 Task: Plan a trip to Kasese, Uganda from 4th November, 2023 to 8th November, 2023 for 2 adults.1  bedroom having 1 bed and 1 bathroom. Property type can be hotel. Look for 4 properties as per requirement.
Action: Mouse moved to (565, 125)
Screenshot: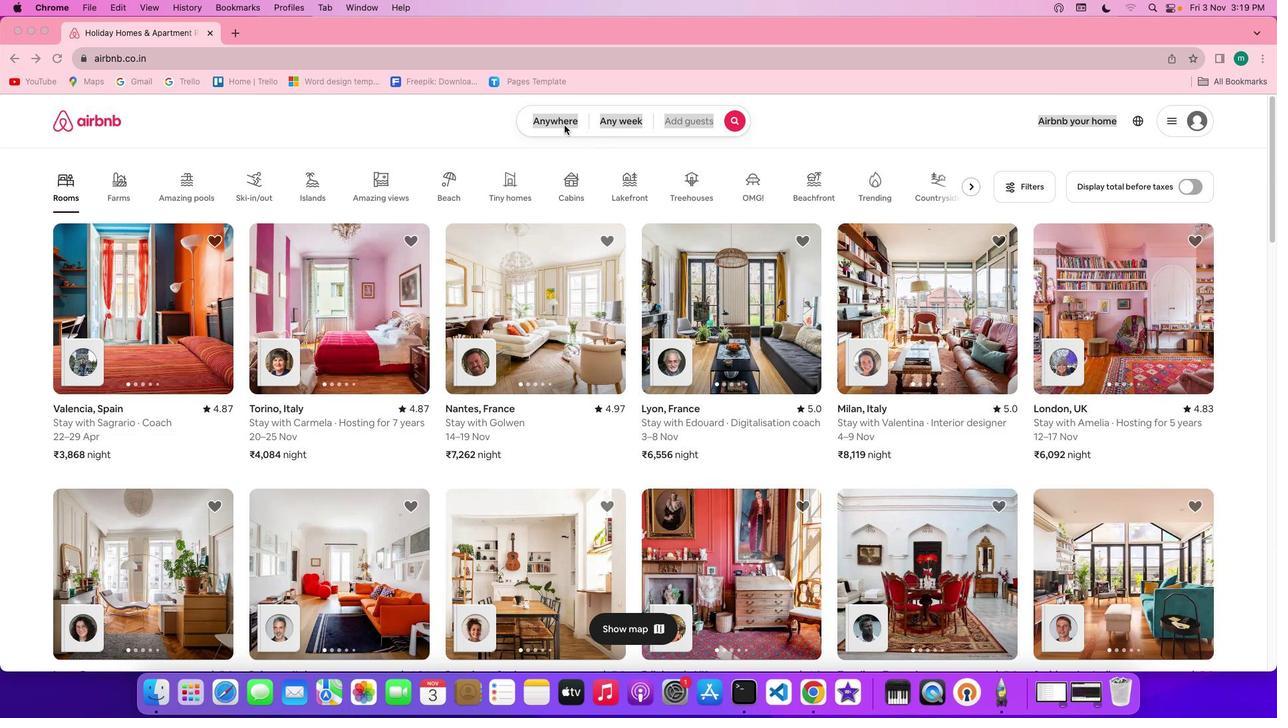 
Action: Mouse pressed left at (565, 125)
Screenshot: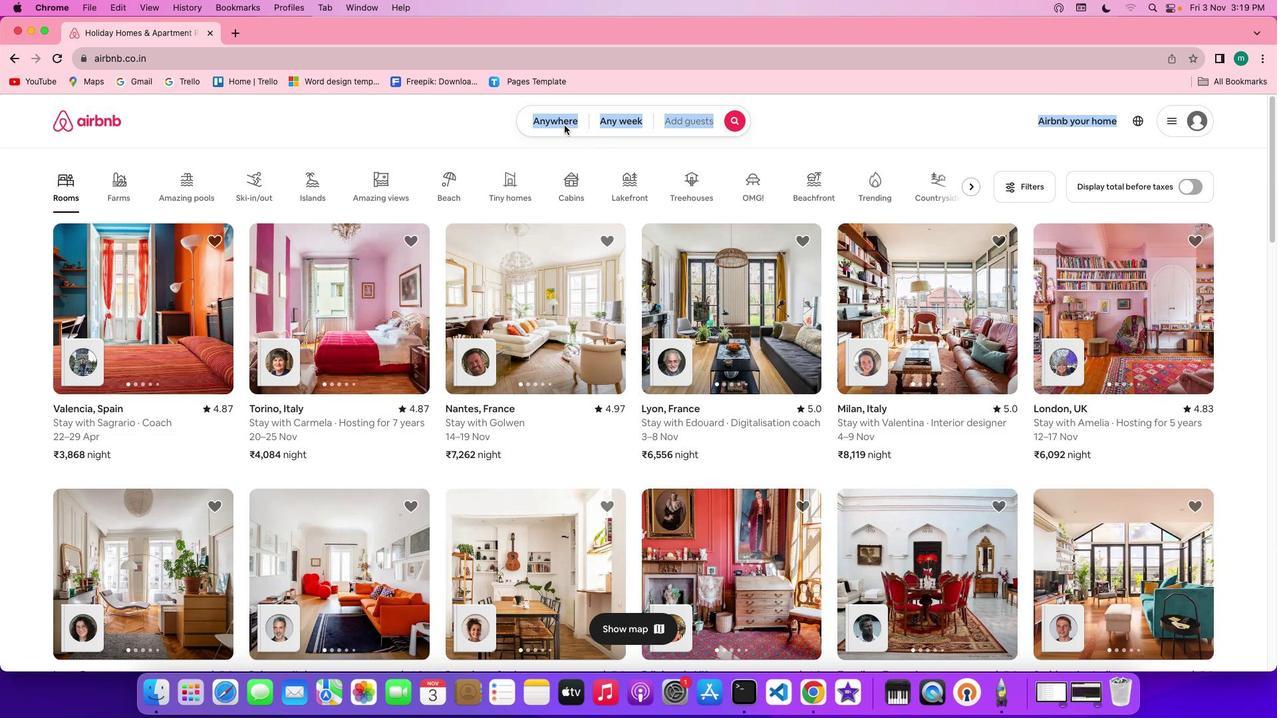 
Action: Mouse pressed left at (565, 125)
Screenshot: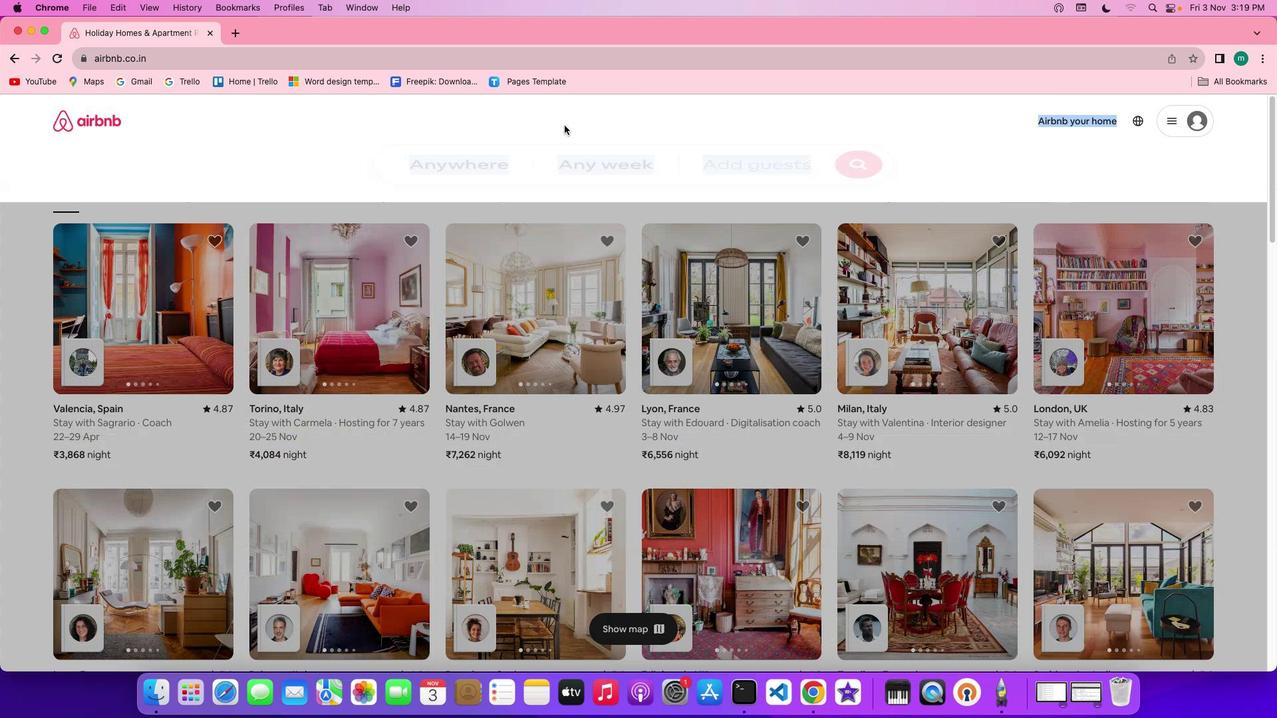 
Action: Mouse moved to (468, 174)
Screenshot: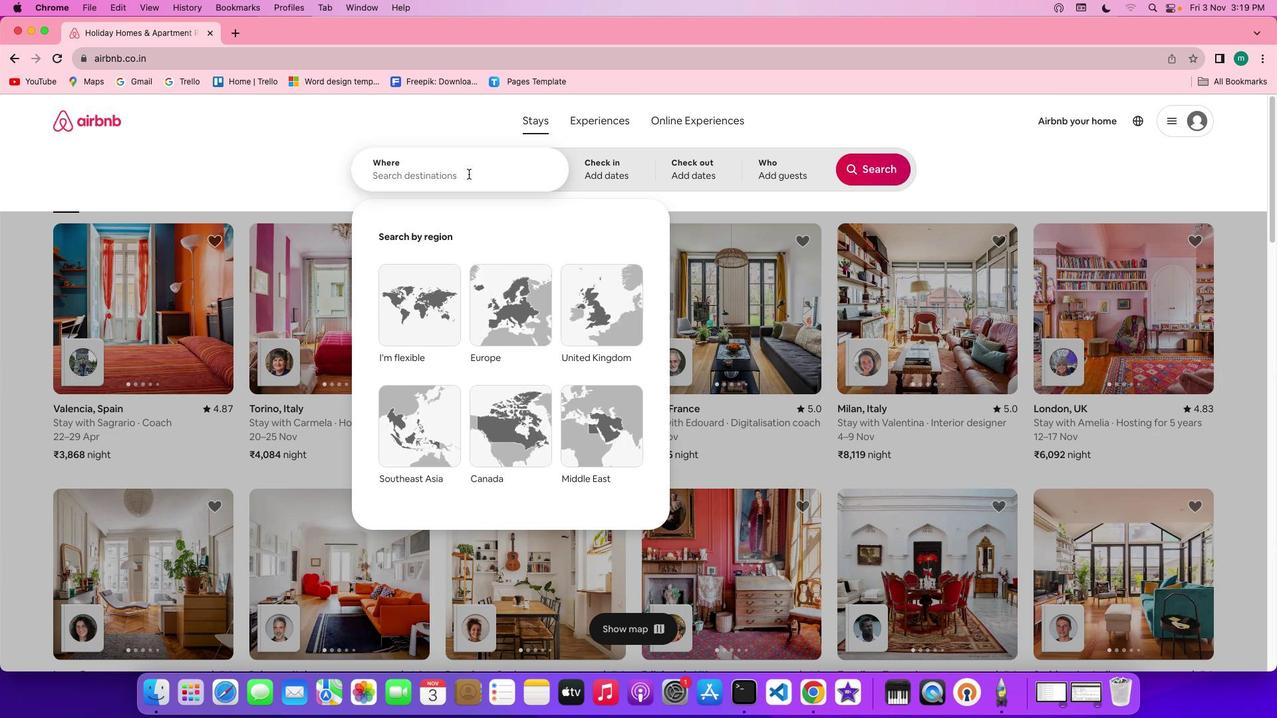 
Action: Key pressed Key.shift'K''a''s''r'Key.backspace'e''s''e'','Key.spaceKey.shift'U''g''a''n''d''a'
Screenshot: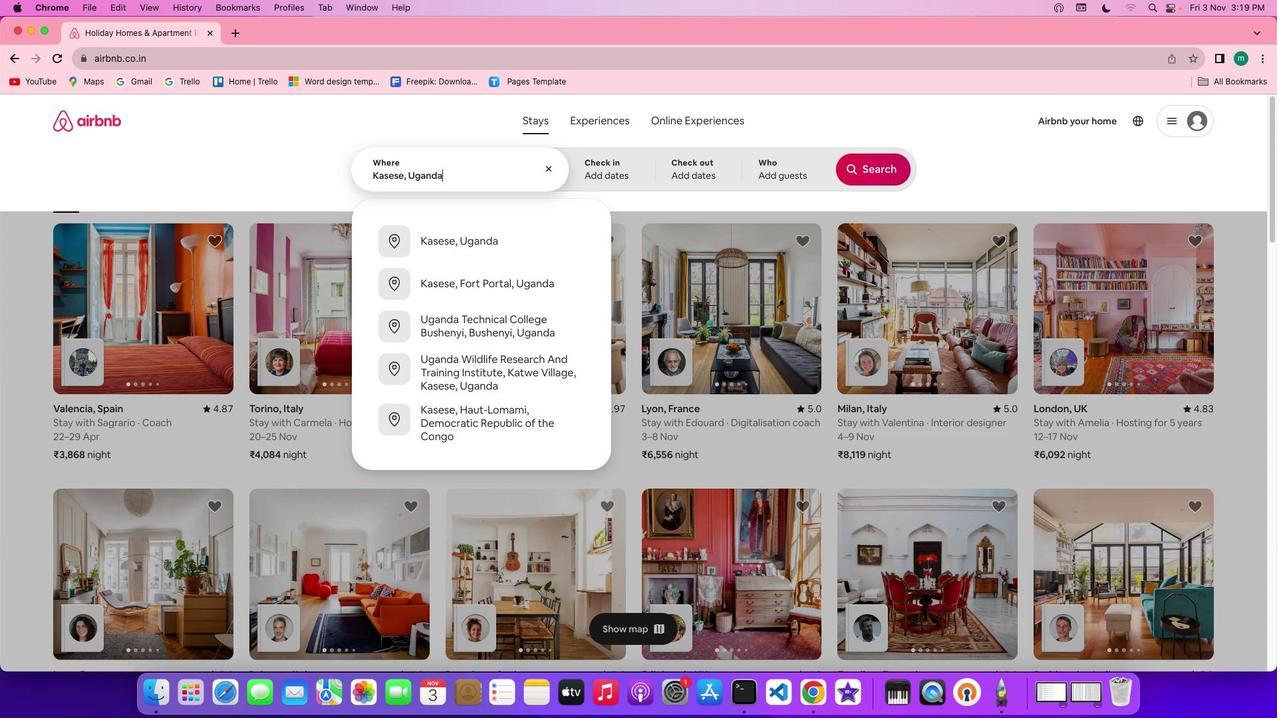 
Action: Mouse moved to (618, 169)
Screenshot: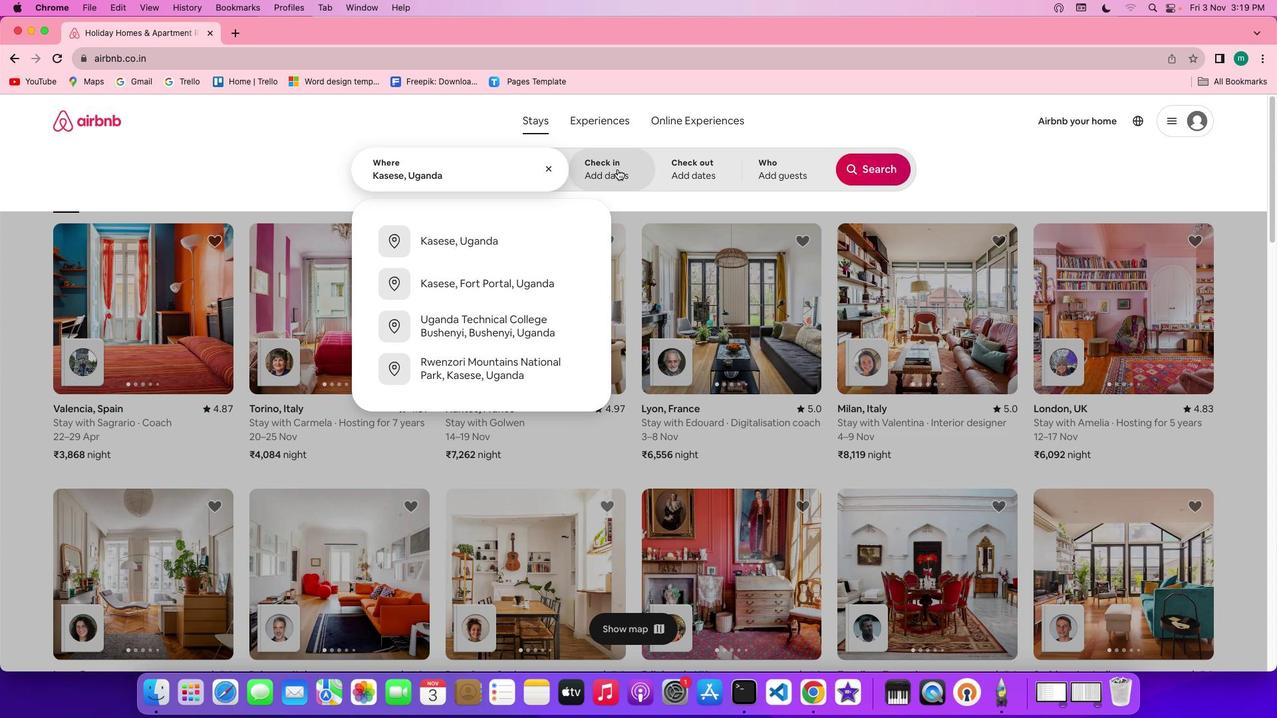 
Action: Mouse pressed left at (618, 169)
Screenshot: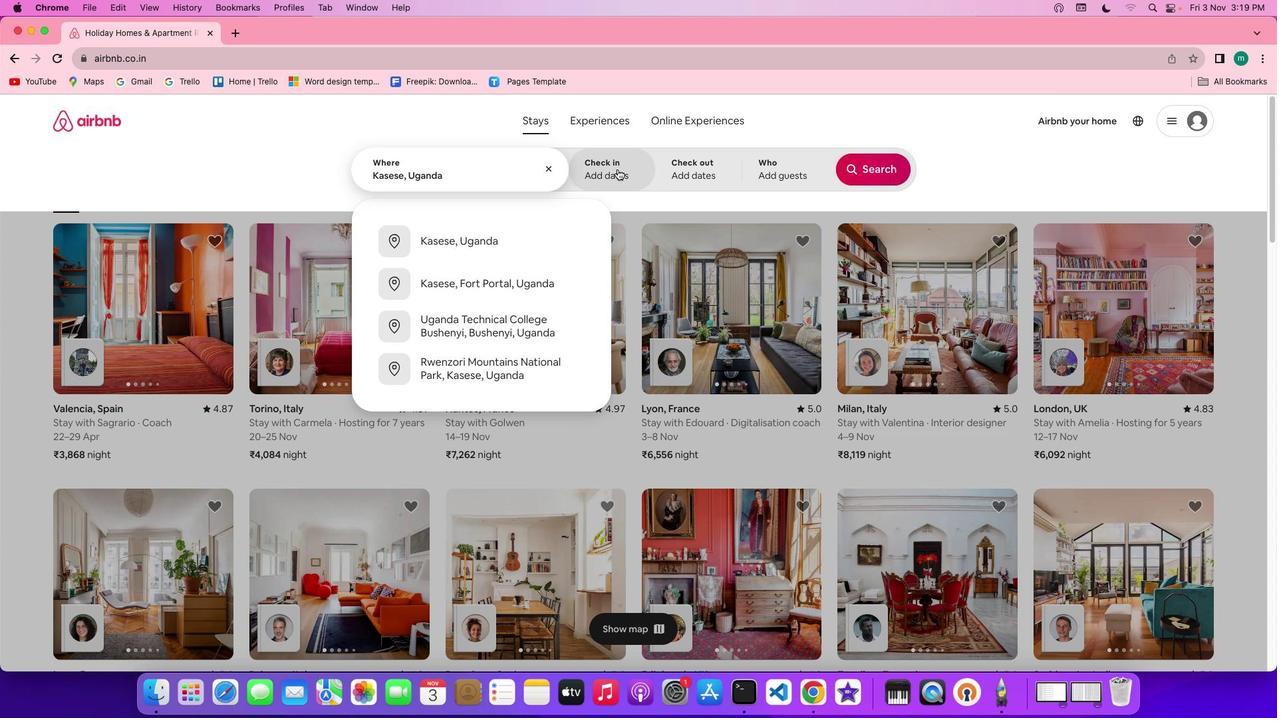 
Action: Mouse moved to (599, 337)
Screenshot: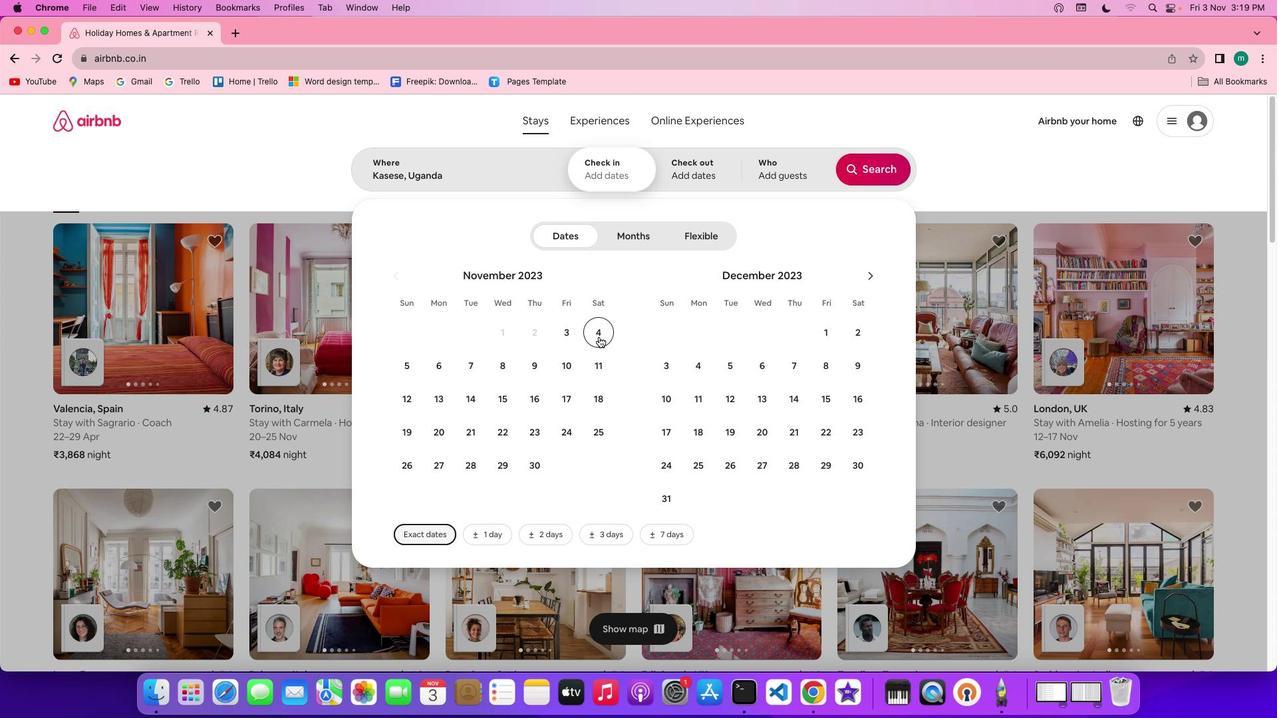 
Action: Mouse pressed left at (599, 337)
Screenshot: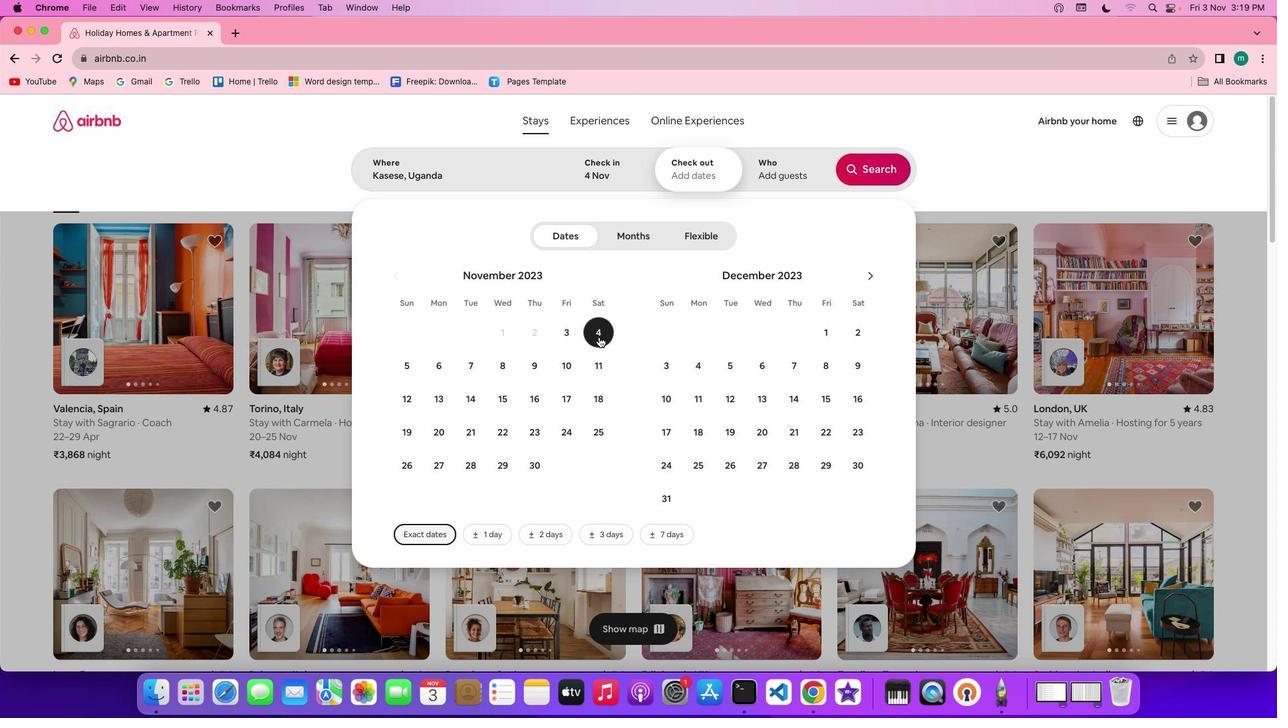 
Action: Mouse moved to (511, 366)
Screenshot: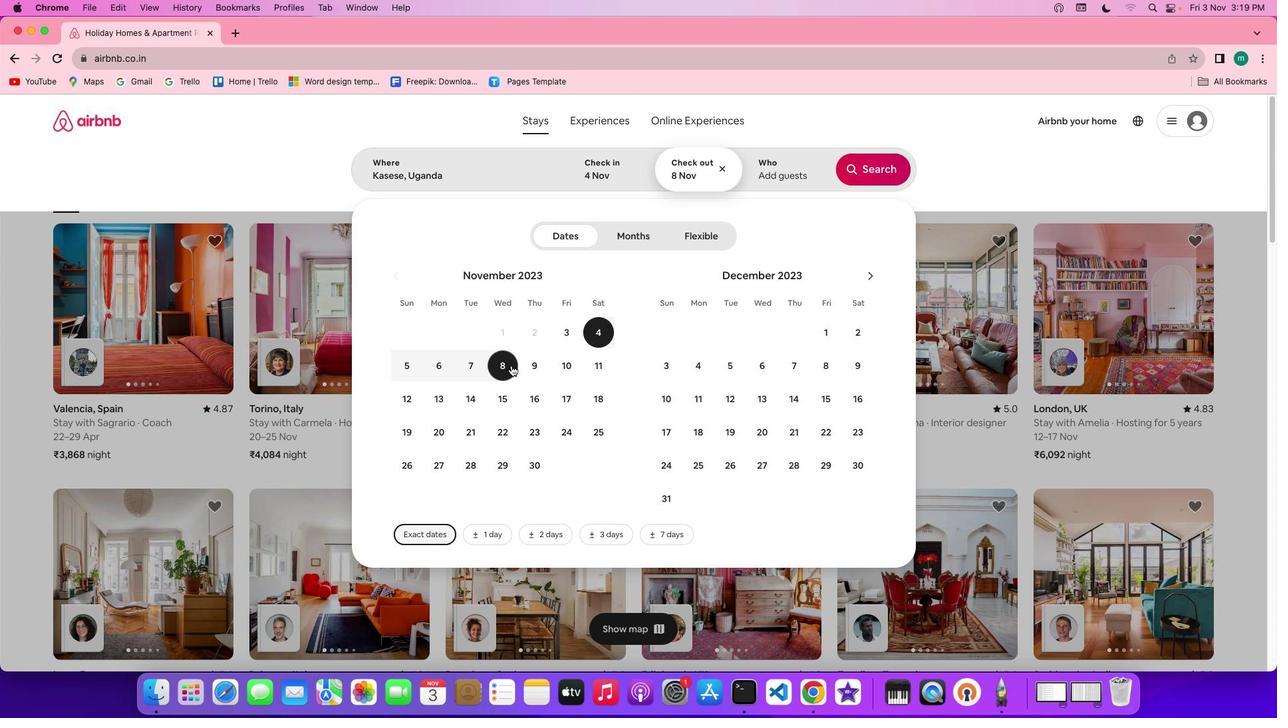 
Action: Mouse pressed left at (511, 366)
Screenshot: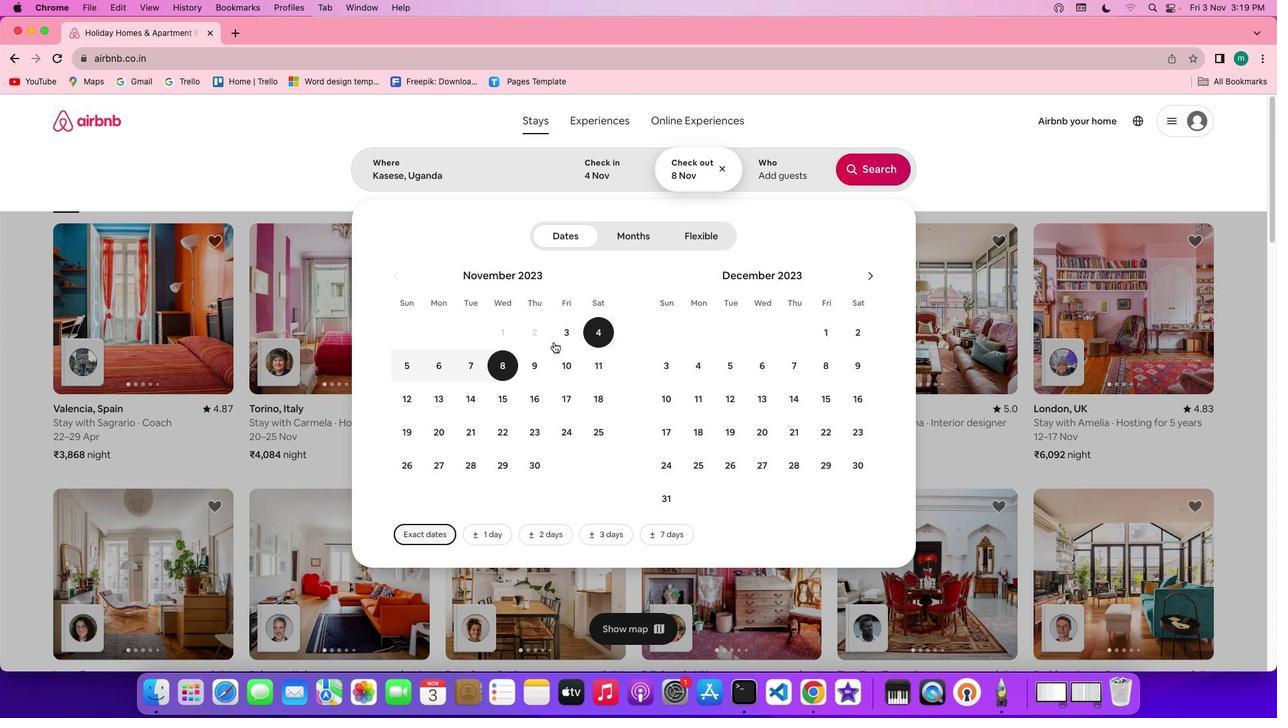 
Action: Mouse moved to (802, 179)
Screenshot: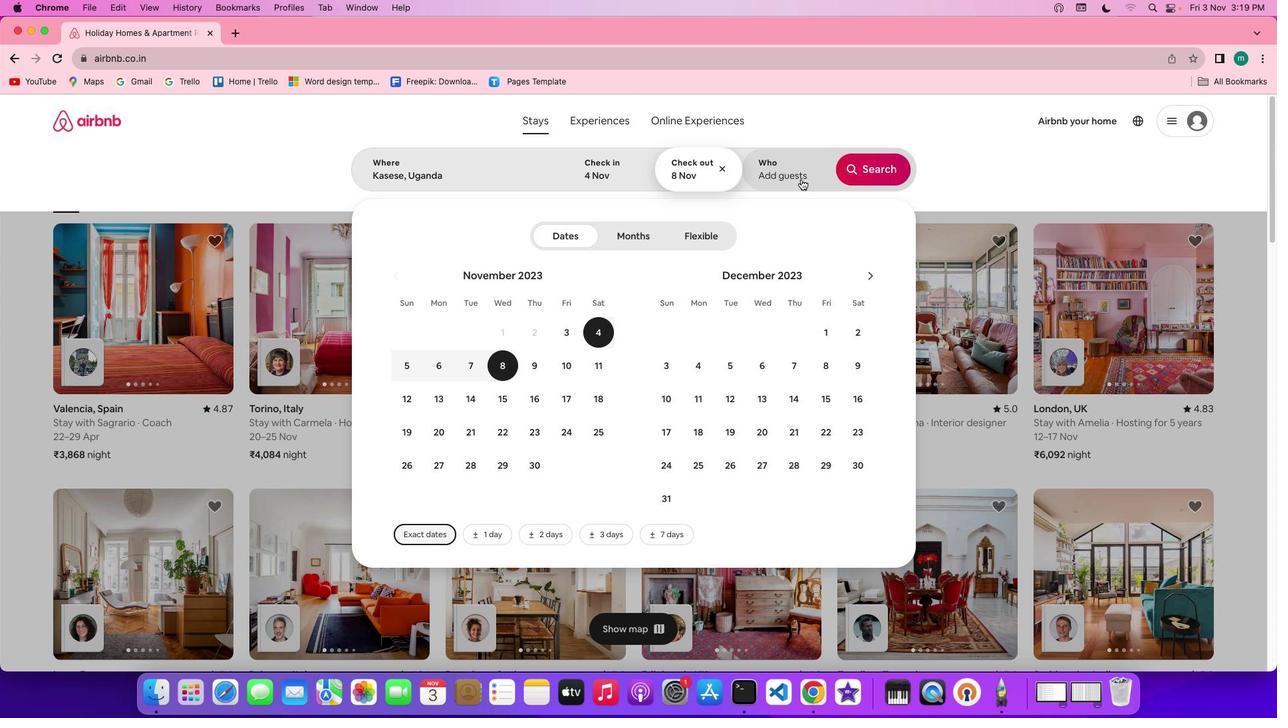 
Action: Mouse pressed left at (802, 179)
Screenshot: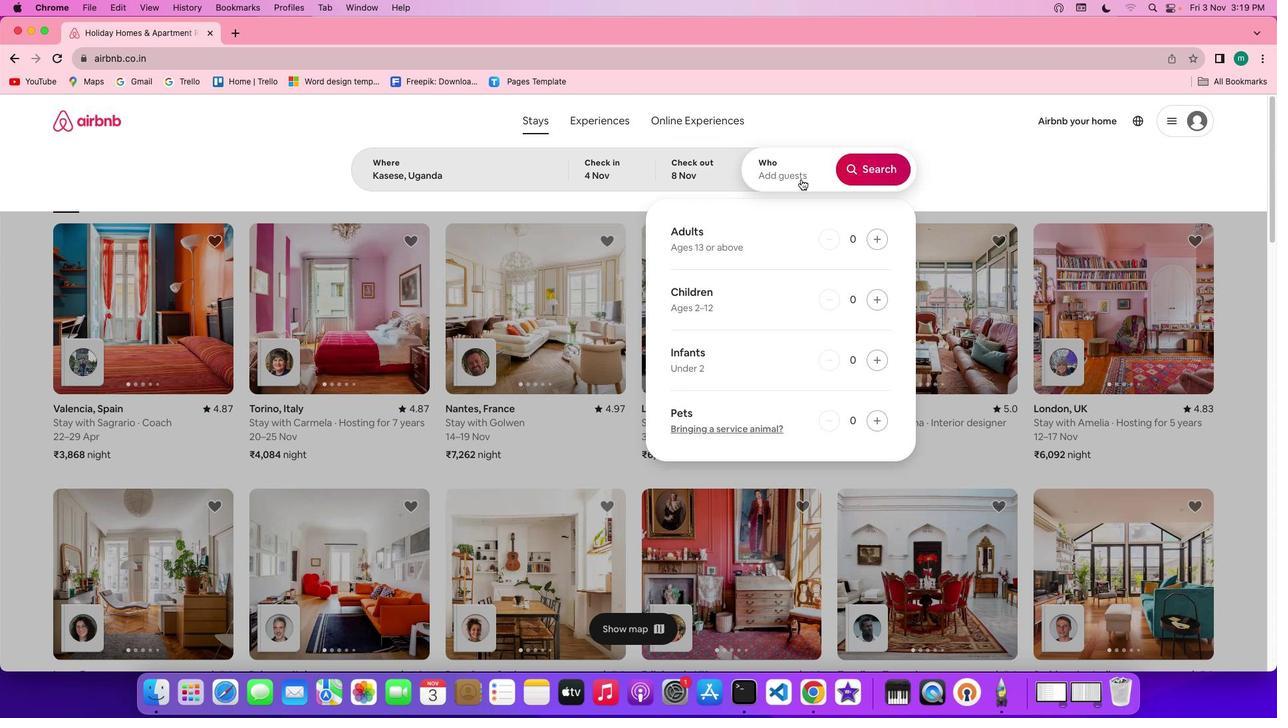 
Action: Mouse moved to (881, 236)
Screenshot: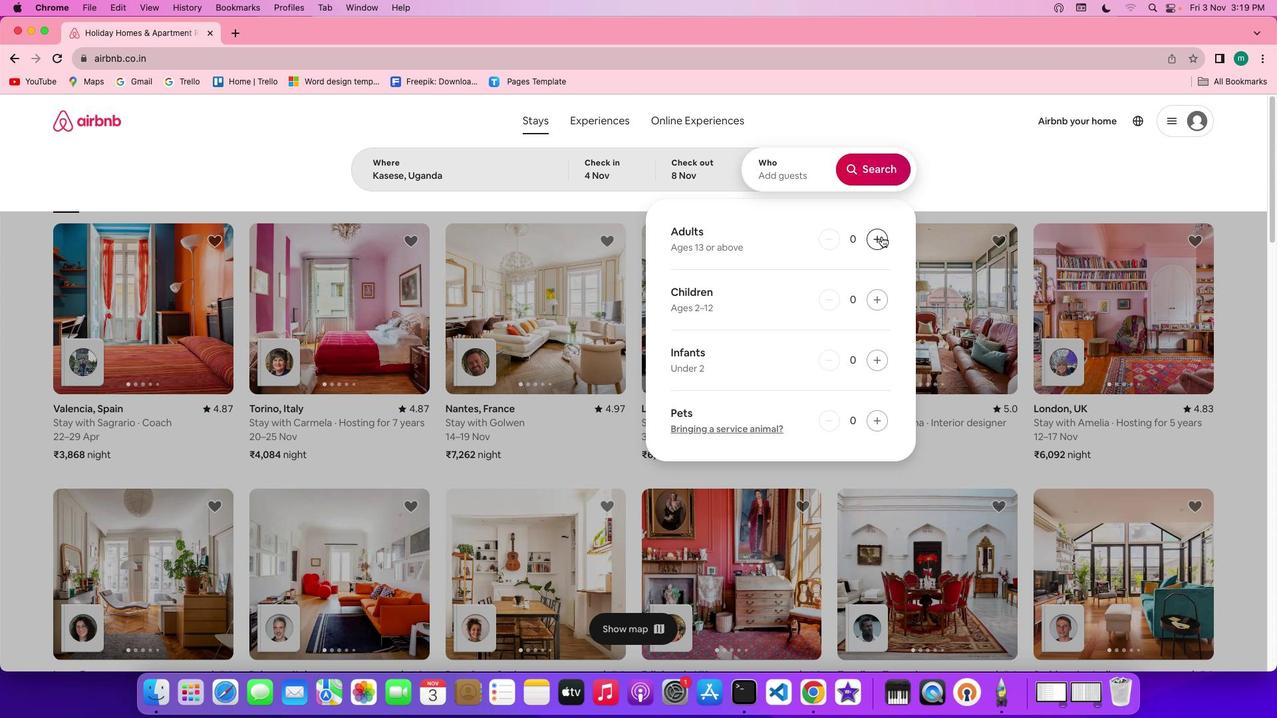 
Action: Mouse pressed left at (881, 236)
Screenshot: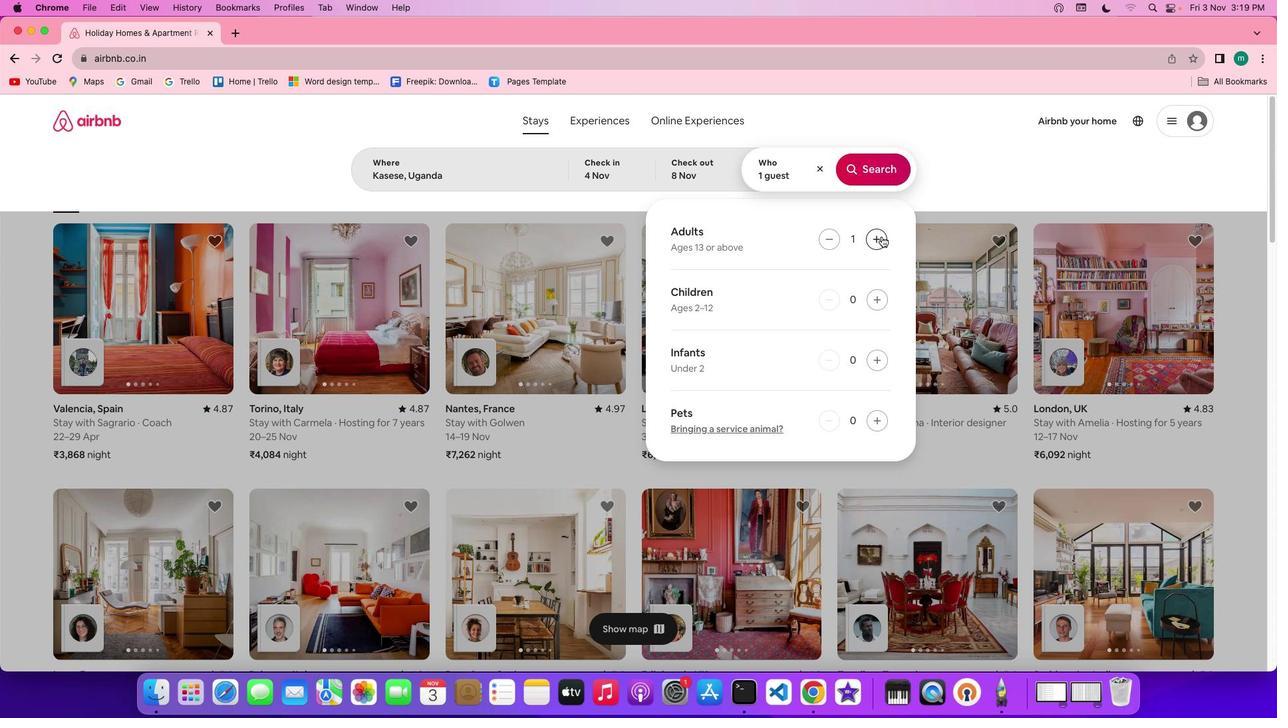 
Action: Mouse pressed left at (881, 236)
Screenshot: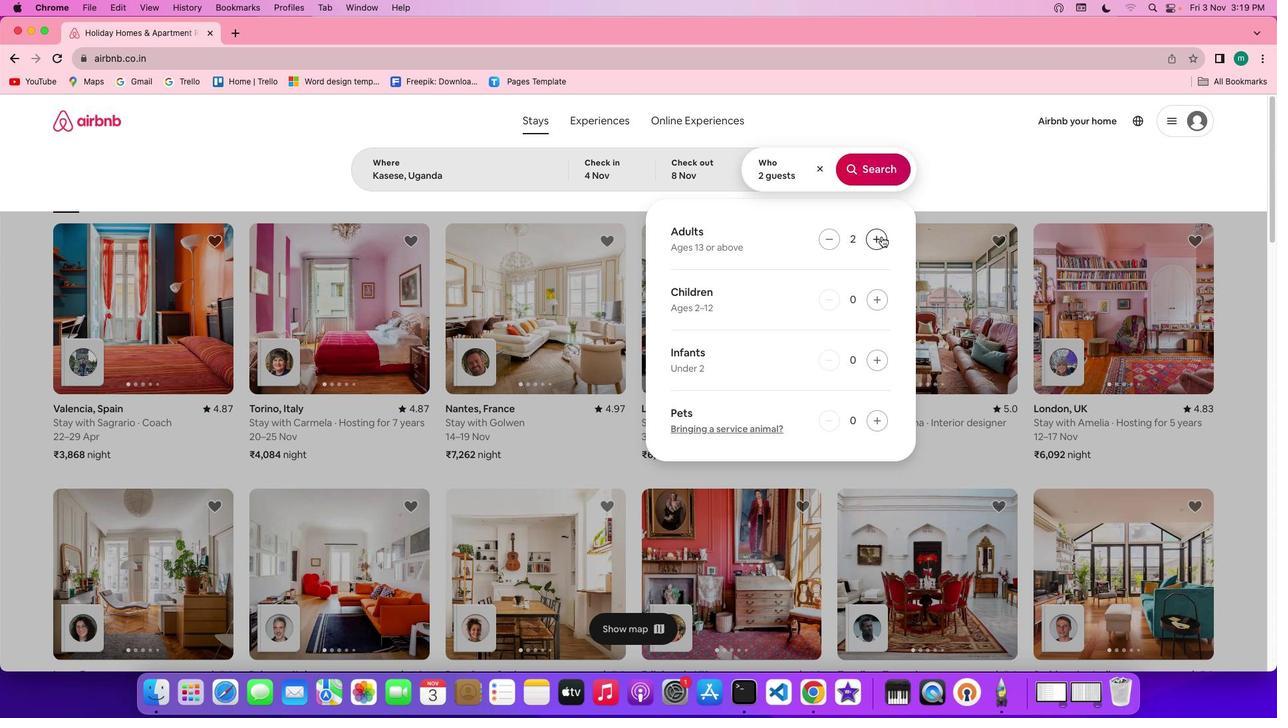 
Action: Mouse moved to (895, 171)
Screenshot: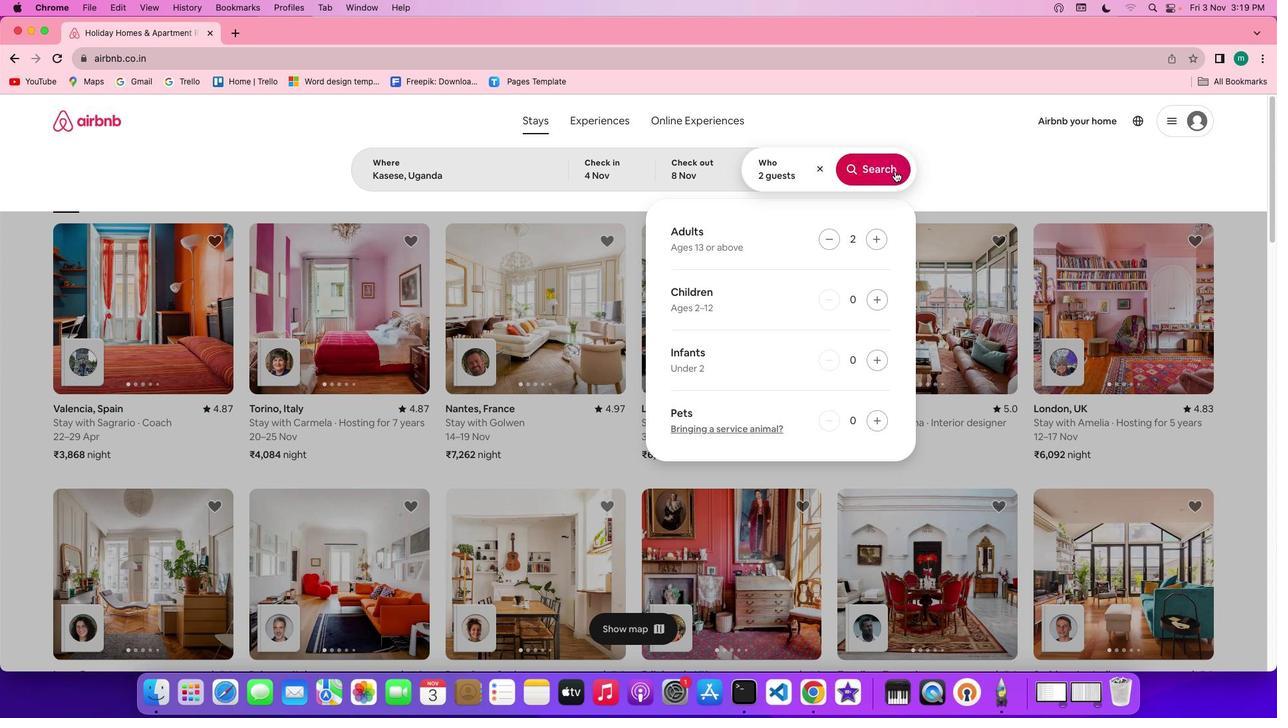 
Action: Mouse pressed left at (895, 171)
Screenshot: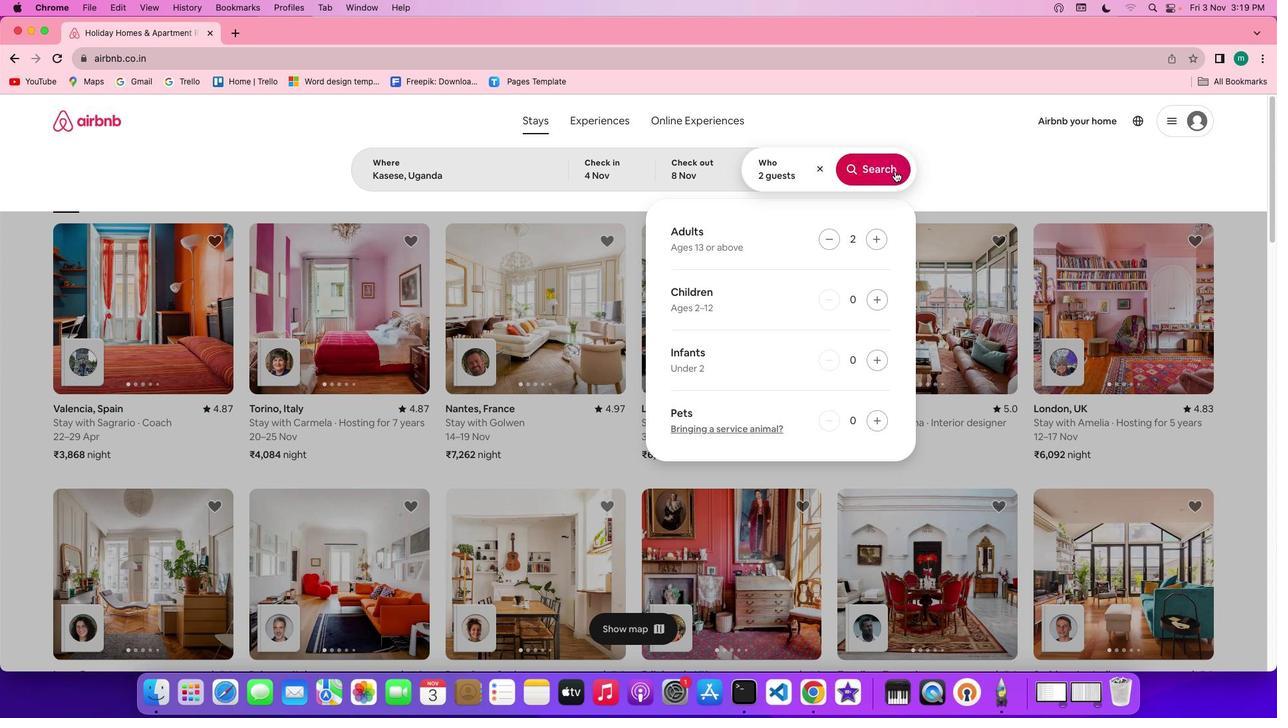 
Action: Mouse moved to (1053, 173)
Screenshot: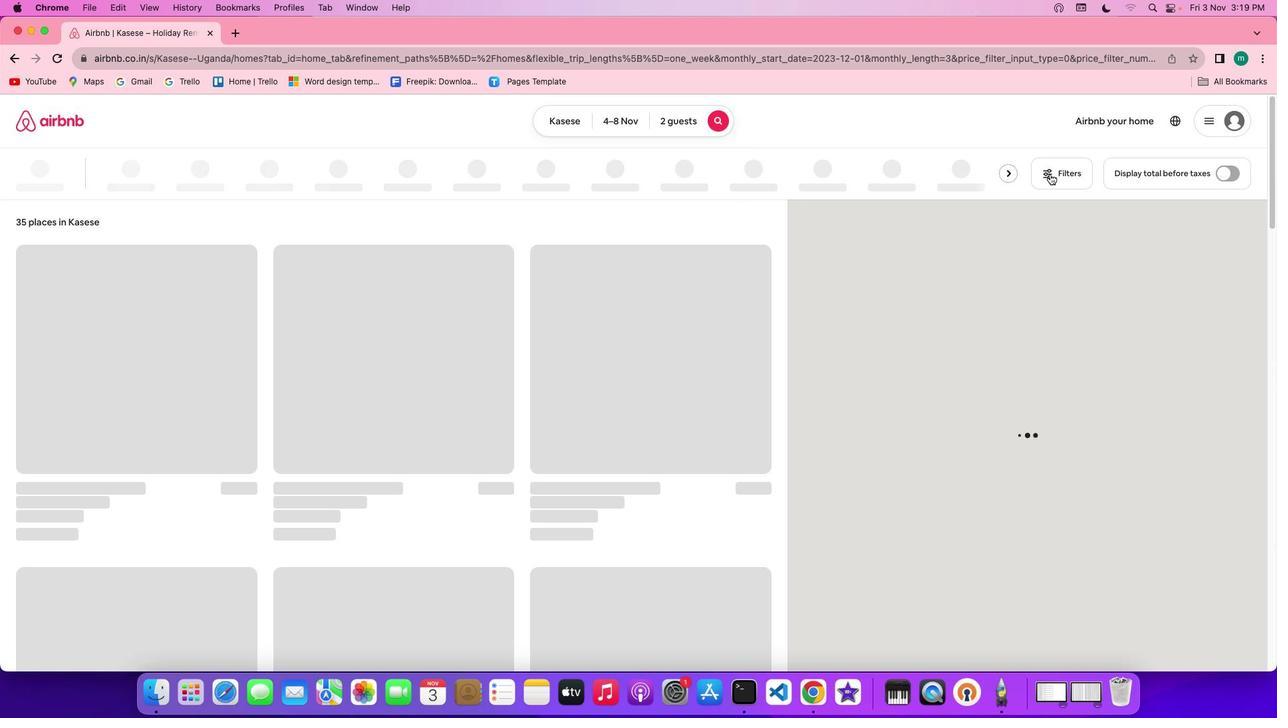 
Action: Mouse pressed left at (1053, 173)
Screenshot: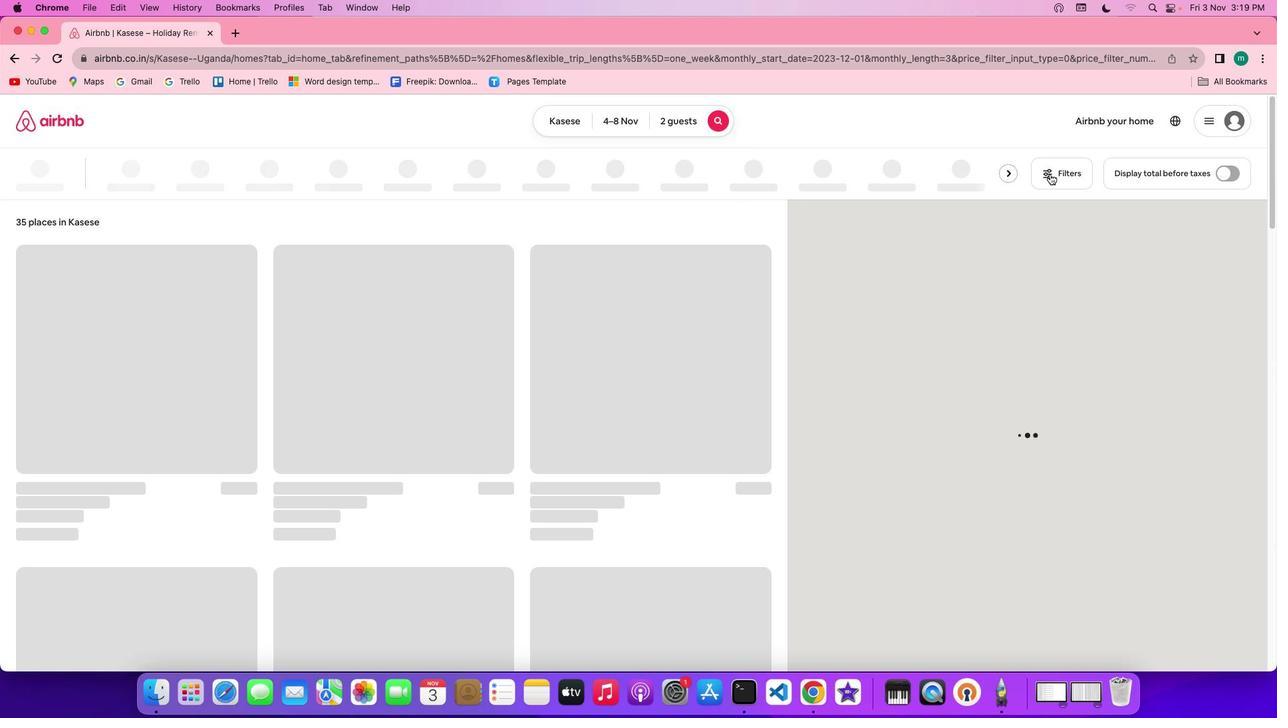 
Action: Mouse moved to (1063, 171)
Screenshot: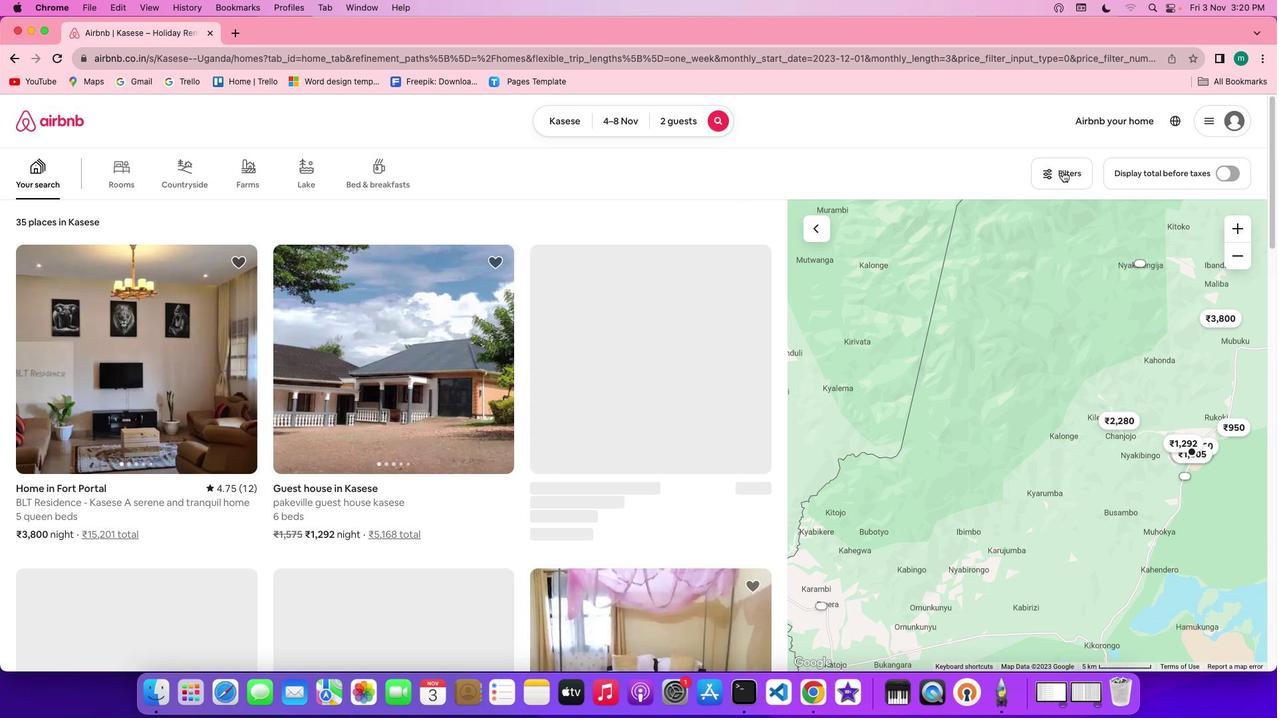 
Action: Mouse pressed left at (1063, 171)
Screenshot: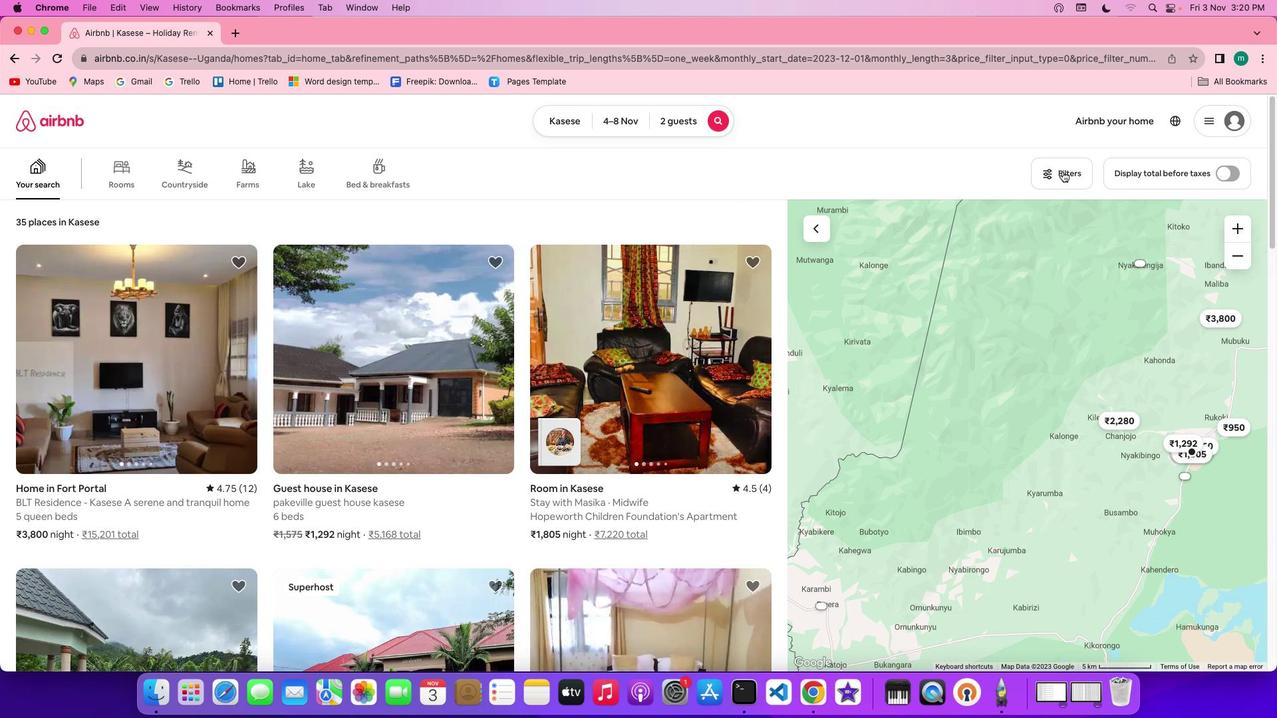 
Action: Mouse moved to (705, 398)
Screenshot: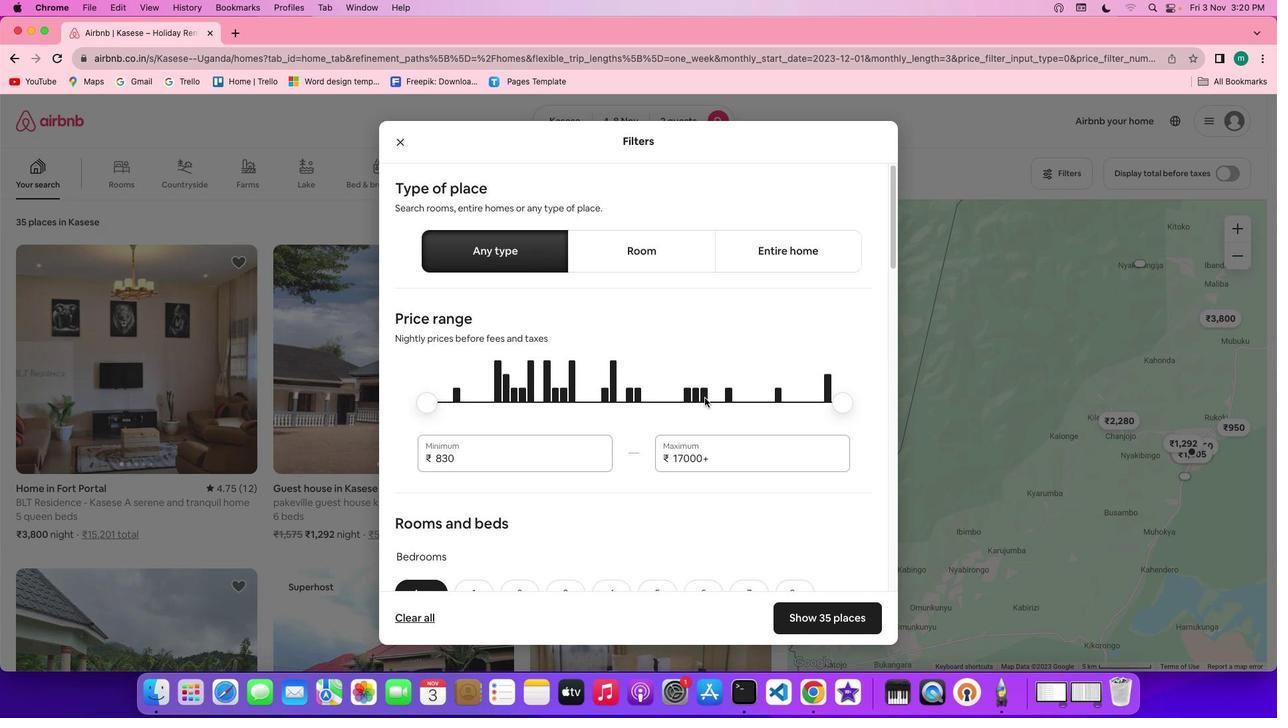 
Action: Mouse scrolled (705, 398) with delta (0, 0)
Screenshot: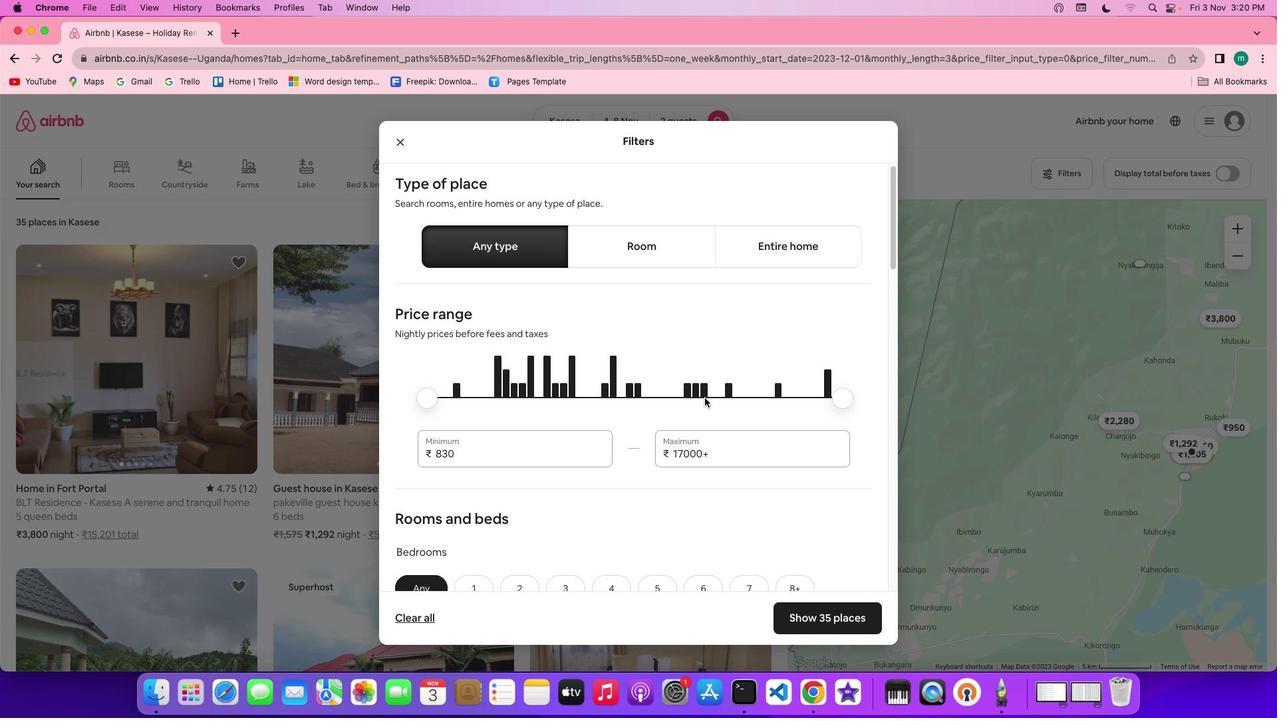 
Action: Mouse scrolled (705, 398) with delta (0, 0)
Screenshot: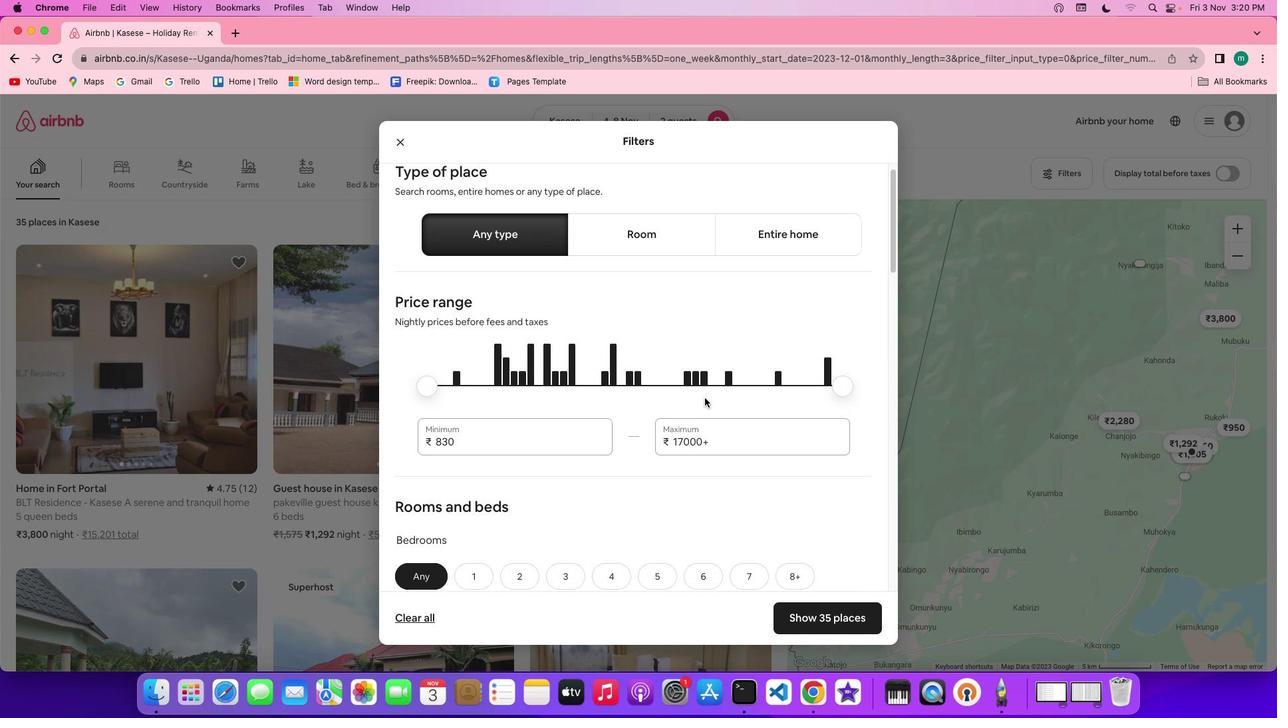 
Action: Mouse scrolled (705, 398) with delta (0, 0)
Screenshot: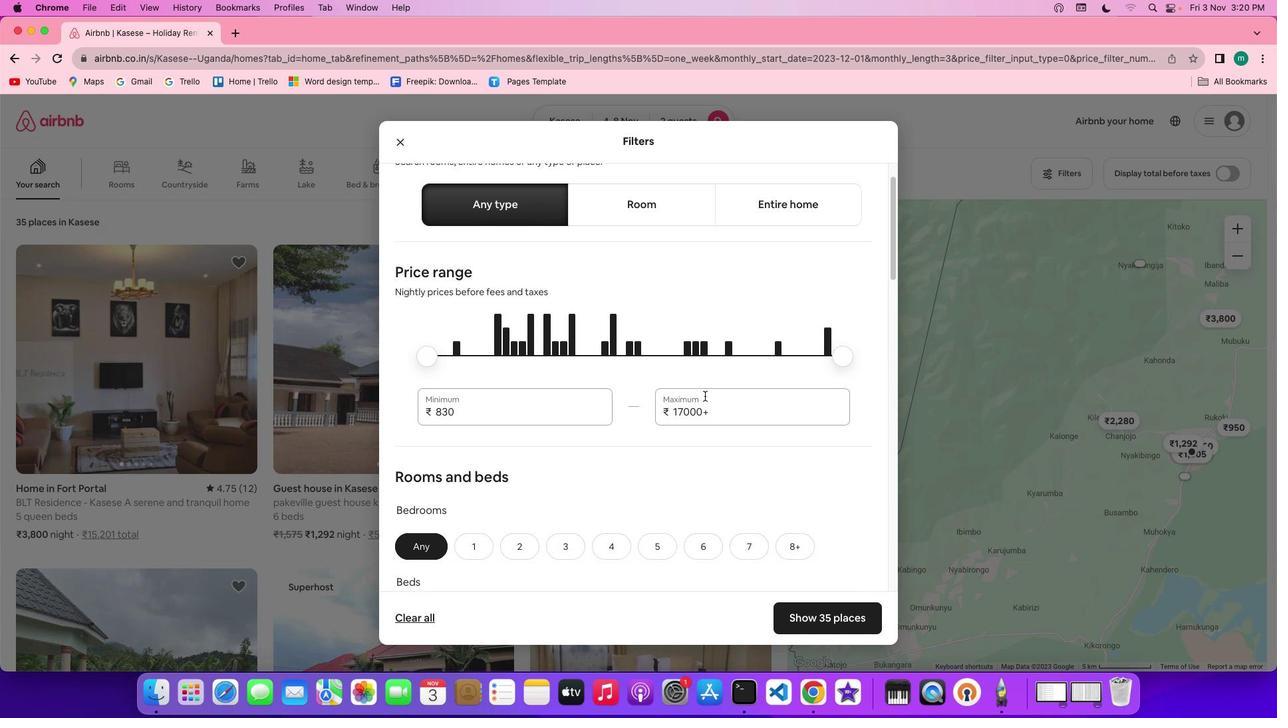 
Action: Mouse scrolled (705, 398) with delta (0, 0)
Screenshot: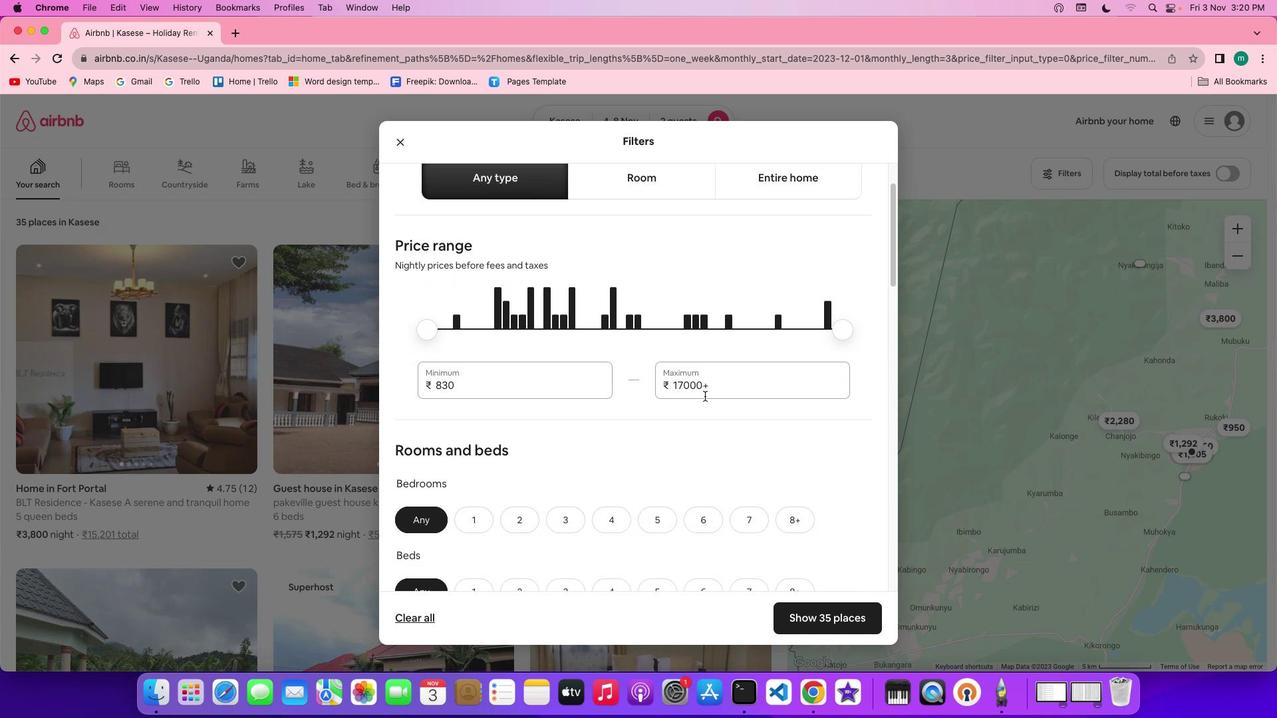 
Action: Mouse moved to (705, 396)
Screenshot: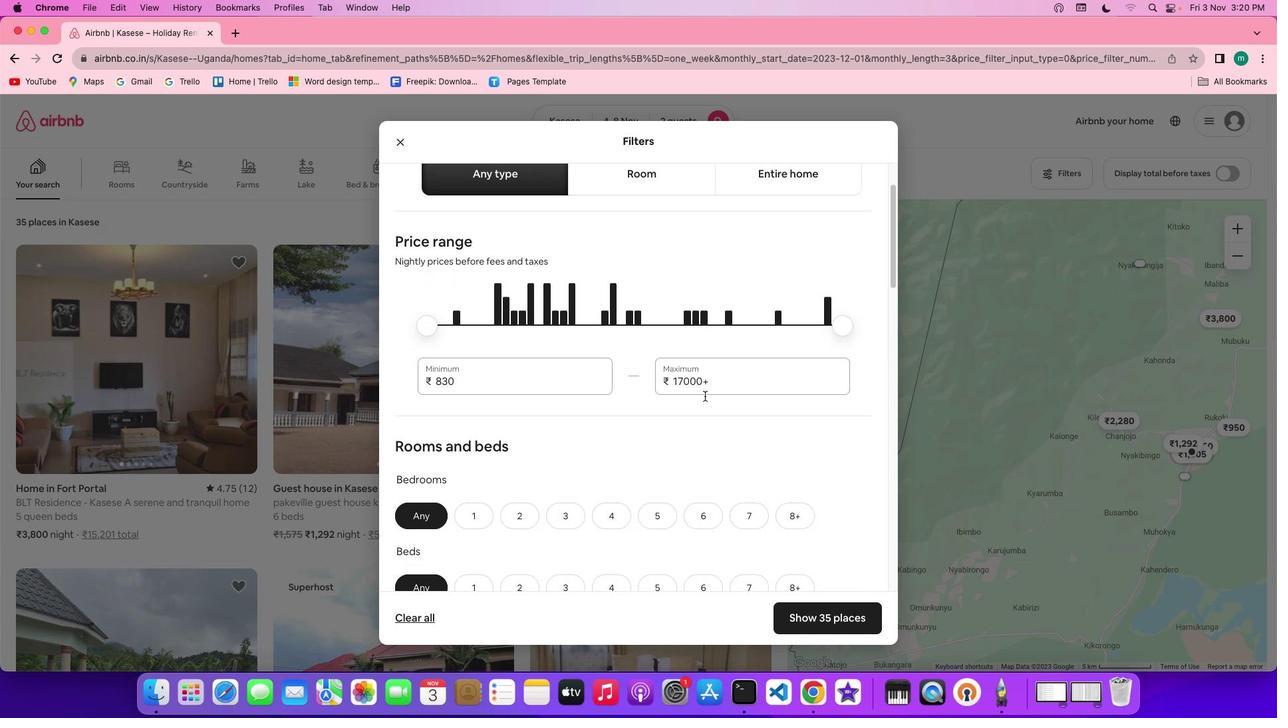 
Action: Mouse scrolled (705, 396) with delta (0, 0)
Screenshot: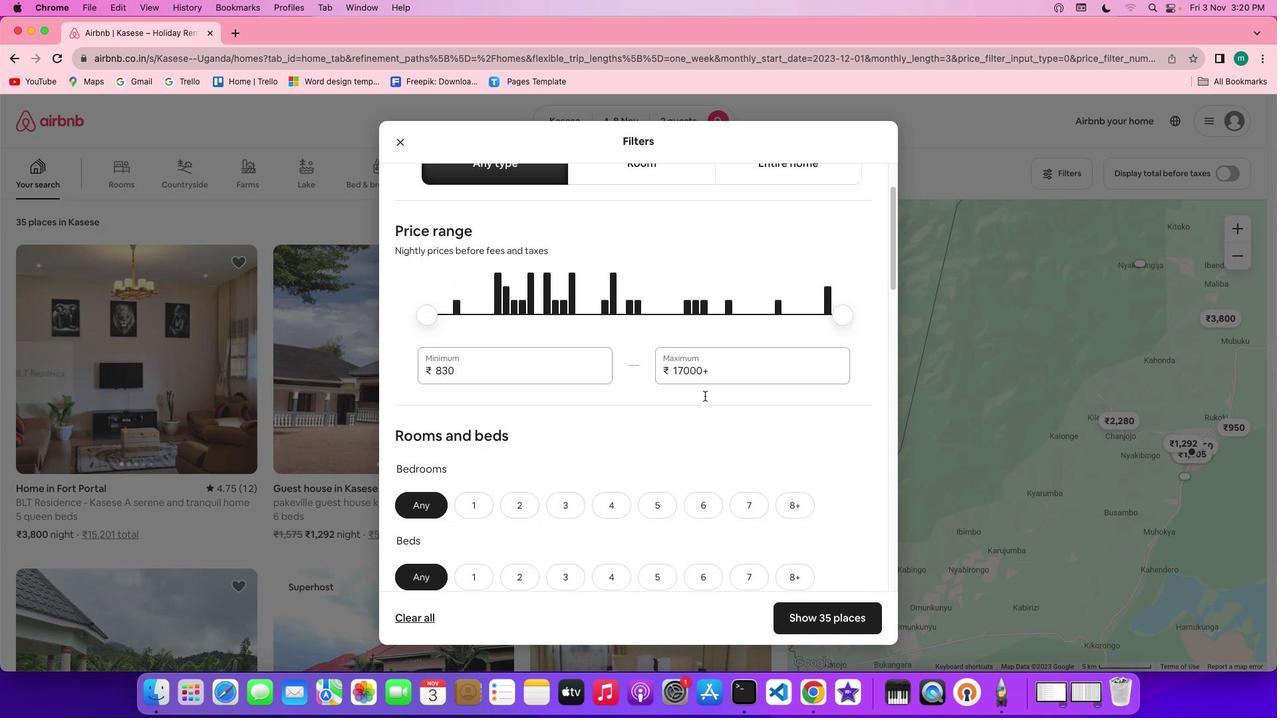 
Action: Mouse scrolled (705, 396) with delta (0, 0)
Screenshot: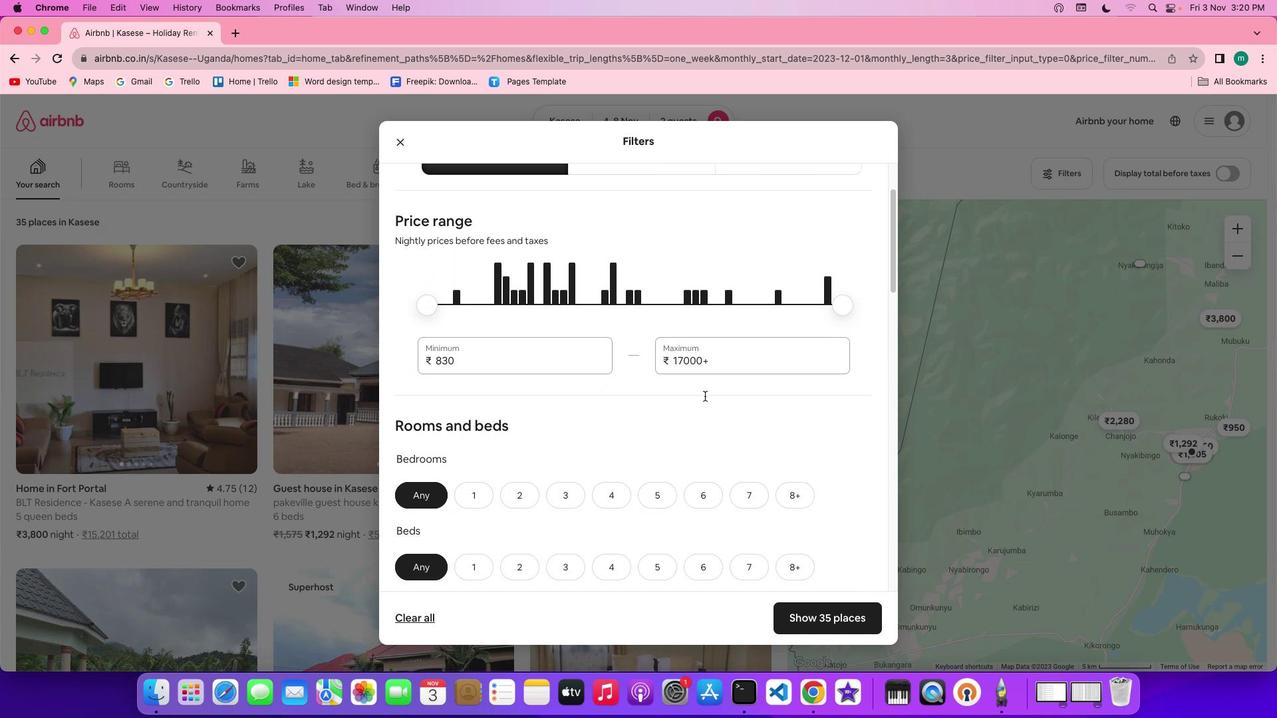 
Action: Mouse scrolled (705, 396) with delta (0, 0)
Screenshot: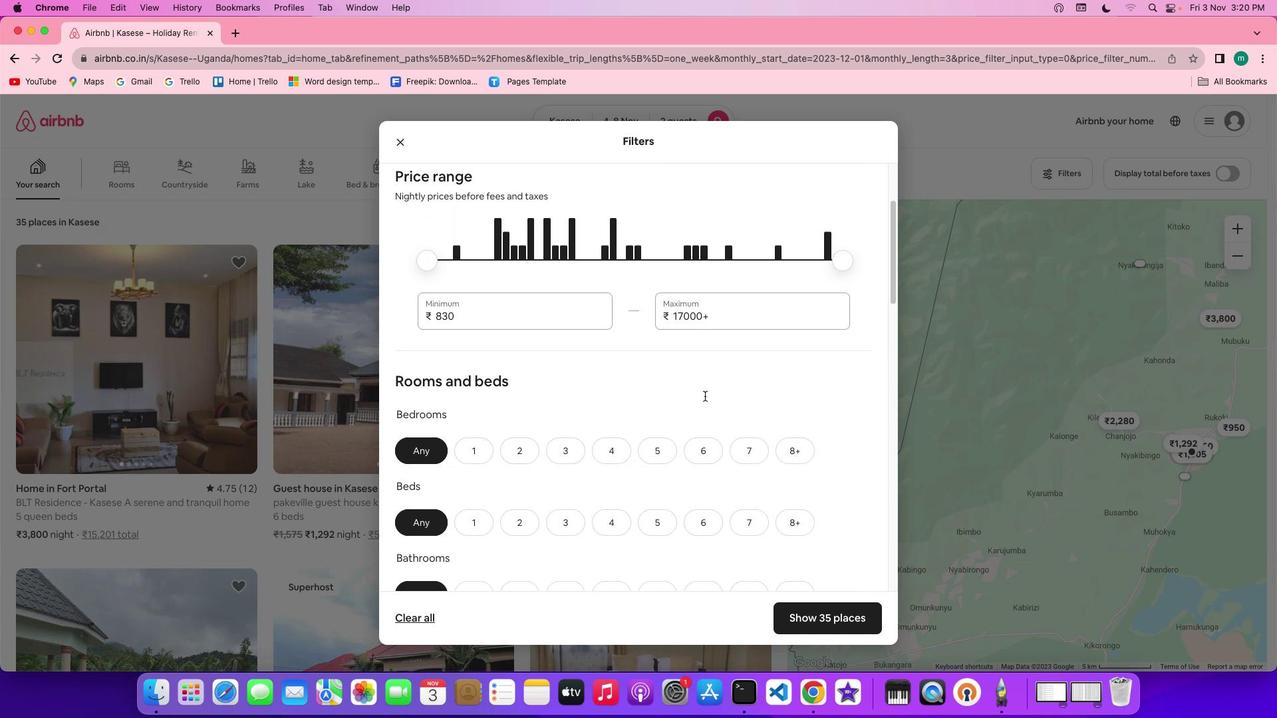 
Action: Mouse scrolled (705, 396) with delta (0, 0)
Screenshot: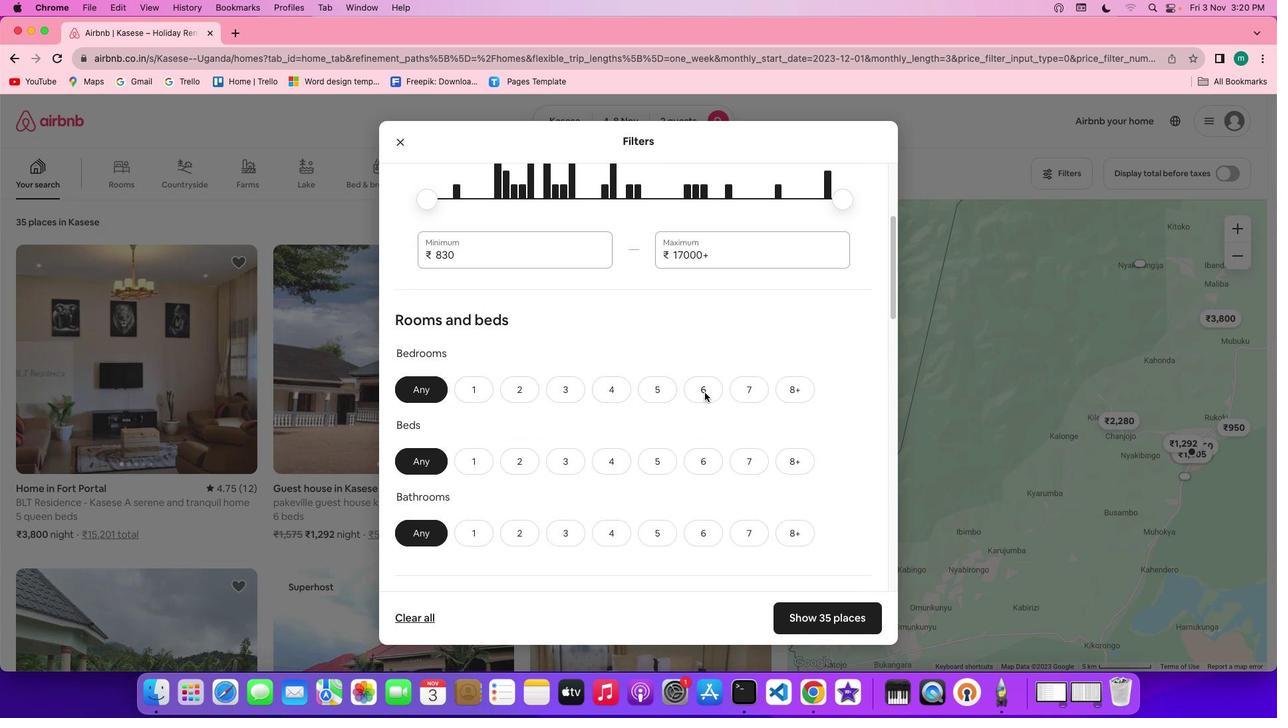 
Action: Mouse scrolled (705, 396) with delta (0, 0)
Screenshot: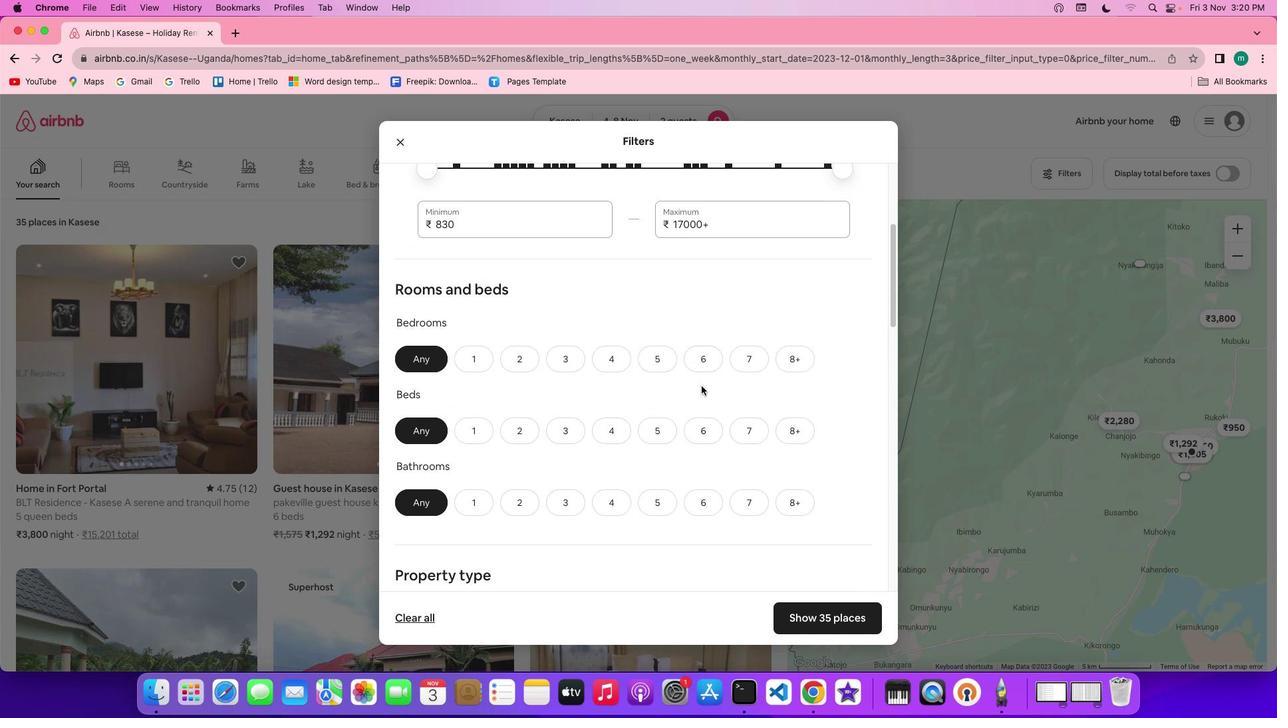 
Action: Mouse scrolled (705, 396) with delta (0, -1)
Screenshot: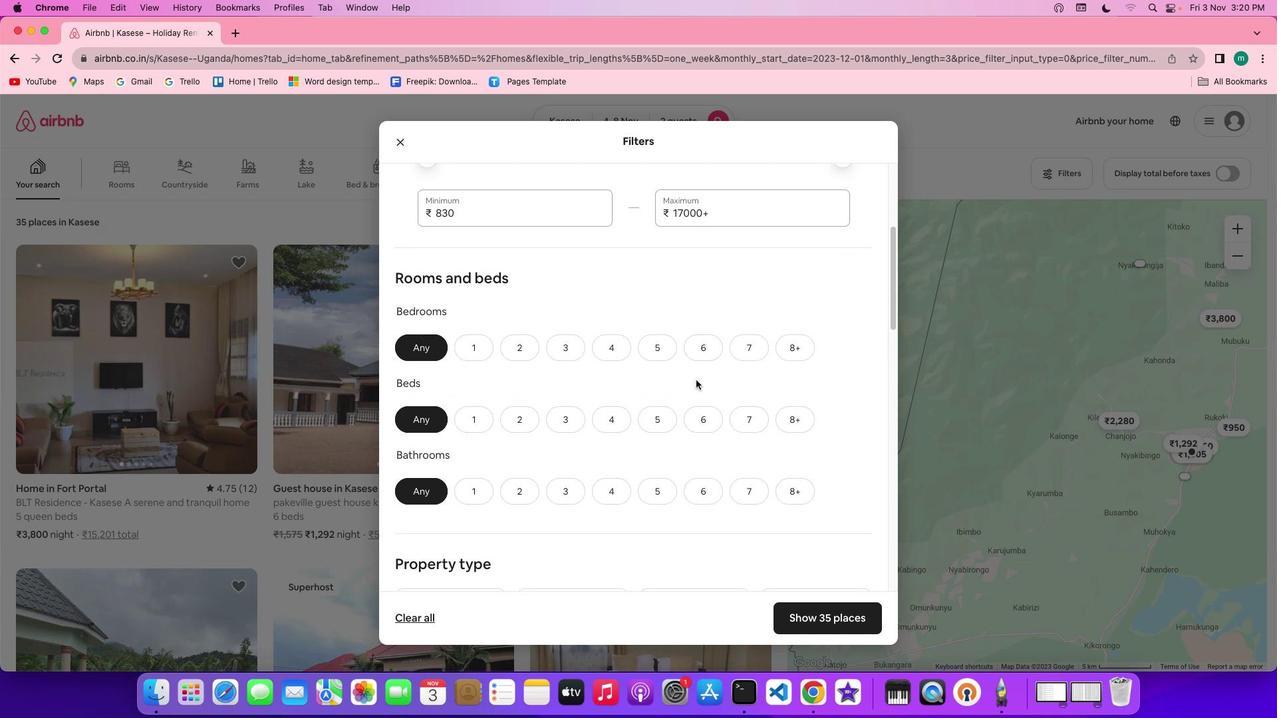 
Action: Mouse moved to (482, 338)
Screenshot: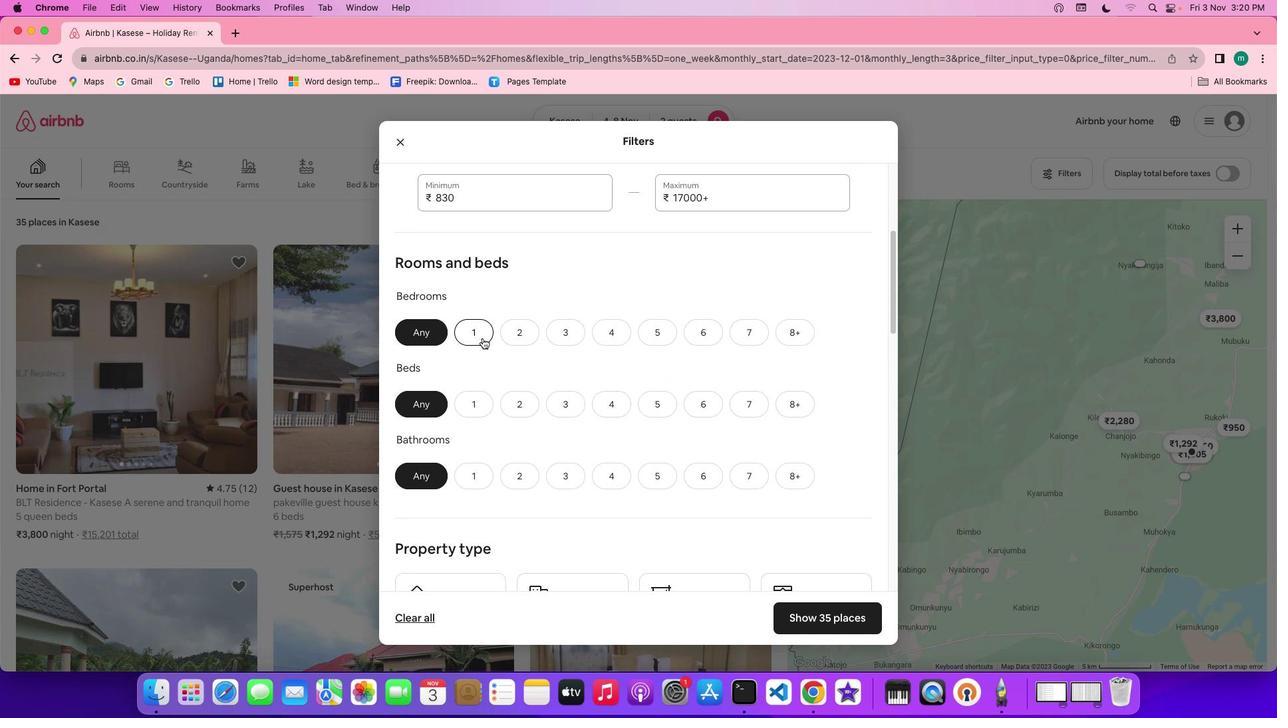 
Action: Mouse pressed left at (482, 338)
Screenshot: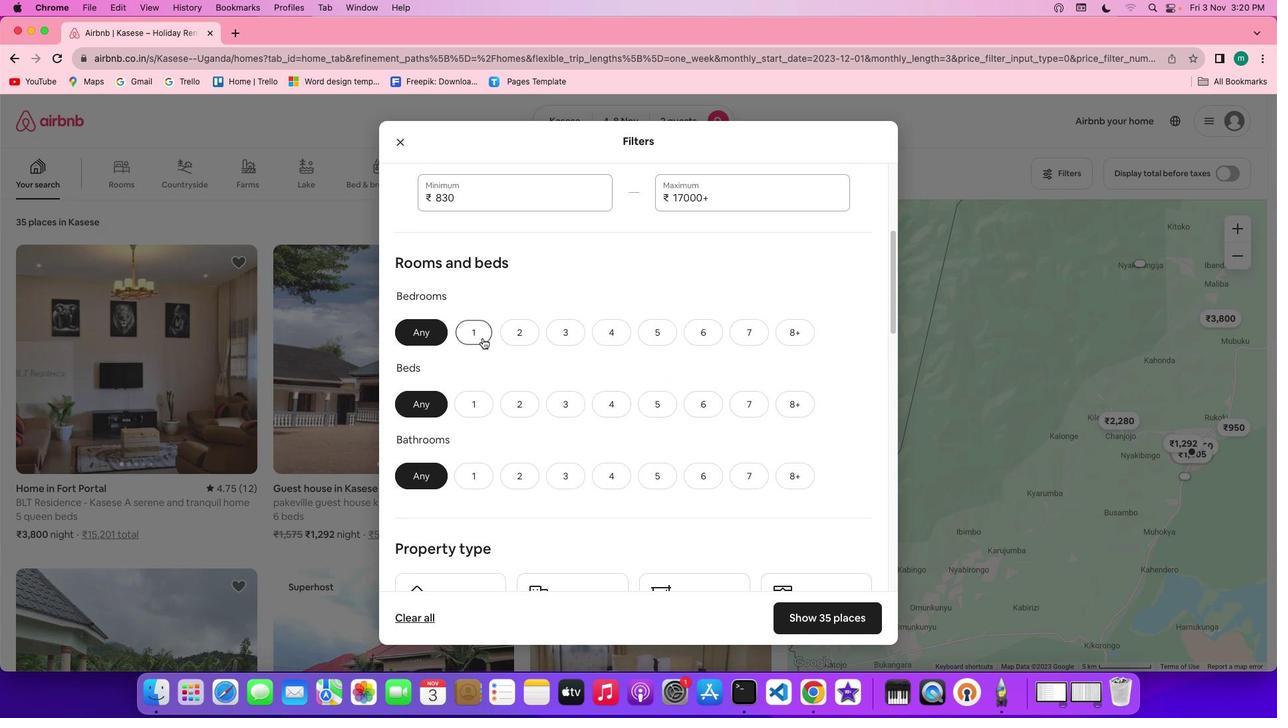 
Action: Mouse moved to (480, 408)
Screenshot: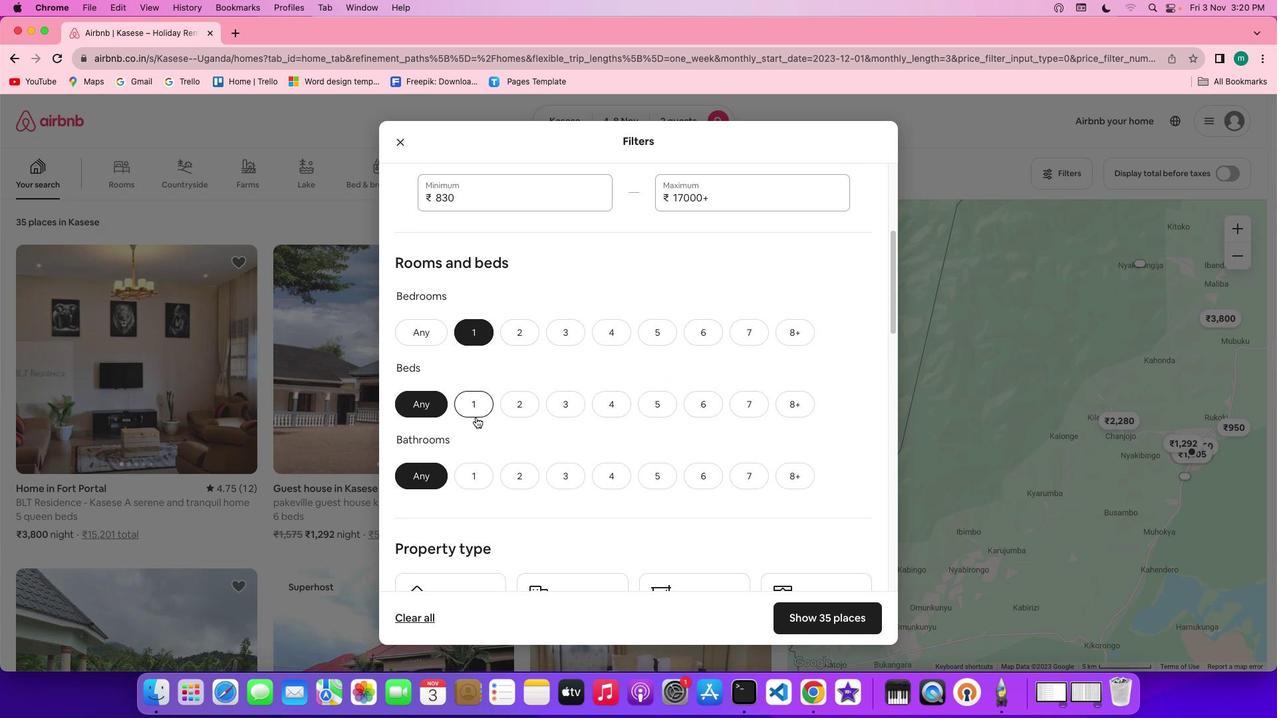 
Action: Mouse pressed left at (480, 408)
Screenshot: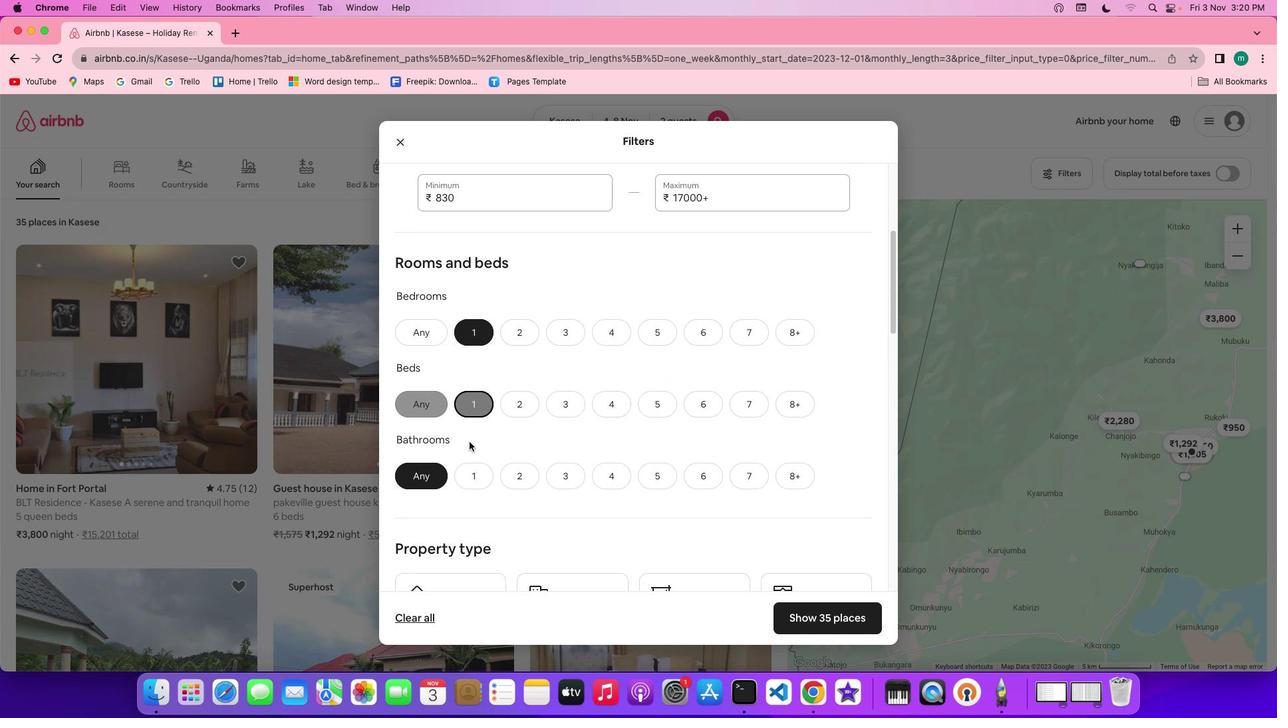 
Action: Mouse moved to (466, 483)
Screenshot: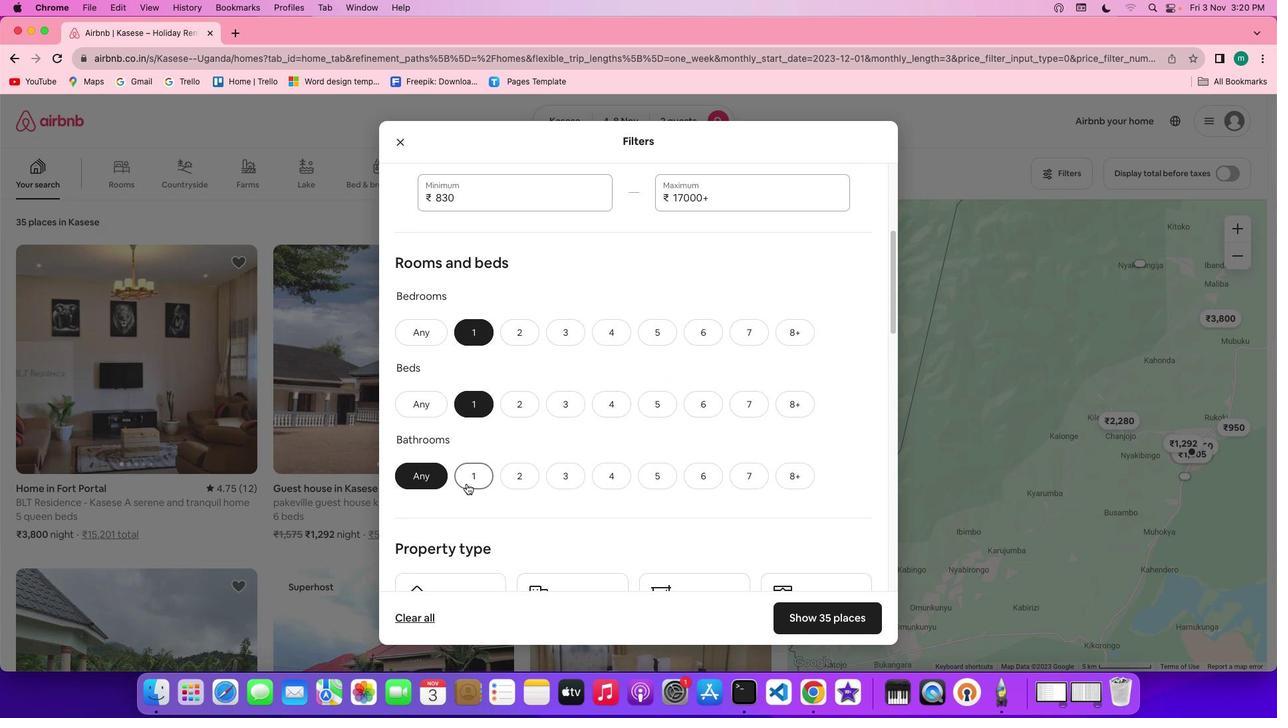 
Action: Mouse pressed left at (466, 483)
Screenshot: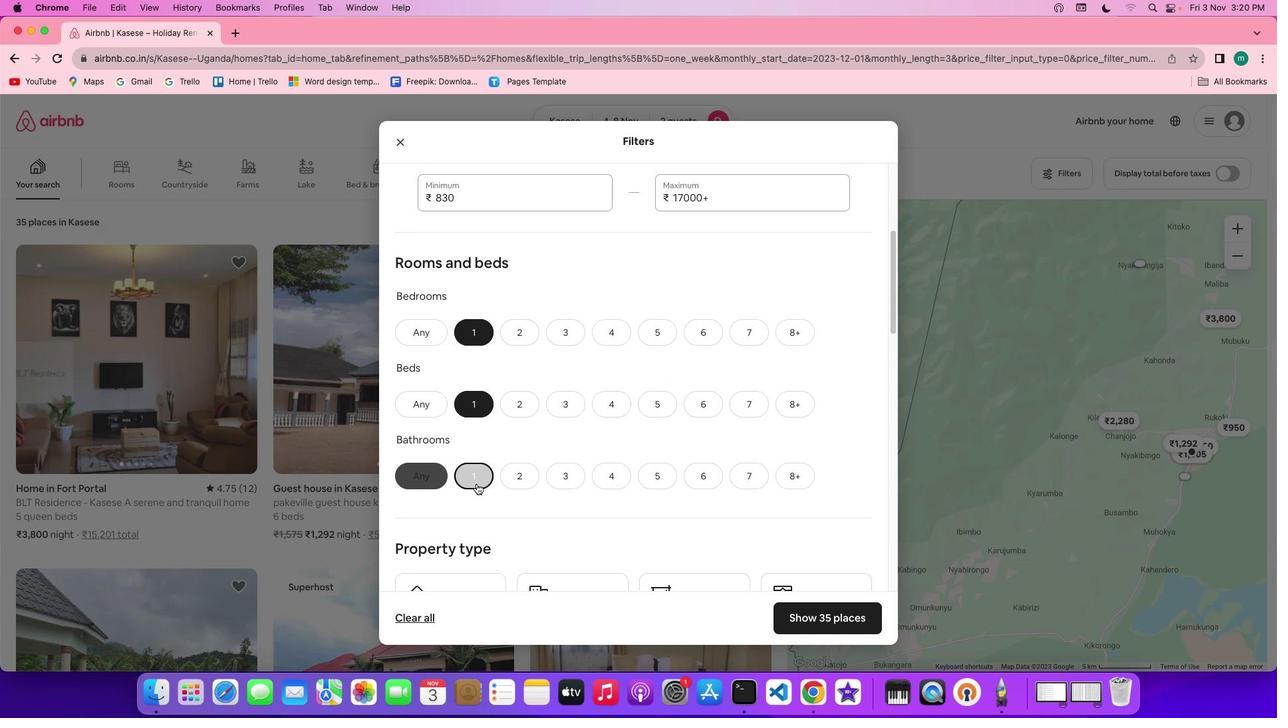 
Action: Mouse moved to (577, 465)
Screenshot: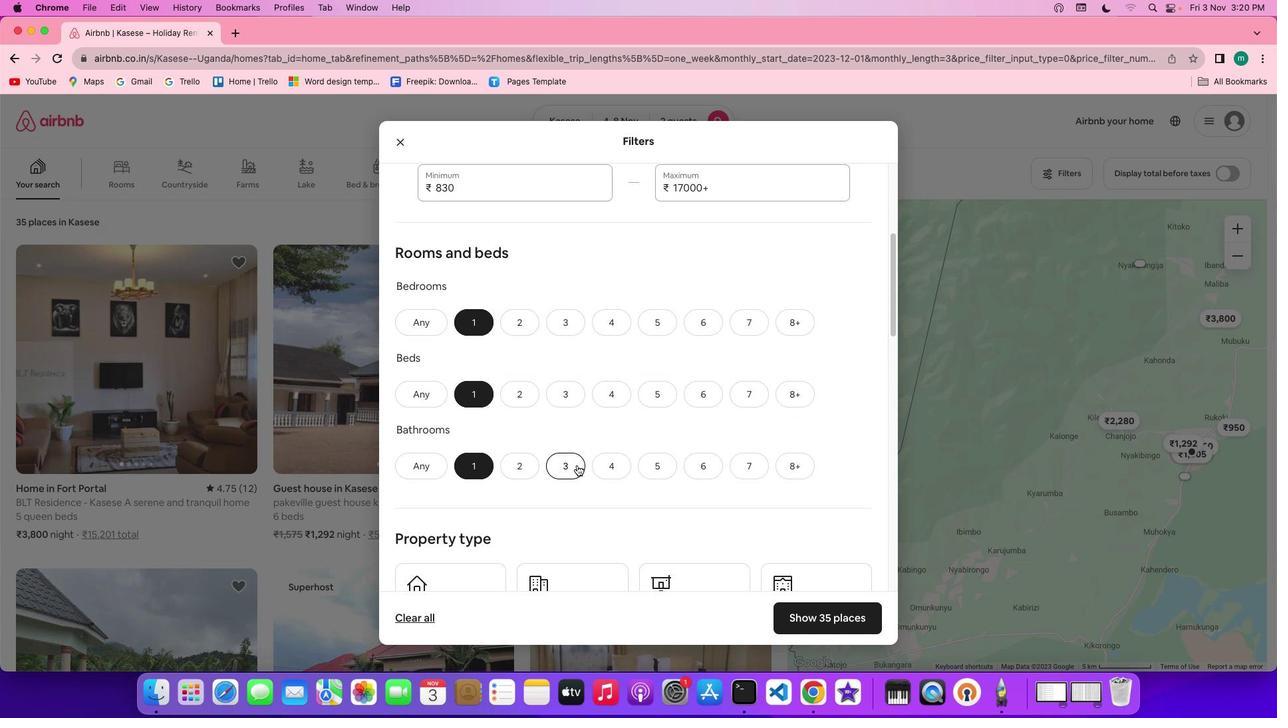 
Action: Mouse scrolled (577, 465) with delta (0, 0)
Screenshot: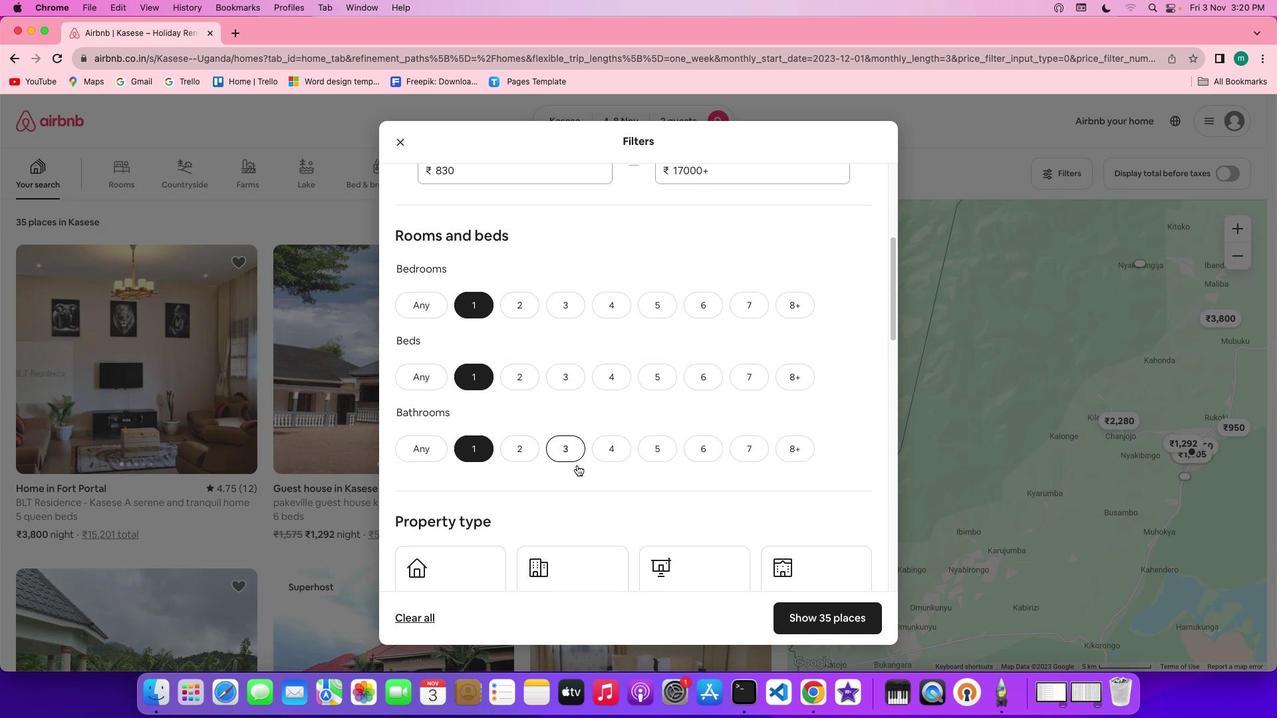 
Action: Mouse scrolled (577, 465) with delta (0, 0)
Screenshot: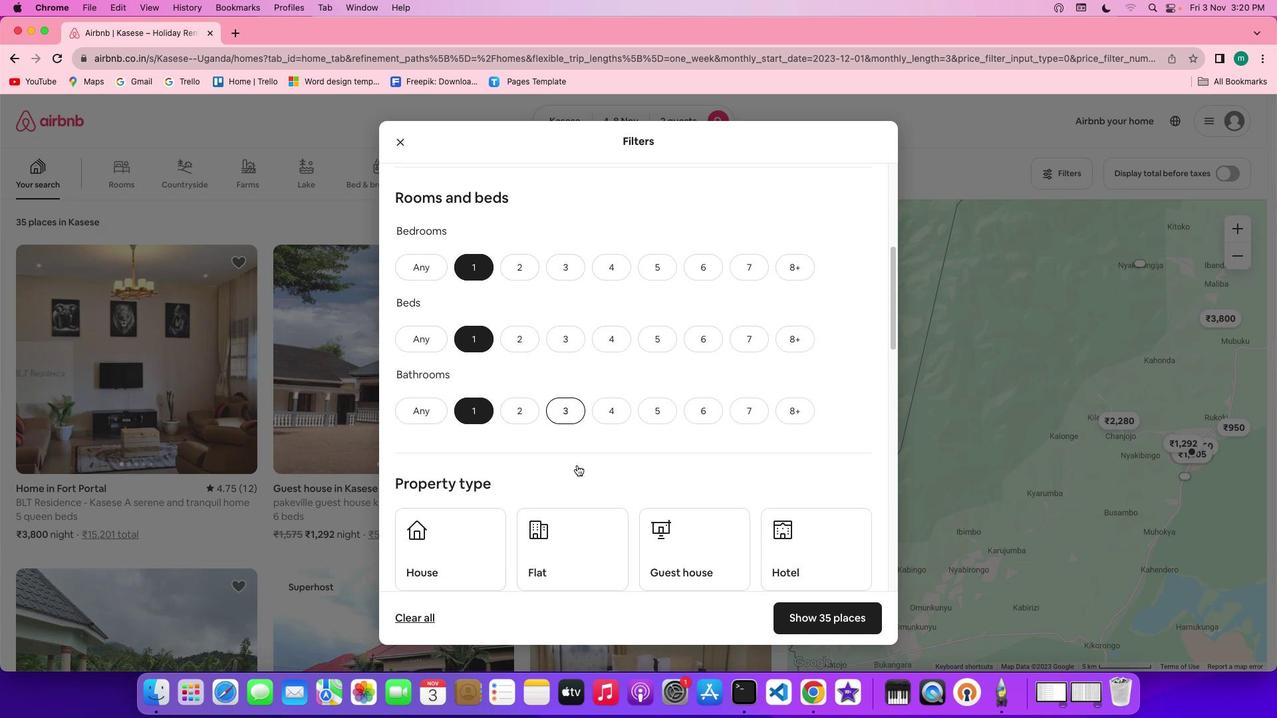 
Action: Mouse scrolled (577, 465) with delta (0, -1)
Screenshot: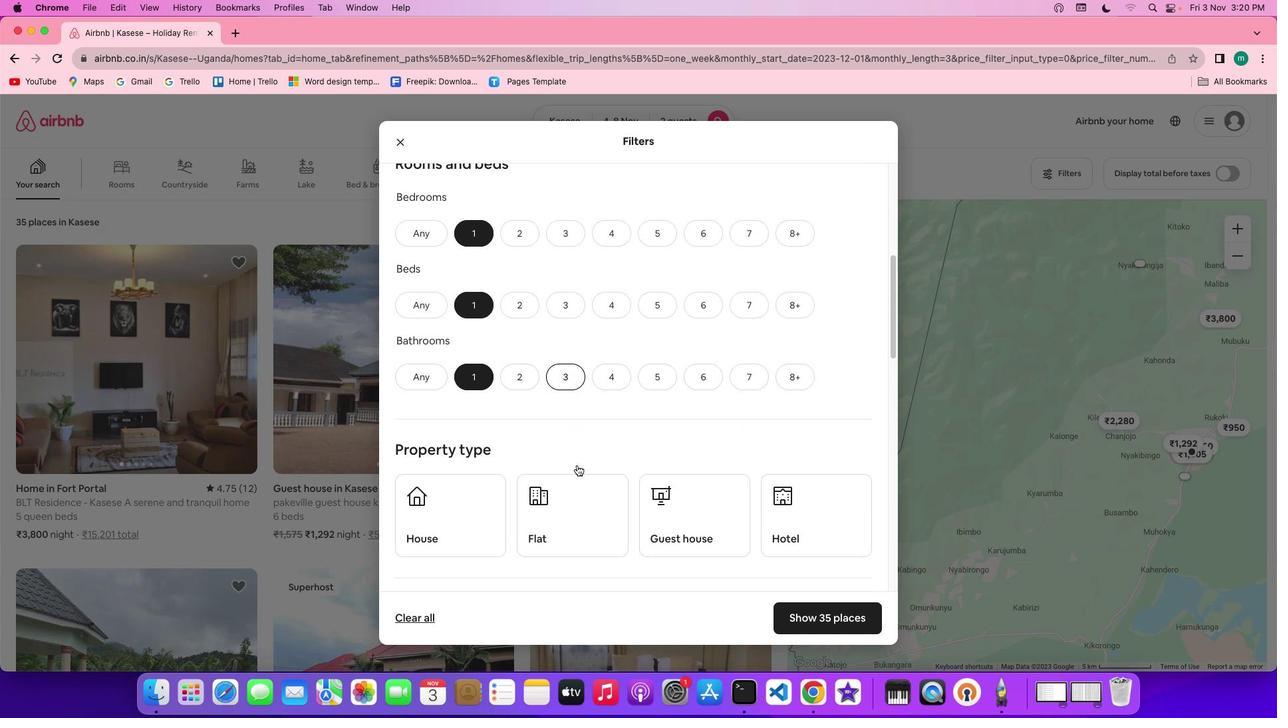 
Action: Mouse scrolled (577, 465) with delta (0, -1)
Screenshot: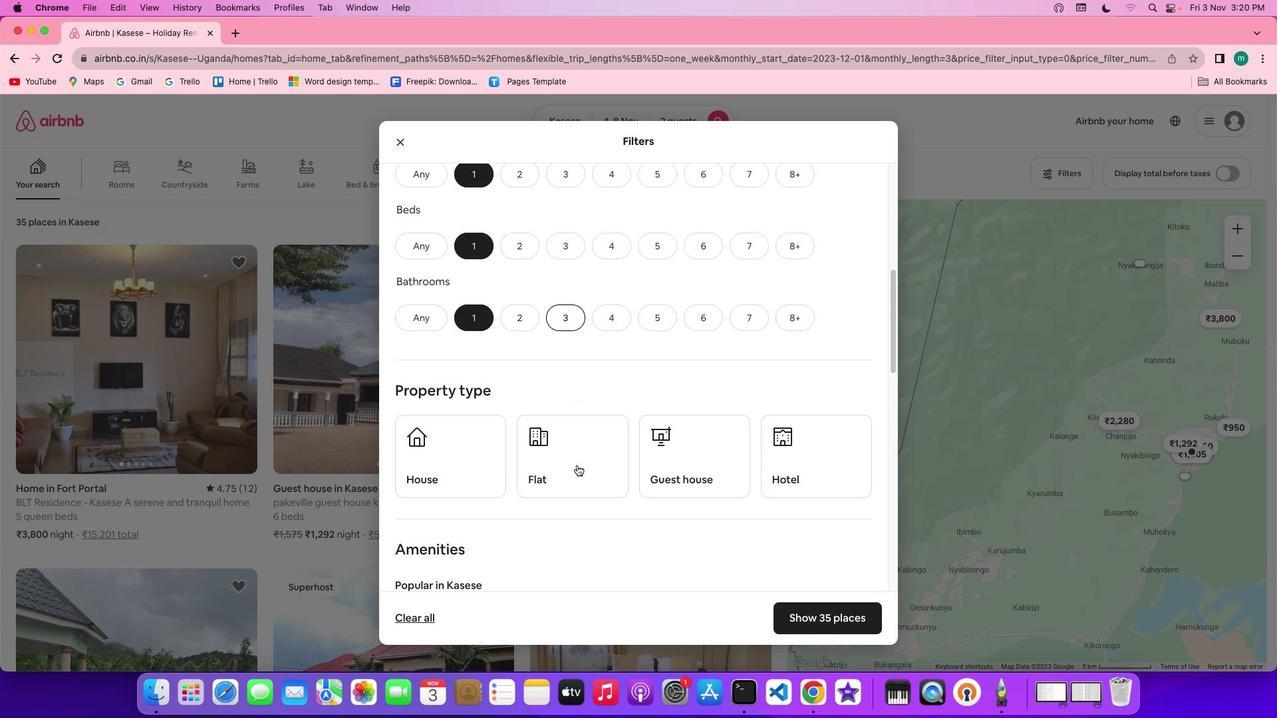 
Action: Mouse scrolled (577, 465) with delta (0, 0)
Screenshot: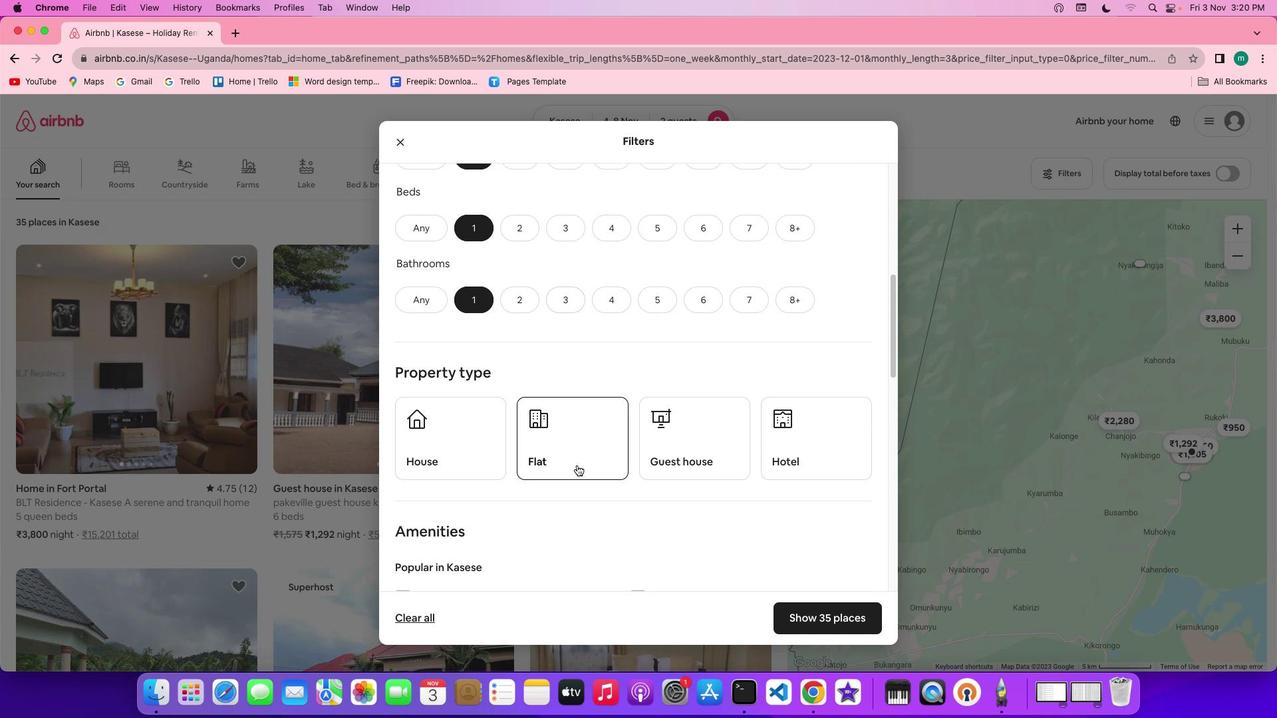 
Action: Mouse scrolled (577, 465) with delta (0, 0)
Screenshot: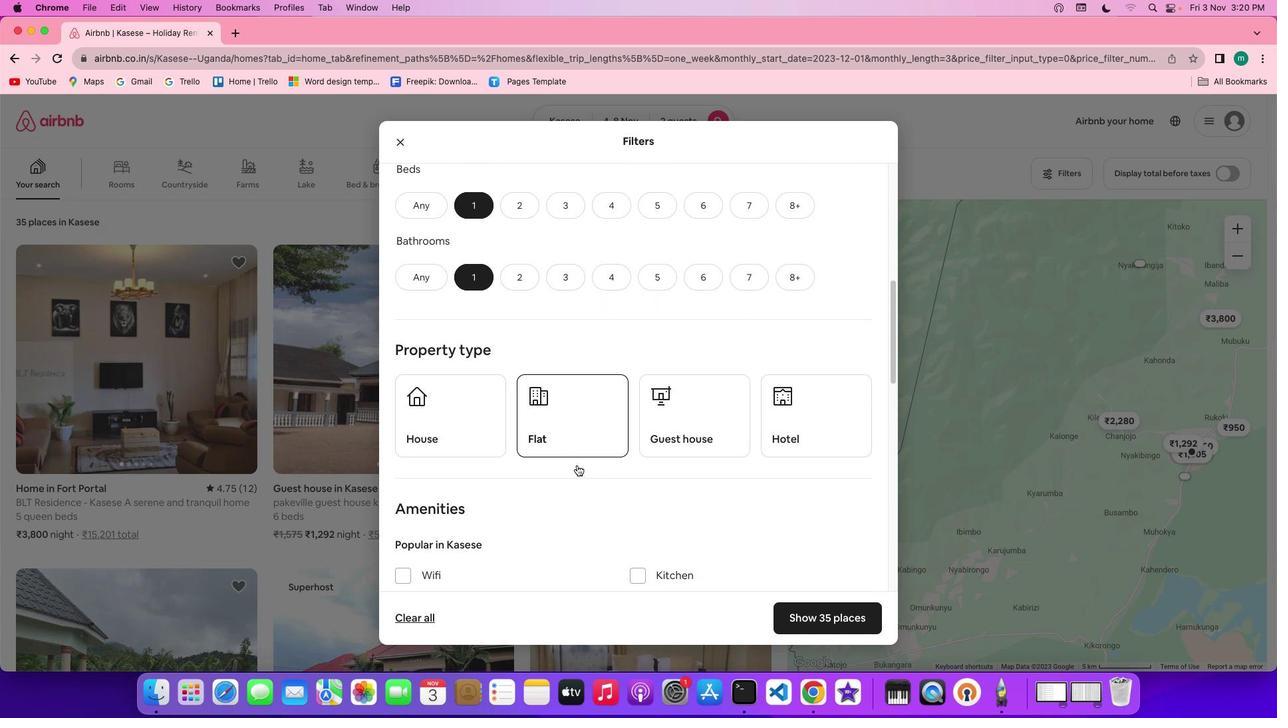 
Action: Mouse scrolled (577, 465) with delta (0, 0)
Screenshot: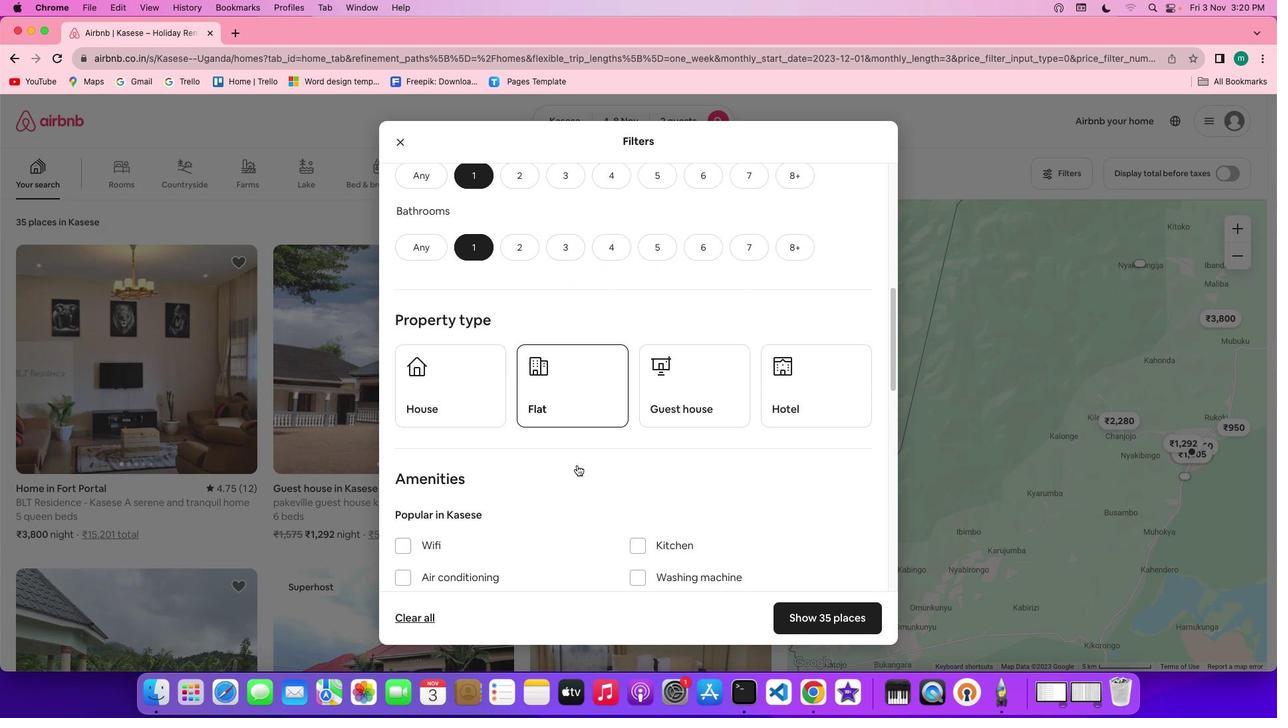 
Action: Mouse scrolled (577, 465) with delta (0, 0)
Screenshot: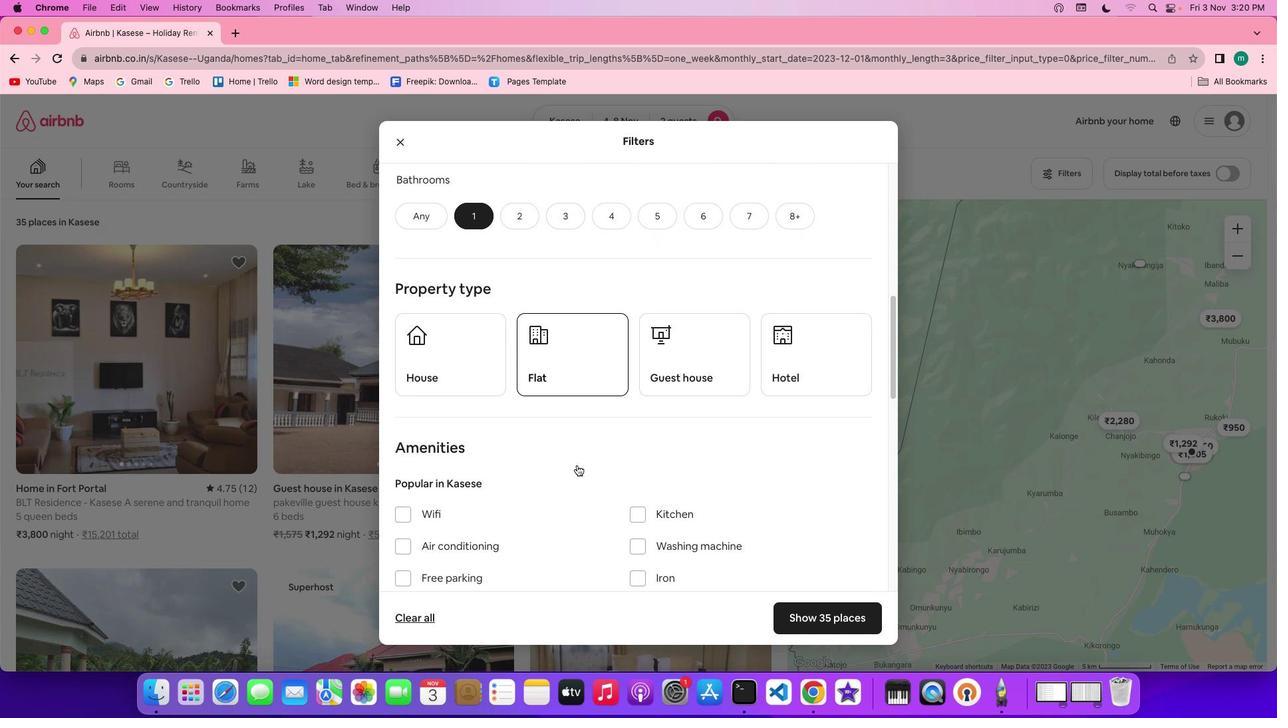 
Action: Mouse scrolled (577, 465) with delta (0, 0)
Screenshot: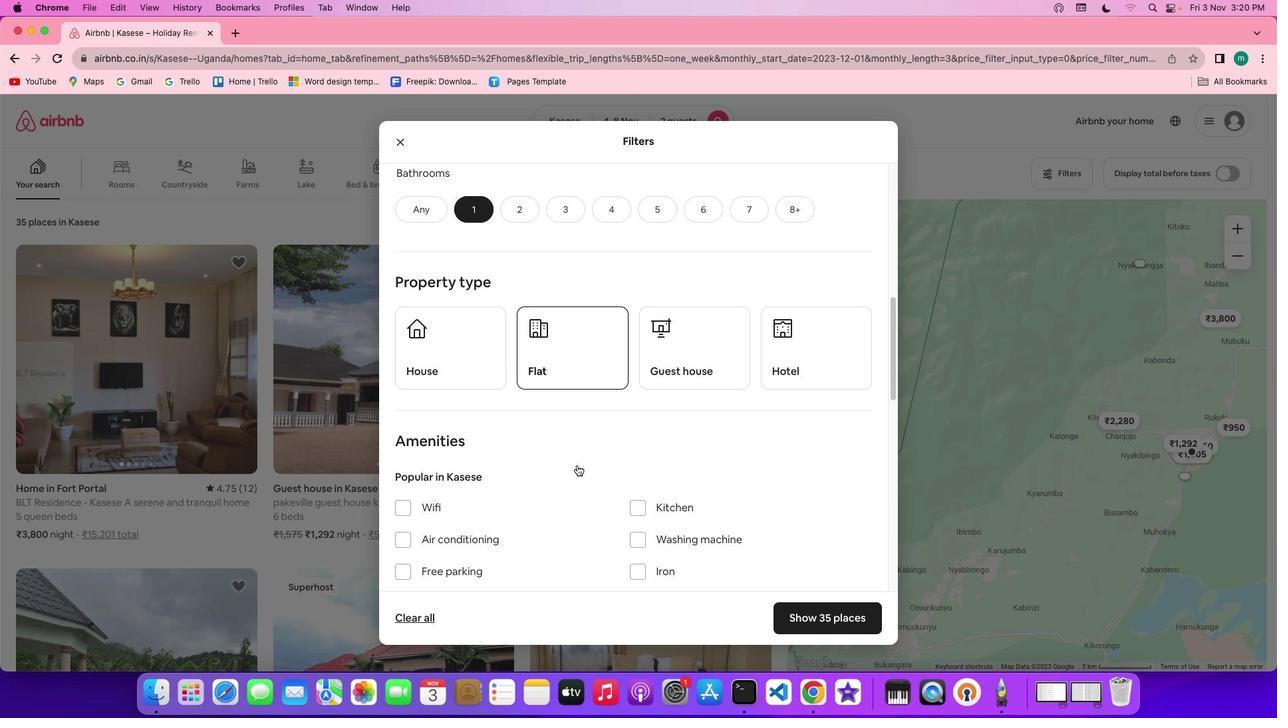 
Action: Mouse scrolled (577, 465) with delta (0, 0)
Screenshot: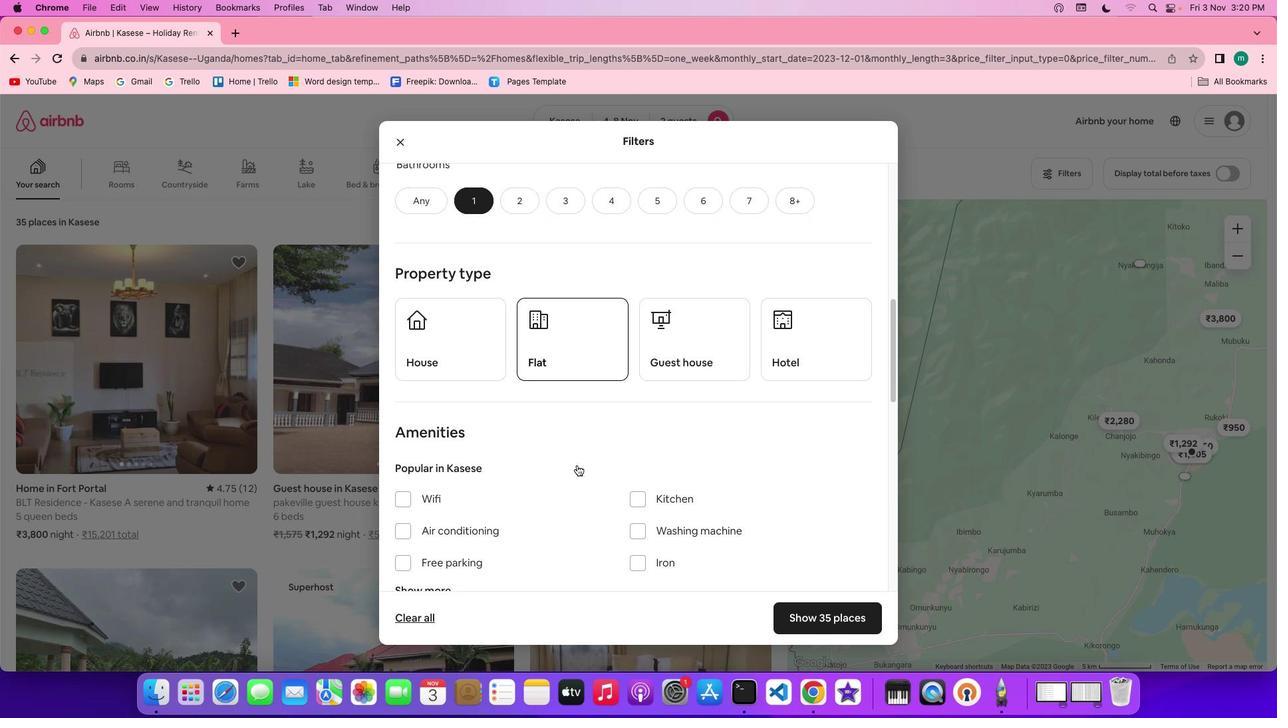 
Action: Mouse moved to (823, 333)
Screenshot: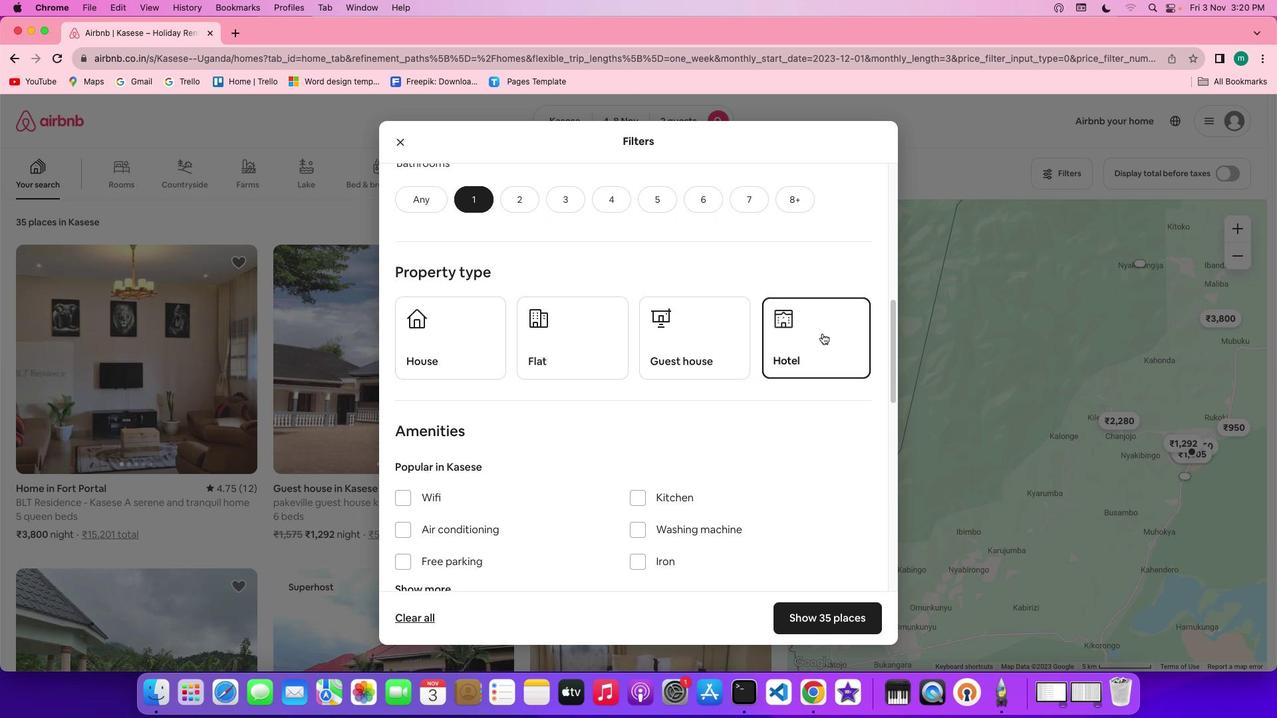 
Action: Mouse pressed left at (823, 333)
Screenshot: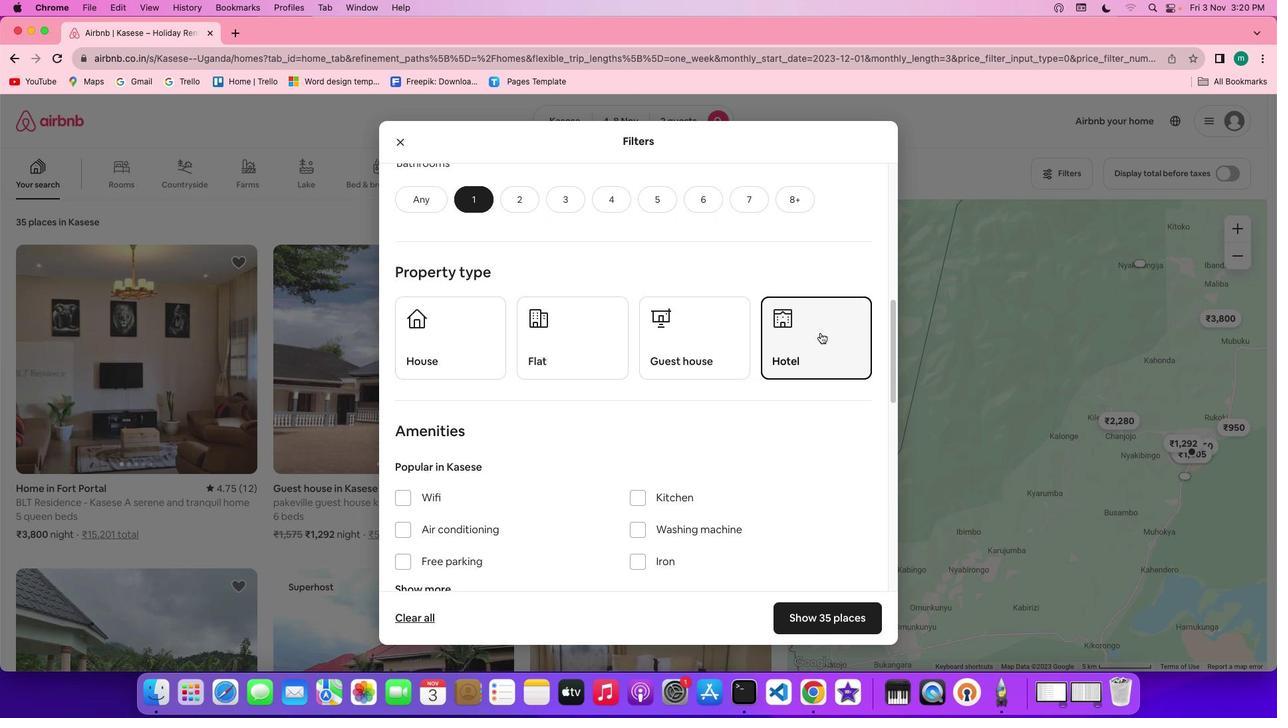 
Action: Mouse moved to (624, 394)
Screenshot: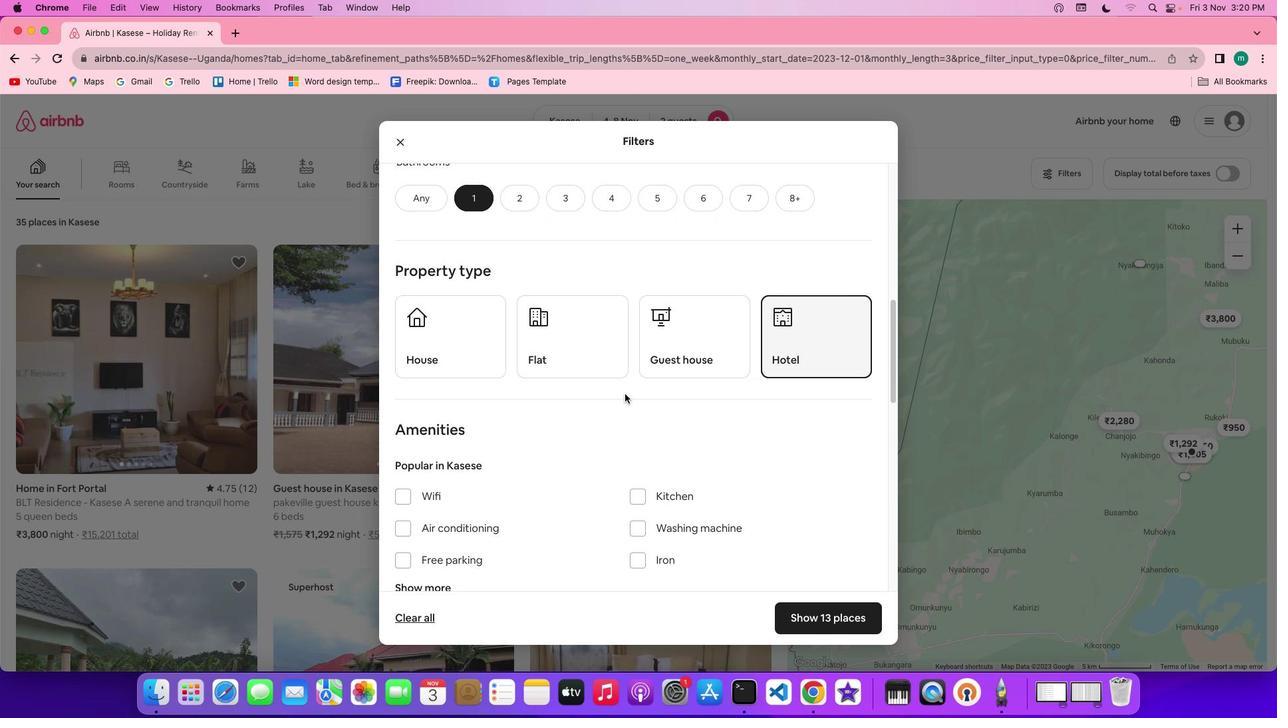 
Action: Mouse scrolled (624, 394) with delta (0, 0)
Screenshot: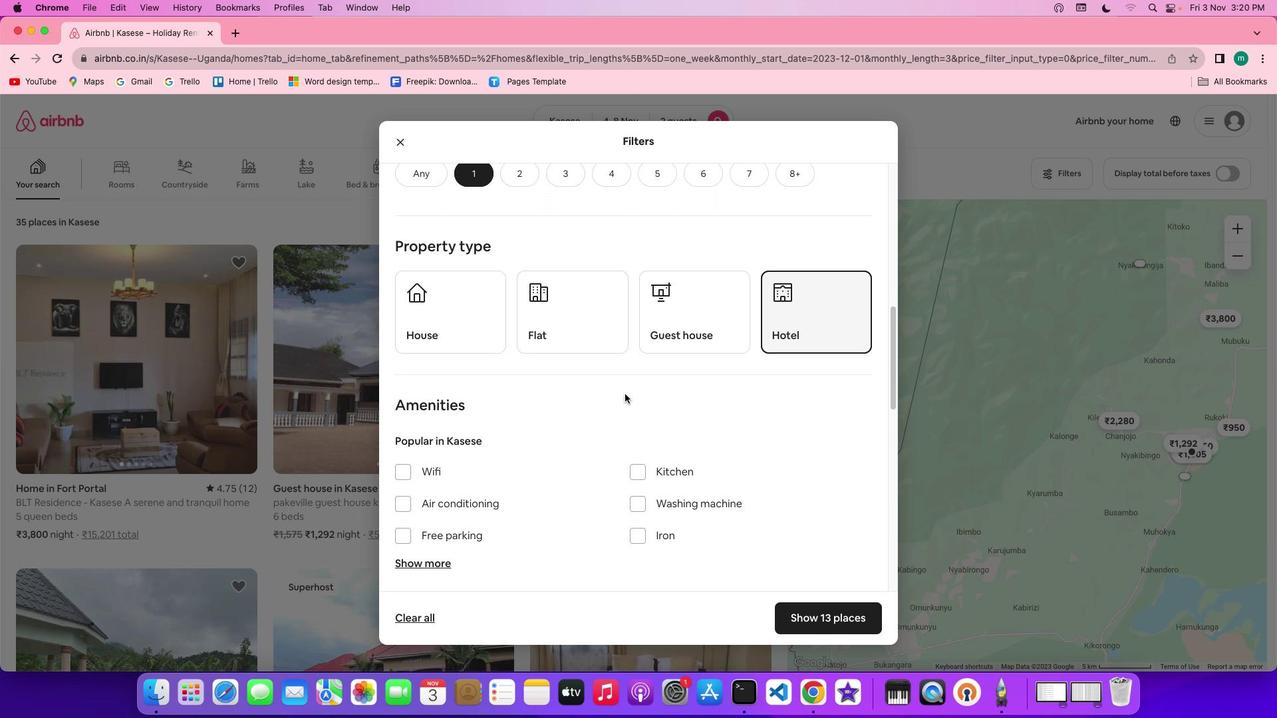 
Action: Mouse scrolled (624, 394) with delta (0, 0)
Screenshot: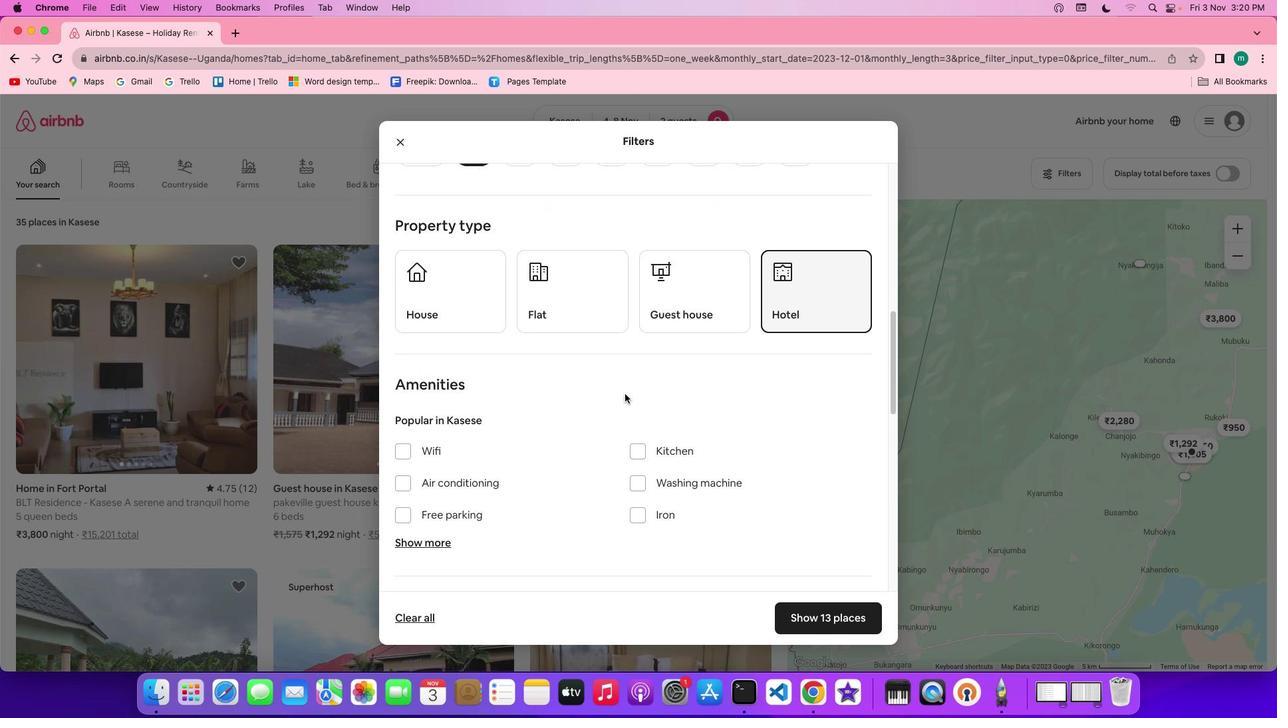 
Action: Mouse scrolled (624, 394) with delta (0, -1)
Screenshot: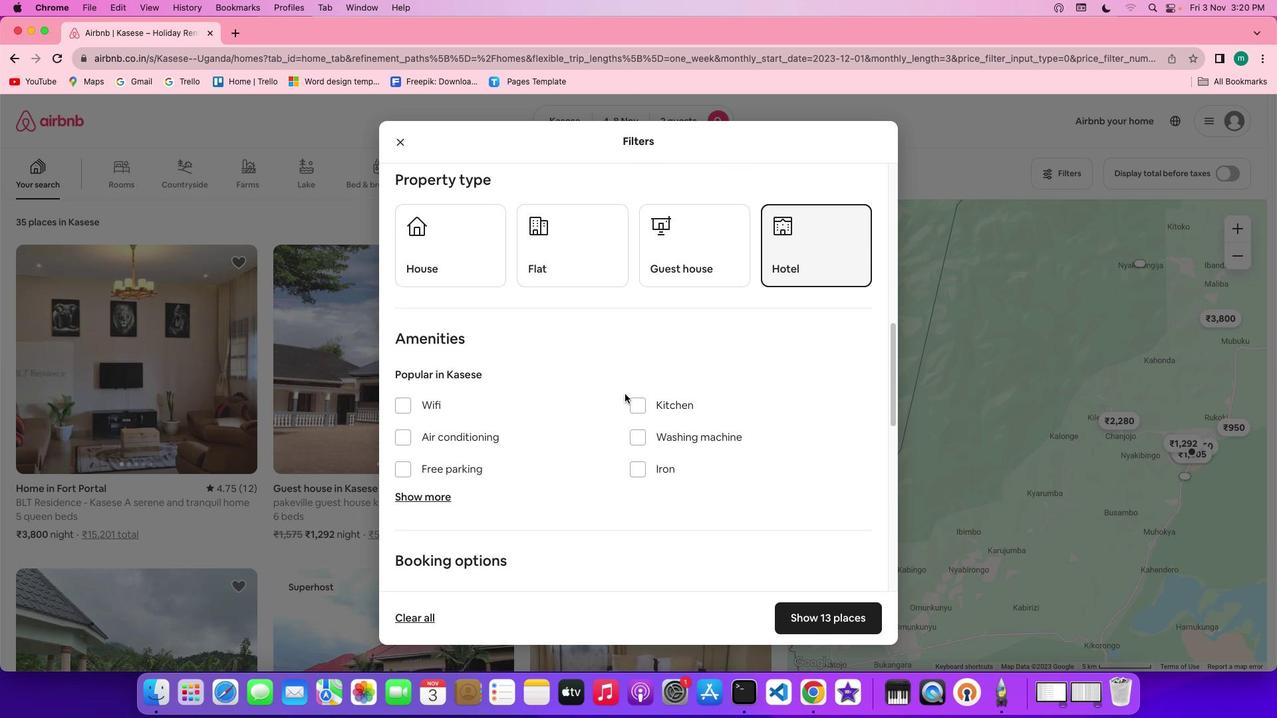 
Action: Mouse scrolled (624, 394) with delta (0, -1)
Screenshot: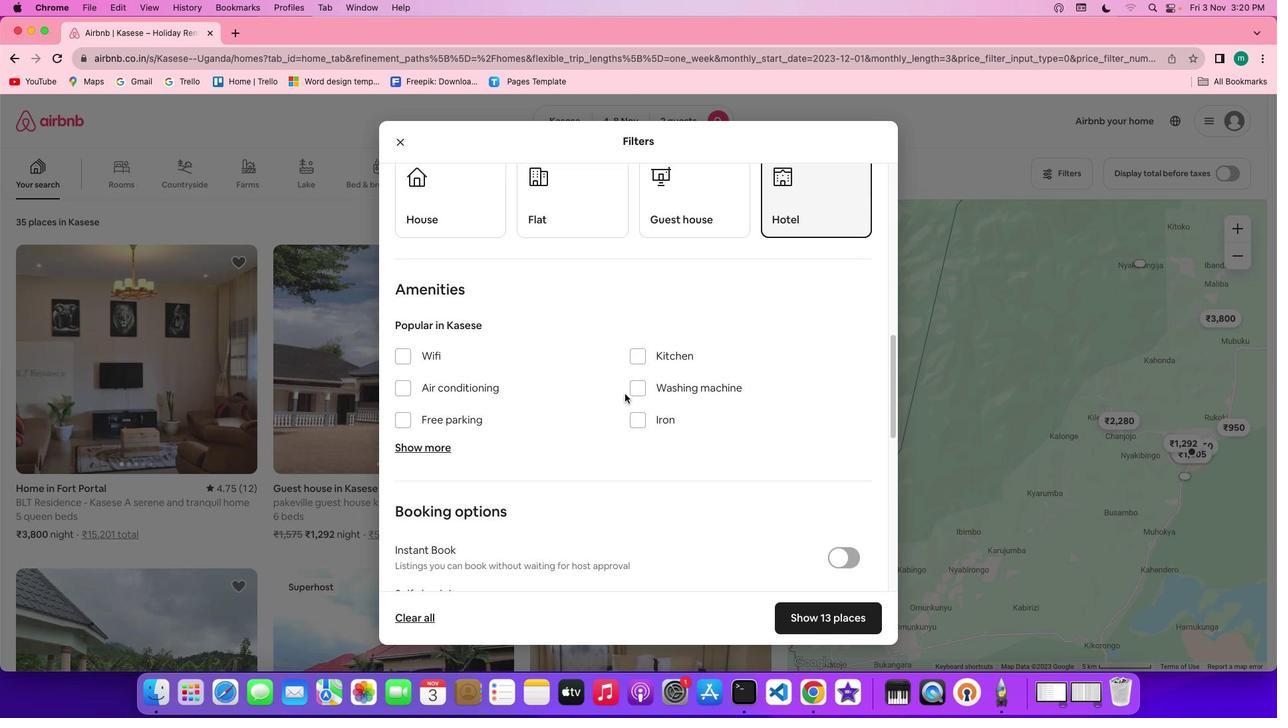 
Action: Mouse moved to (628, 396)
Screenshot: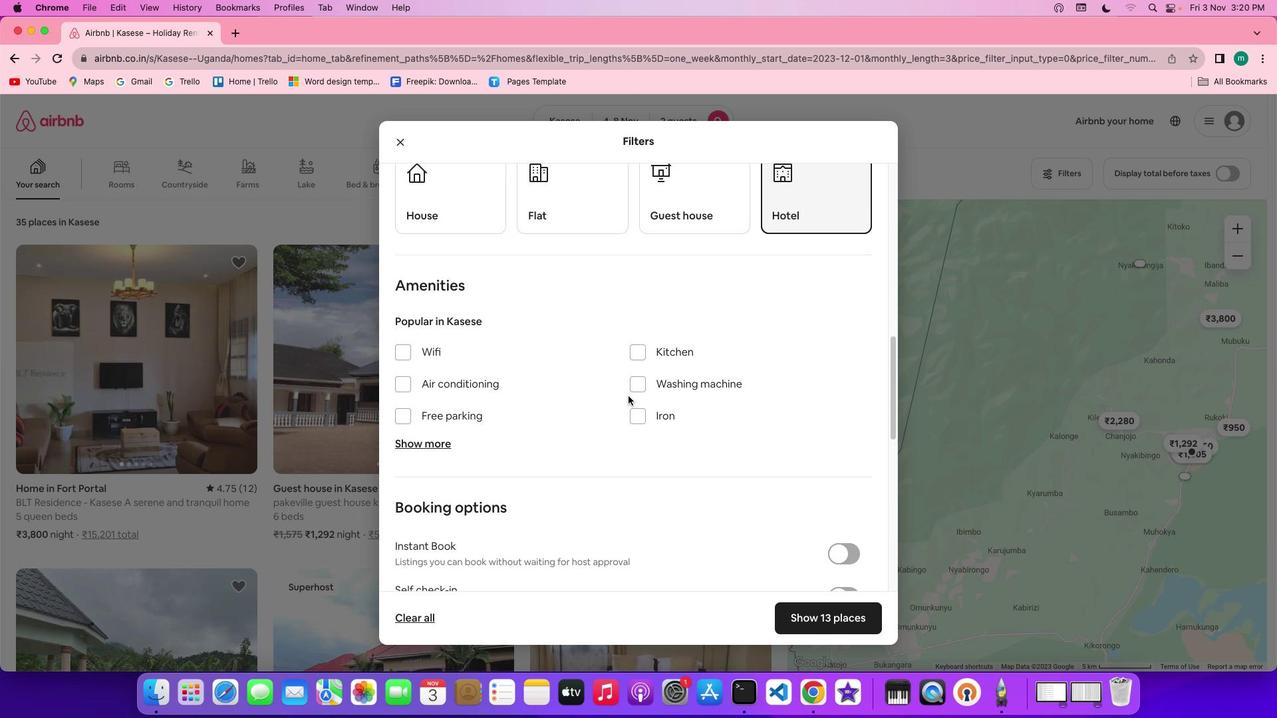 
Action: Mouse scrolled (628, 396) with delta (0, 0)
Screenshot: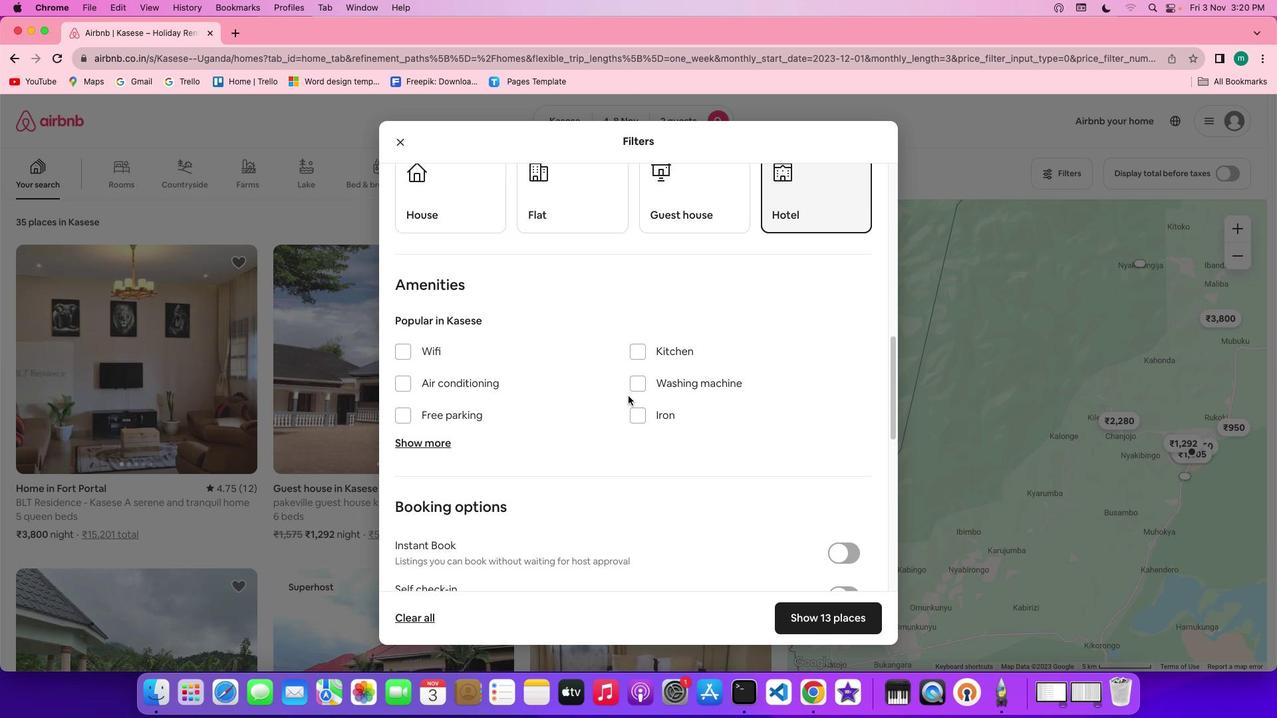 
Action: Mouse scrolled (628, 396) with delta (0, 0)
Screenshot: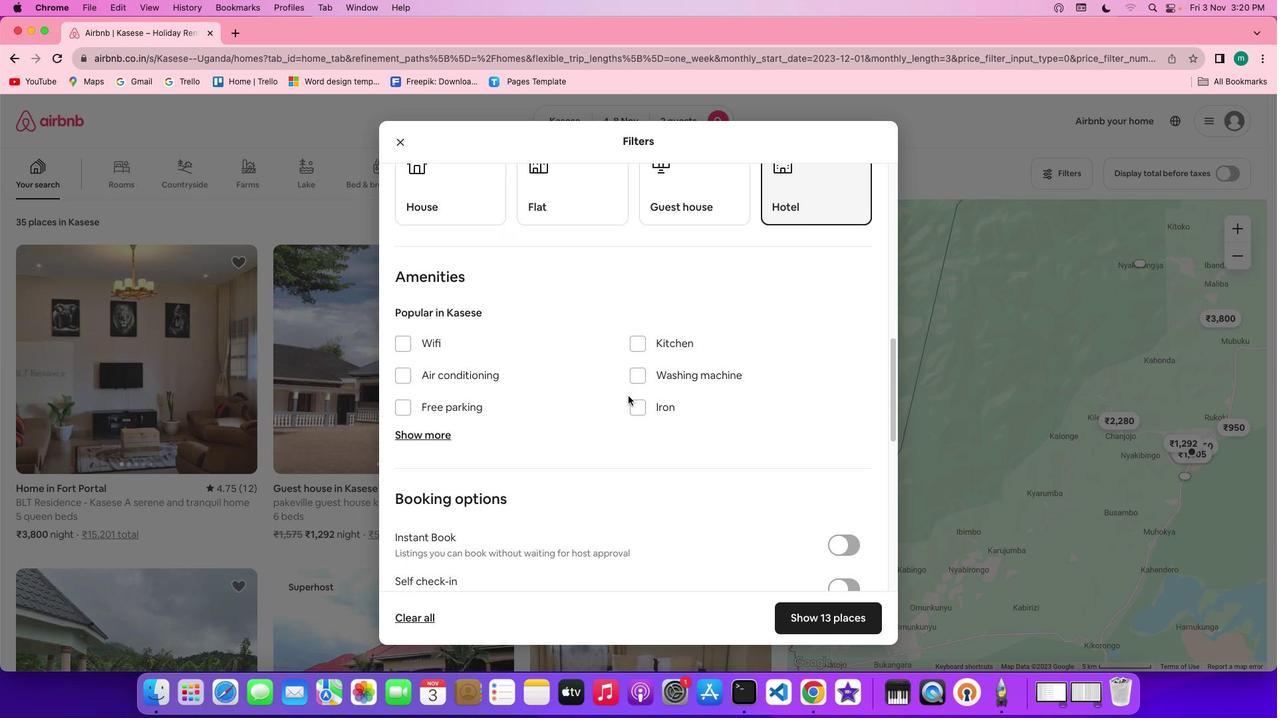 
Action: Mouse scrolled (628, 396) with delta (0, 0)
Screenshot: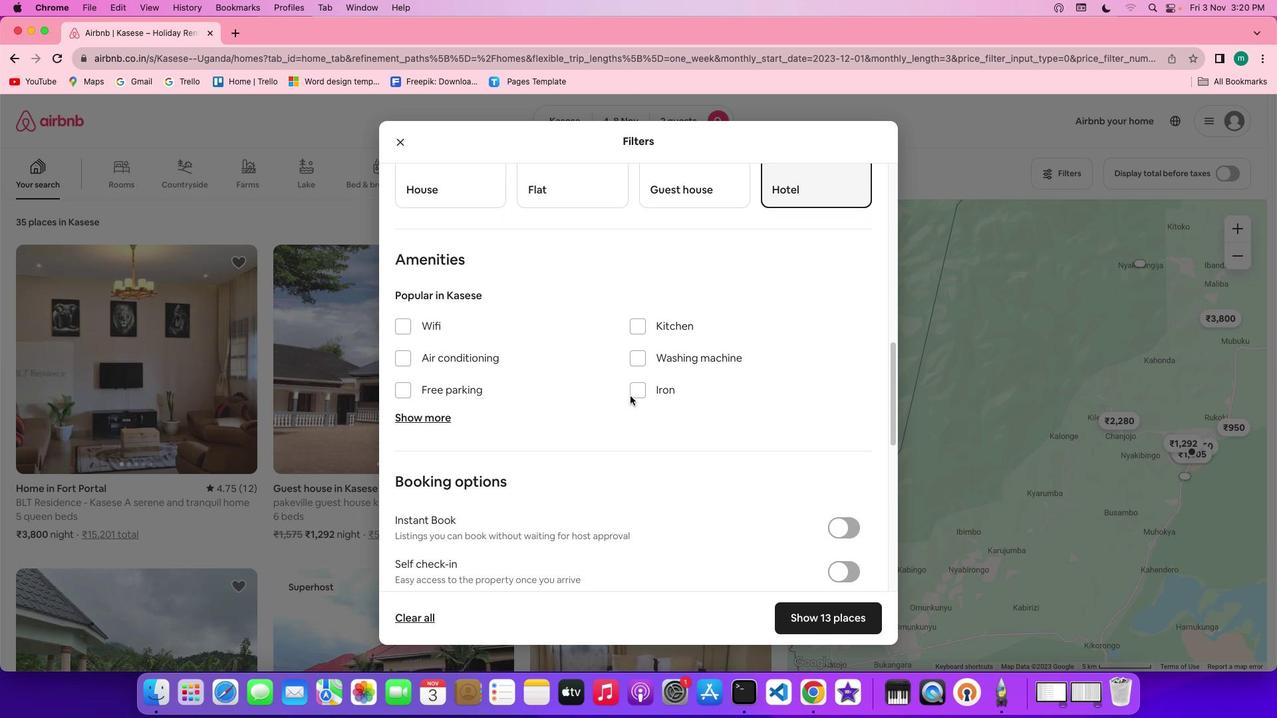 
Action: Mouse scrolled (628, 396) with delta (0, 0)
Screenshot: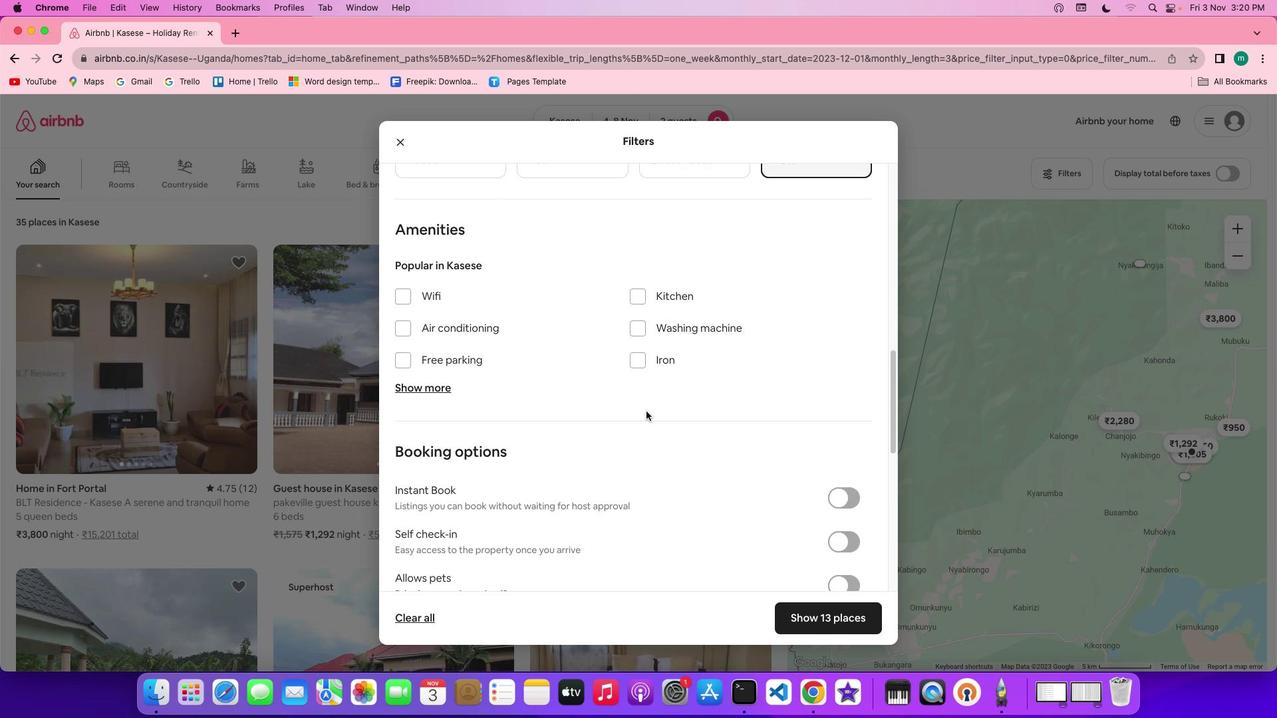 
Action: Mouse moved to (673, 433)
Screenshot: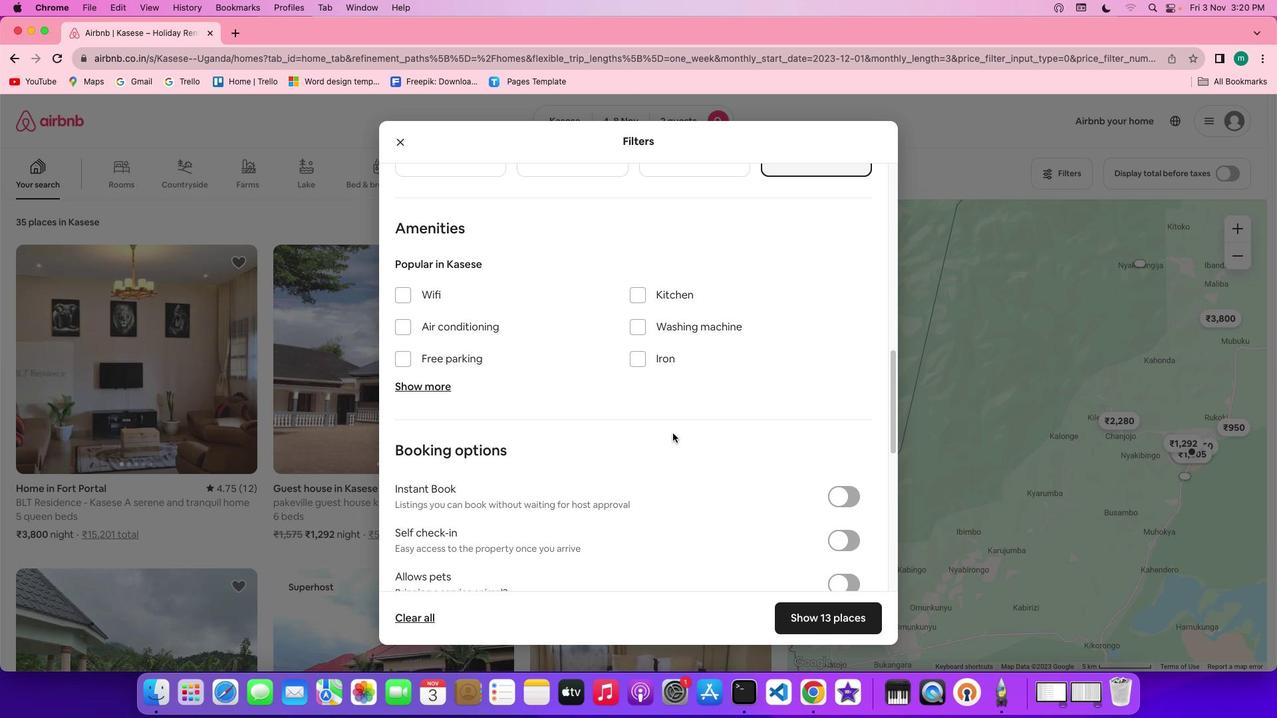 
Action: Mouse scrolled (673, 433) with delta (0, 0)
Screenshot: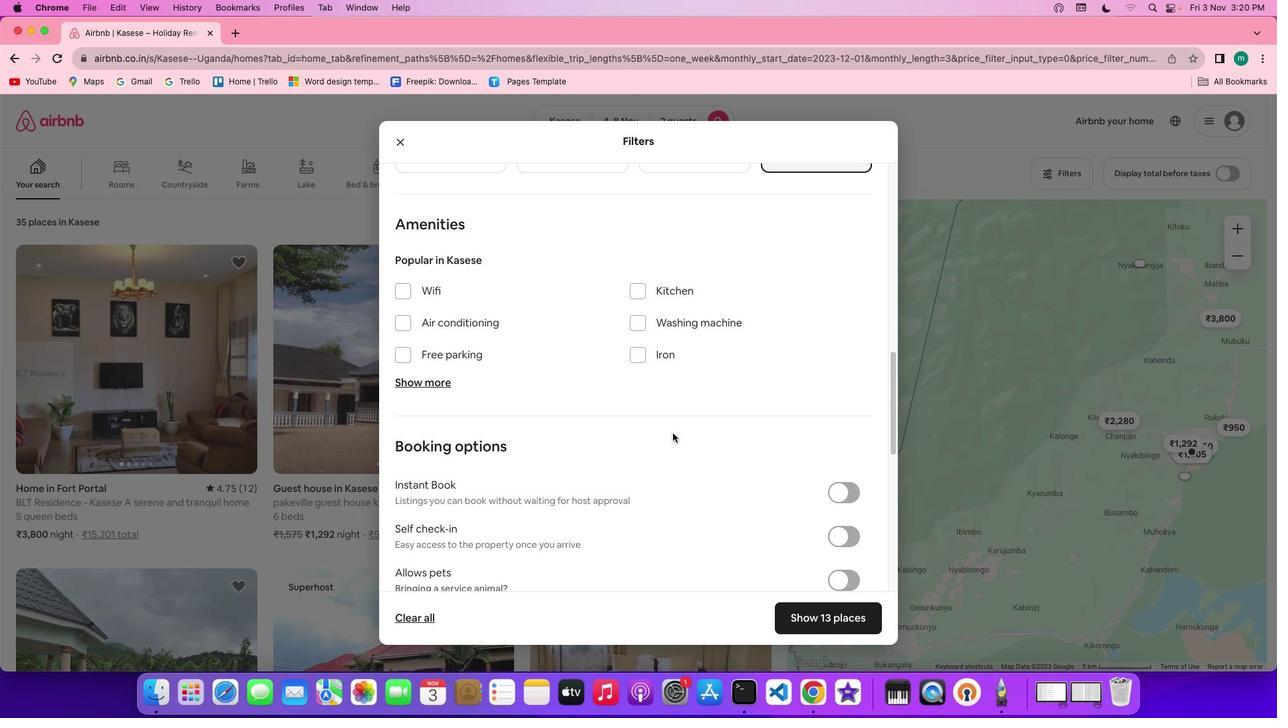
Action: Mouse scrolled (673, 433) with delta (0, 0)
Screenshot: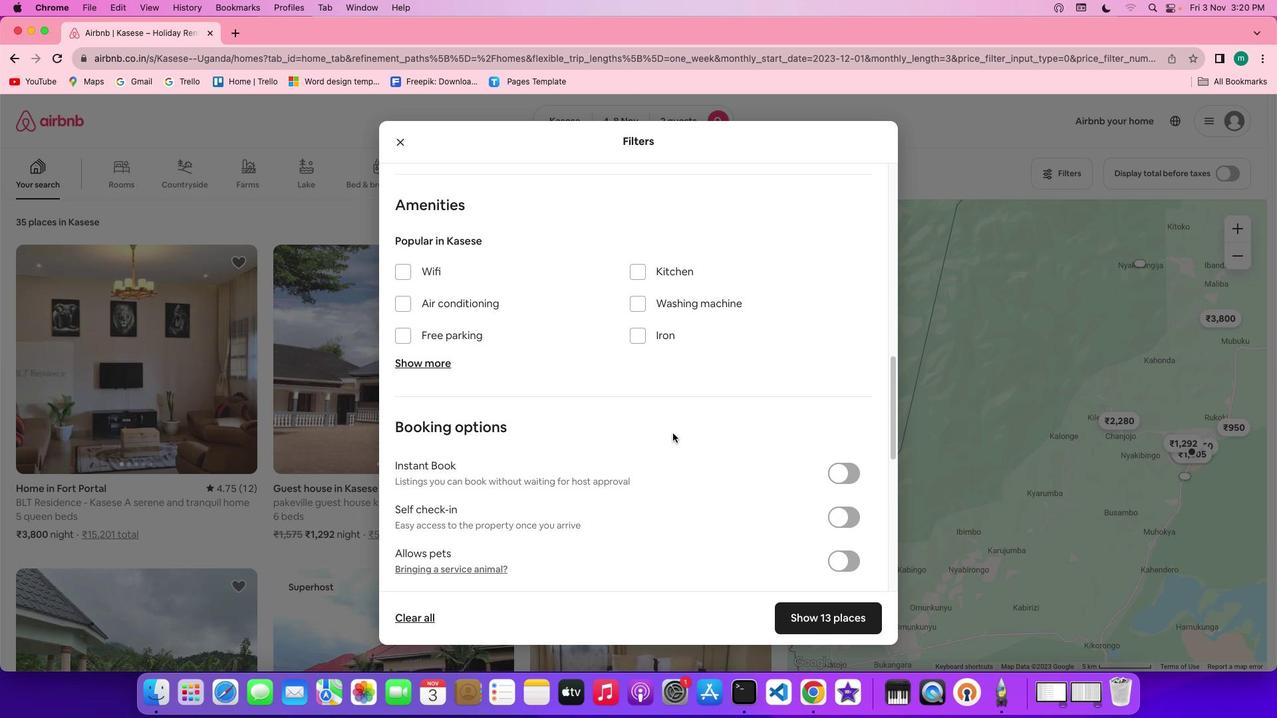 
Action: Mouse scrolled (673, 433) with delta (0, 0)
Screenshot: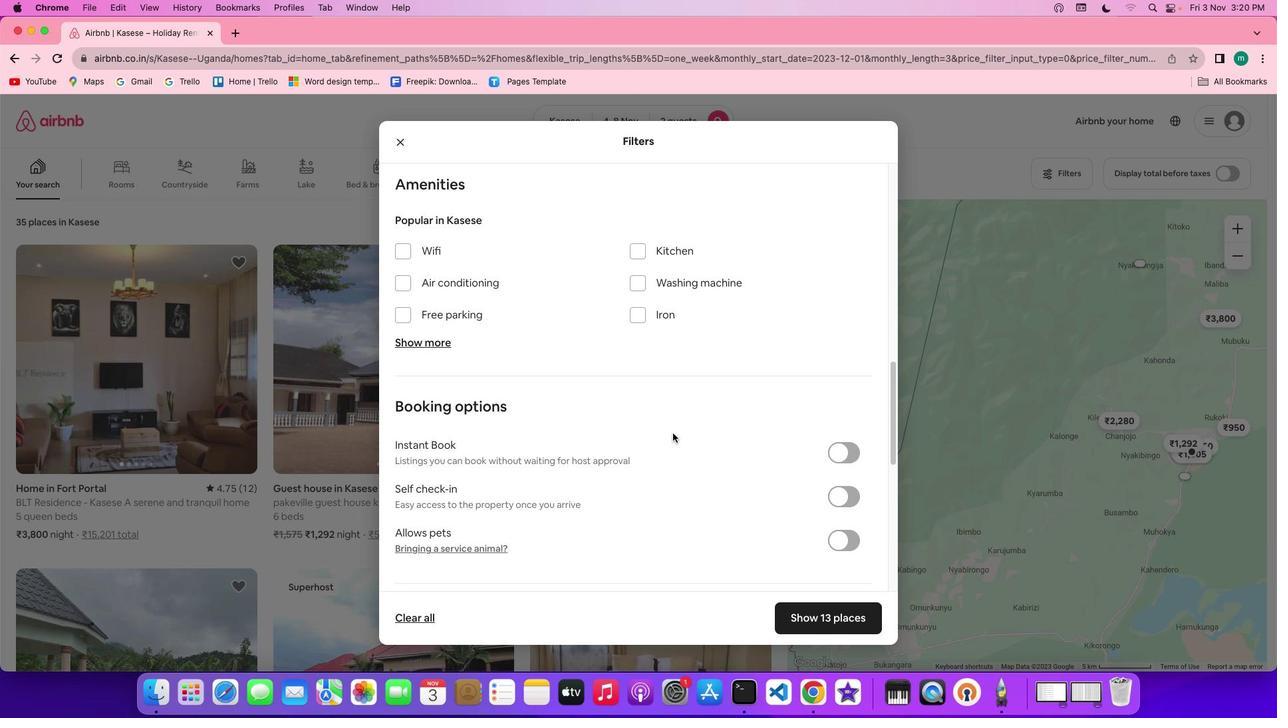 
Action: Mouse scrolled (673, 433) with delta (0, 0)
Screenshot: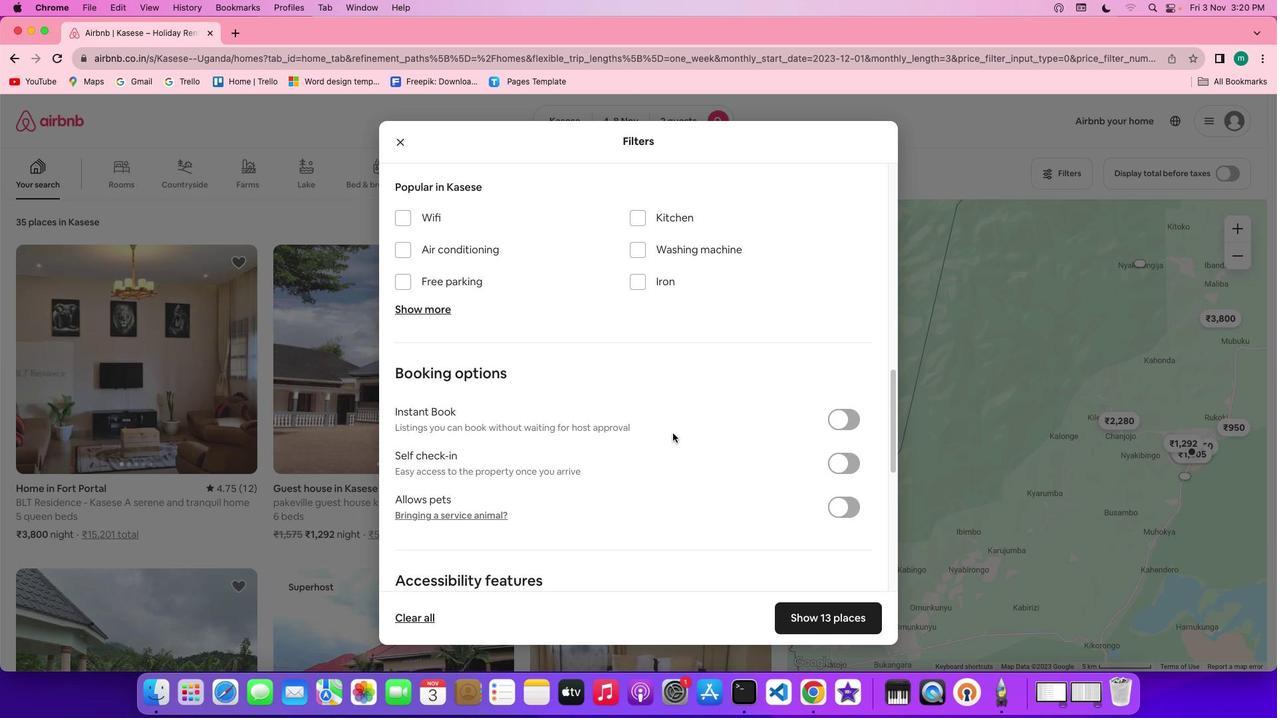 
Action: Mouse scrolled (673, 433) with delta (0, 0)
Screenshot: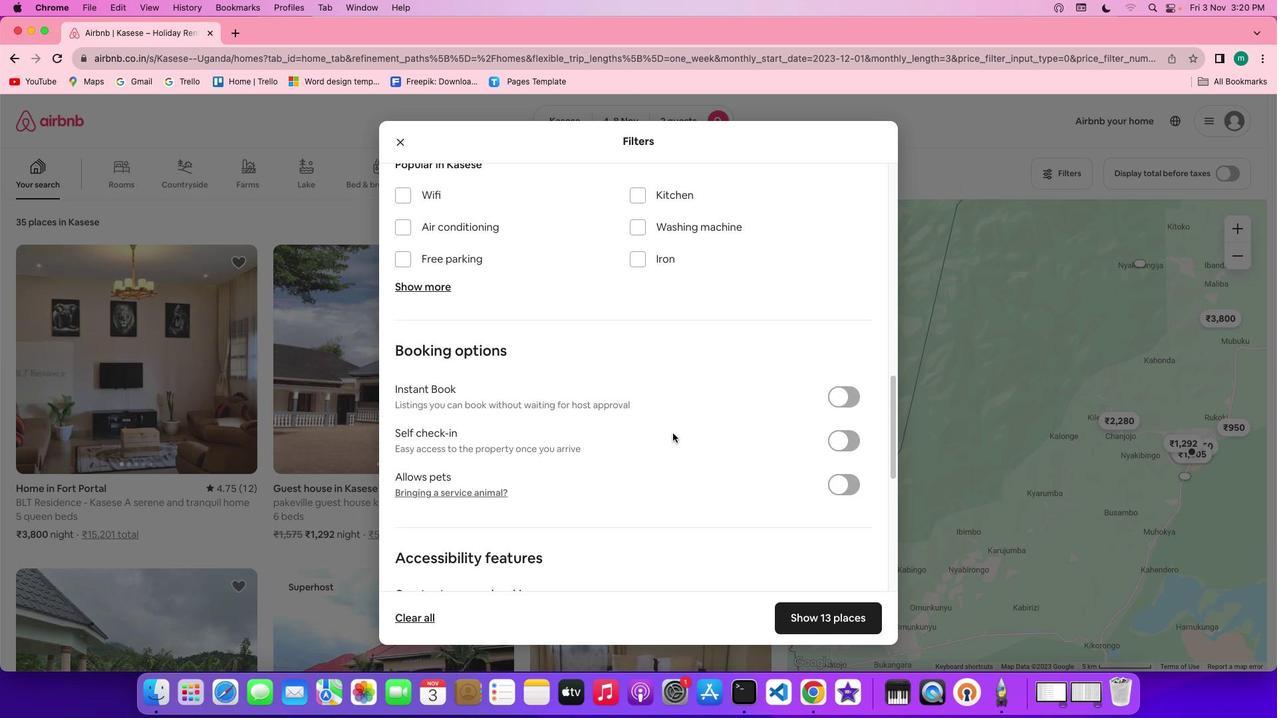 
Action: Mouse scrolled (673, 433) with delta (0, 0)
Screenshot: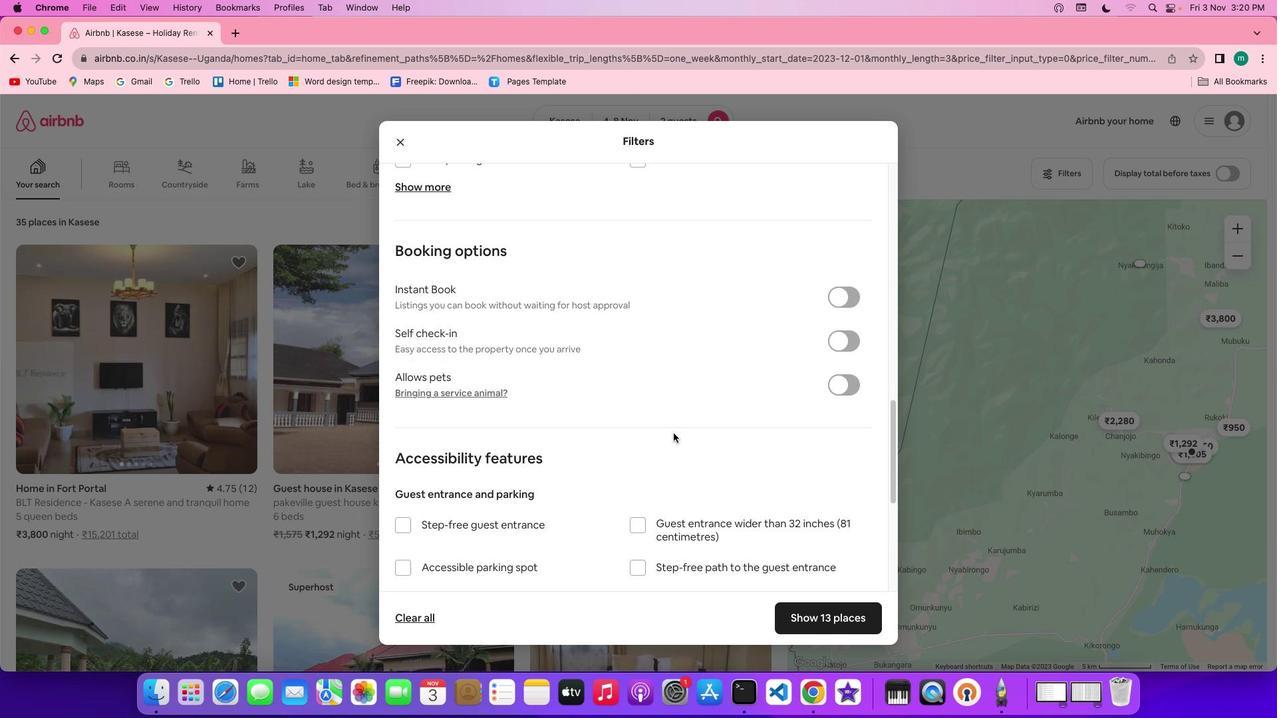 
Action: Mouse scrolled (673, 433) with delta (0, -1)
Screenshot: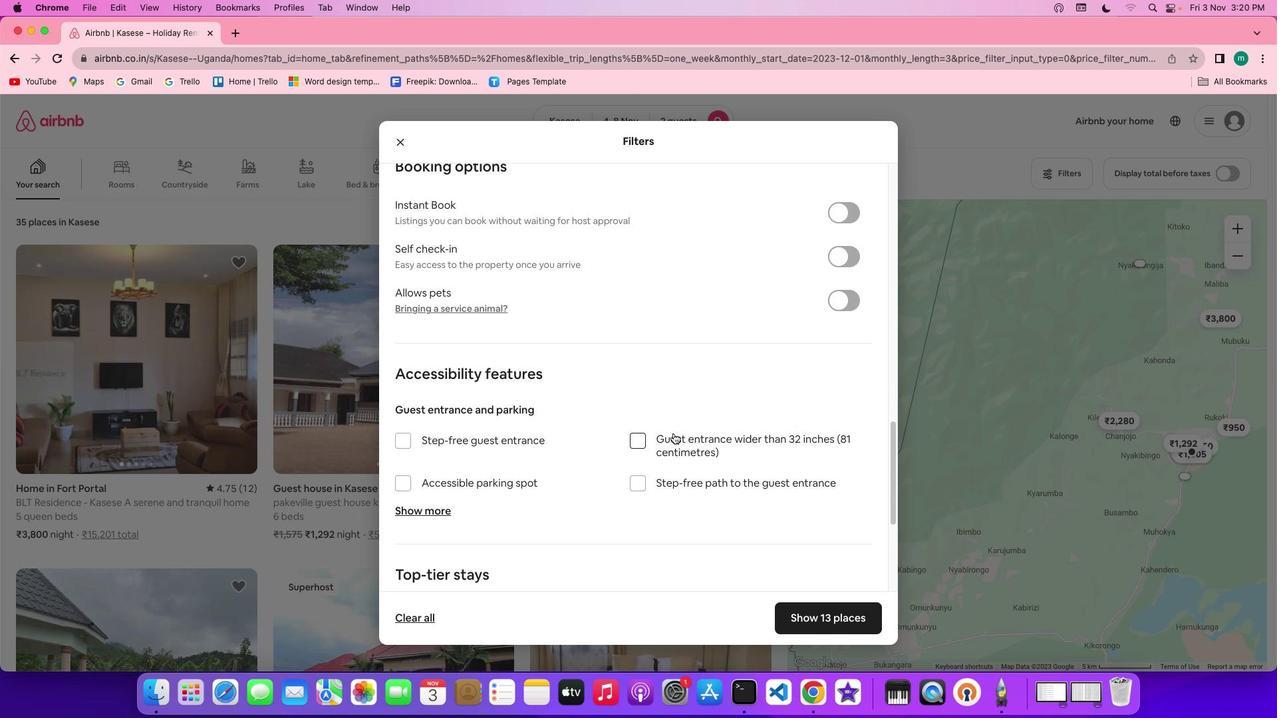 
Action: Mouse scrolled (673, 433) with delta (0, -1)
Screenshot: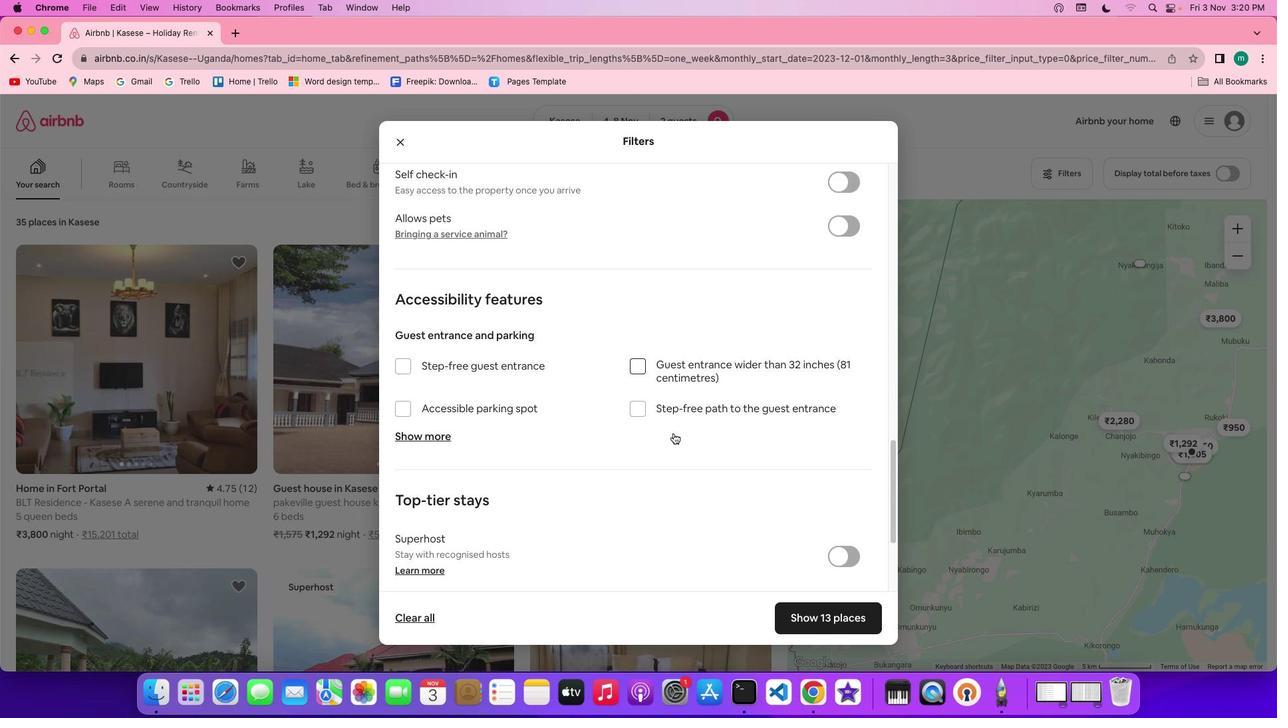 
Action: Mouse scrolled (673, 433) with delta (0, -2)
Screenshot: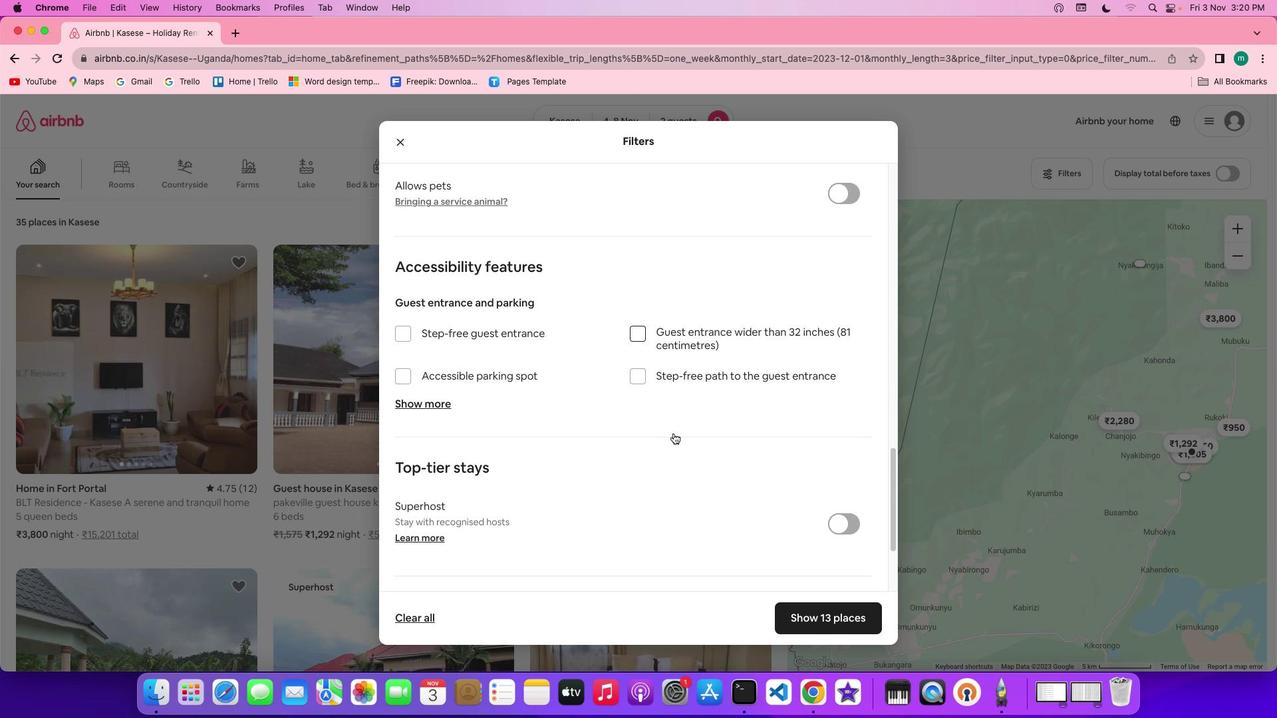
Action: Mouse moved to (673, 433)
Screenshot: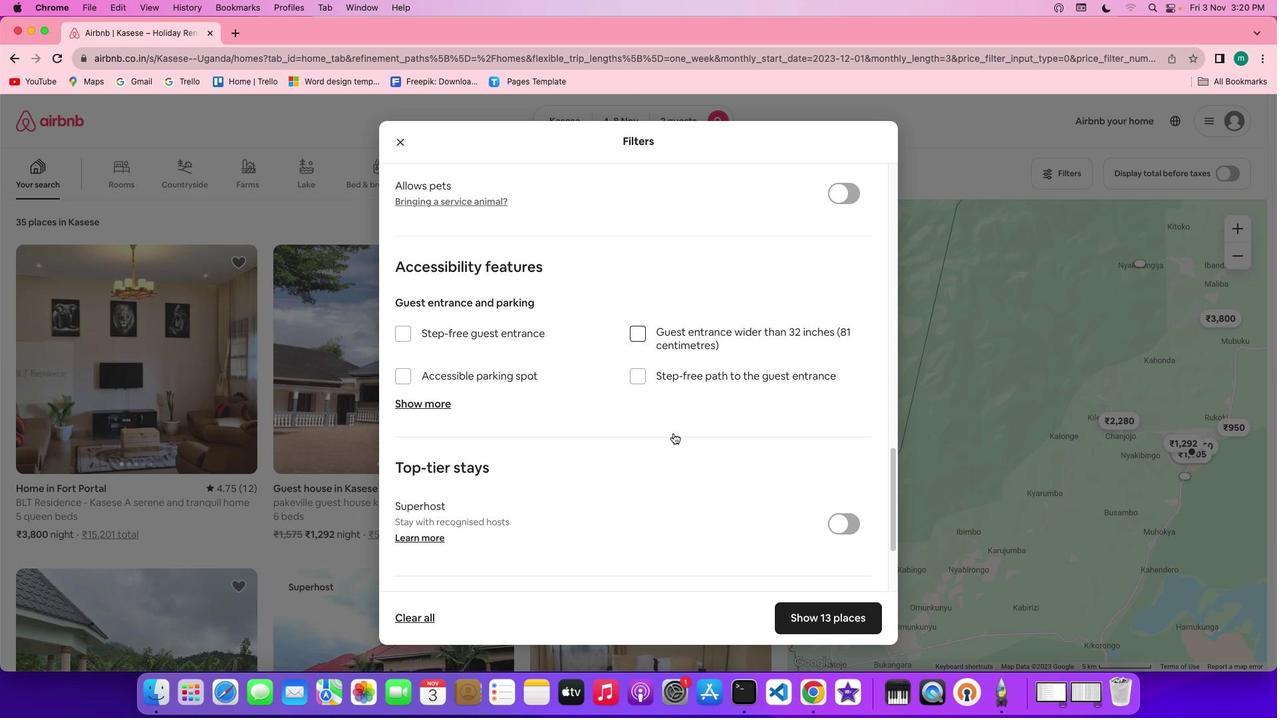 
Action: Mouse scrolled (673, 433) with delta (0, 0)
Screenshot: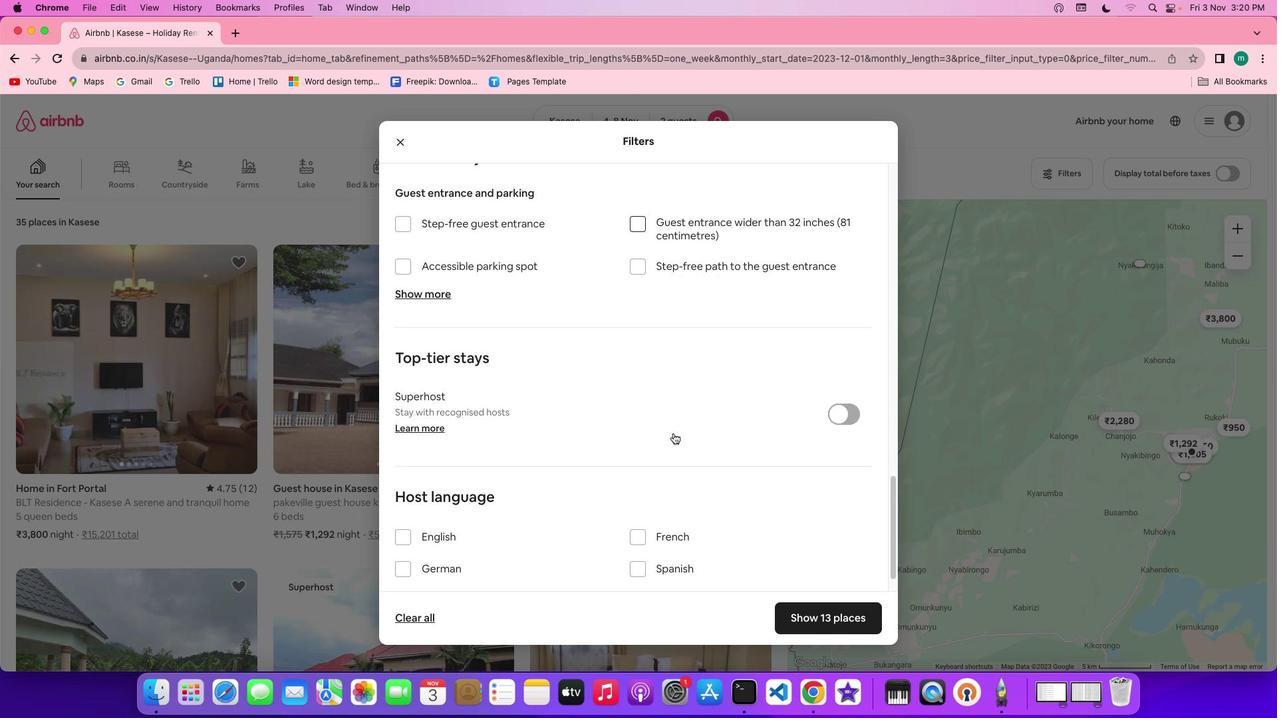
Action: Mouse scrolled (673, 433) with delta (0, 0)
Screenshot: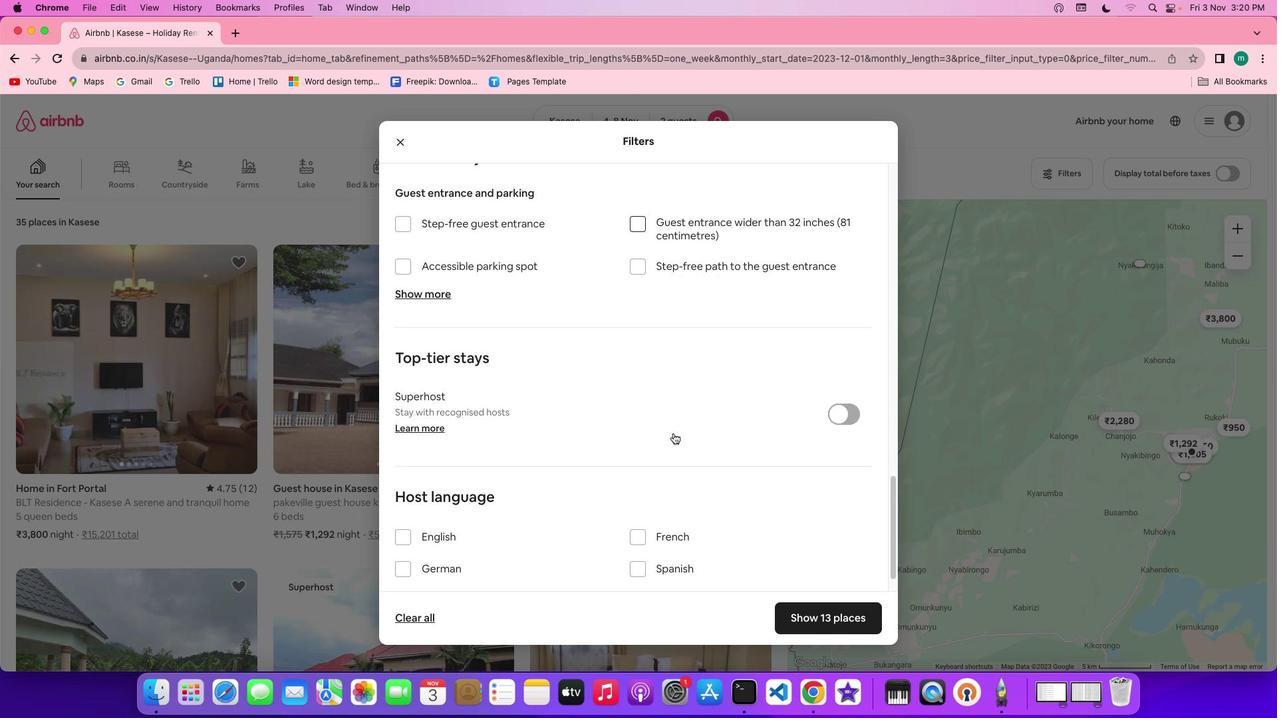 
Action: Mouse scrolled (673, 433) with delta (0, -1)
Screenshot: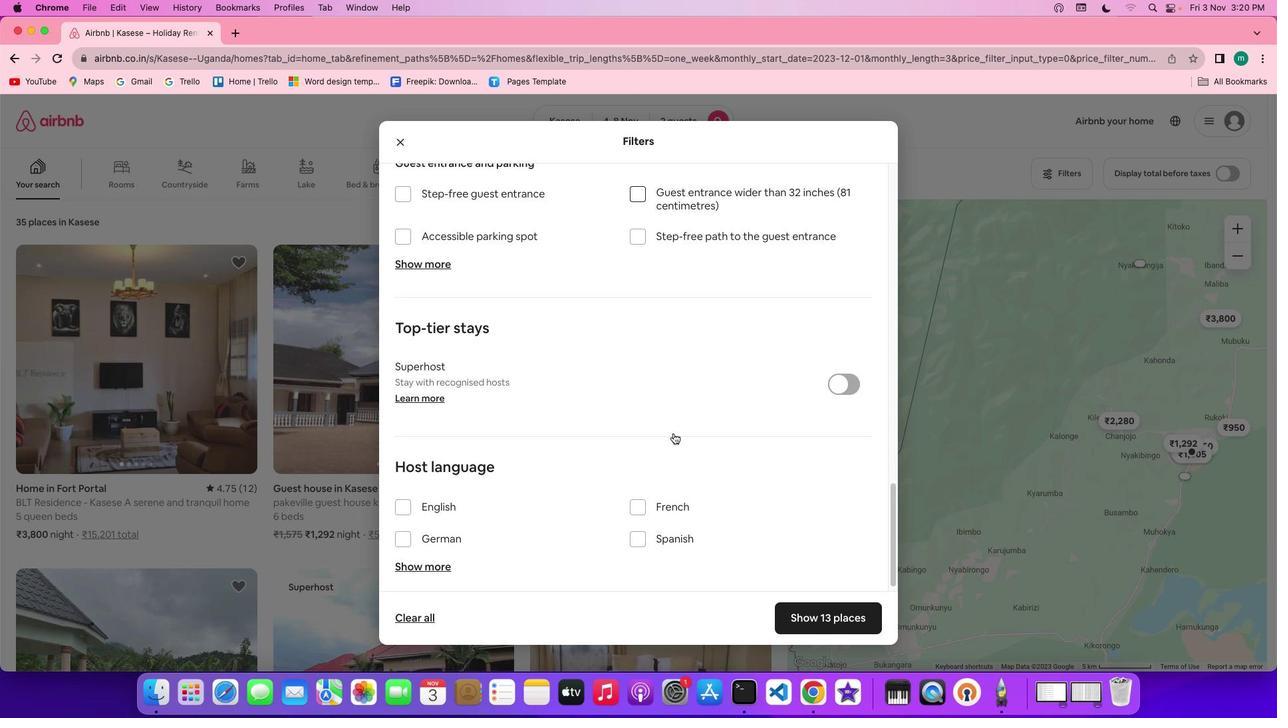 
Action: Mouse scrolled (673, 433) with delta (0, -3)
Screenshot: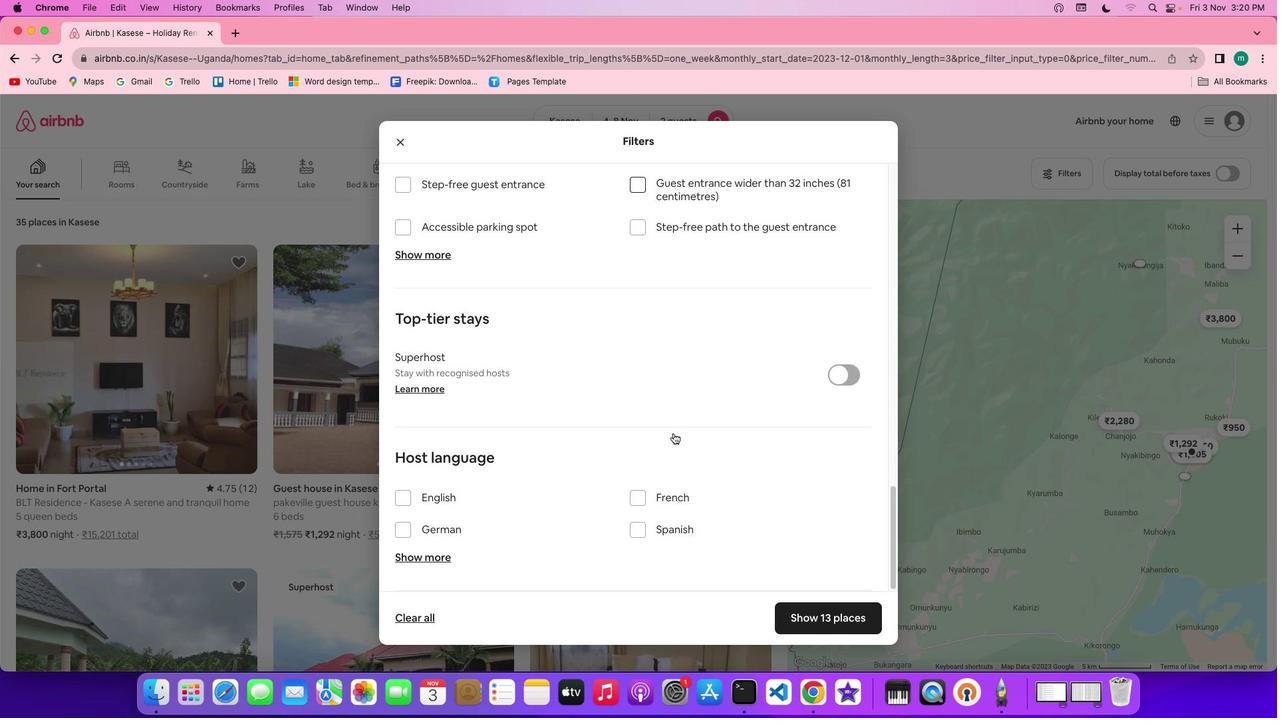 
Action: Mouse scrolled (673, 433) with delta (0, -3)
Screenshot: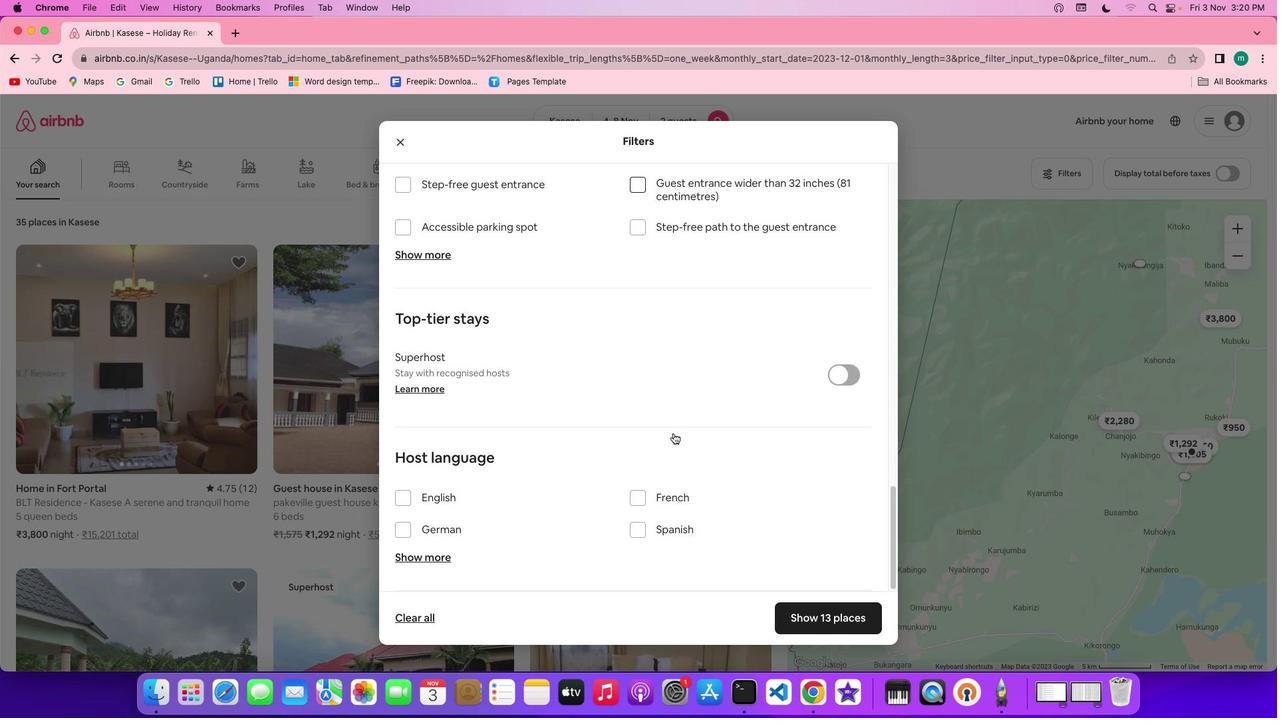 
Action: Mouse moved to (674, 433)
Screenshot: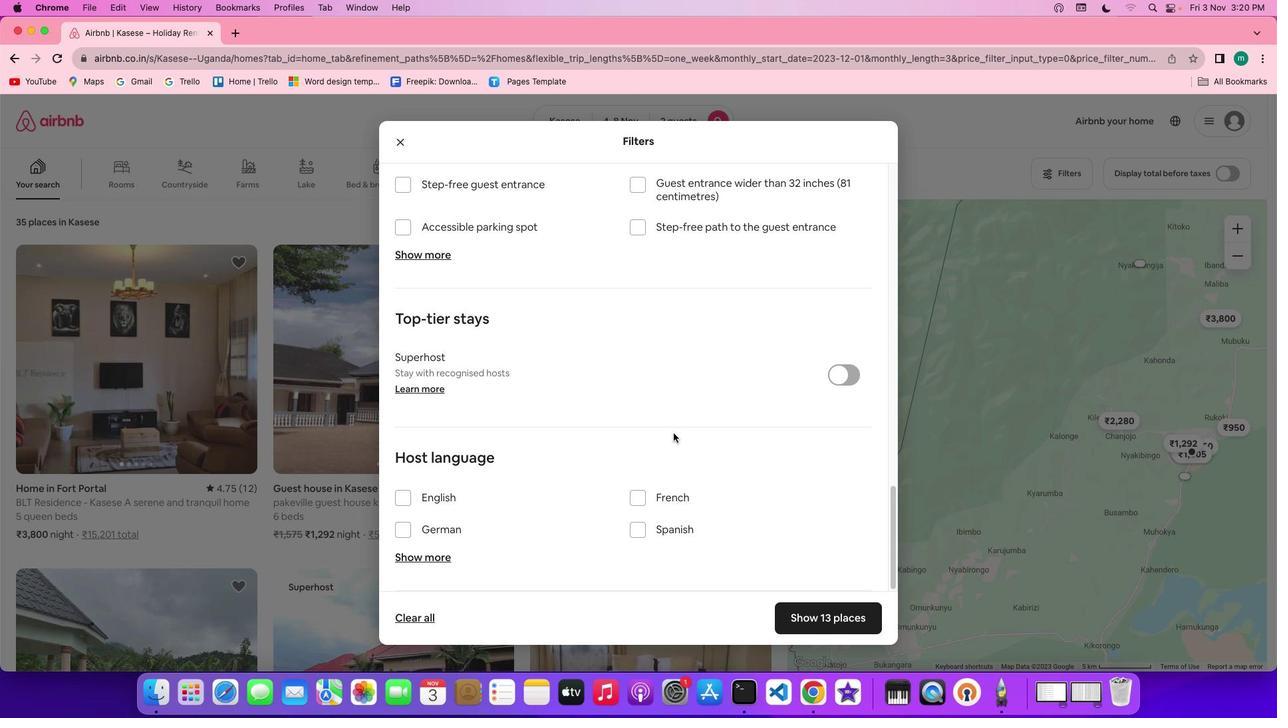 
Action: Mouse scrolled (674, 433) with delta (0, 0)
Screenshot: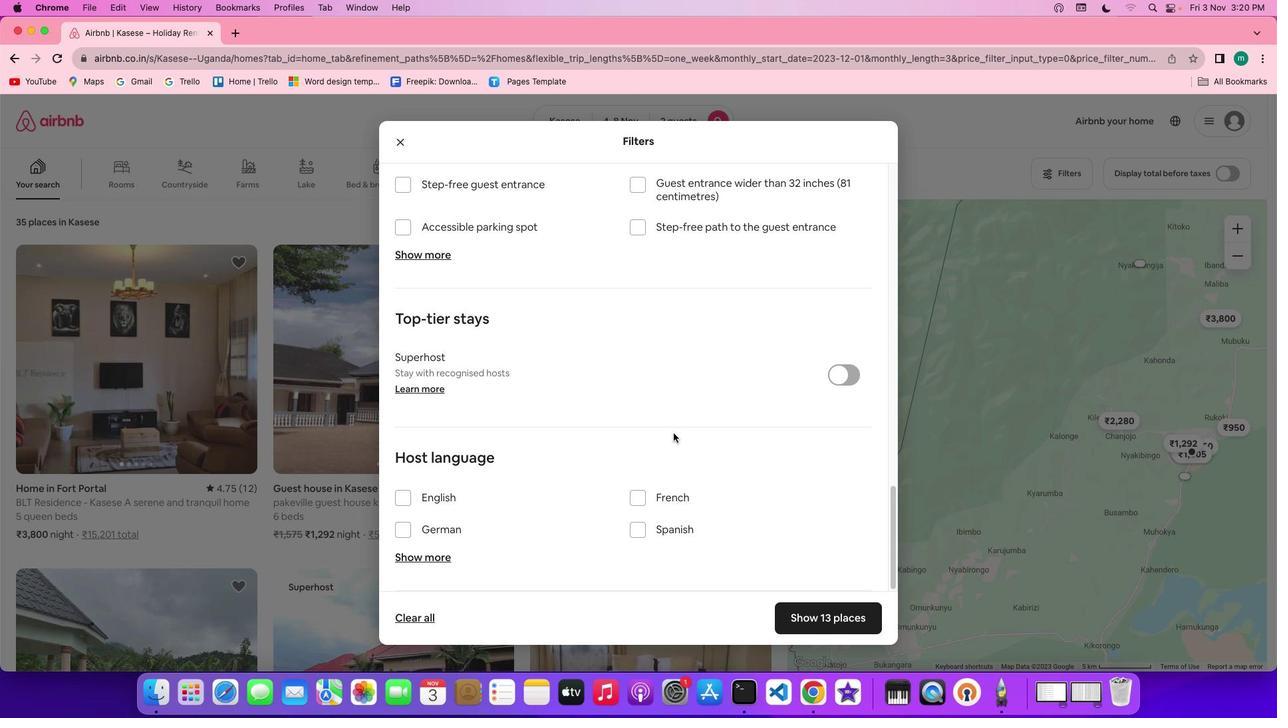 
Action: Mouse scrolled (674, 433) with delta (0, 0)
Screenshot: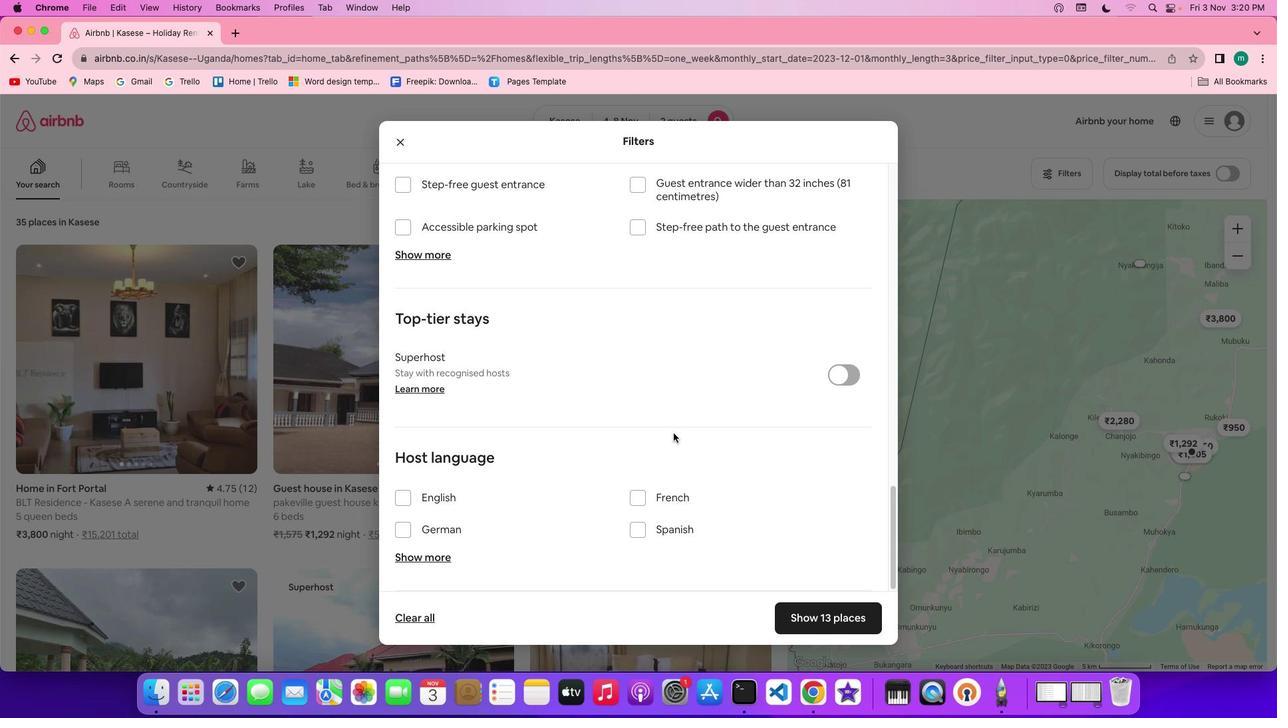 
Action: Mouse scrolled (674, 433) with delta (0, -1)
Screenshot: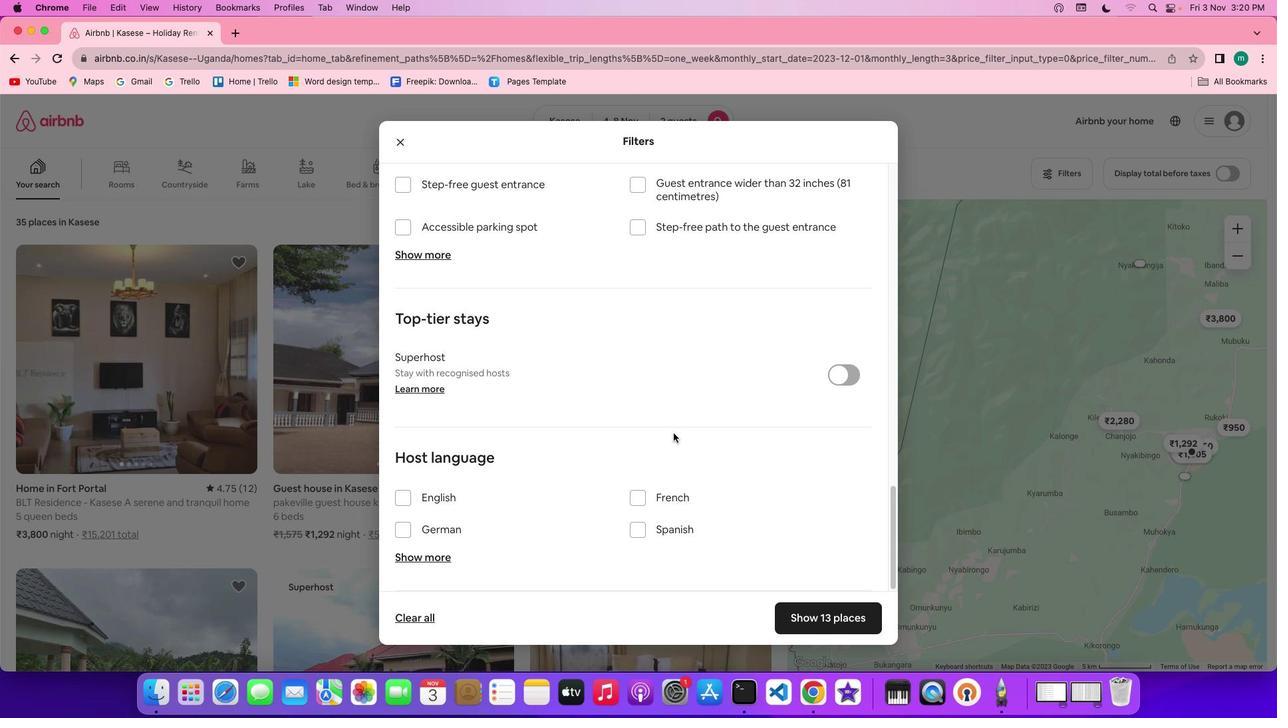 
Action: Mouse scrolled (674, 433) with delta (0, -3)
Screenshot: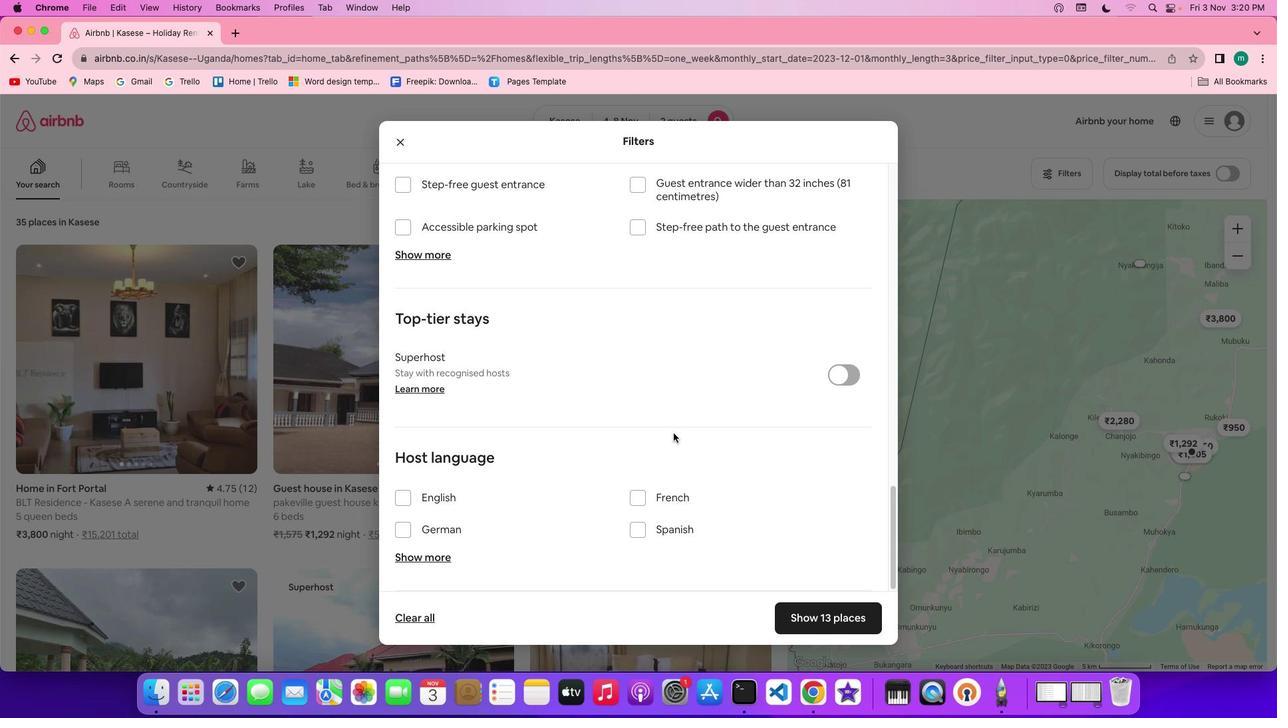 
Action: Mouse scrolled (674, 433) with delta (0, -3)
Screenshot: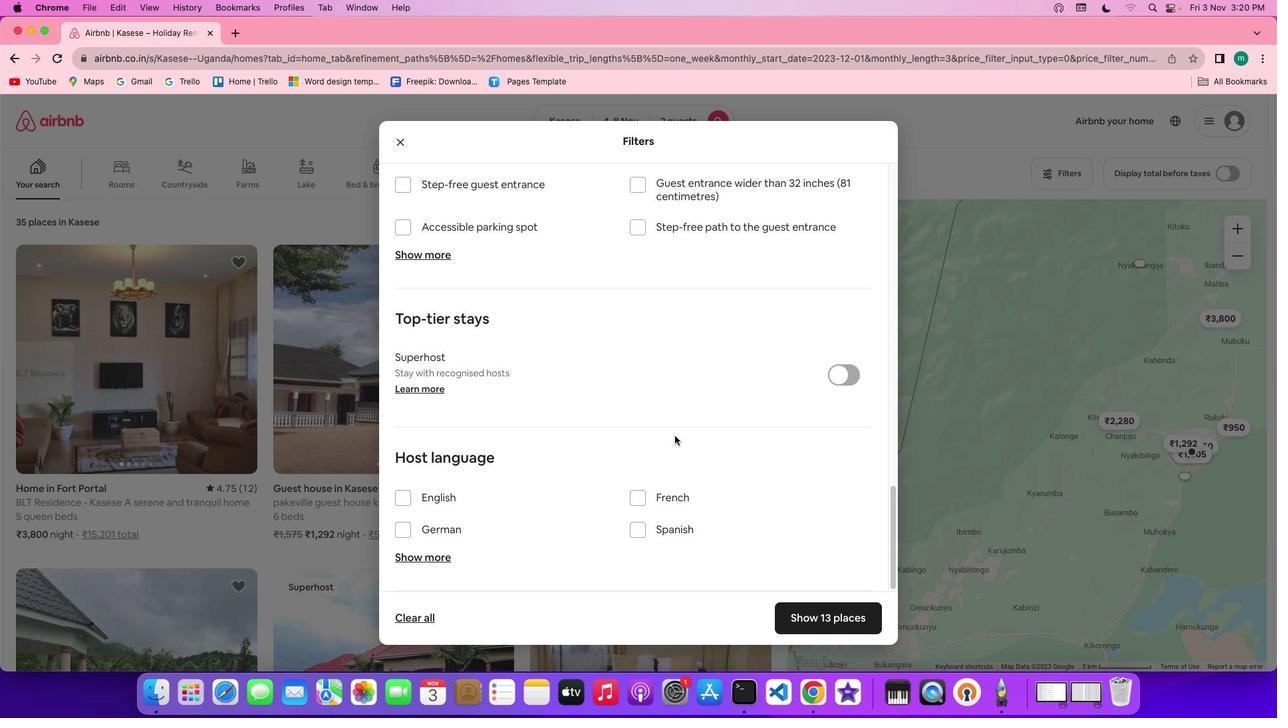 
Action: Mouse scrolled (674, 433) with delta (0, -3)
Screenshot: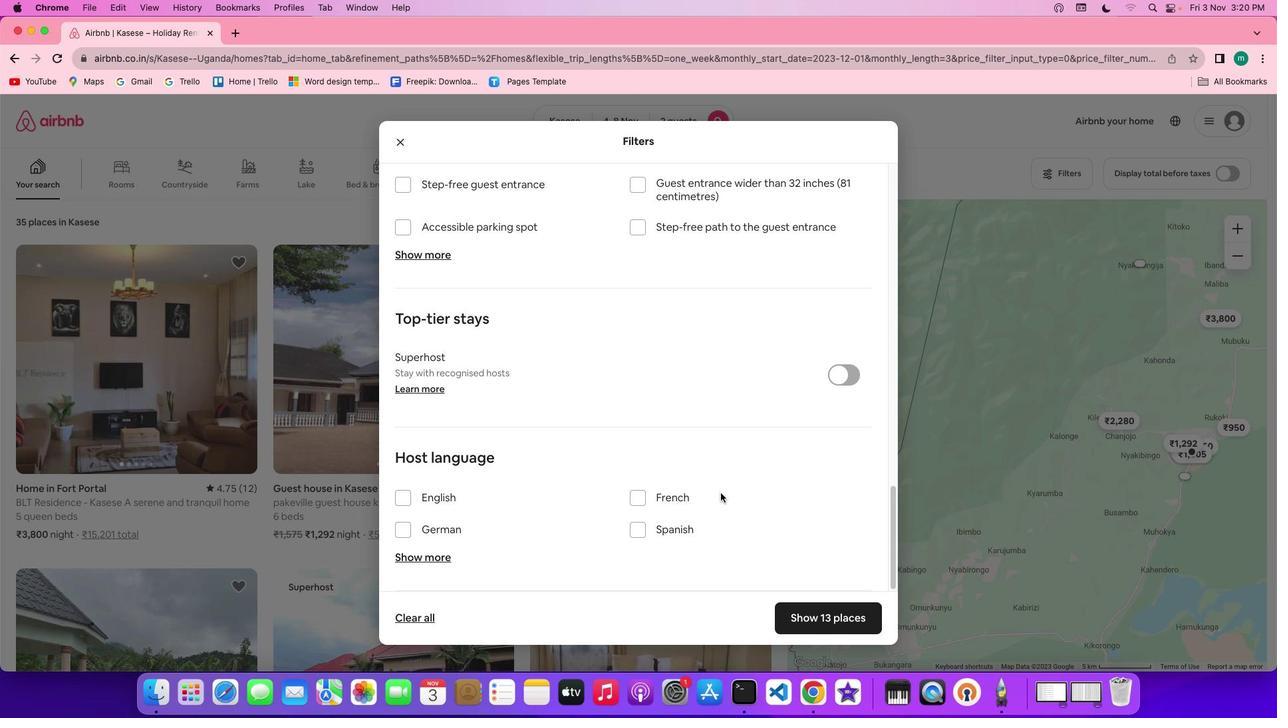 
Action: Mouse moved to (840, 625)
Screenshot: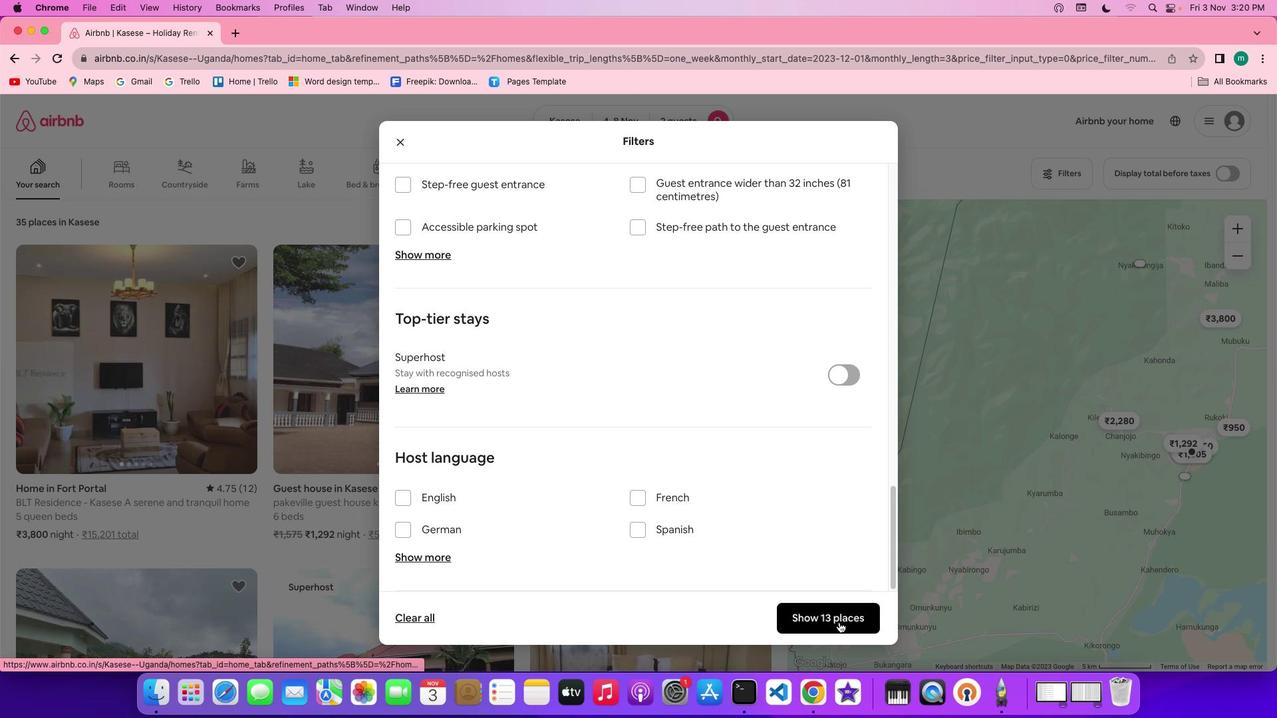 
Action: Mouse pressed left at (840, 625)
Screenshot: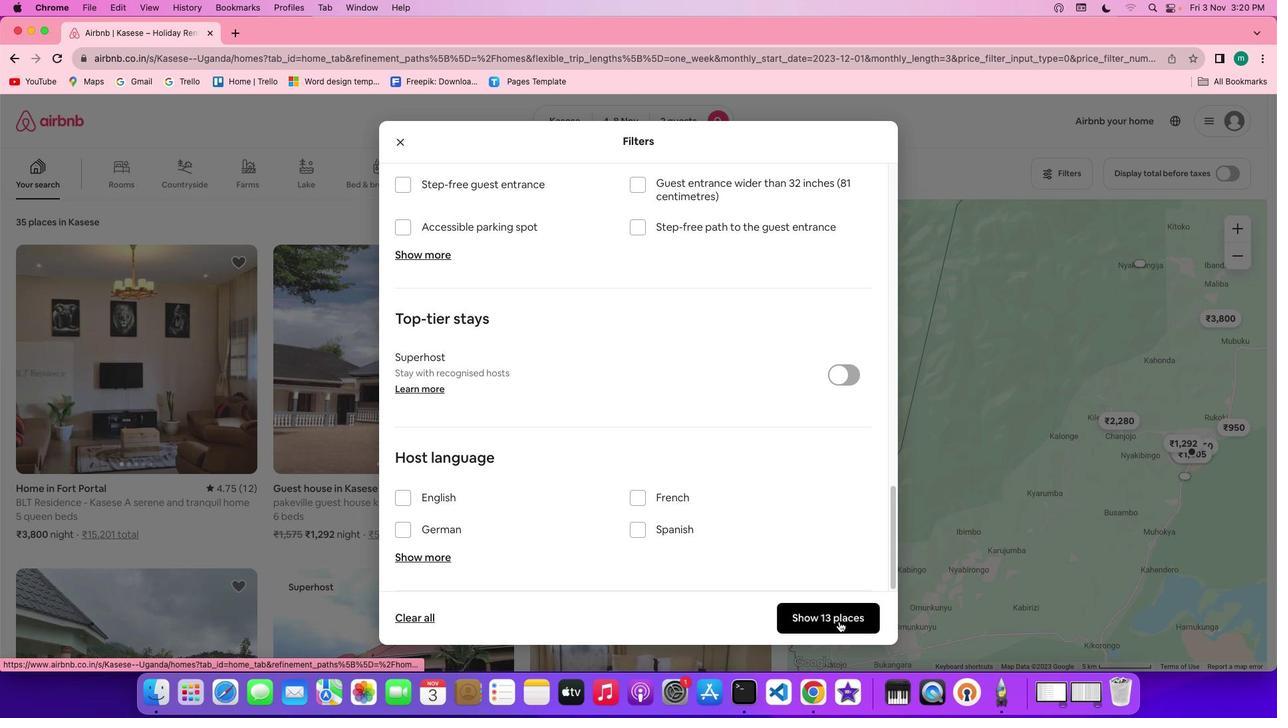 
Action: Mouse moved to (191, 366)
Screenshot: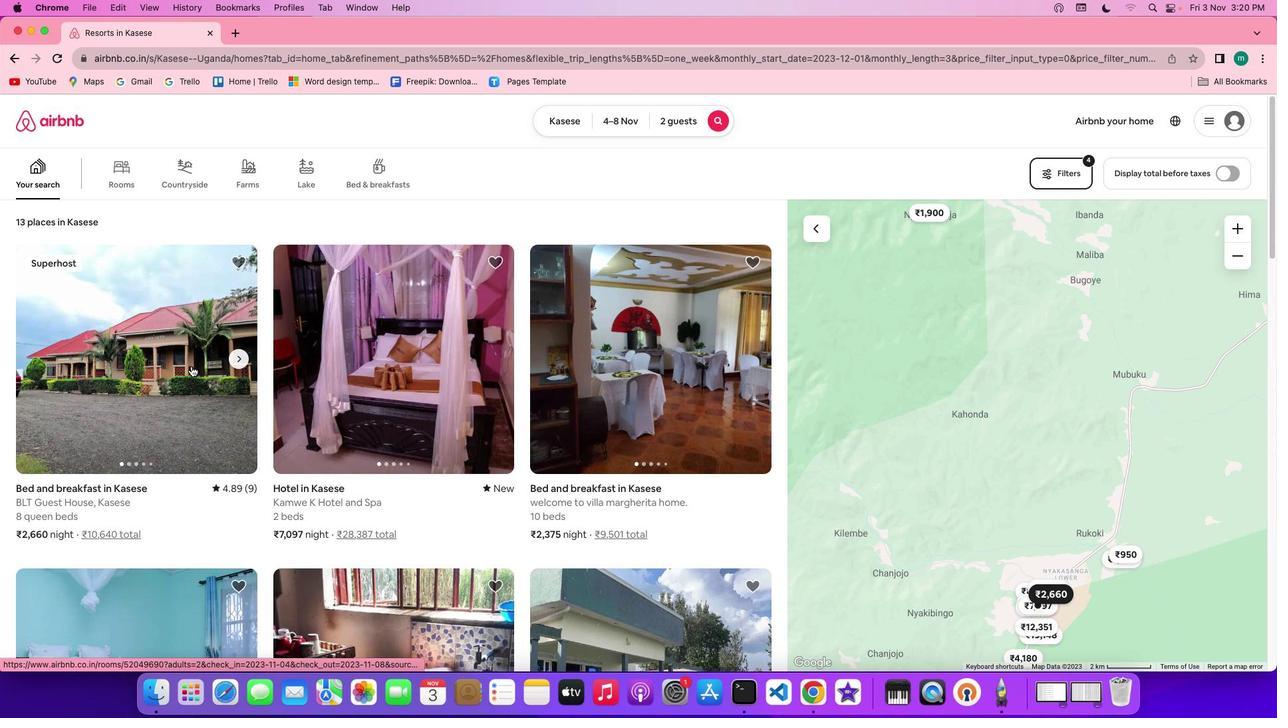 
Action: Mouse pressed left at (191, 366)
Screenshot: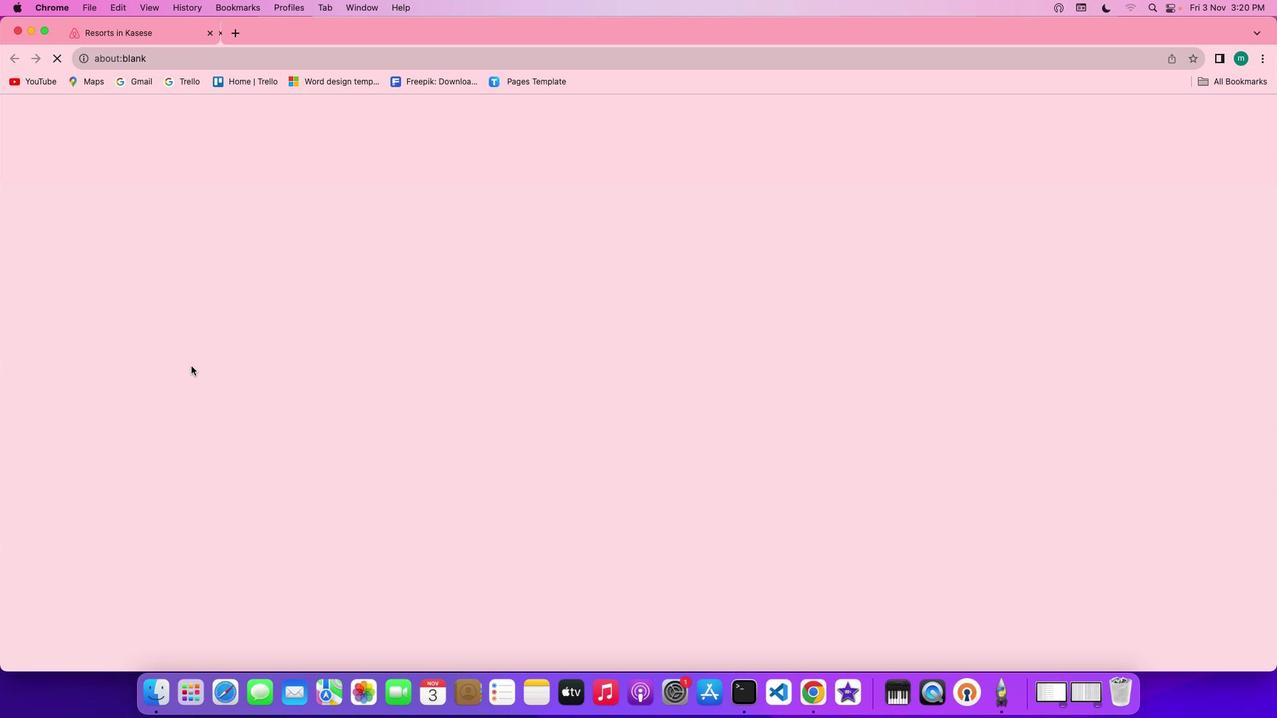 
Action: Mouse moved to (966, 489)
Screenshot: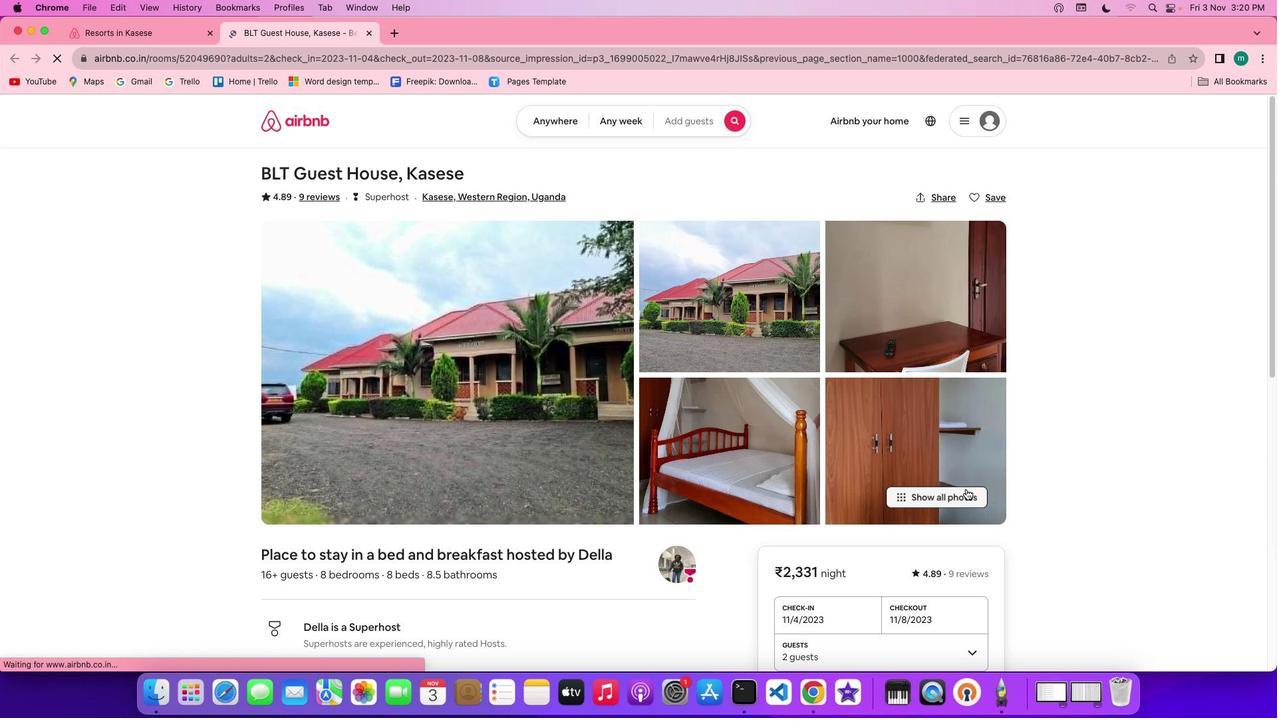 
Action: Mouse pressed left at (966, 489)
Screenshot: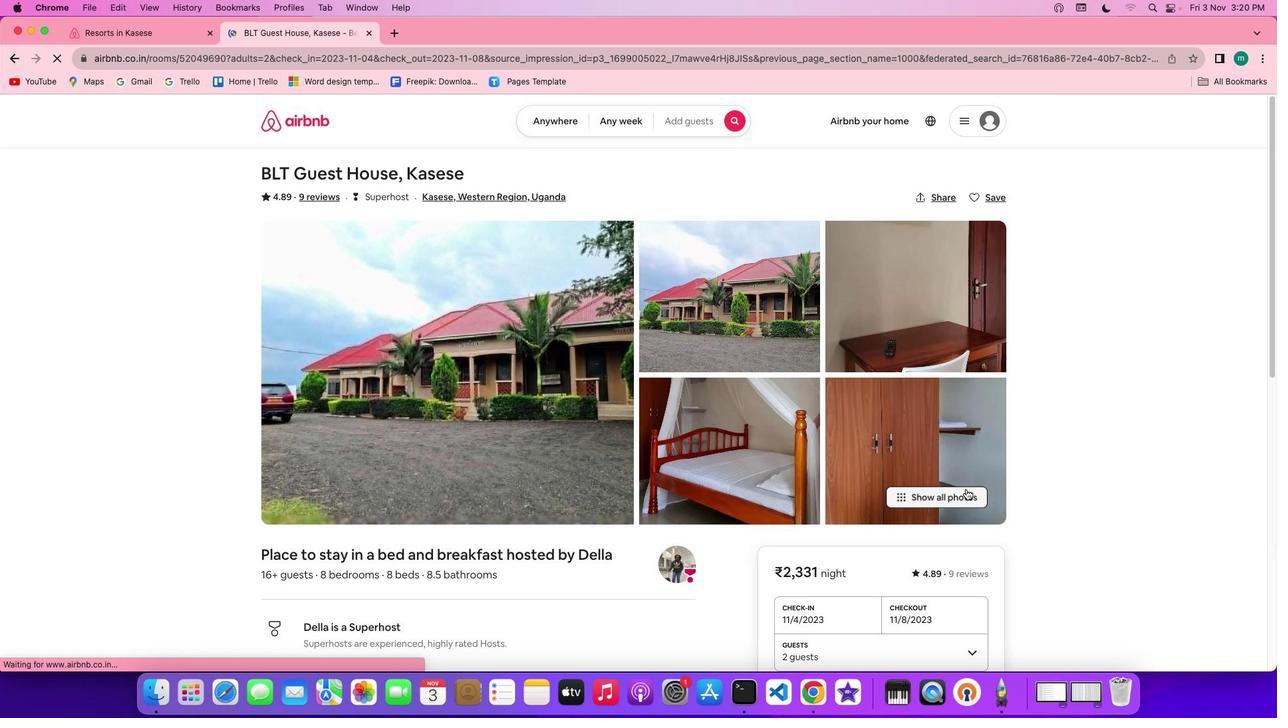 
Action: Mouse moved to (667, 418)
Screenshot: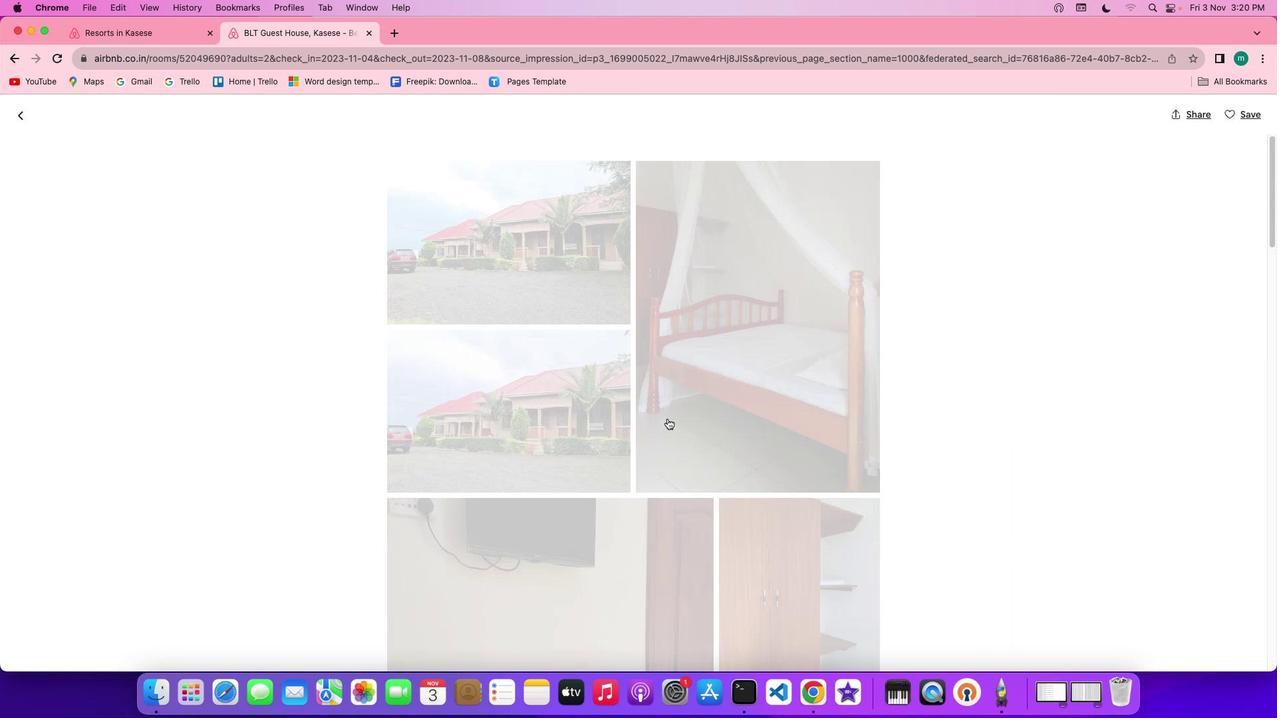 
Action: Mouse scrolled (667, 418) with delta (0, 0)
Screenshot: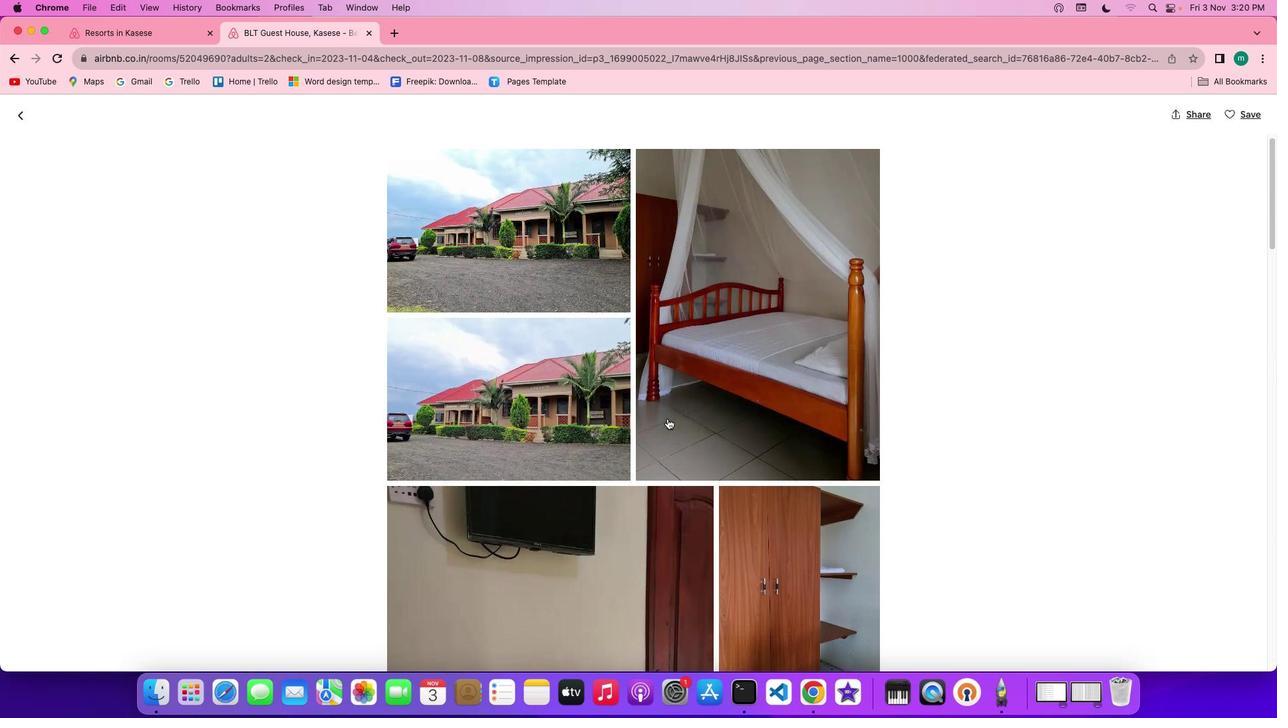 
Action: Mouse scrolled (667, 418) with delta (0, 0)
Screenshot: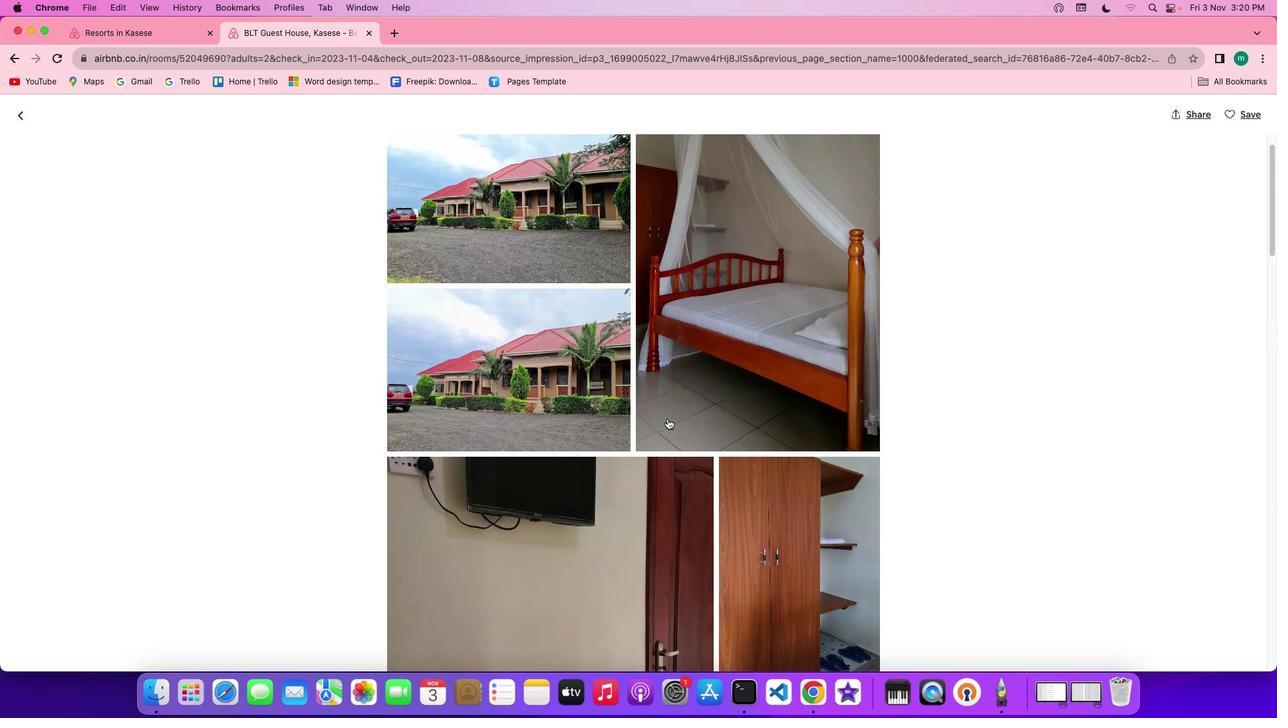 
Action: Mouse scrolled (667, 418) with delta (0, 0)
Screenshot: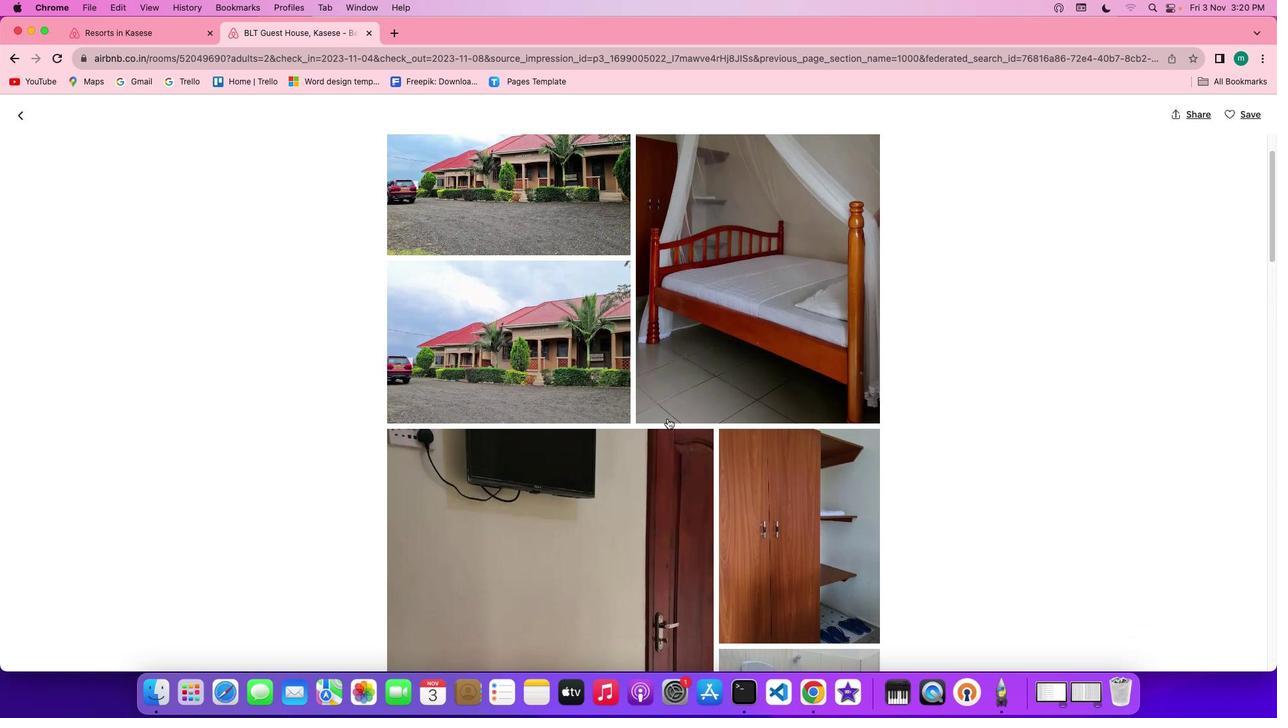 
Action: Mouse scrolled (667, 418) with delta (0, 0)
Screenshot: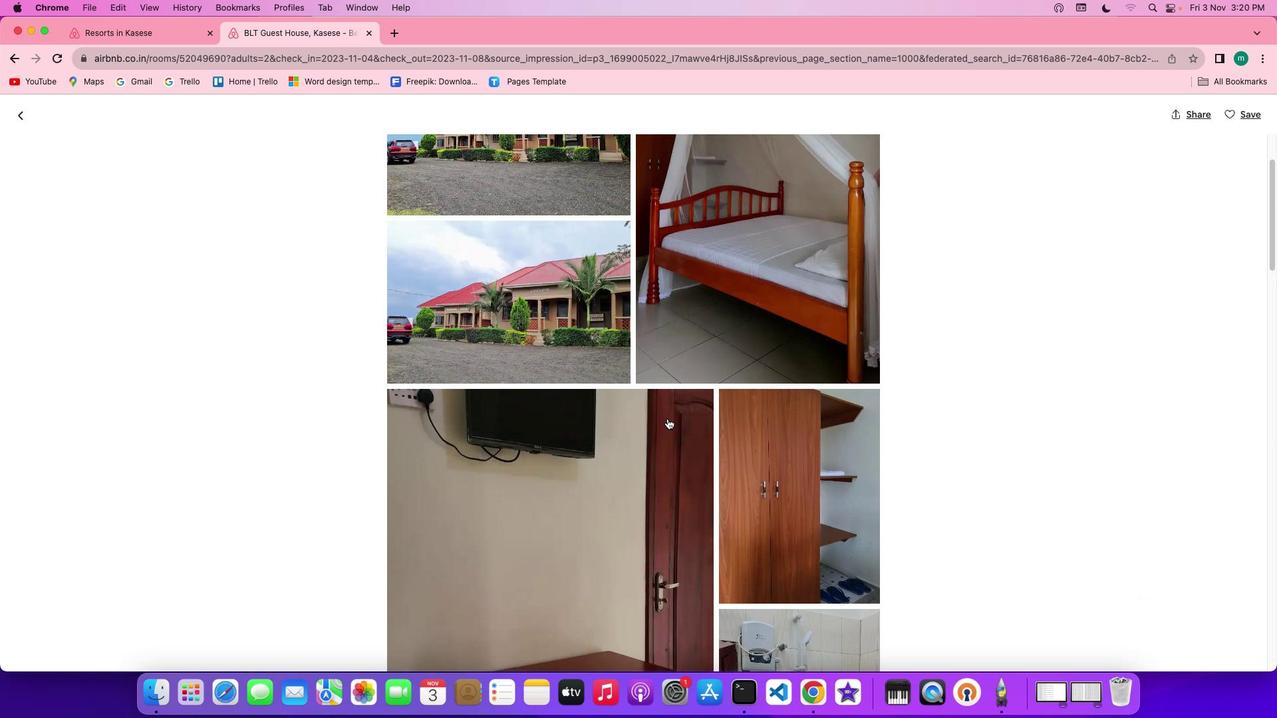 
Action: Mouse scrolled (667, 418) with delta (0, 0)
Screenshot: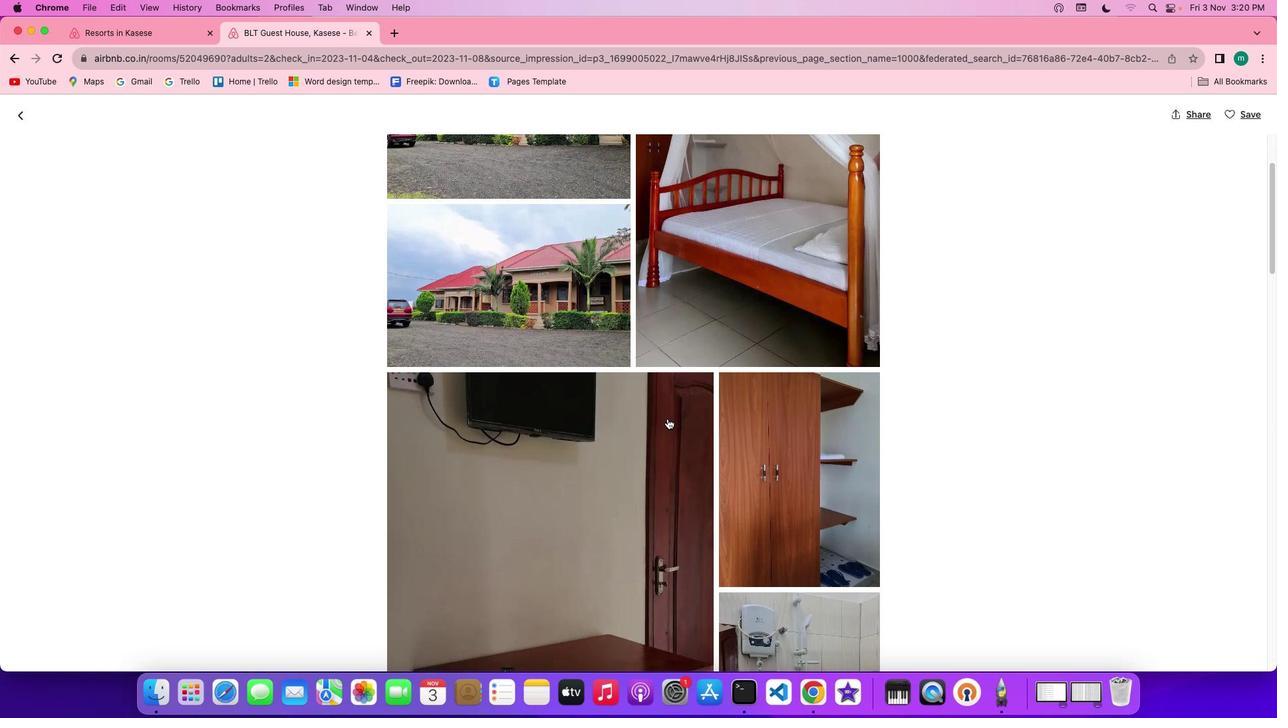 
Action: Mouse scrolled (667, 418) with delta (0, 0)
Screenshot: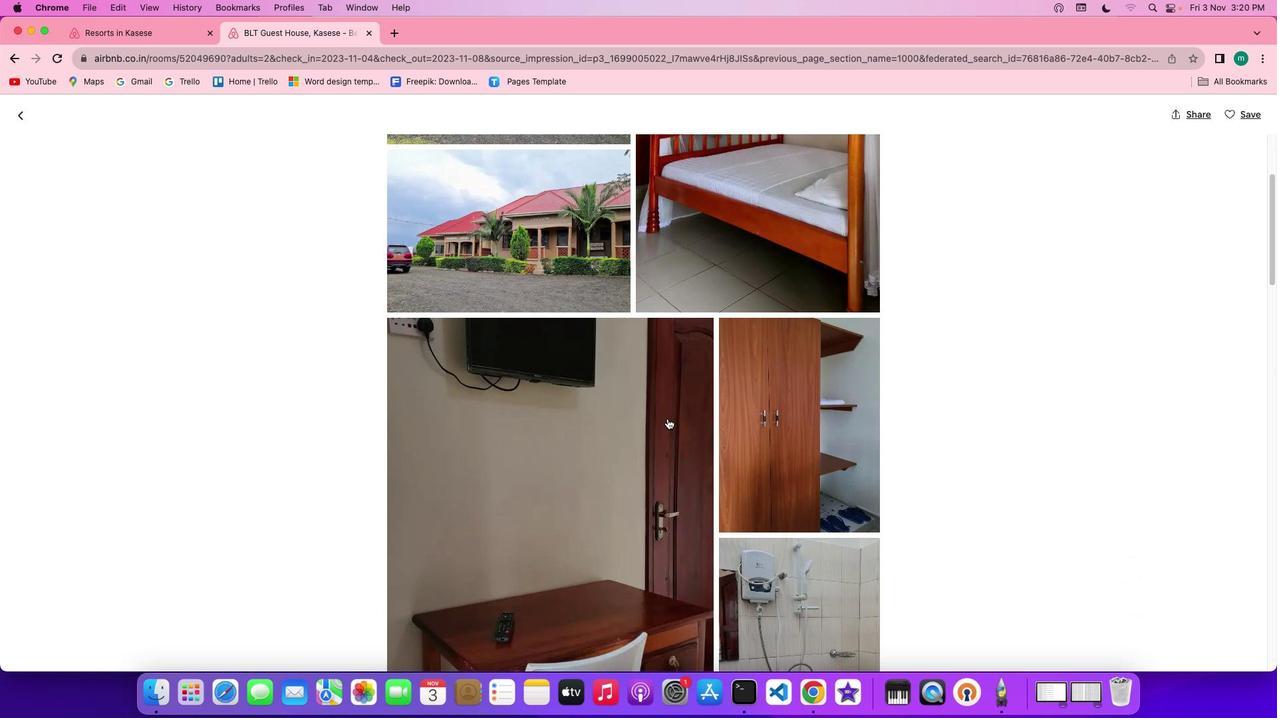 
Action: Mouse scrolled (667, 418) with delta (0, 0)
Screenshot: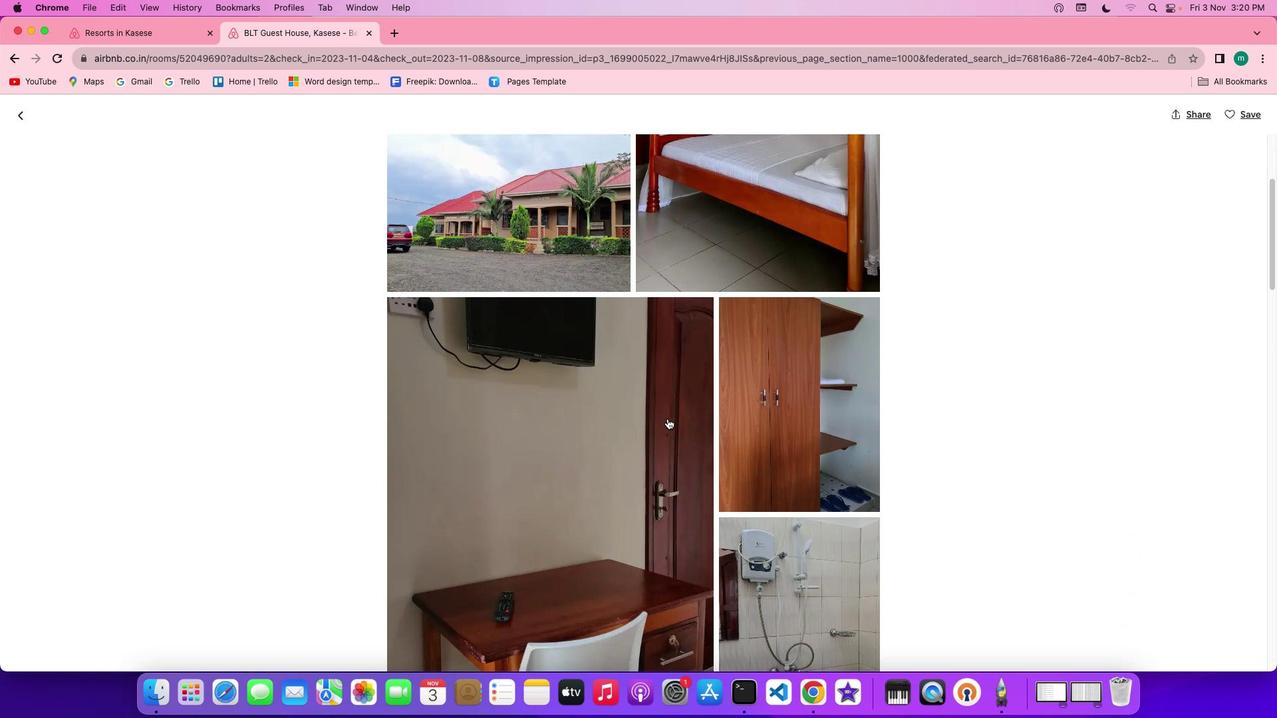 
Action: Mouse scrolled (667, 418) with delta (0, -1)
Screenshot: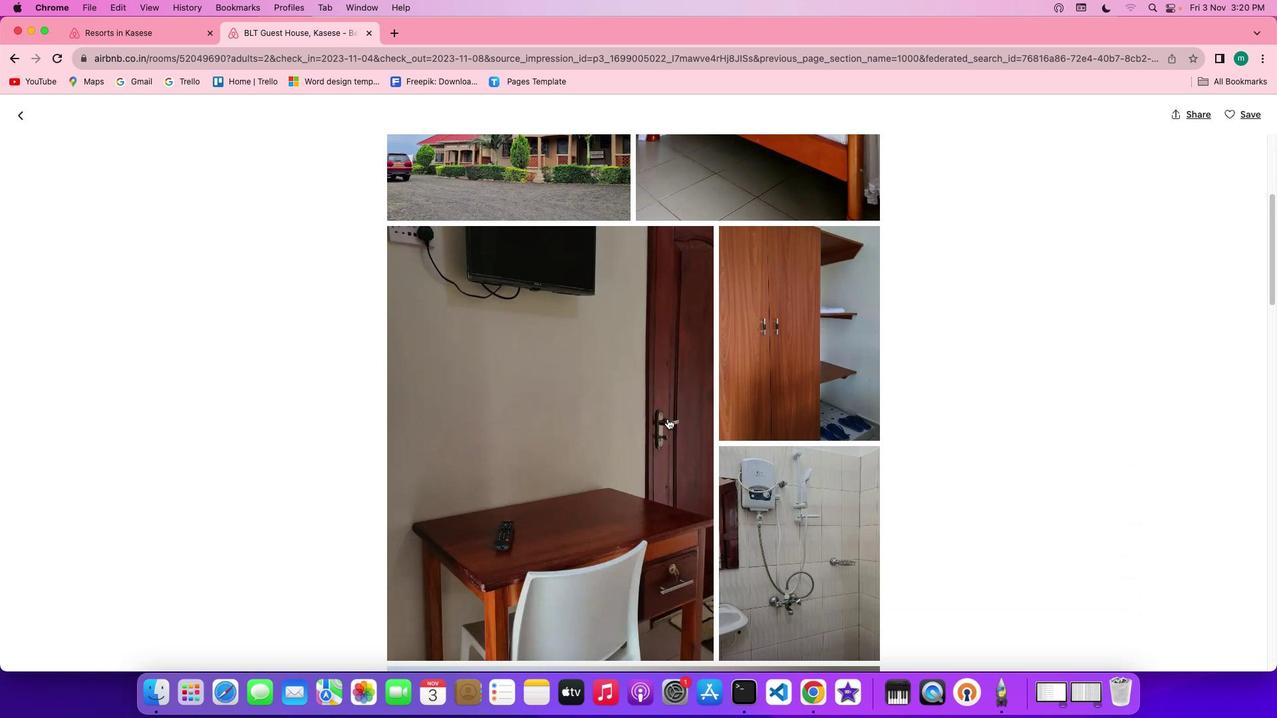 
Action: Mouse scrolled (667, 418) with delta (0, -1)
Screenshot: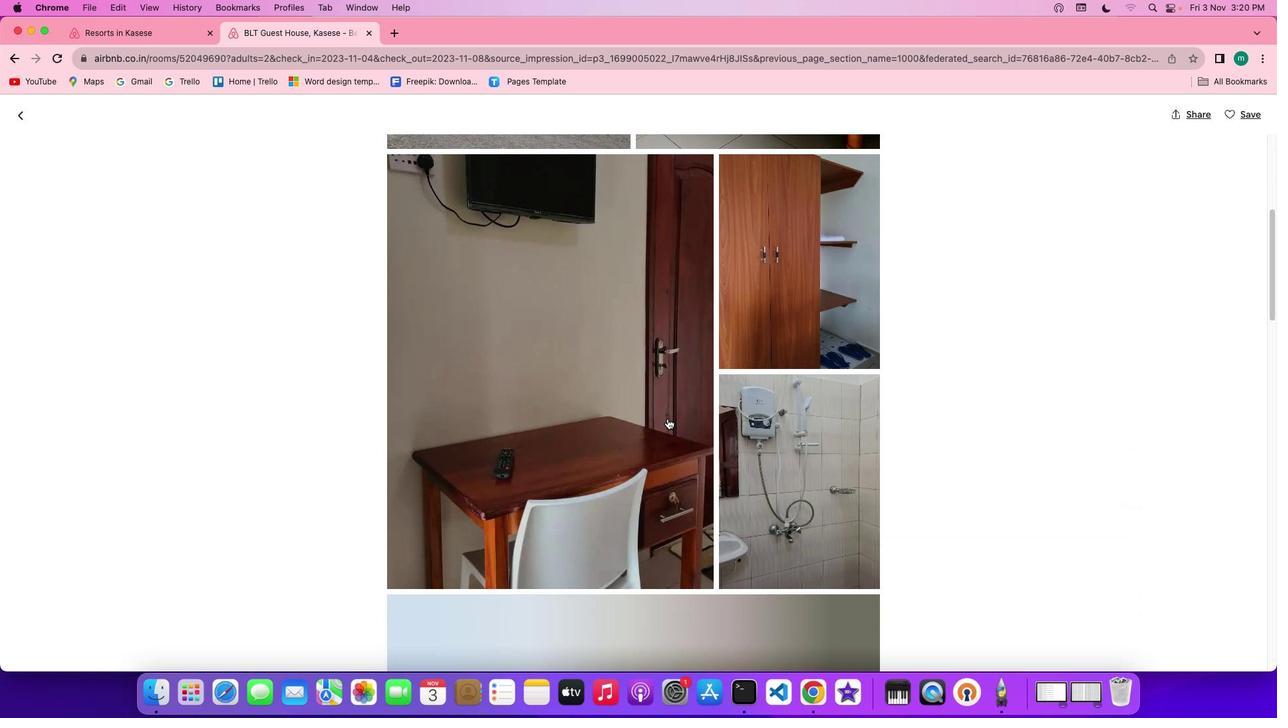 
Action: Mouse scrolled (667, 418) with delta (0, 0)
Screenshot: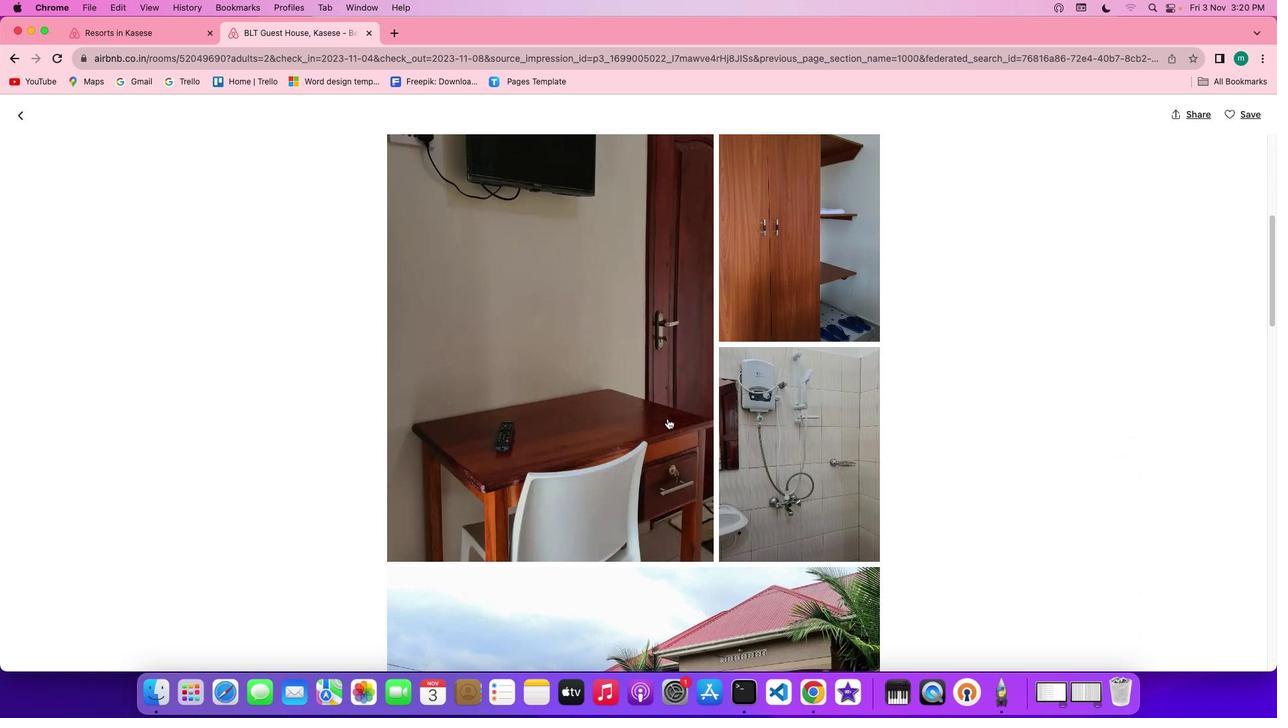 
Action: Mouse scrolled (667, 418) with delta (0, 0)
Screenshot: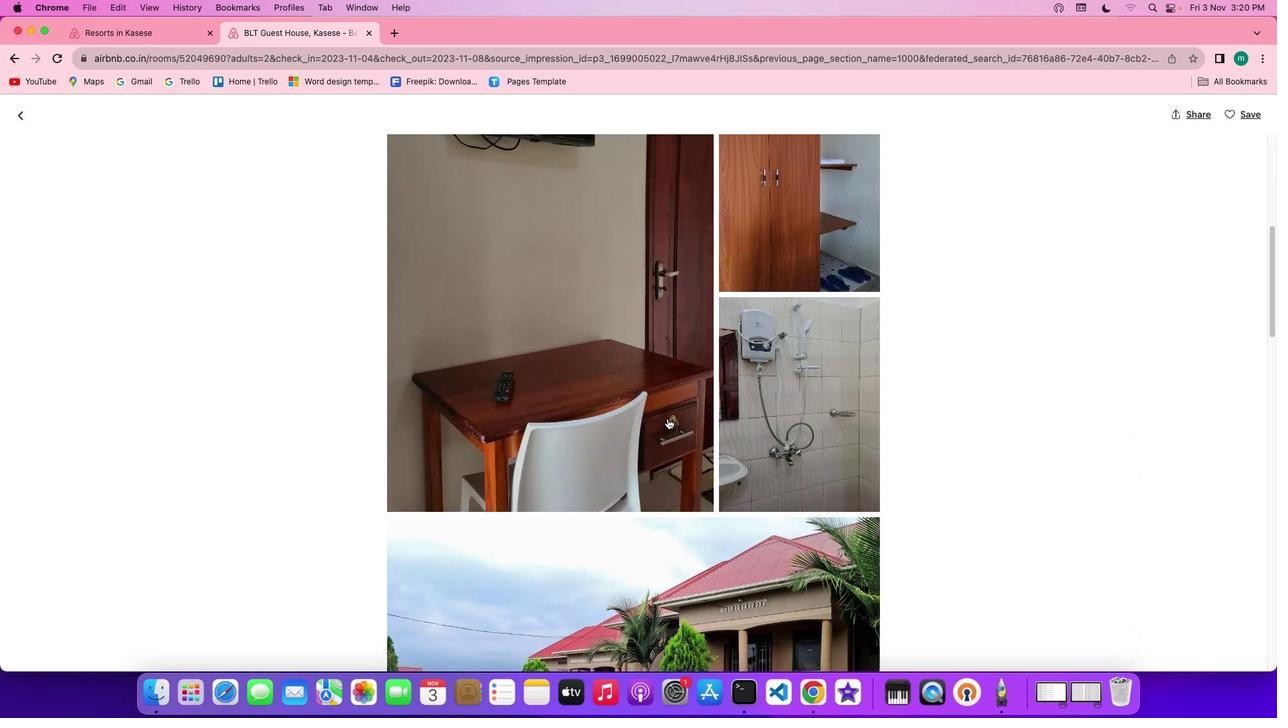 
Action: Mouse scrolled (667, 418) with delta (0, -1)
Screenshot: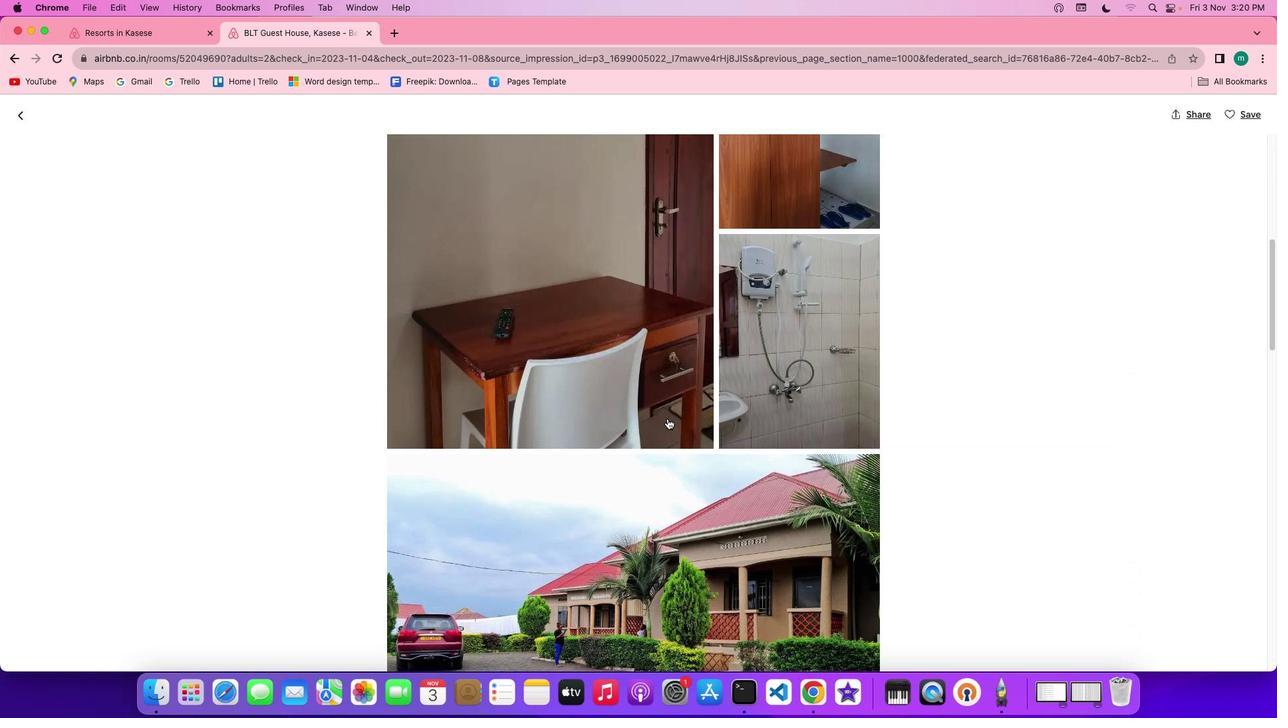 
Action: Mouse scrolled (667, 418) with delta (0, -1)
Screenshot: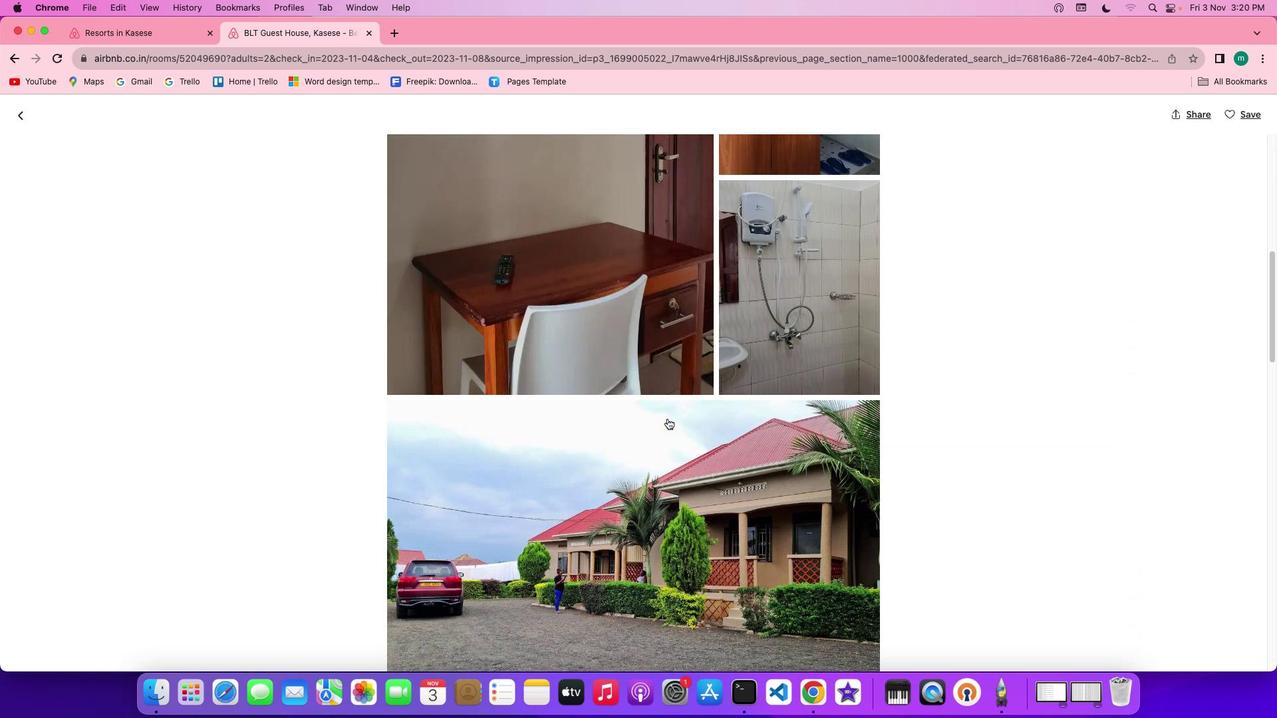 
Action: Mouse scrolled (667, 418) with delta (0, -1)
Screenshot: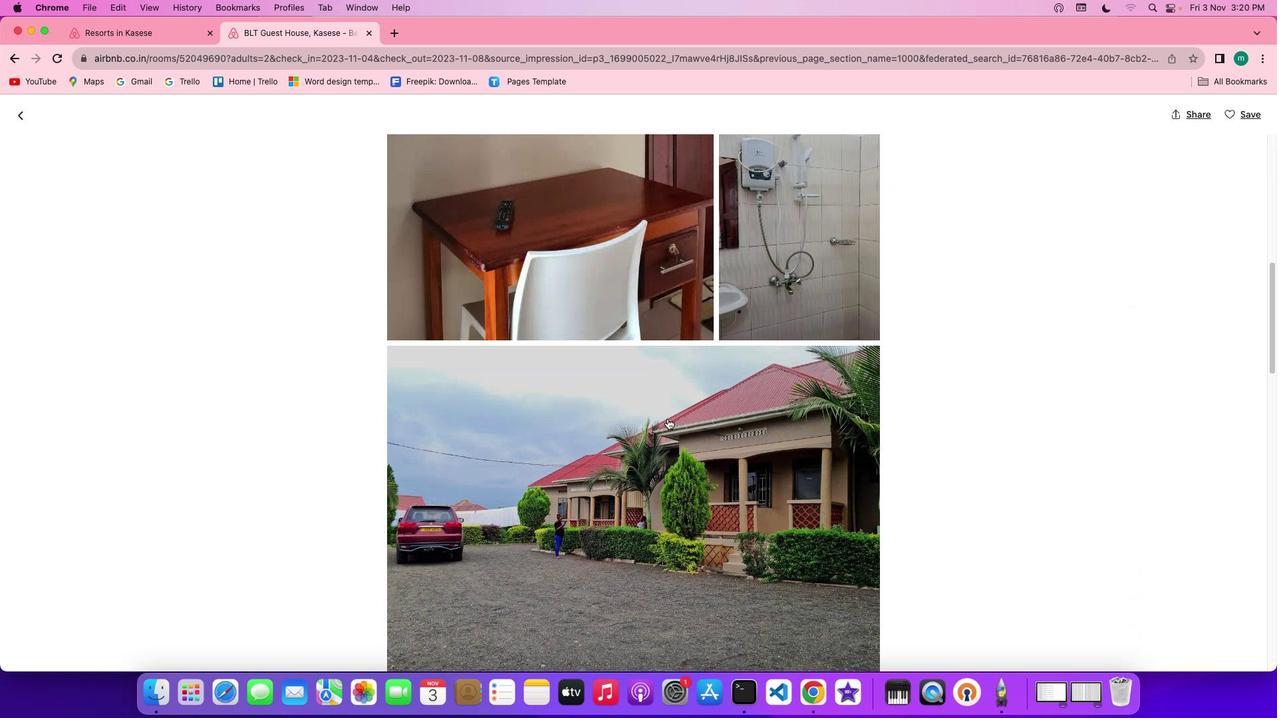 
Action: Mouse scrolled (667, 418) with delta (0, 0)
Screenshot: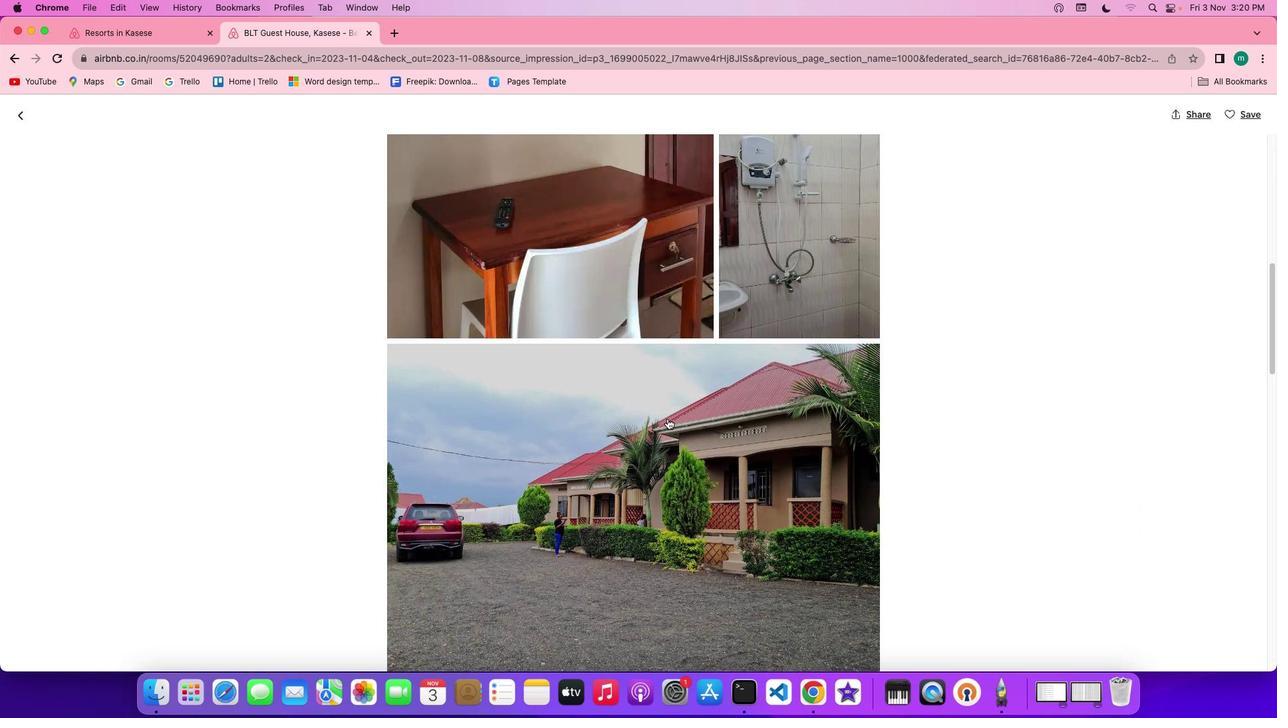 
Action: Mouse scrolled (667, 418) with delta (0, 0)
Screenshot: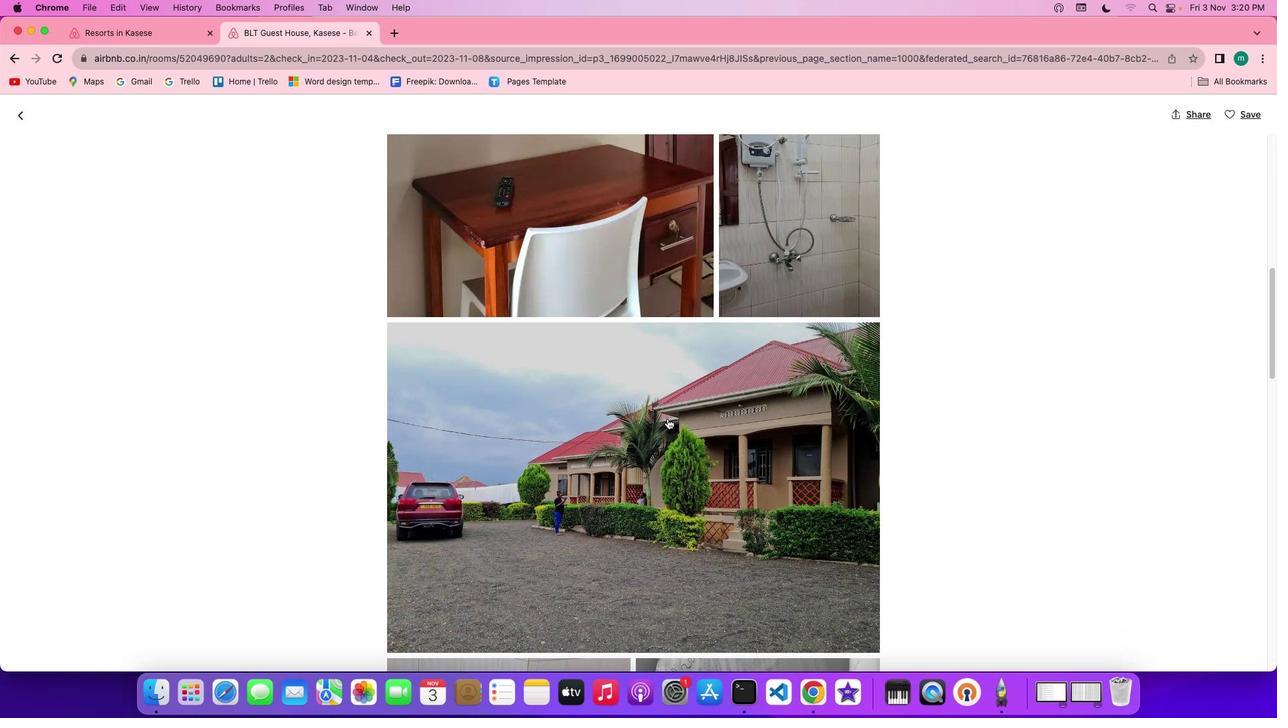 
Action: Mouse scrolled (667, 418) with delta (0, 0)
Screenshot: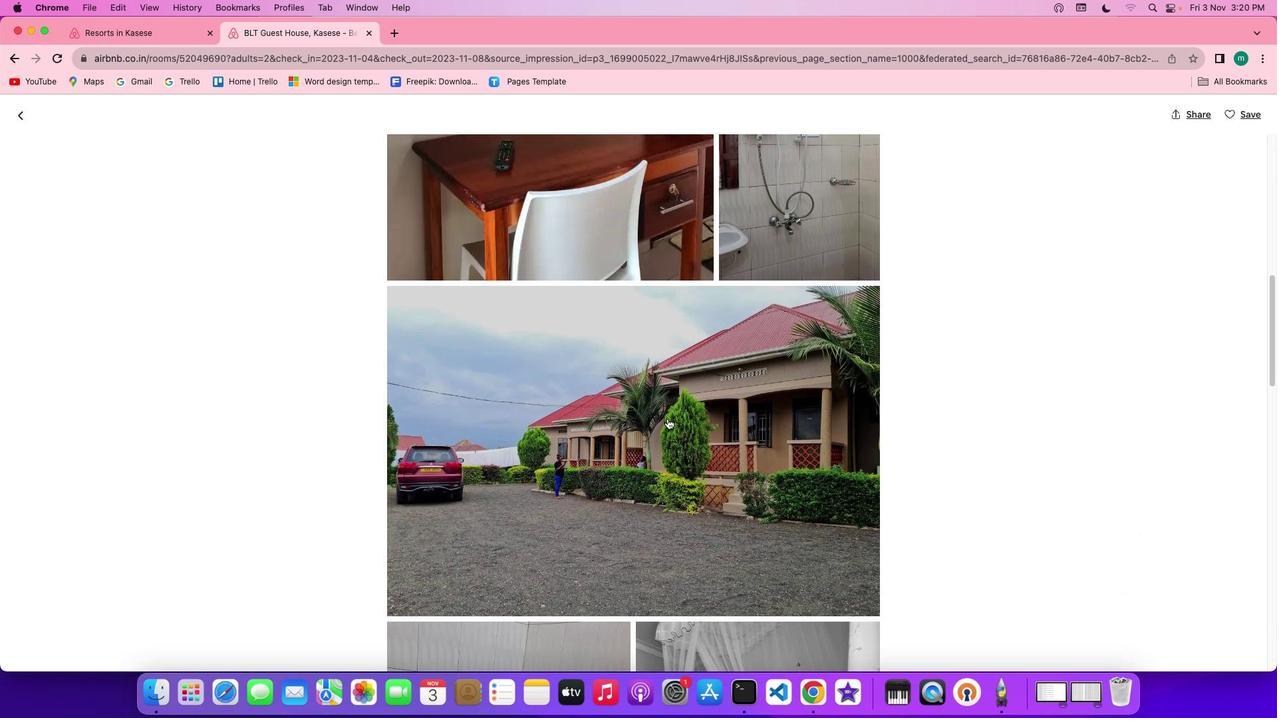
Action: Mouse scrolled (667, 418) with delta (0, -1)
Screenshot: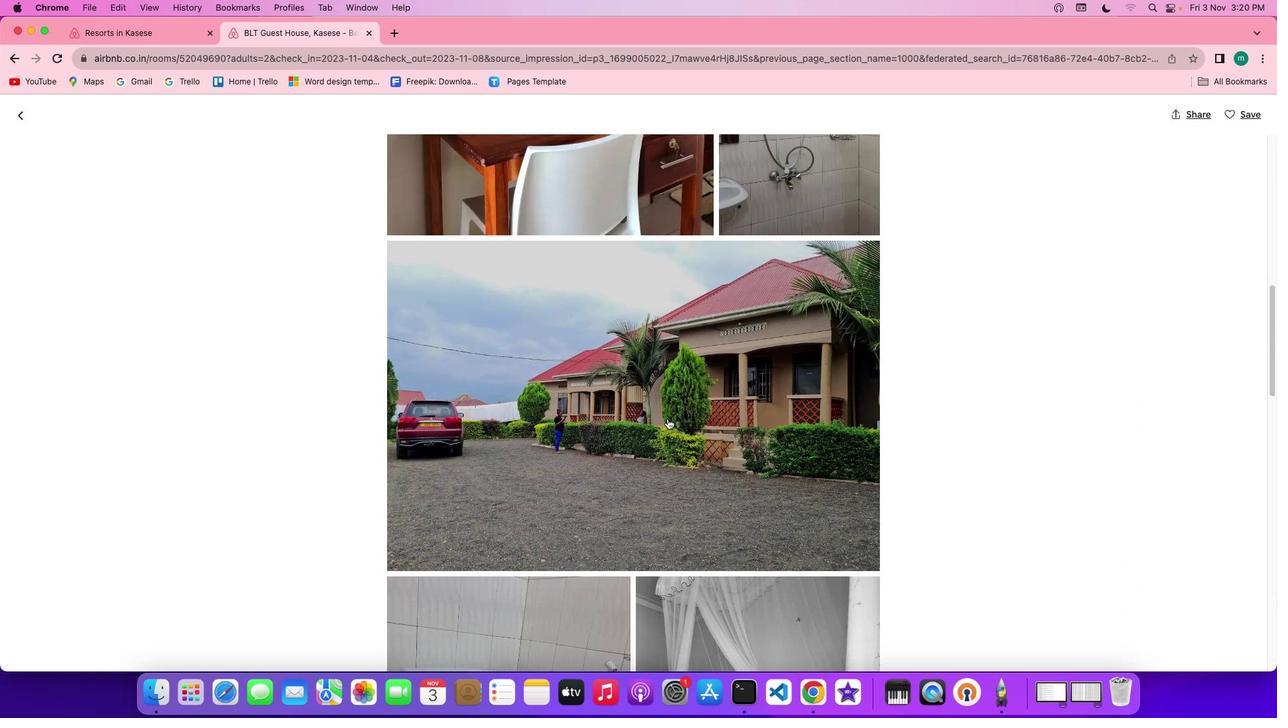 
Action: Mouse scrolled (667, 418) with delta (0, -1)
Screenshot: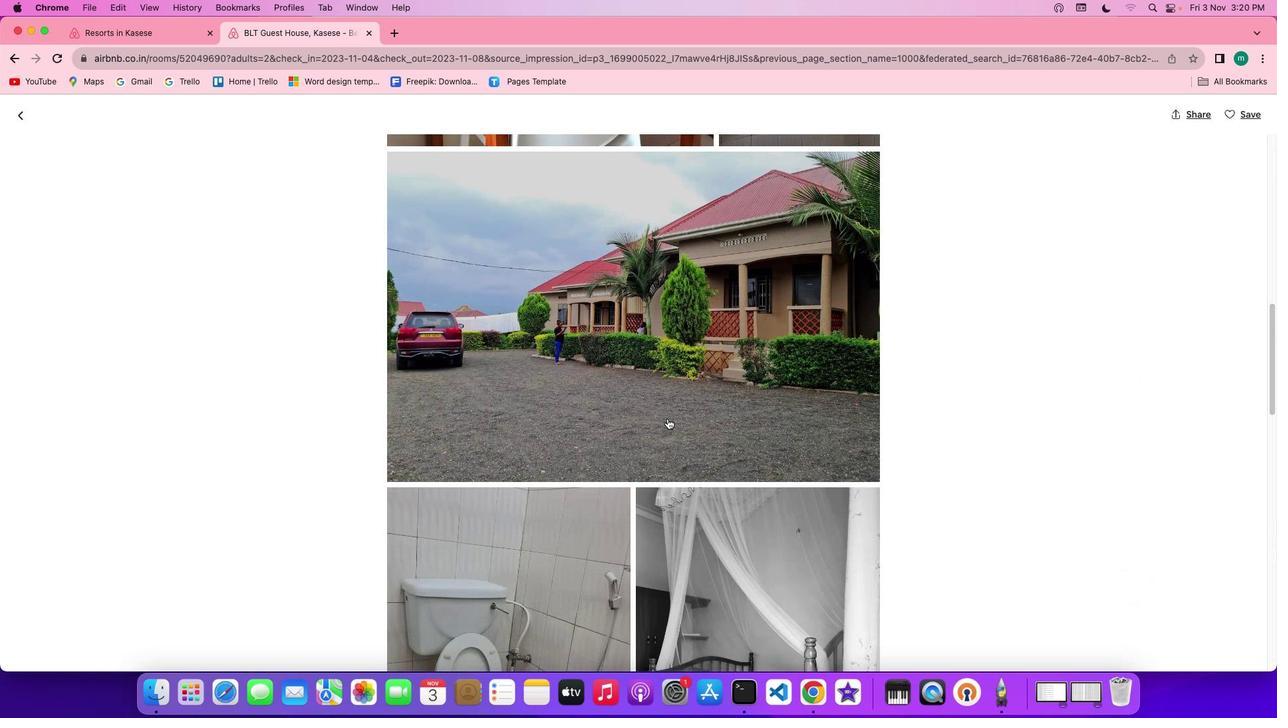 
Action: Mouse scrolled (667, 418) with delta (0, 0)
Screenshot: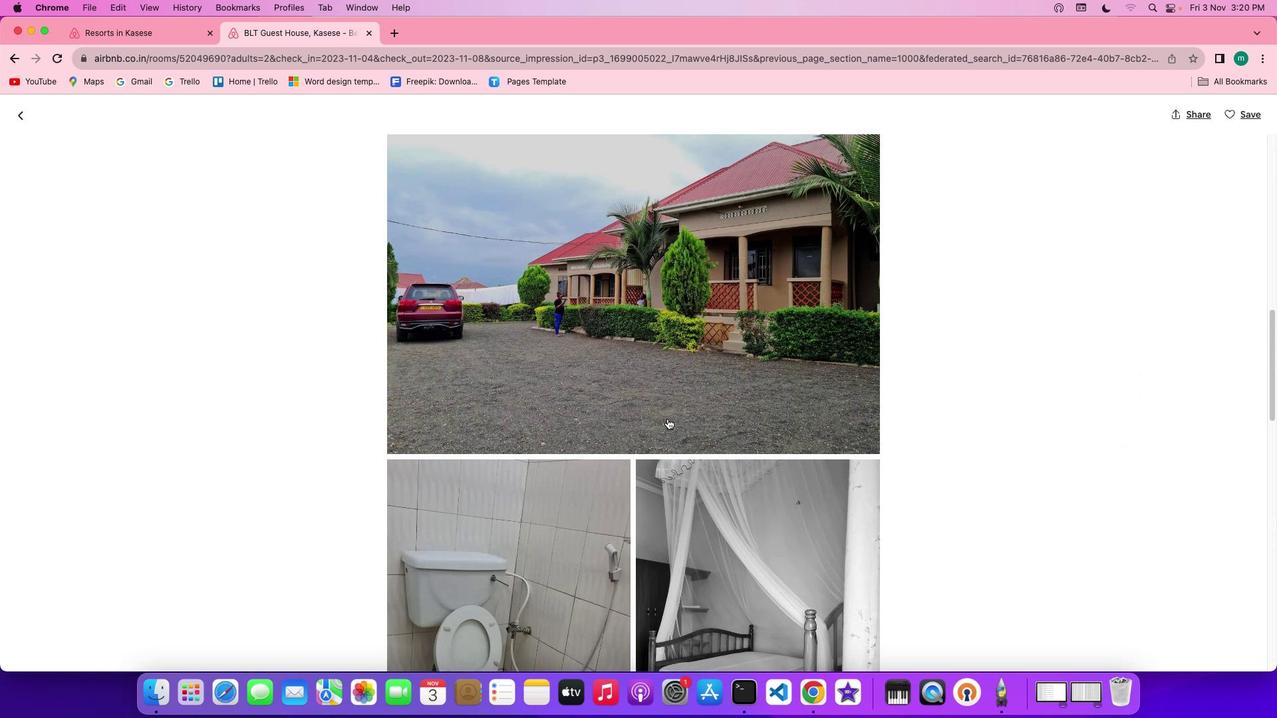 
Action: Mouse scrolled (667, 418) with delta (0, 0)
Screenshot: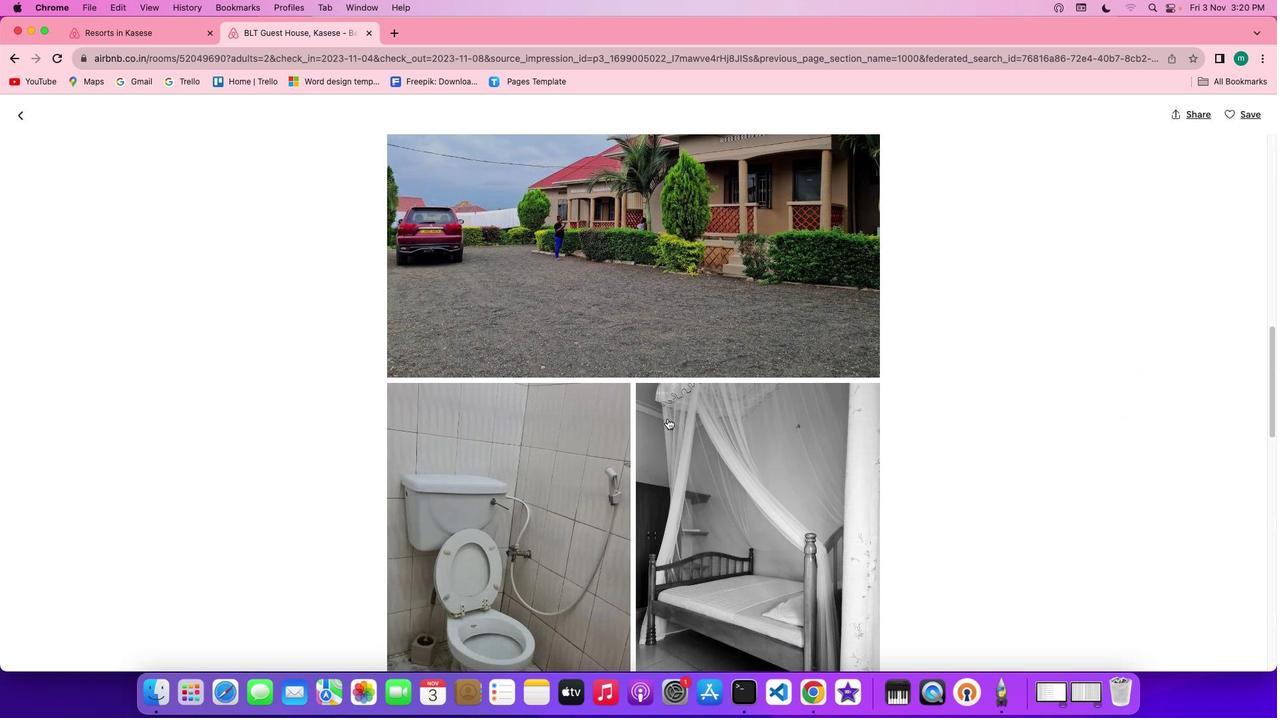 
Action: Mouse scrolled (667, 418) with delta (0, -1)
Screenshot: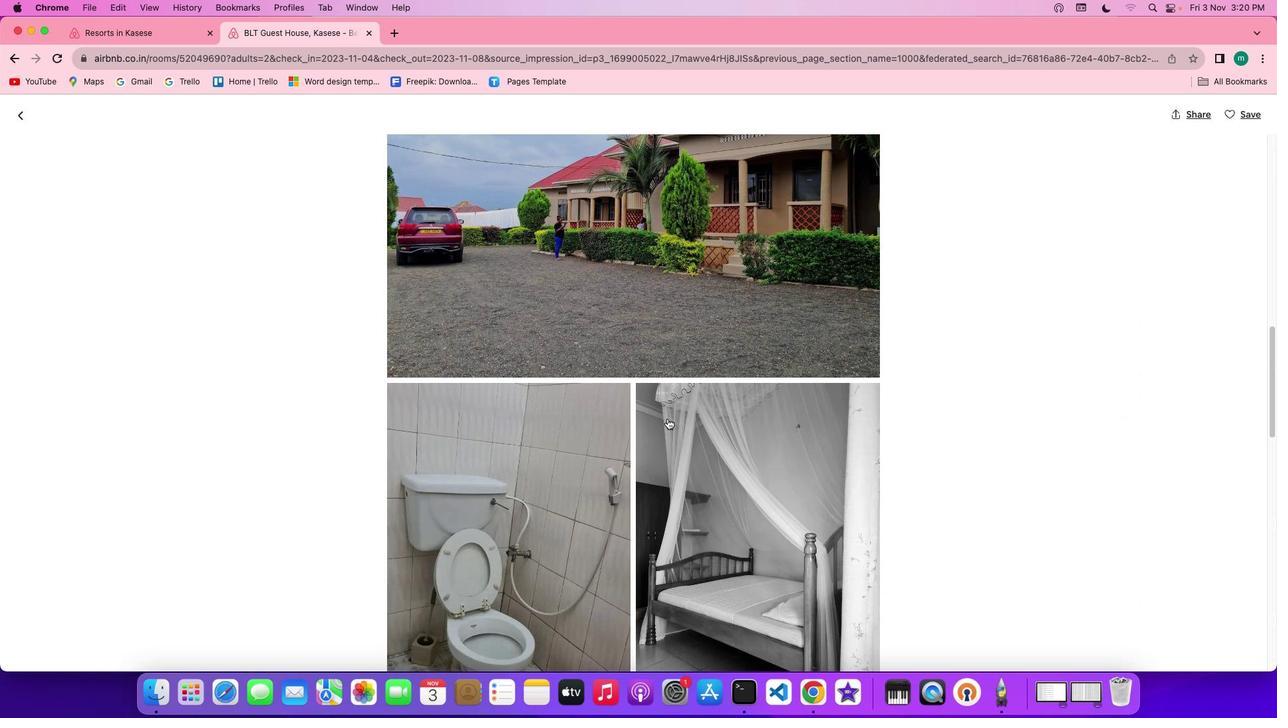 
Action: Mouse scrolled (667, 418) with delta (0, -1)
Screenshot: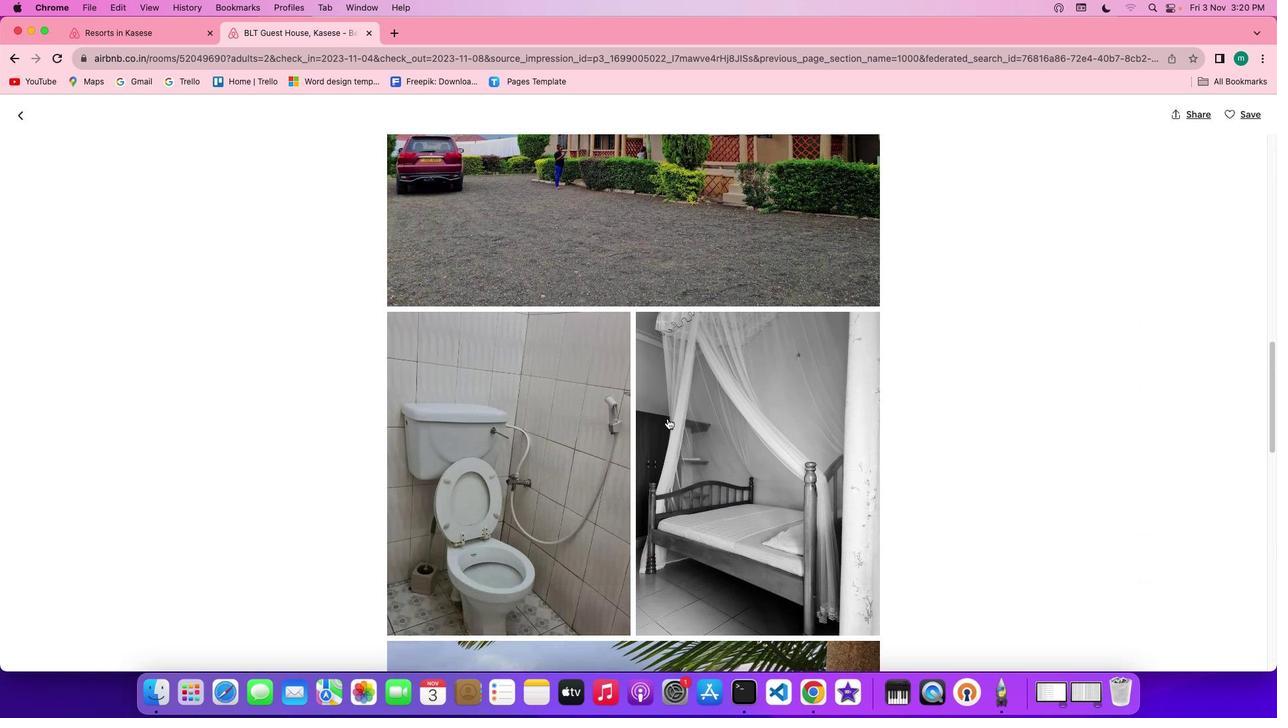 
Action: Mouse scrolled (667, 418) with delta (0, -1)
Screenshot: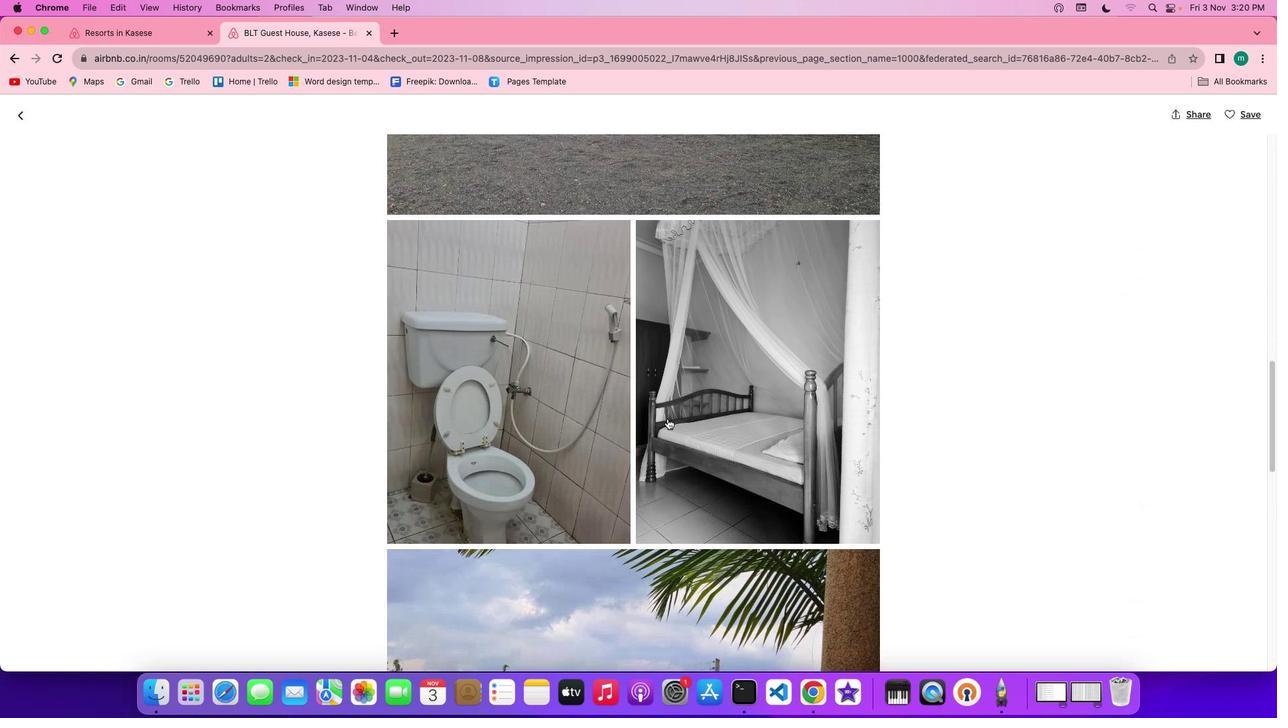 
Action: Mouse scrolled (667, 418) with delta (0, 0)
Screenshot: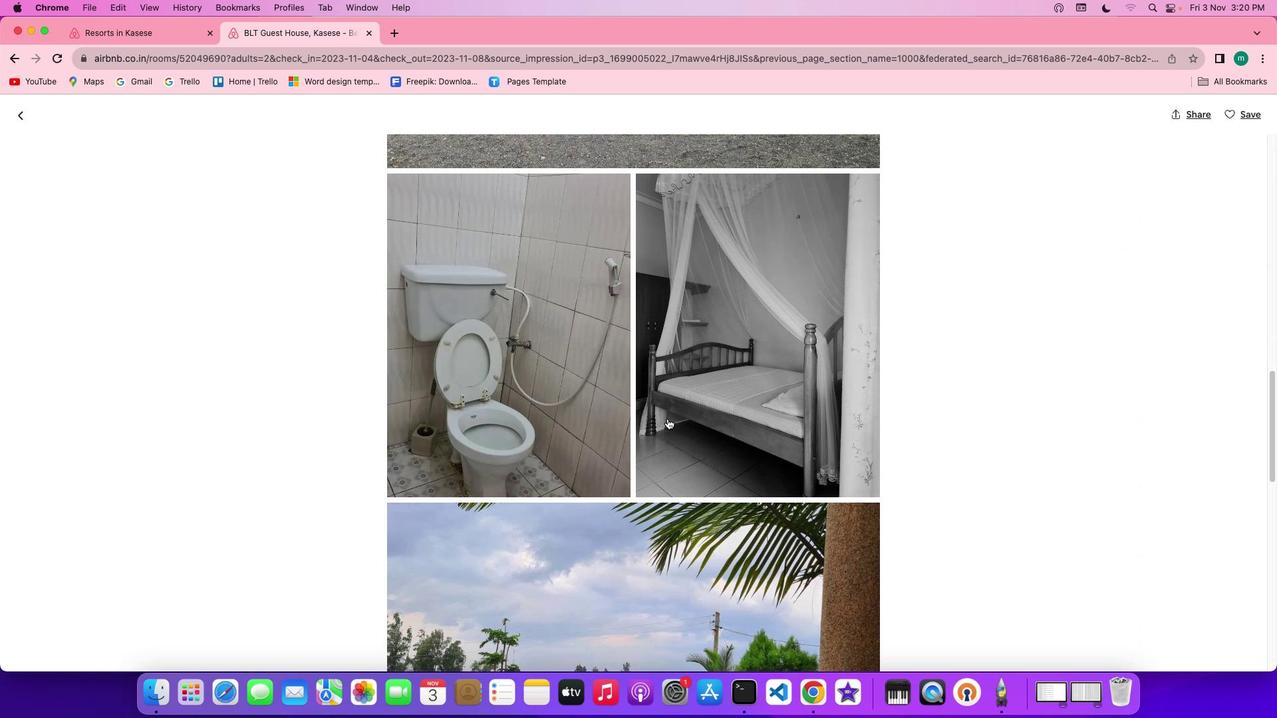 
Action: Mouse scrolled (667, 418) with delta (0, 0)
Screenshot: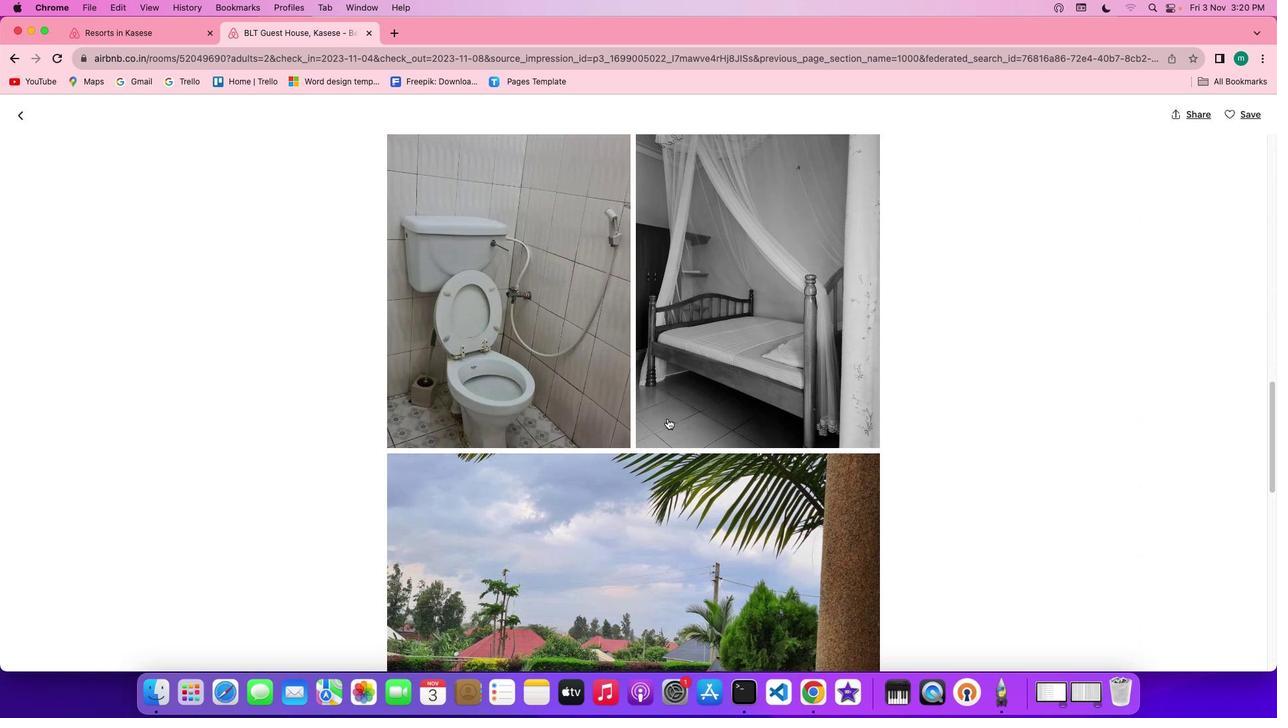 
Action: Mouse scrolled (667, 418) with delta (0, -1)
Screenshot: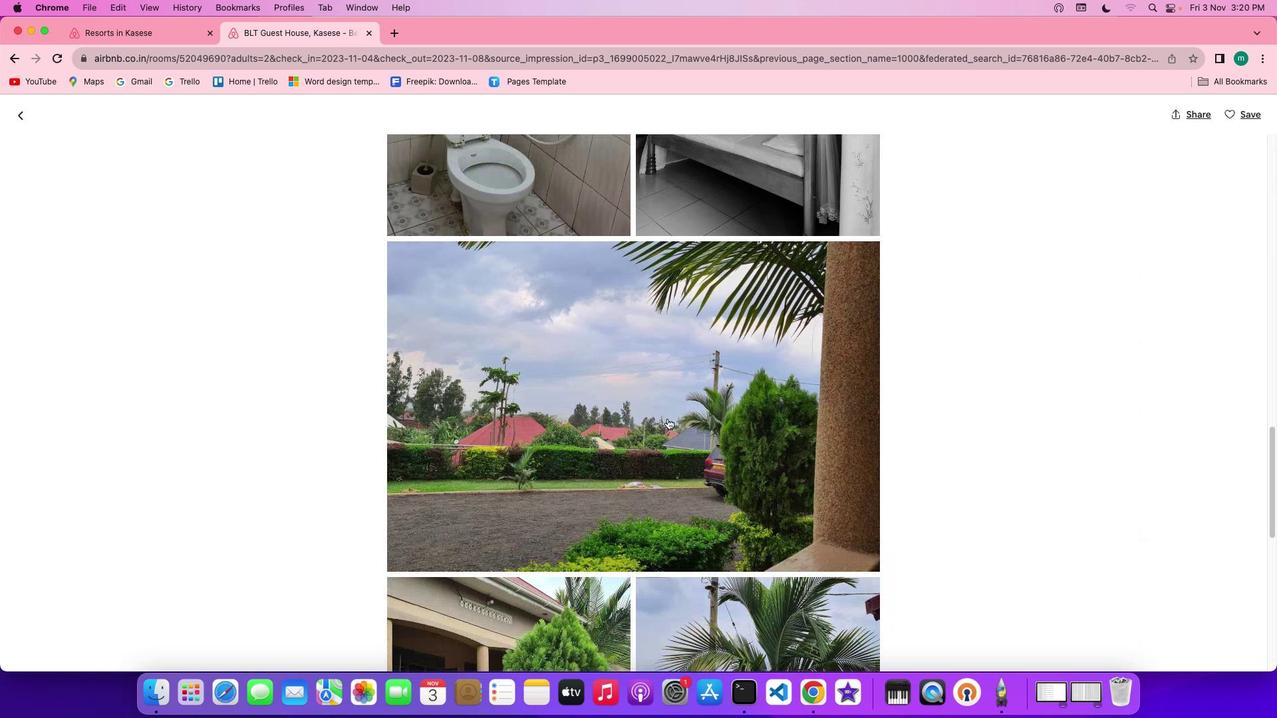 
Action: Mouse scrolled (667, 418) with delta (0, -2)
Screenshot: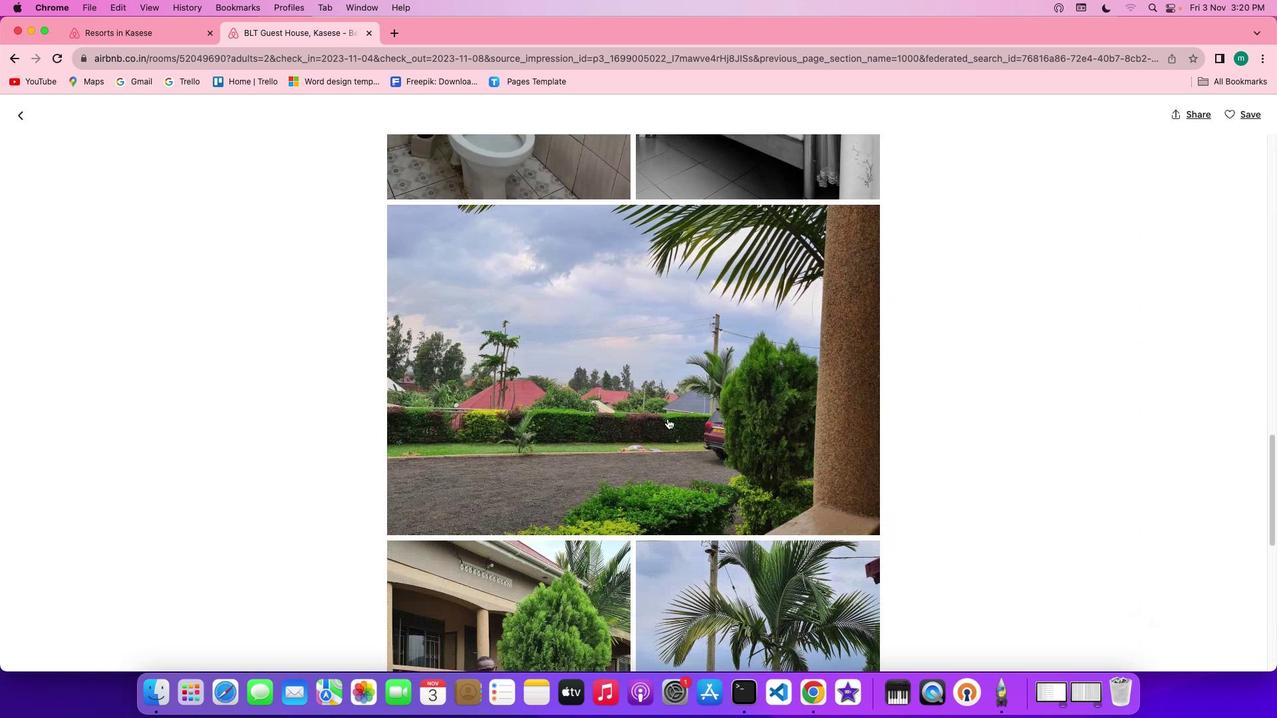 
Action: Mouse scrolled (667, 418) with delta (0, -3)
Screenshot: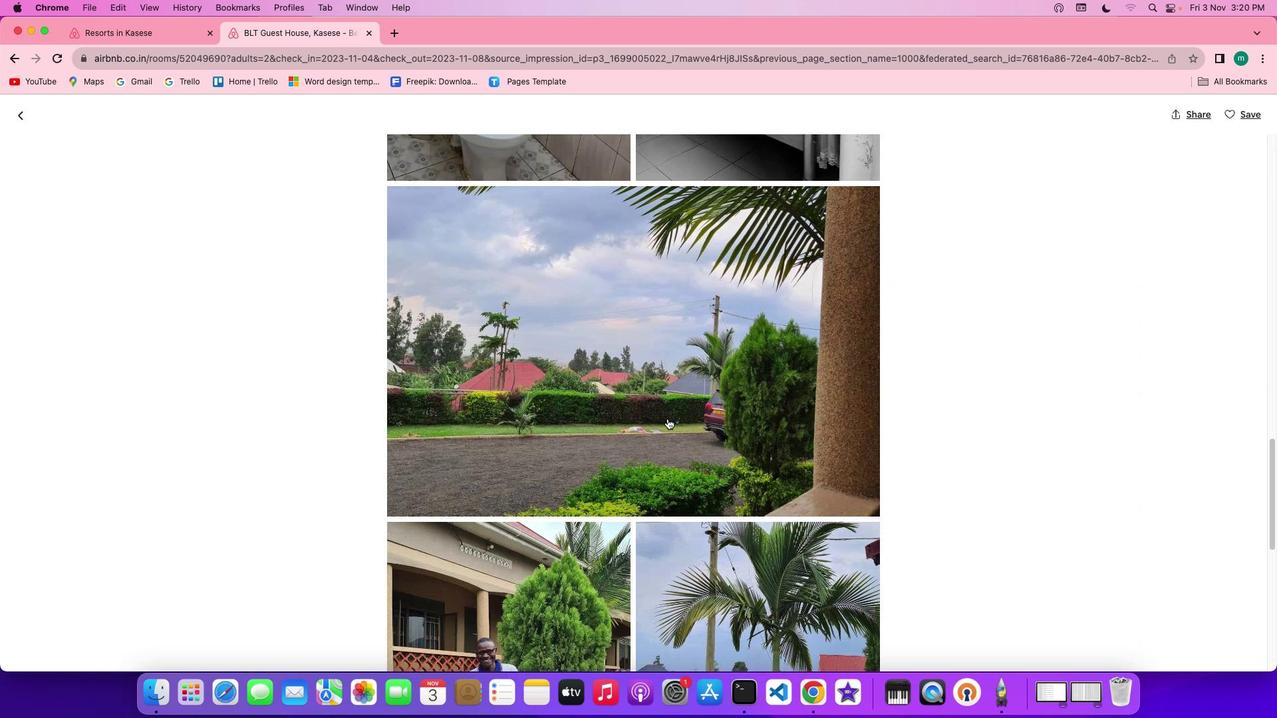 
Action: Mouse scrolled (667, 418) with delta (0, 0)
Screenshot: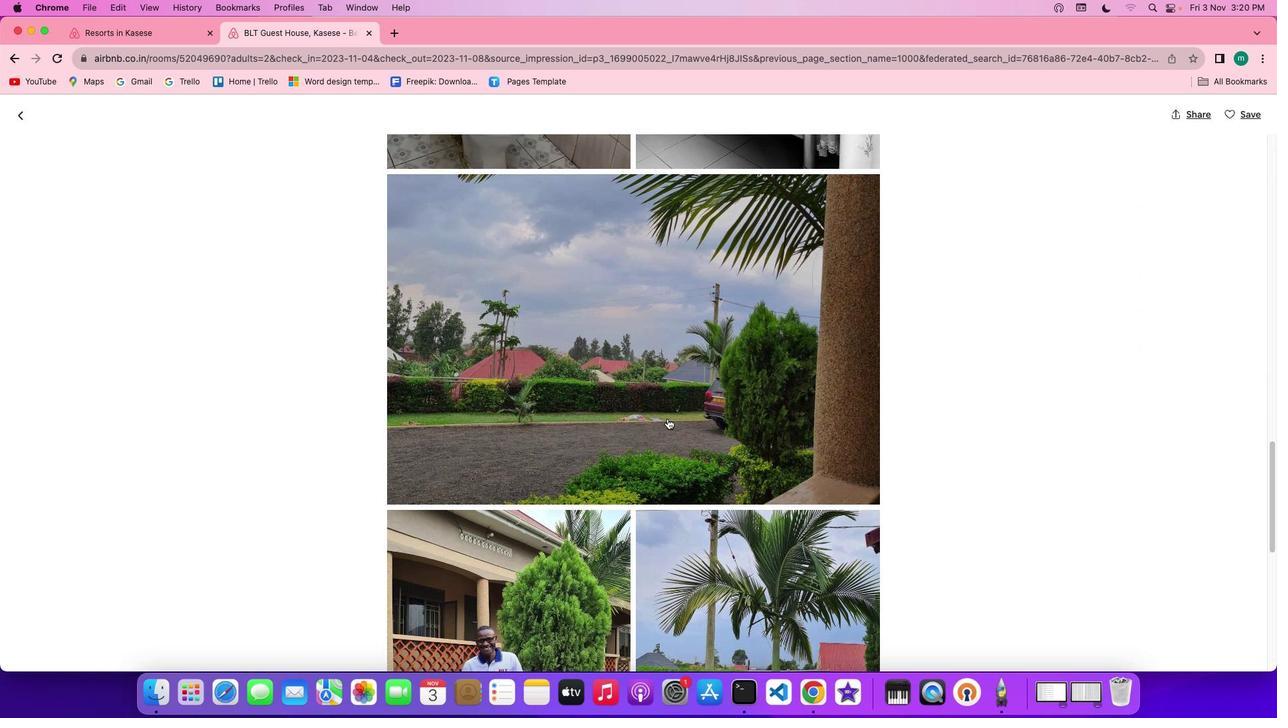 
Action: Mouse scrolled (667, 418) with delta (0, 0)
Screenshot: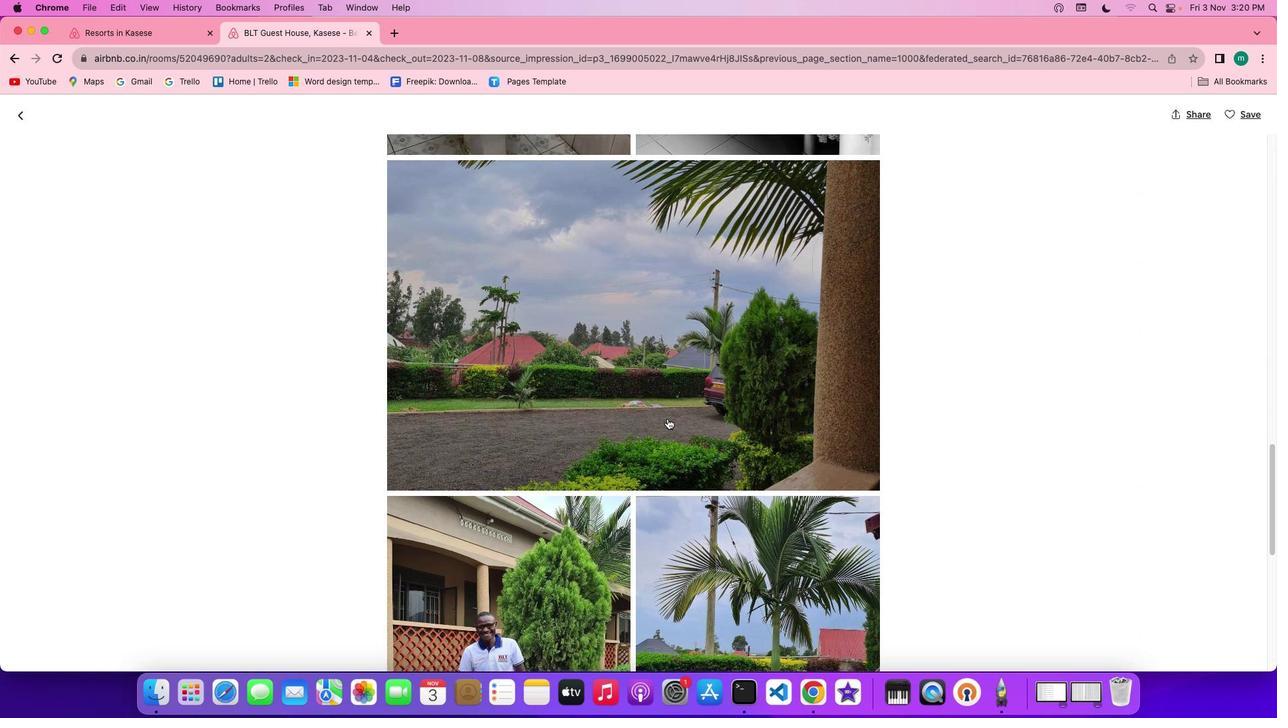 
Action: Mouse scrolled (667, 418) with delta (0, 0)
Screenshot: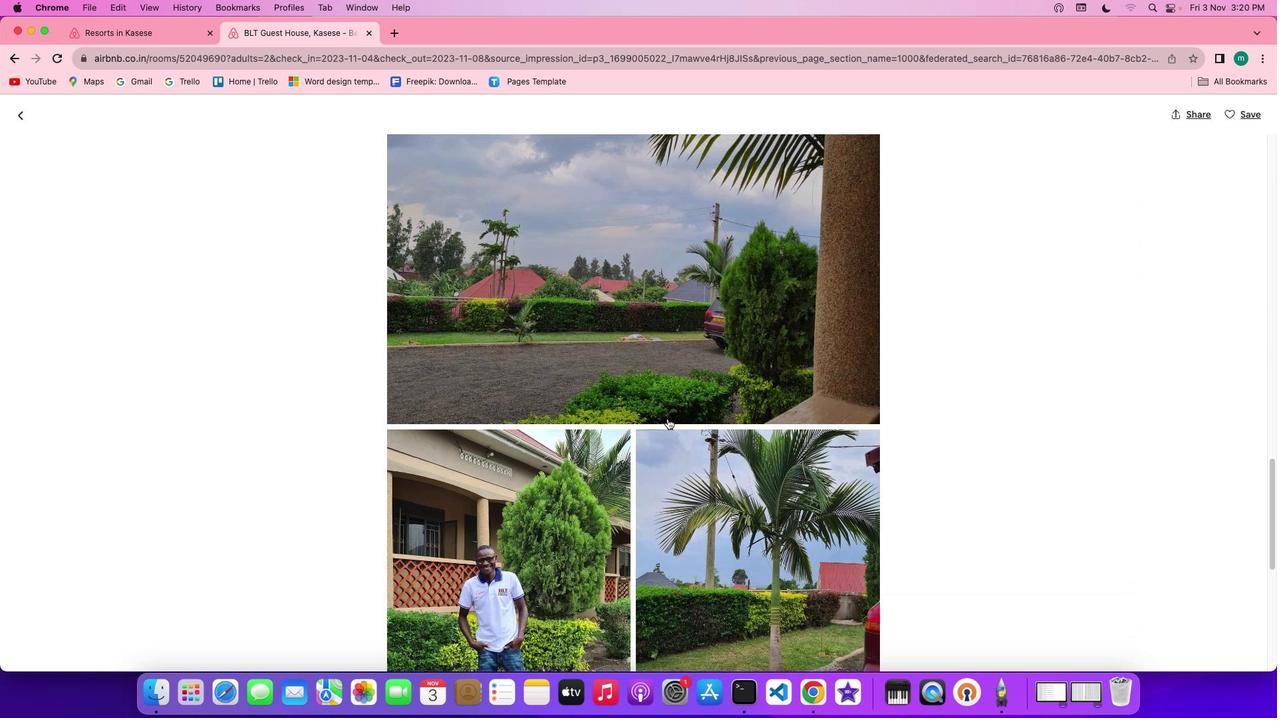 
Action: Mouse scrolled (667, 418) with delta (0, -1)
Screenshot: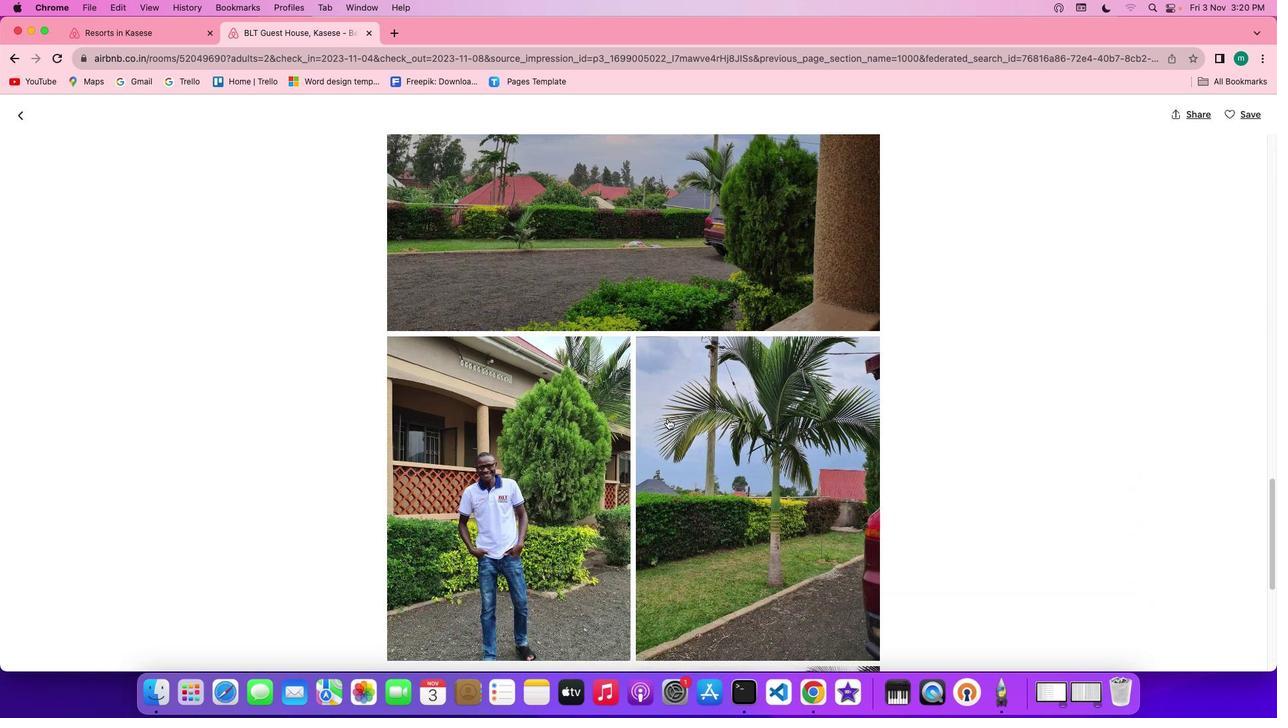 
Action: Mouse scrolled (667, 418) with delta (0, -1)
Screenshot: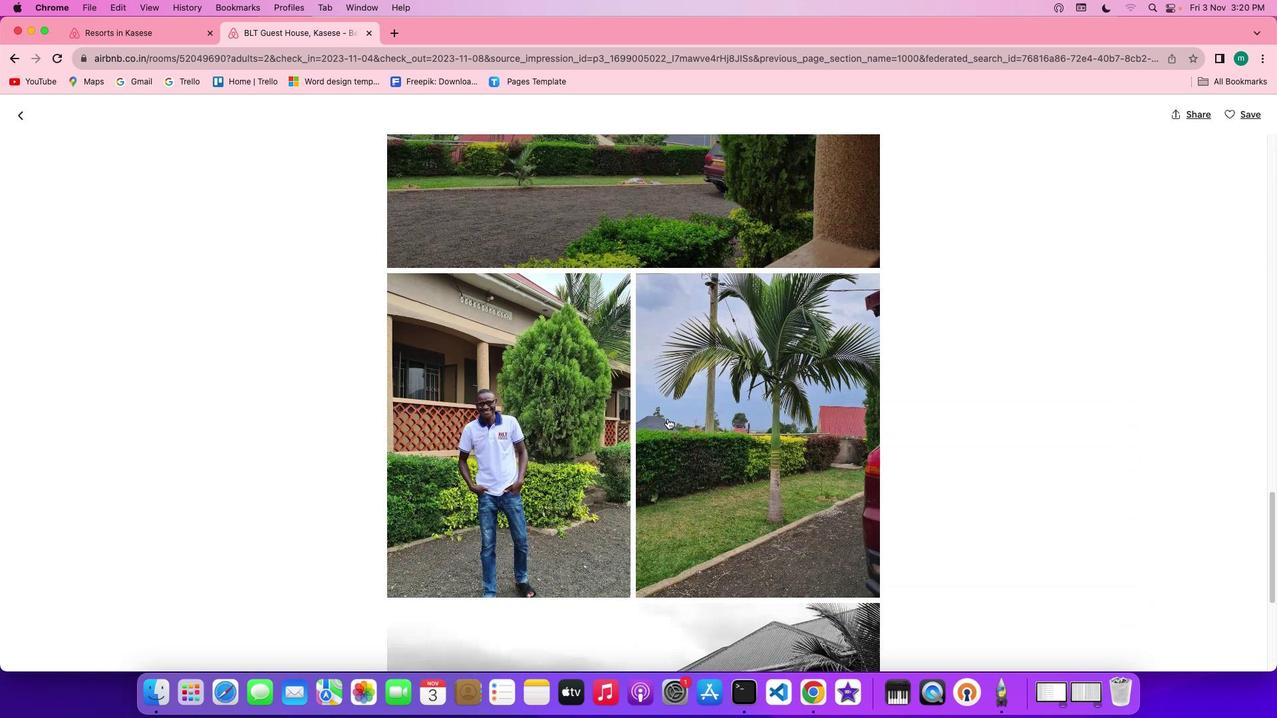 
Action: Mouse scrolled (667, 418) with delta (0, 0)
Screenshot: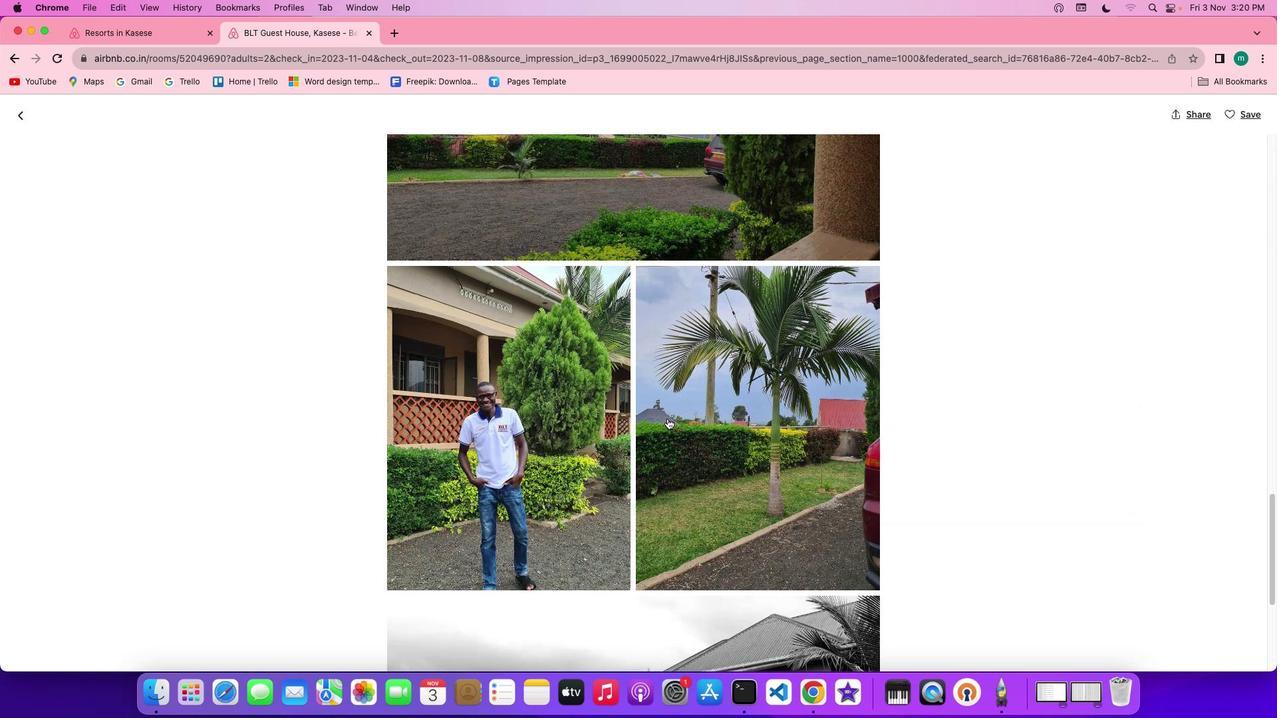 
Action: Mouse scrolled (667, 418) with delta (0, 0)
Screenshot: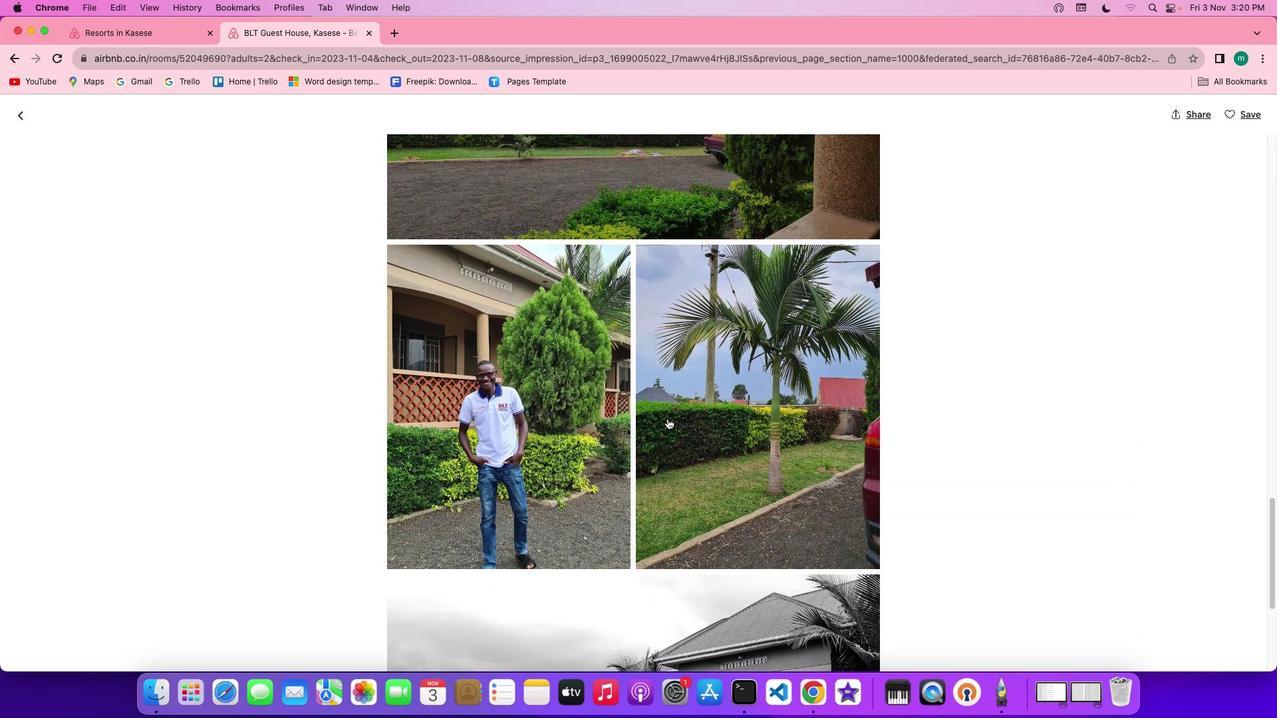 
Action: Mouse scrolled (667, 418) with delta (0, 0)
Screenshot: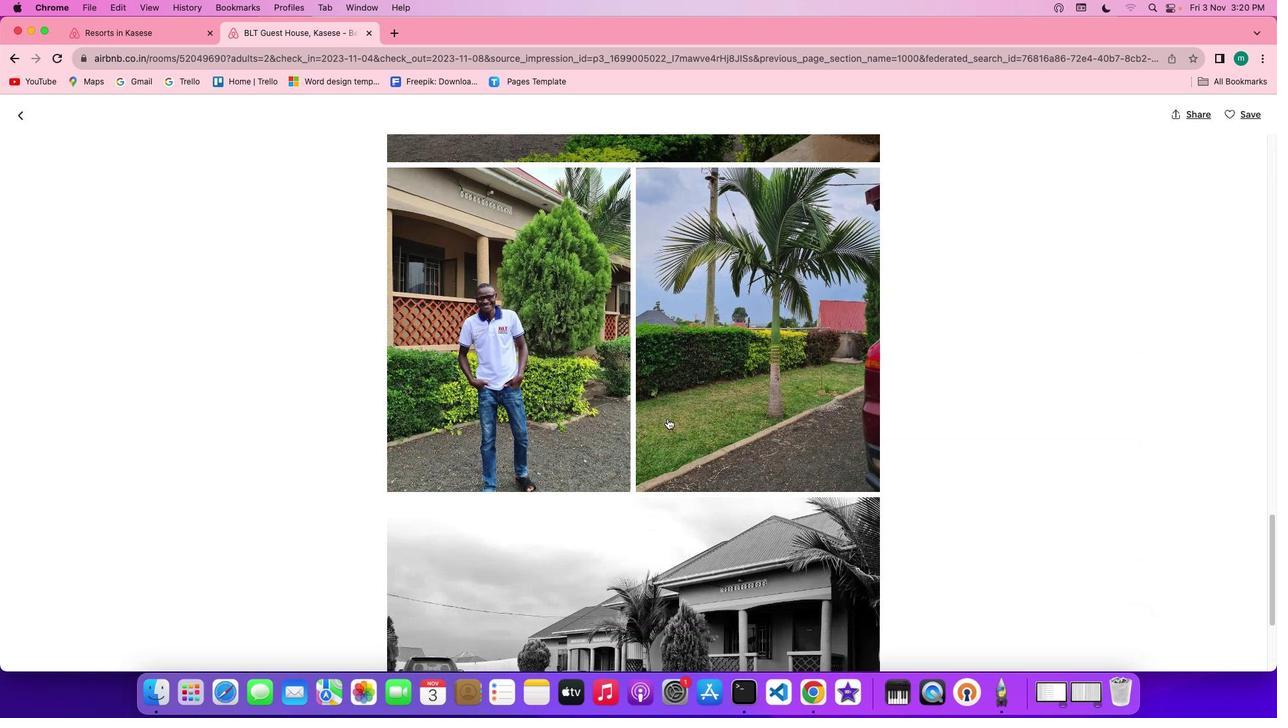 
Action: Mouse scrolled (667, 418) with delta (0, -1)
Screenshot: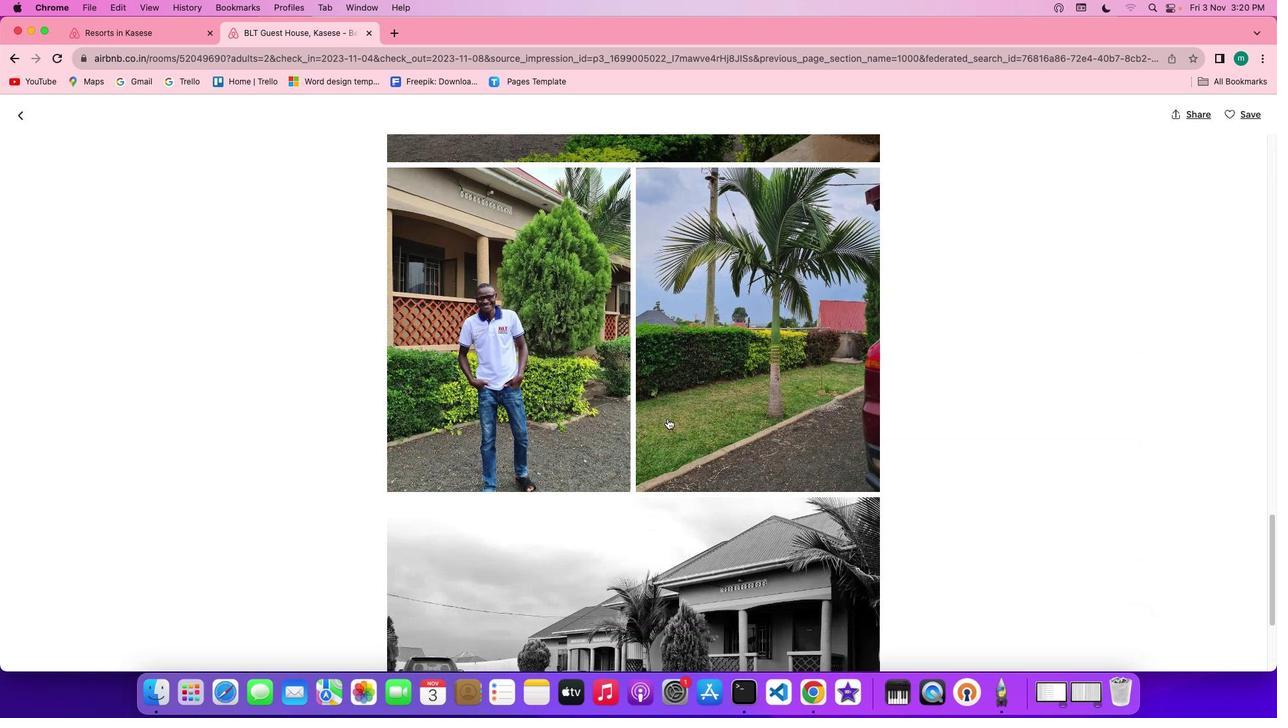 
Action: Mouse scrolled (667, 418) with delta (0, -1)
Screenshot: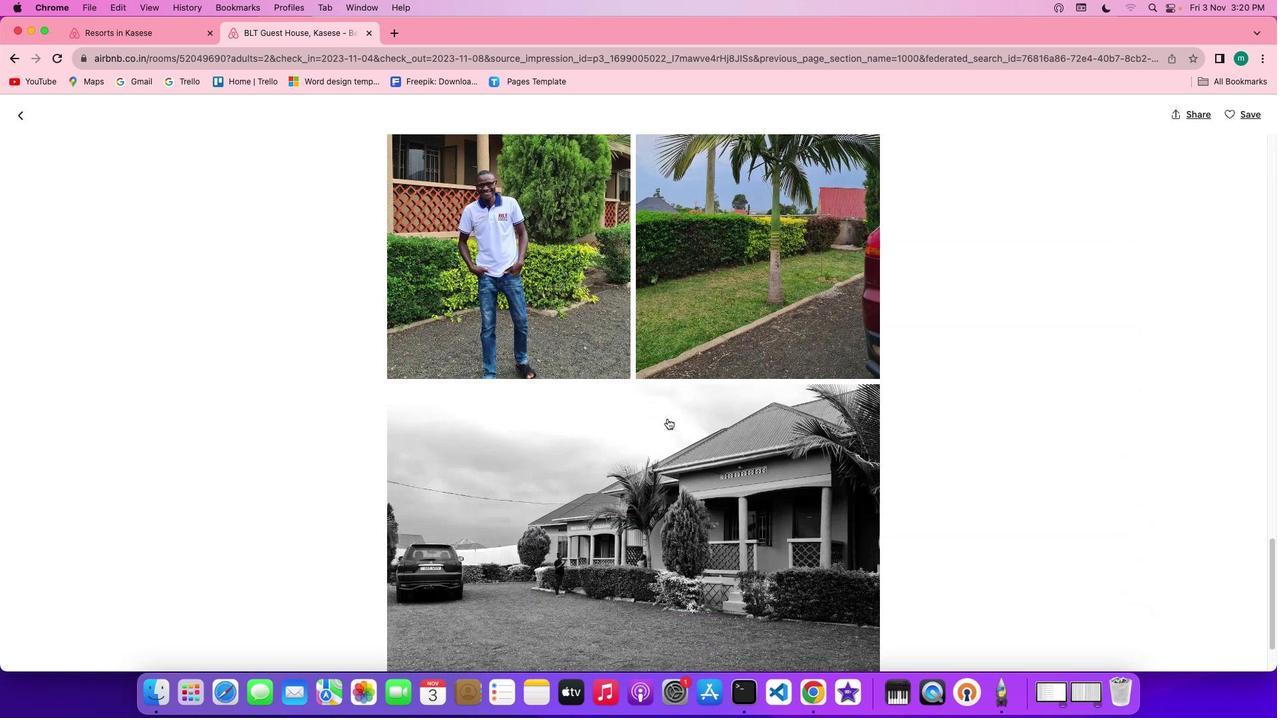 
Action: Mouse scrolled (667, 418) with delta (0, -2)
Screenshot: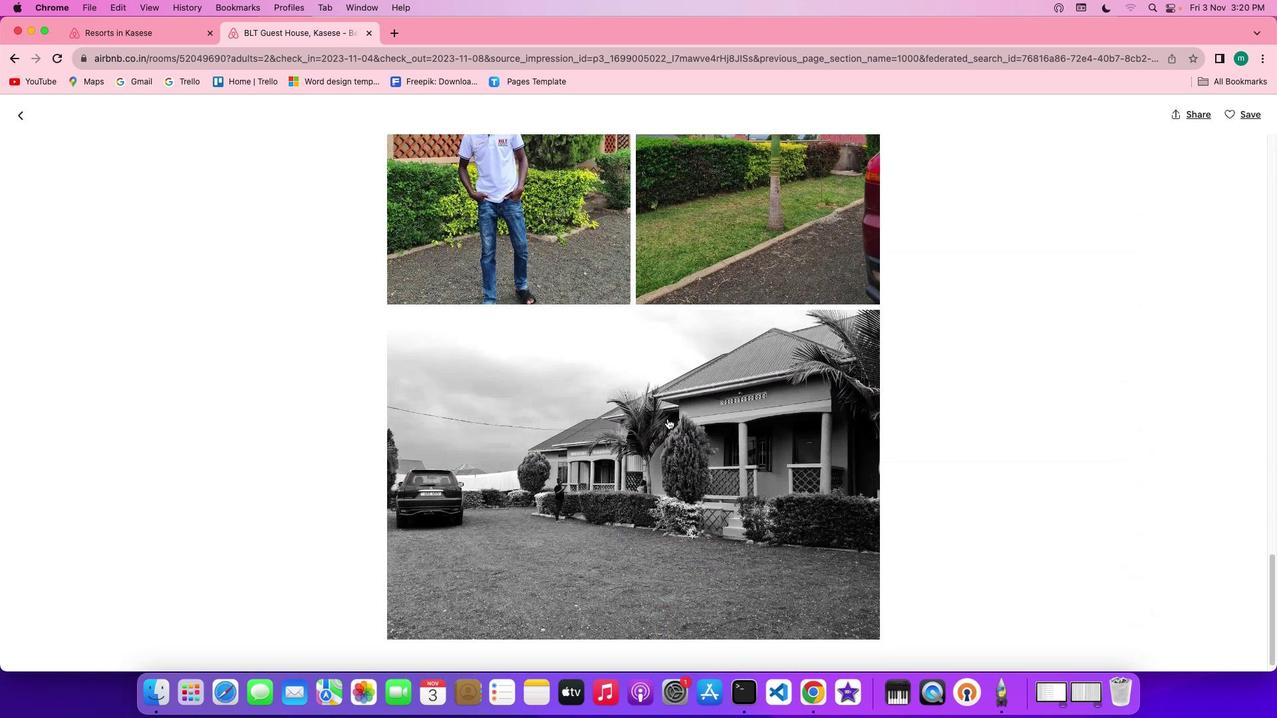 
Action: Mouse scrolled (667, 418) with delta (0, 0)
Screenshot: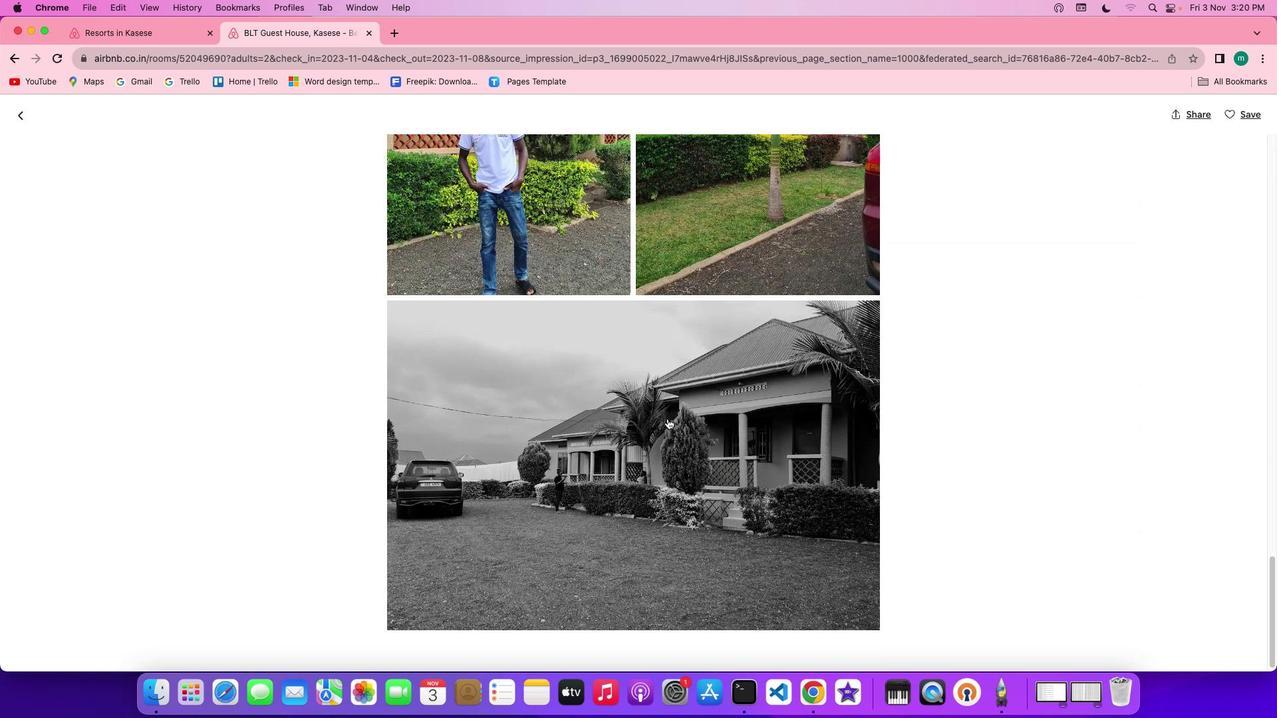 
Action: Mouse scrolled (667, 418) with delta (0, 0)
Screenshot: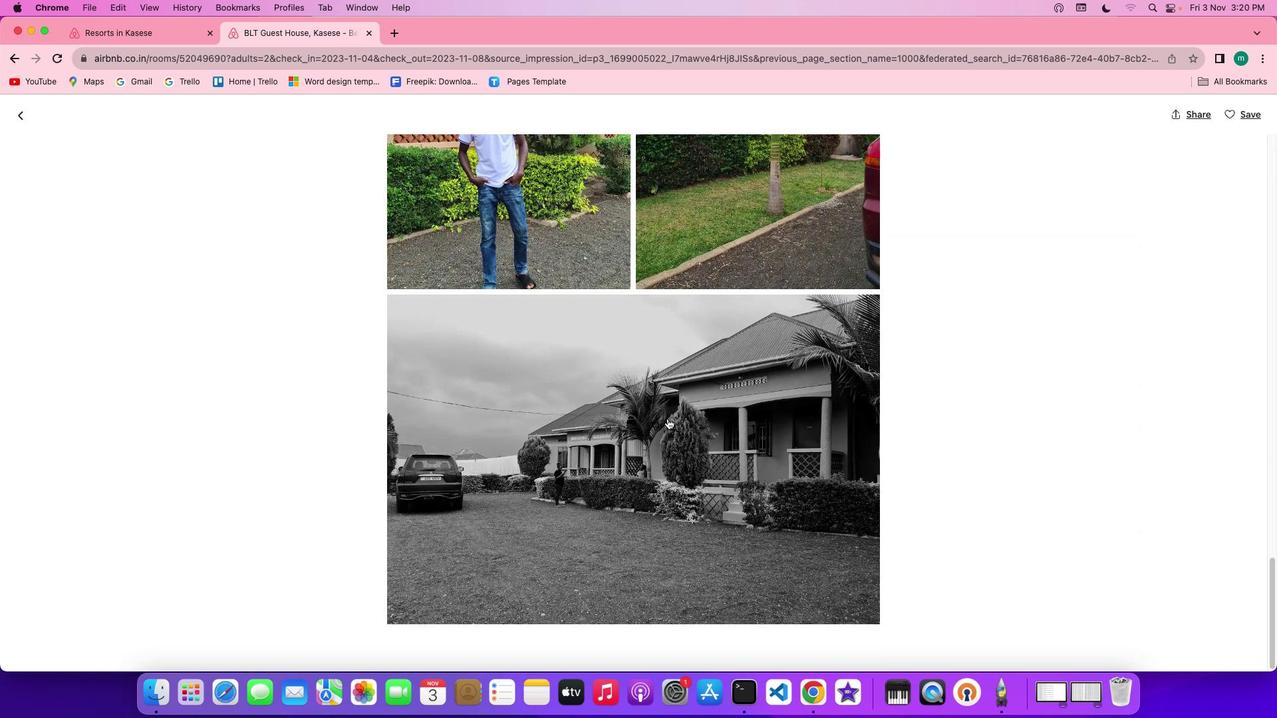 
Action: Mouse scrolled (667, 418) with delta (0, 0)
Screenshot: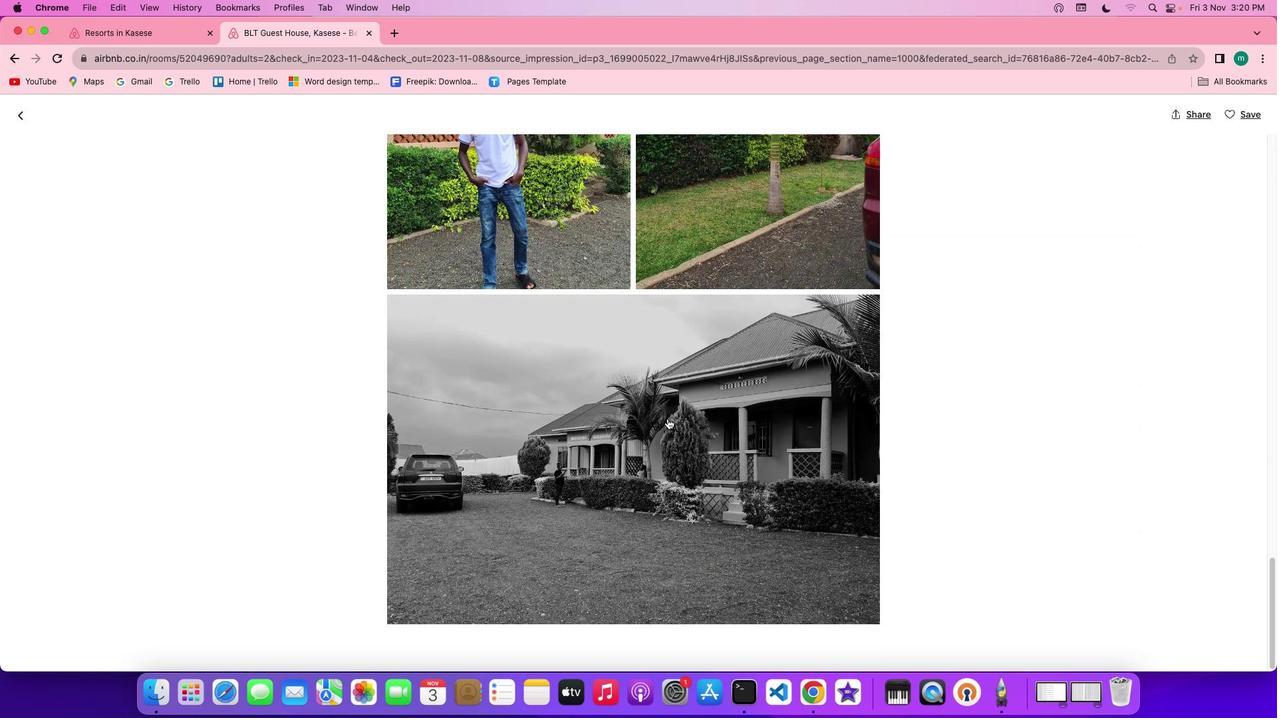 
Action: Mouse scrolled (667, 418) with delta (0, -1)
Screenshot: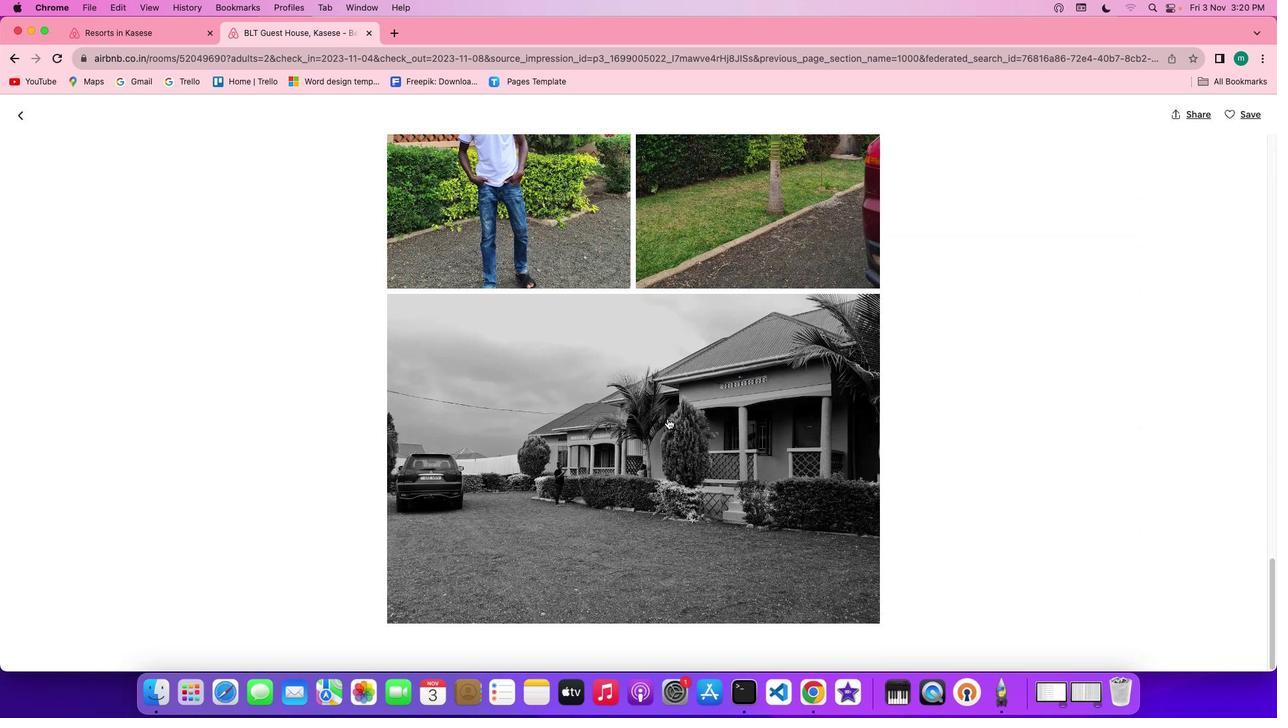 
Action: Mouse scrolled (667, 418) with delta (0, -1)
Screenshot: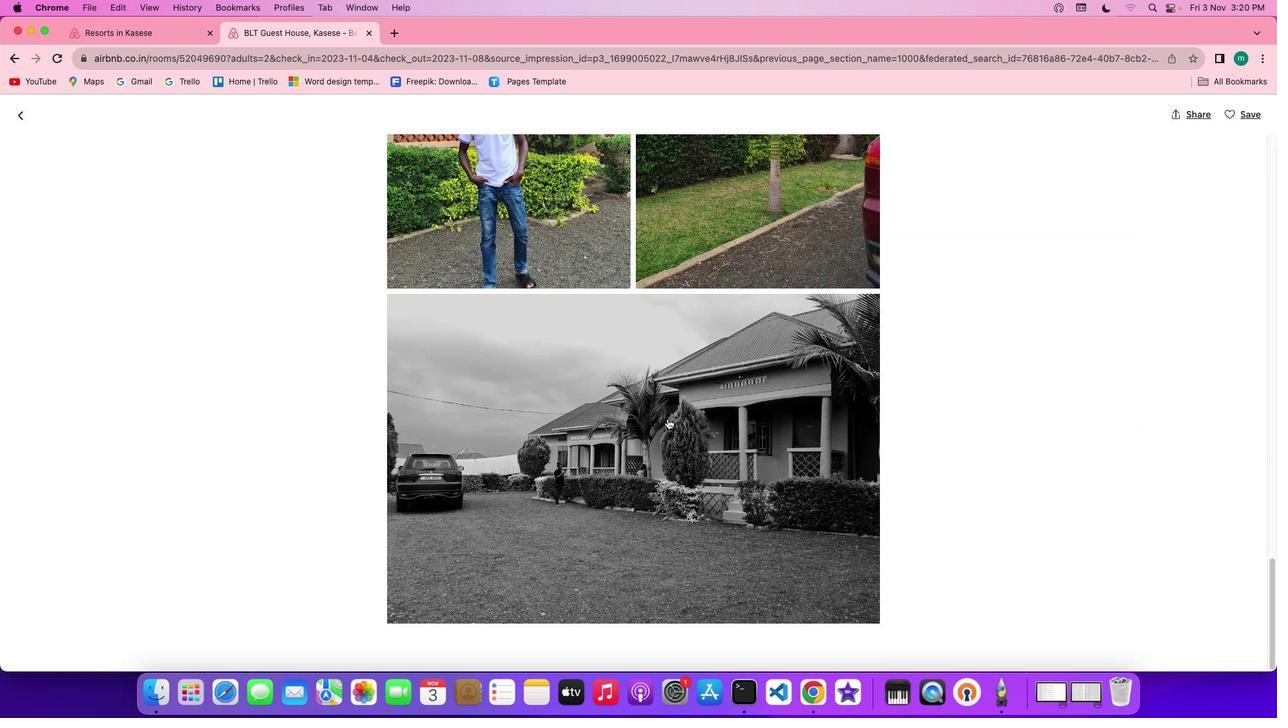 
Action: Mouse scrolled (667, 418) with delta (0, 0)
Screenshot: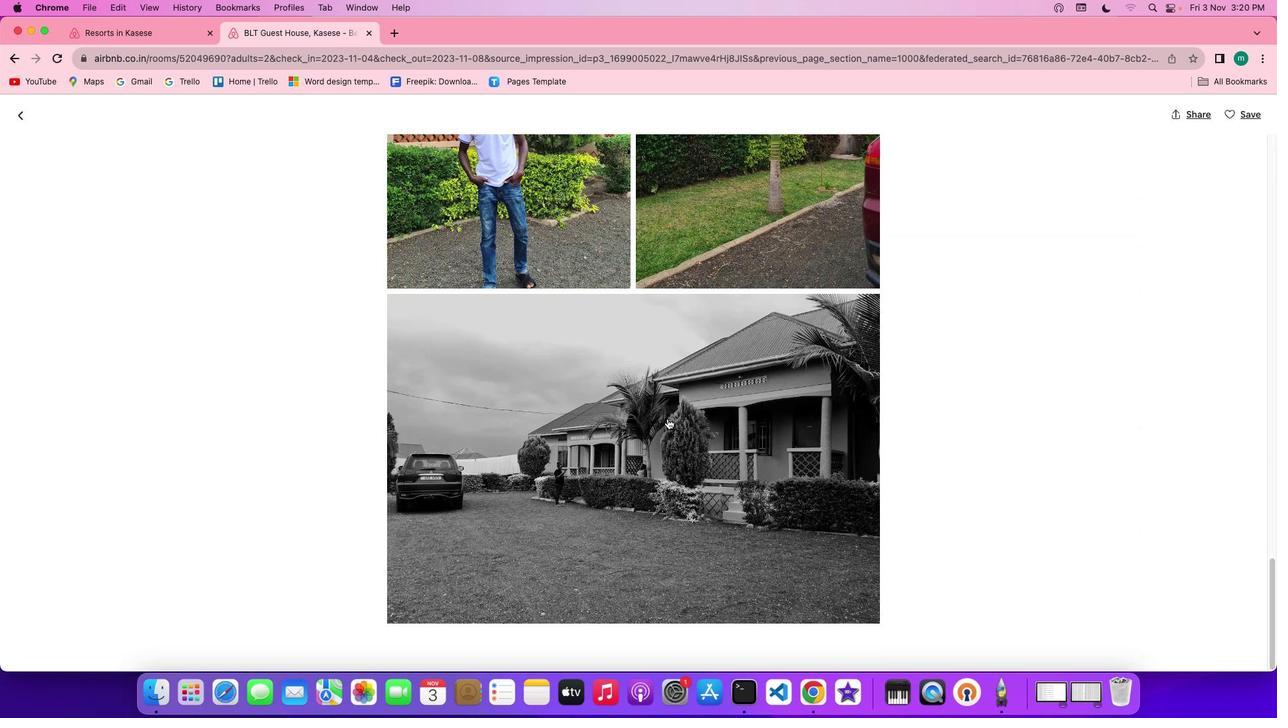 
Action: Mouse scrolled (667, 418) with delta (0, 0)
Screenshot: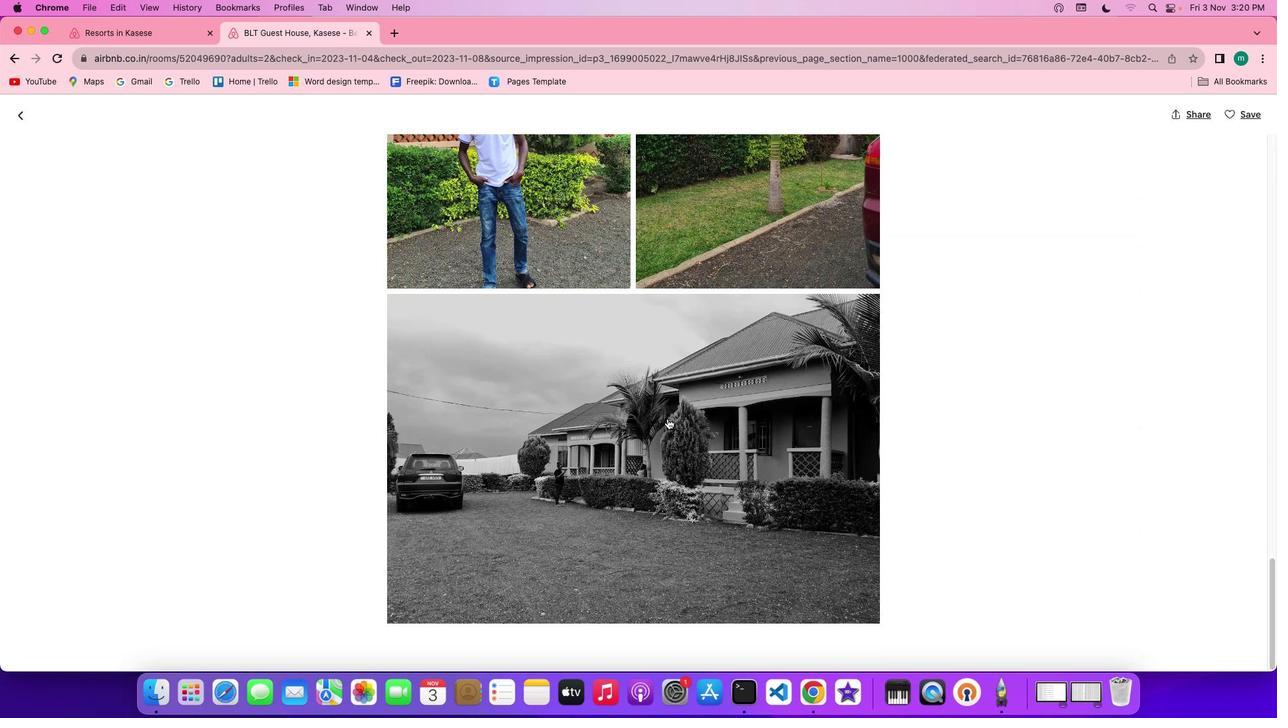 
Action: Mouse scrolled (667, 418) with delta (0, -1)
Screenshot: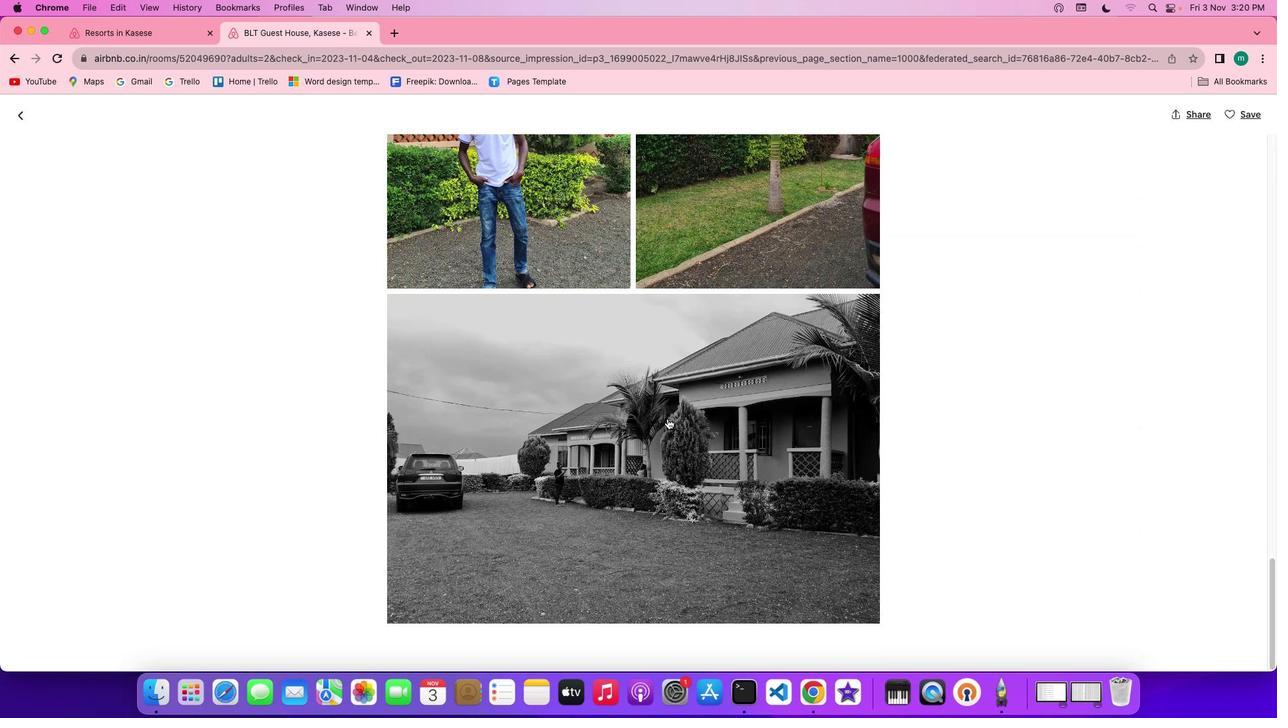 
Action: Mouse scrolled (667, 418) with delta (0, 0)
Screenshot: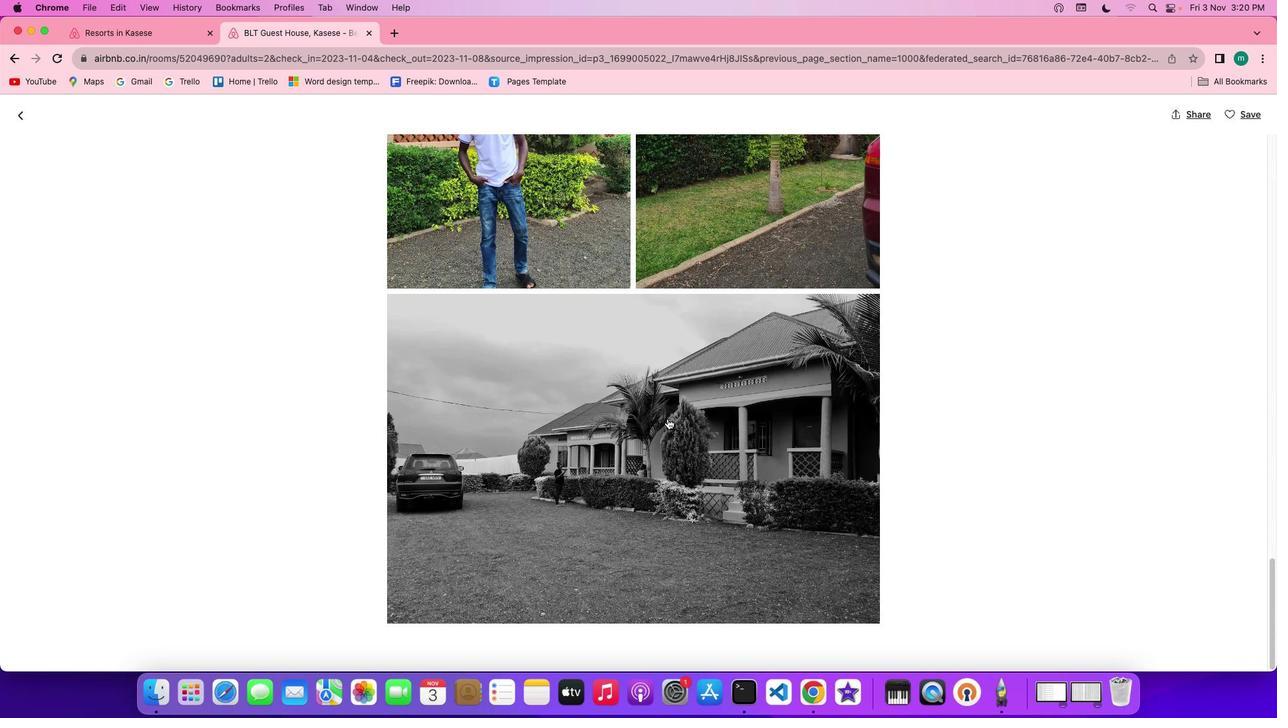 
Action: Mouse scrolled (667, 418) with delta (0, 0)
Screenshot: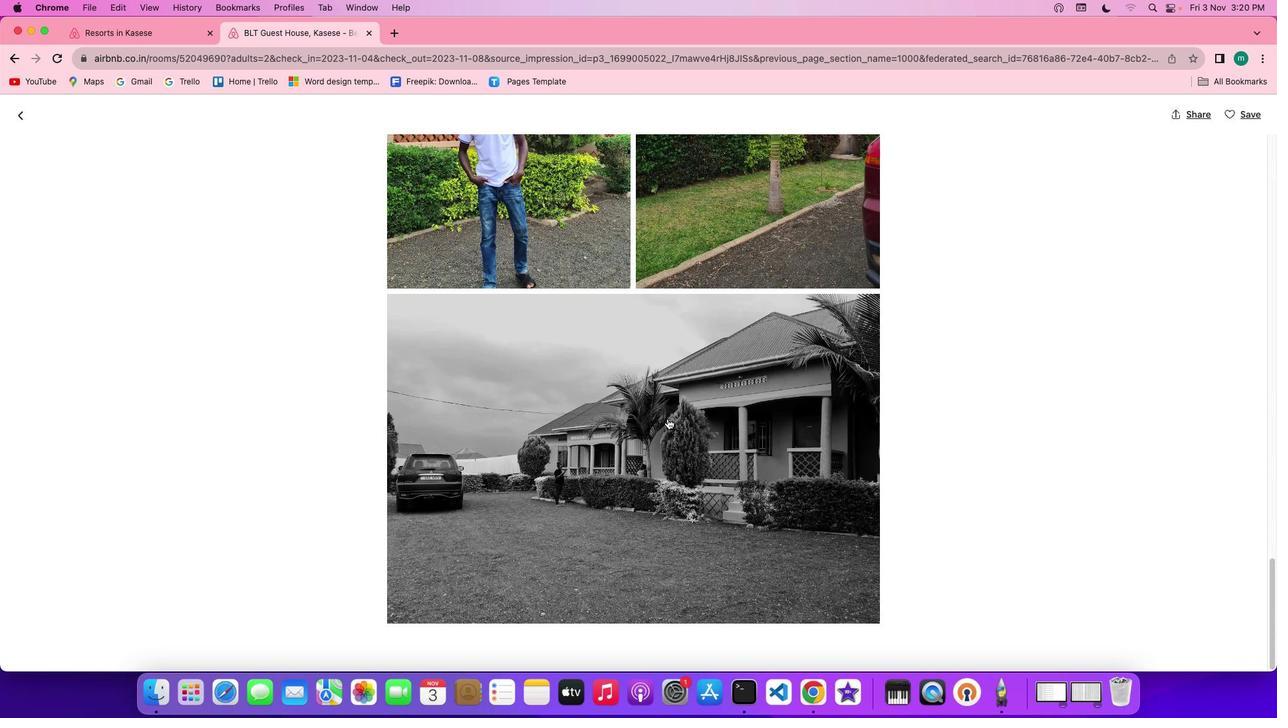 
Action: Mouse scrolled (667, 418) with delta (0, 0)
Screenshot: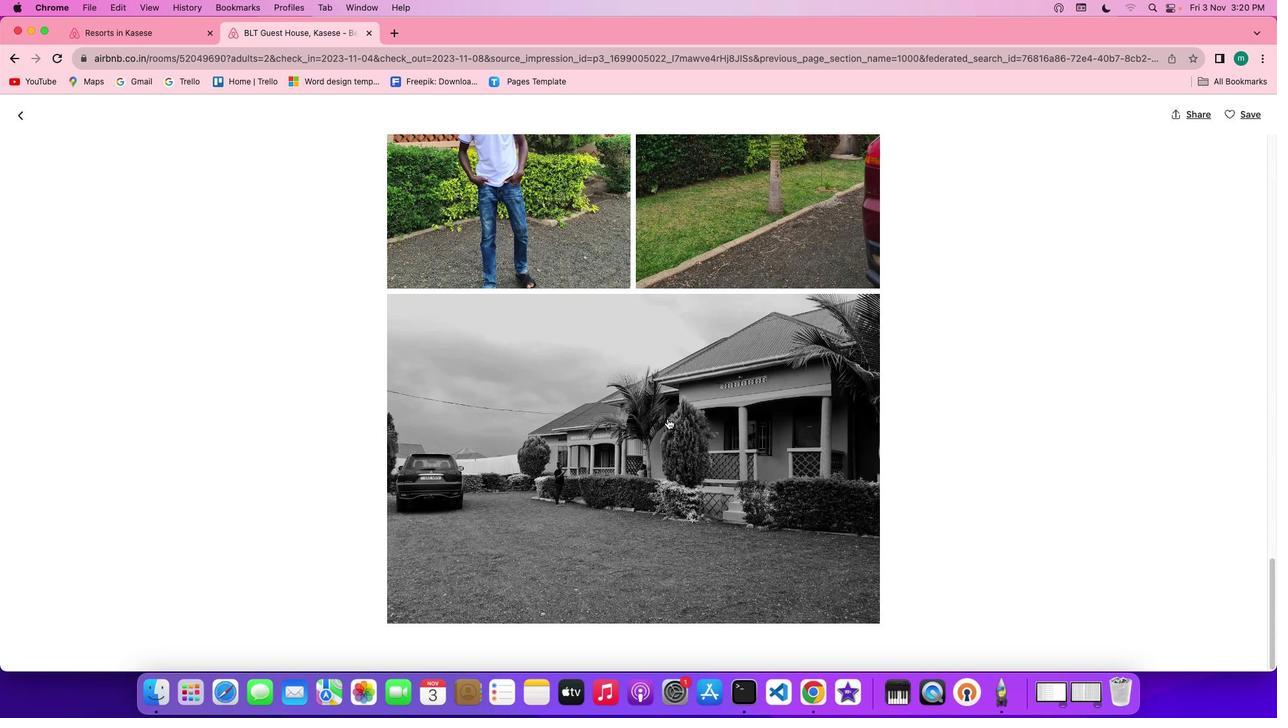 
Action: Mouse scrolled (667, 418) with delta (0, -1)
Screenshot: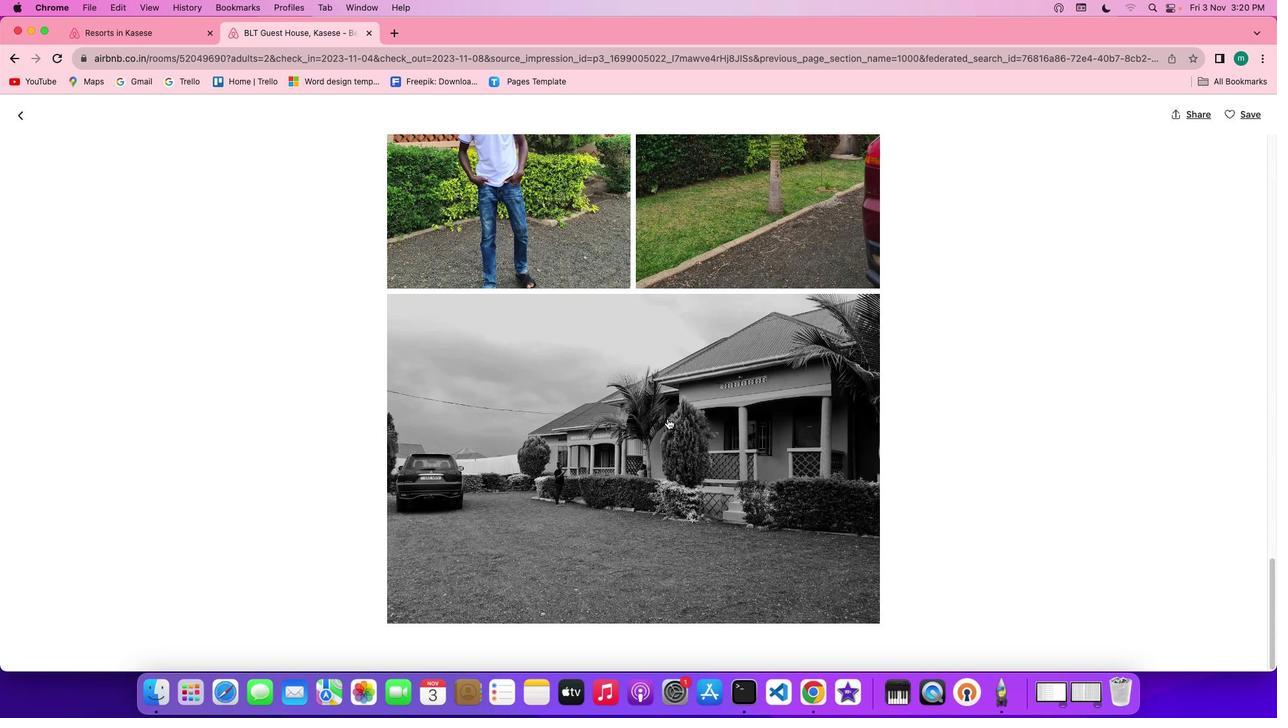 
Action: Mouse moved to (15, 113)
Screenshot: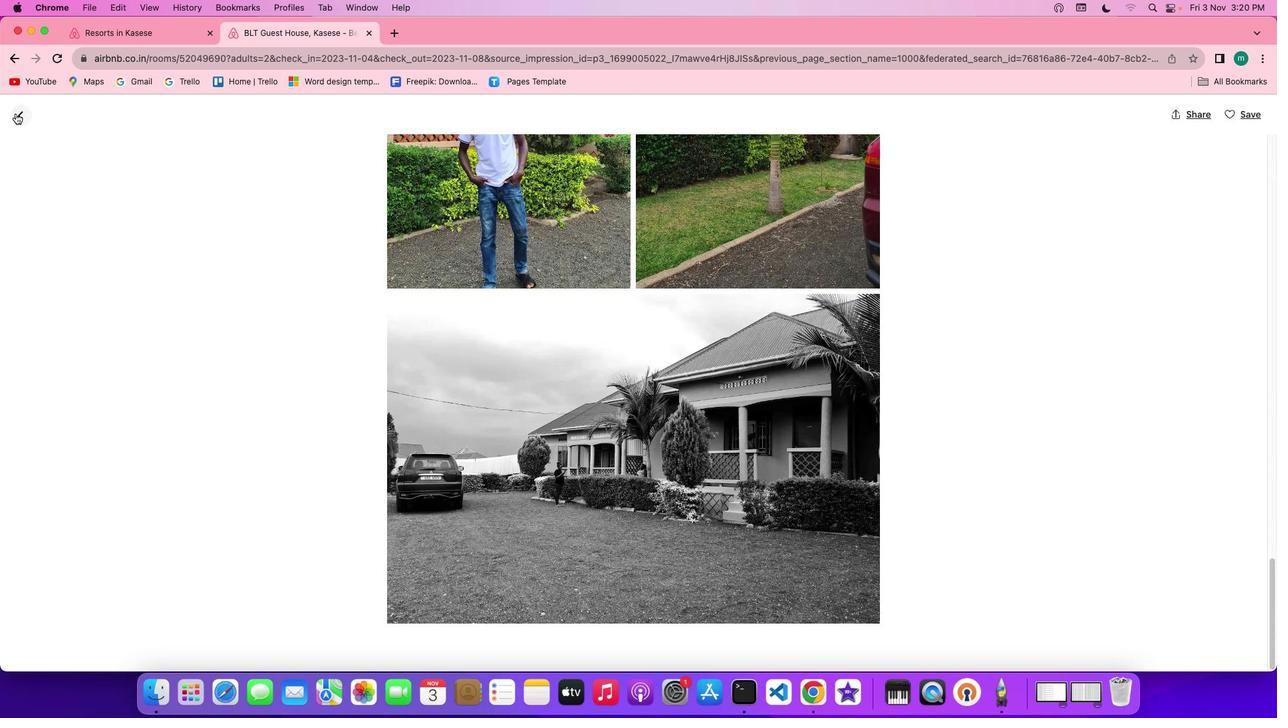 
Action: Mouse pressed left at (15, 113)
Screenshot: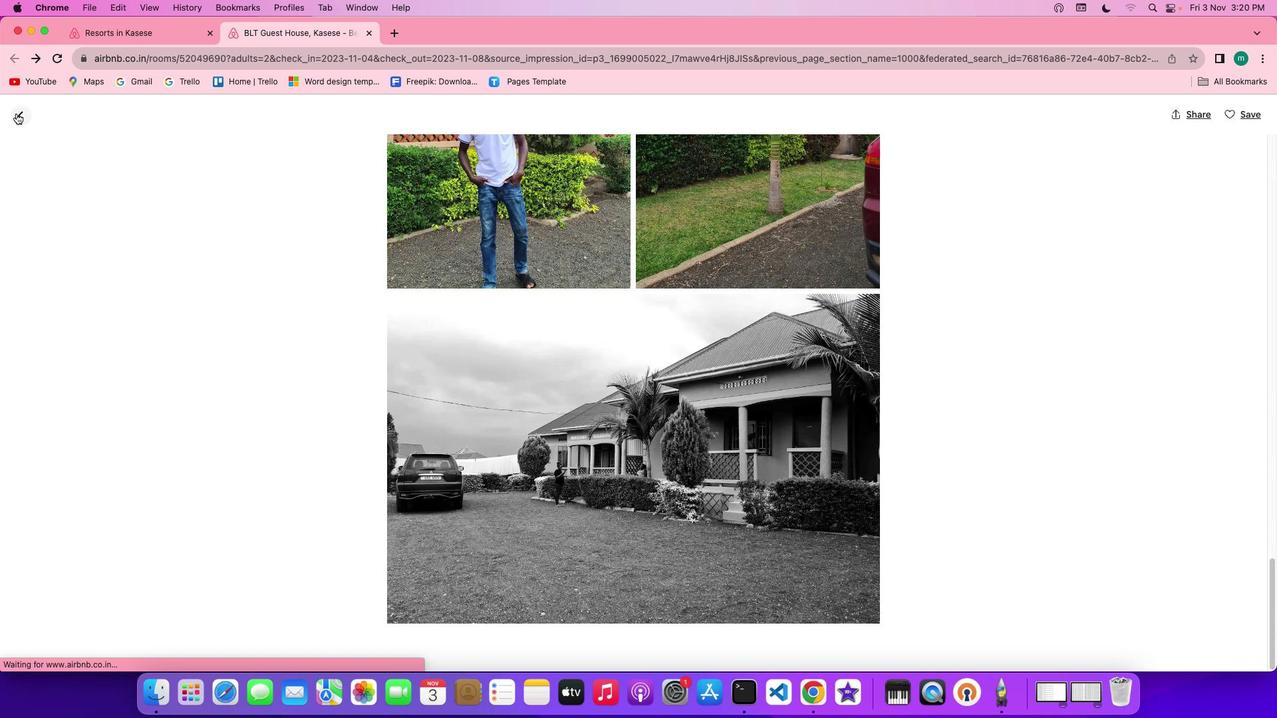 
Action: Mouse moved to (773, 539)
Screenshot: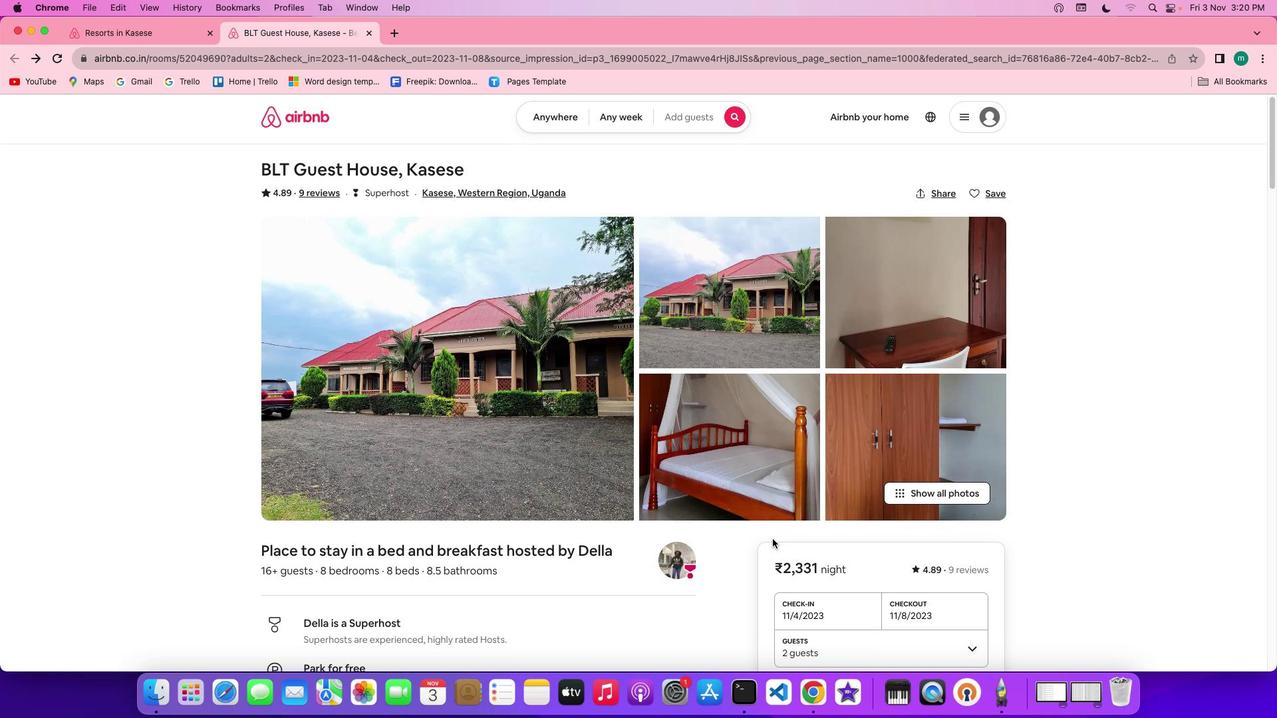 
Action: Mouse scrolled (773, 539) with delta (0, 0)
Screenshot: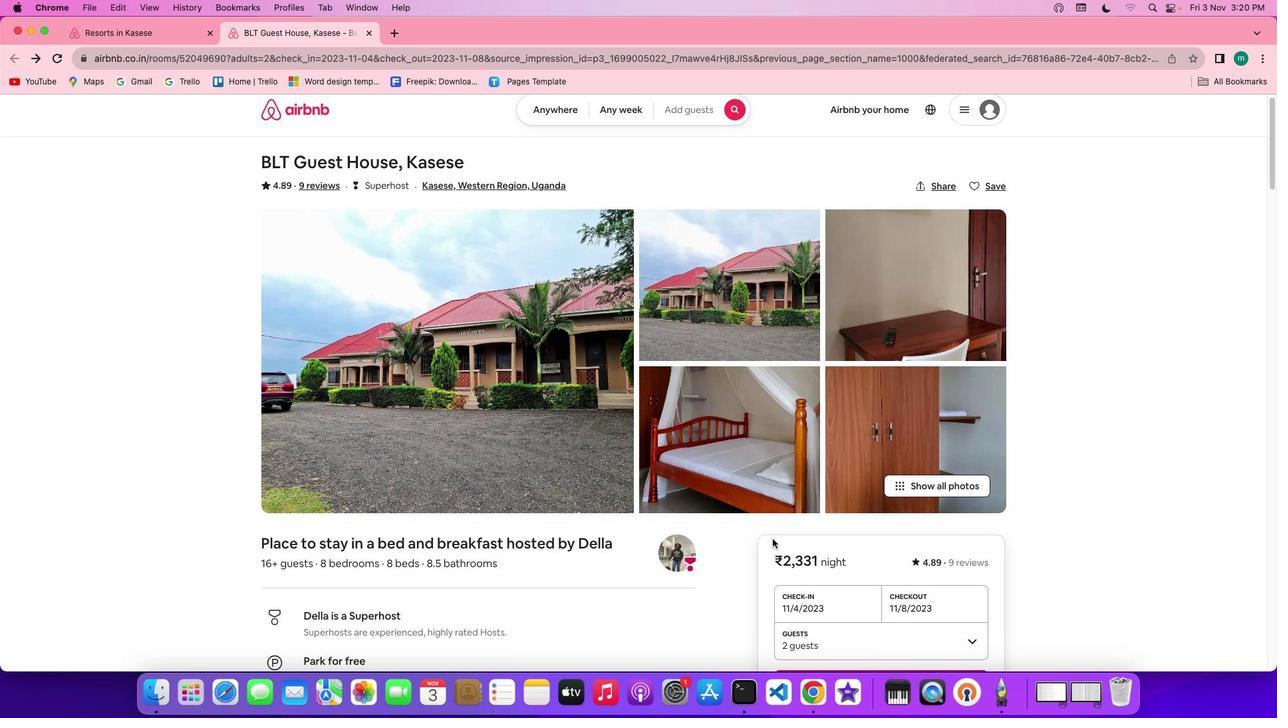 
Action: Mouse scrolled (773, 539) with delta (0, 0)
Screenshot: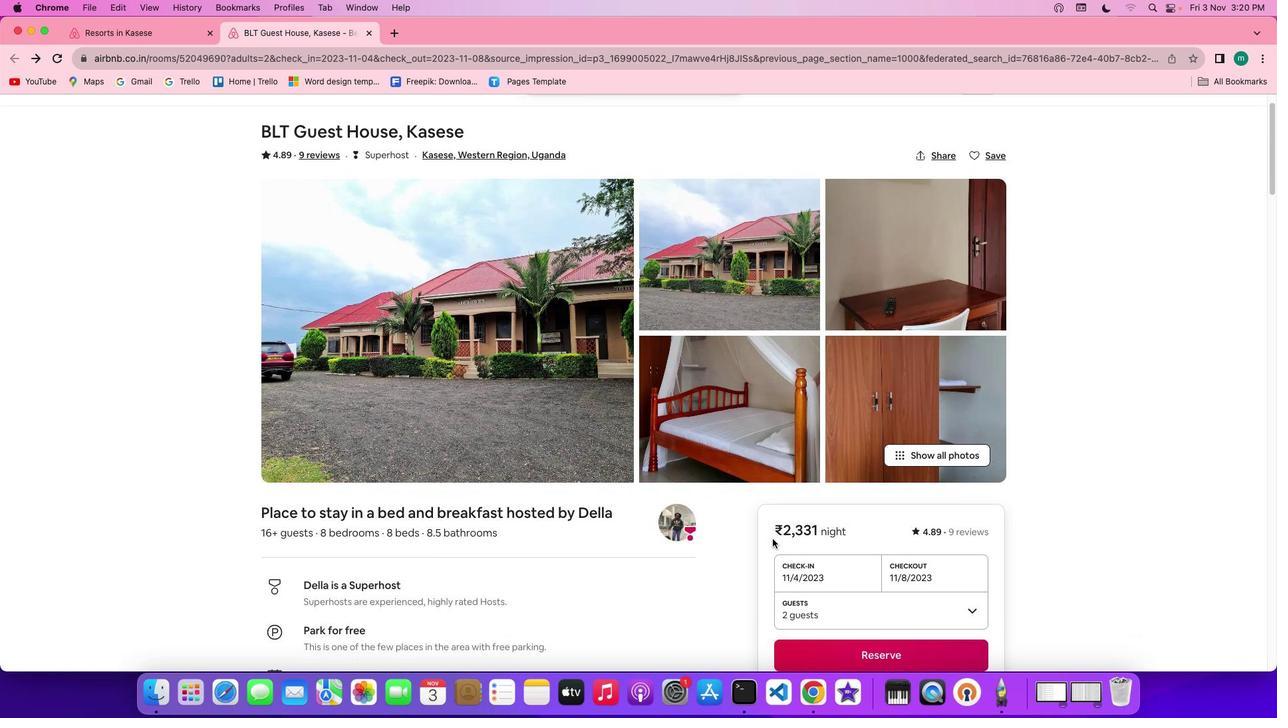 
Action: Mouse scrolled (773, 539) with delta (0, 0)
Screenshot: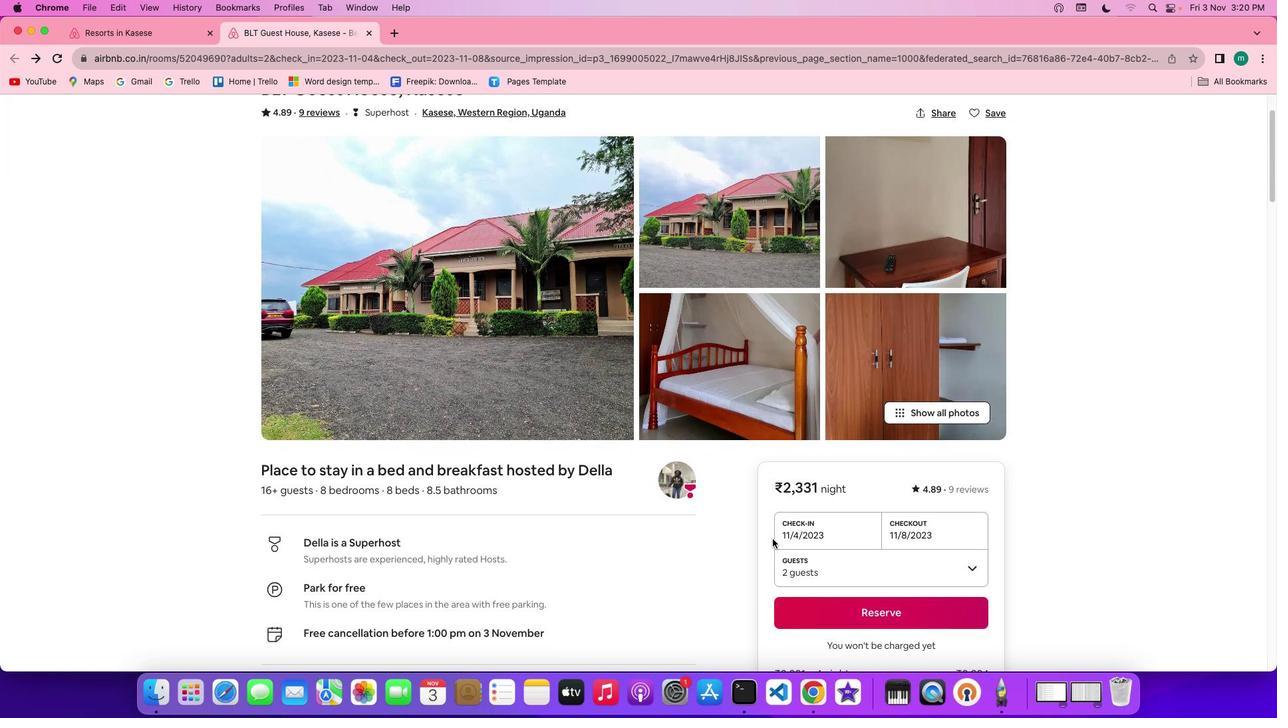 
Action: Mouse scrolled (773, 539) with delta (0, -1)
Screenshot: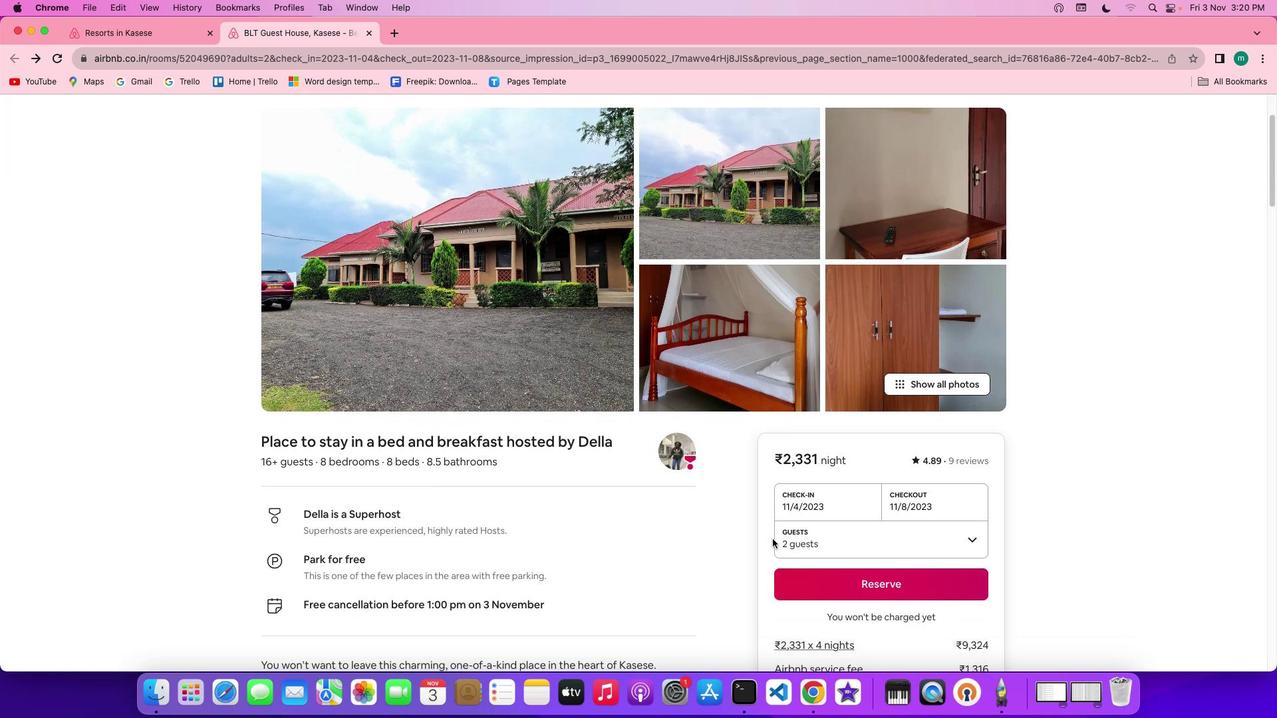 
Action: Mouse scrolled (773, 539) with delta (0, 0)
Screenshot: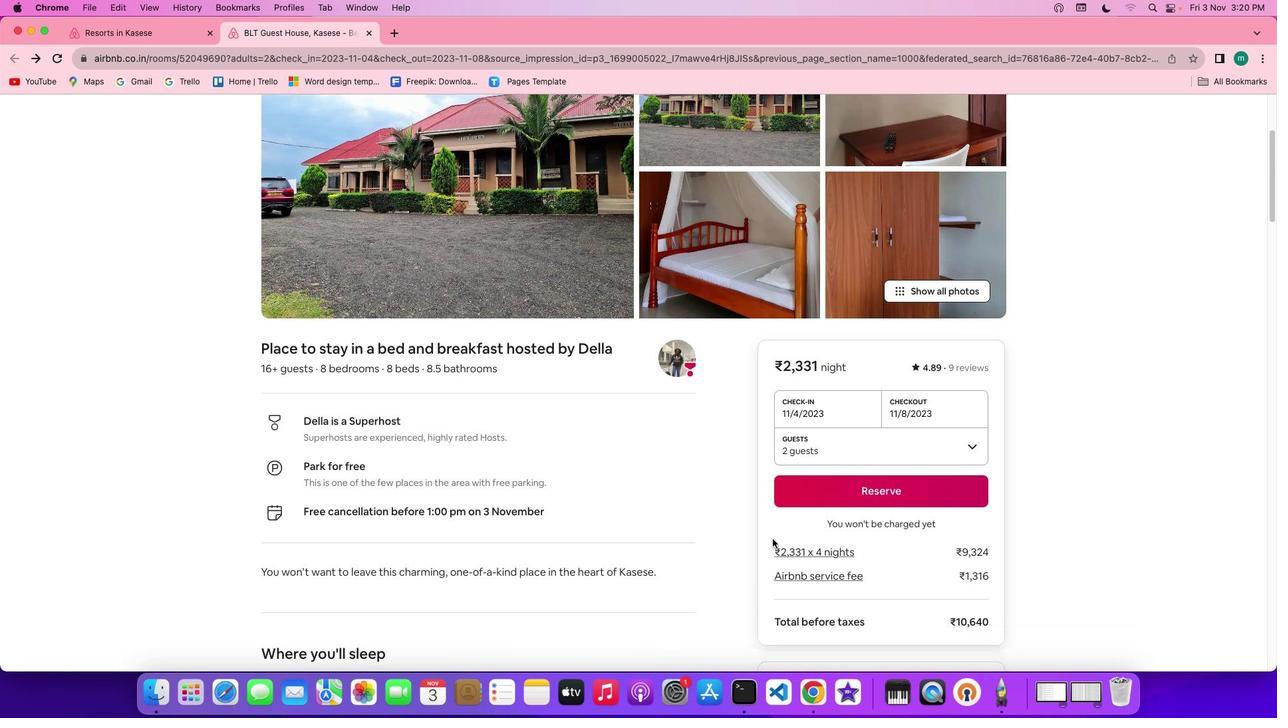
Action: Mouse scrolled (773, 539) with delta (0, 0)
Screenshot: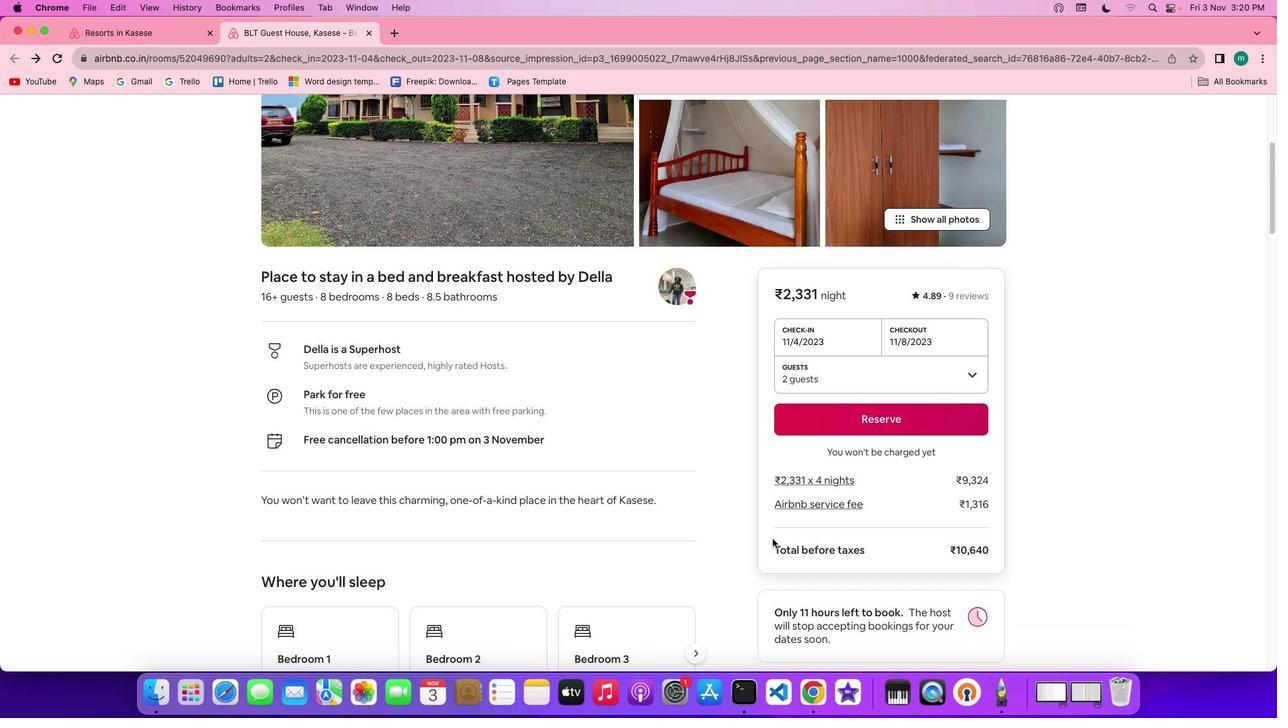 
Action: Mouse scrolled (773, 539) with delta (0, -1)
Screenshot: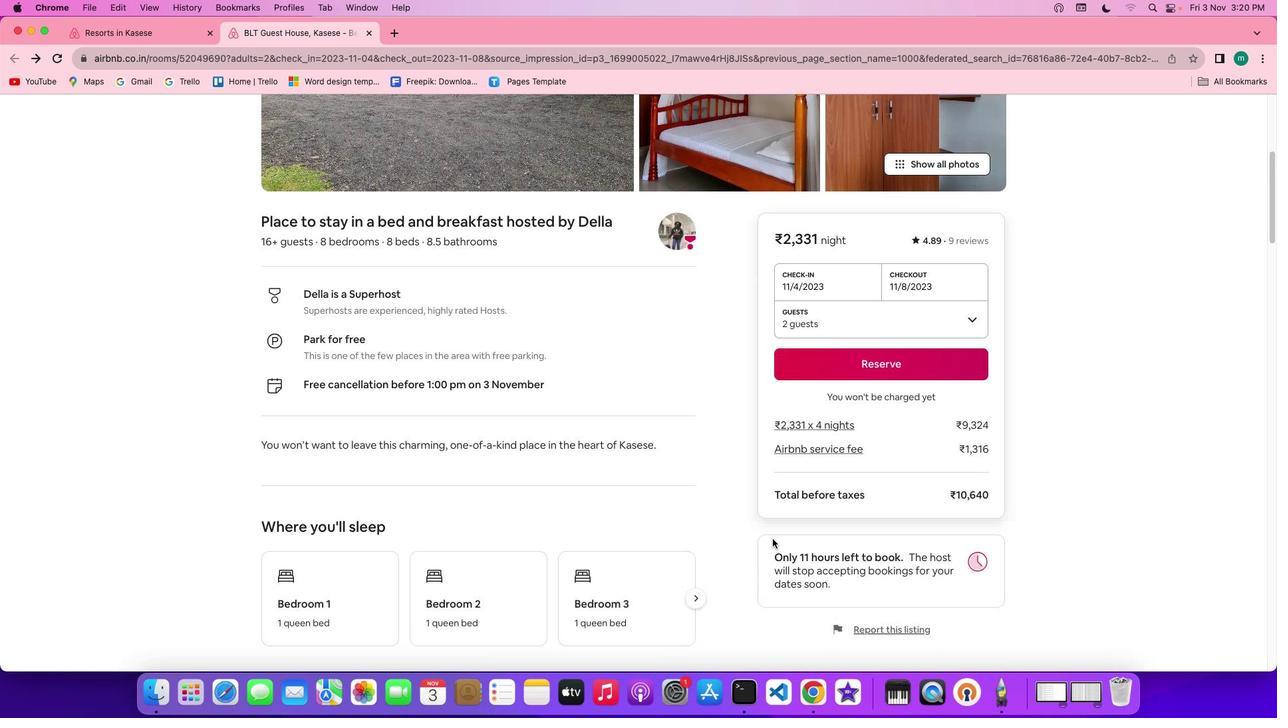 
Action: Mouse scrolled (773, 539) with delta (0, -2)
Screenshot: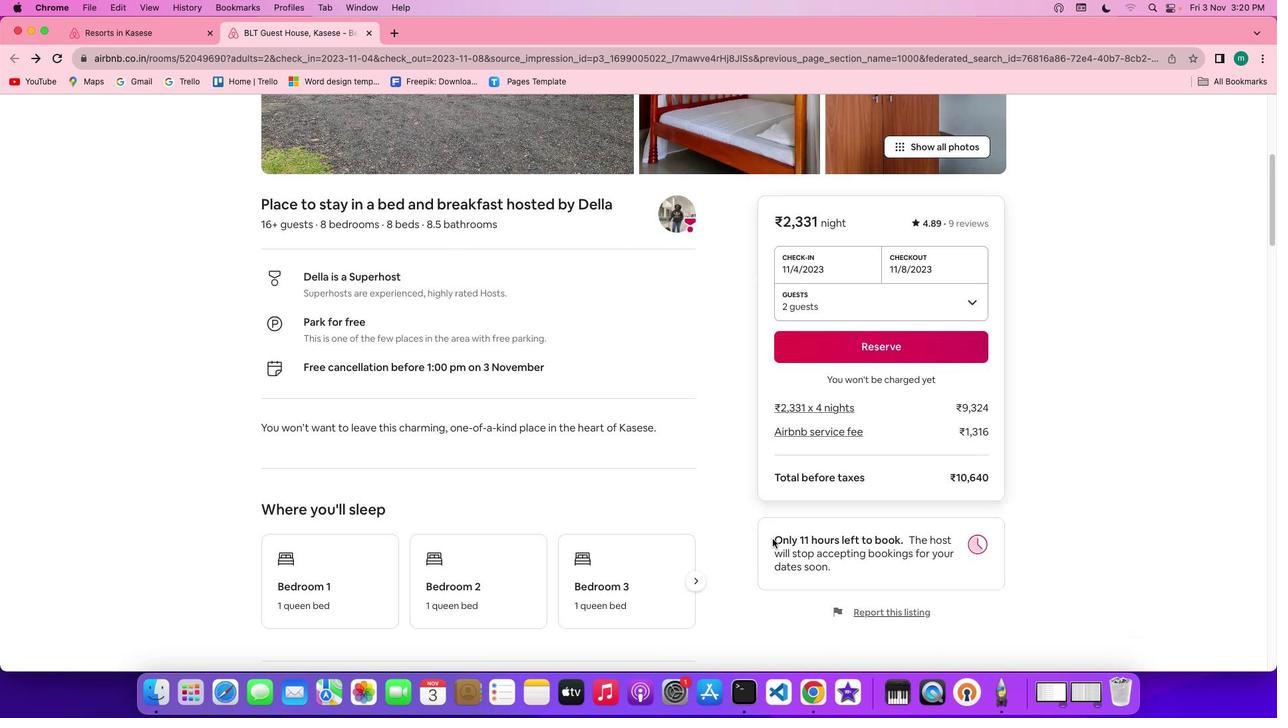 
Action: Mouse moved to (711, 527)
Screenshot: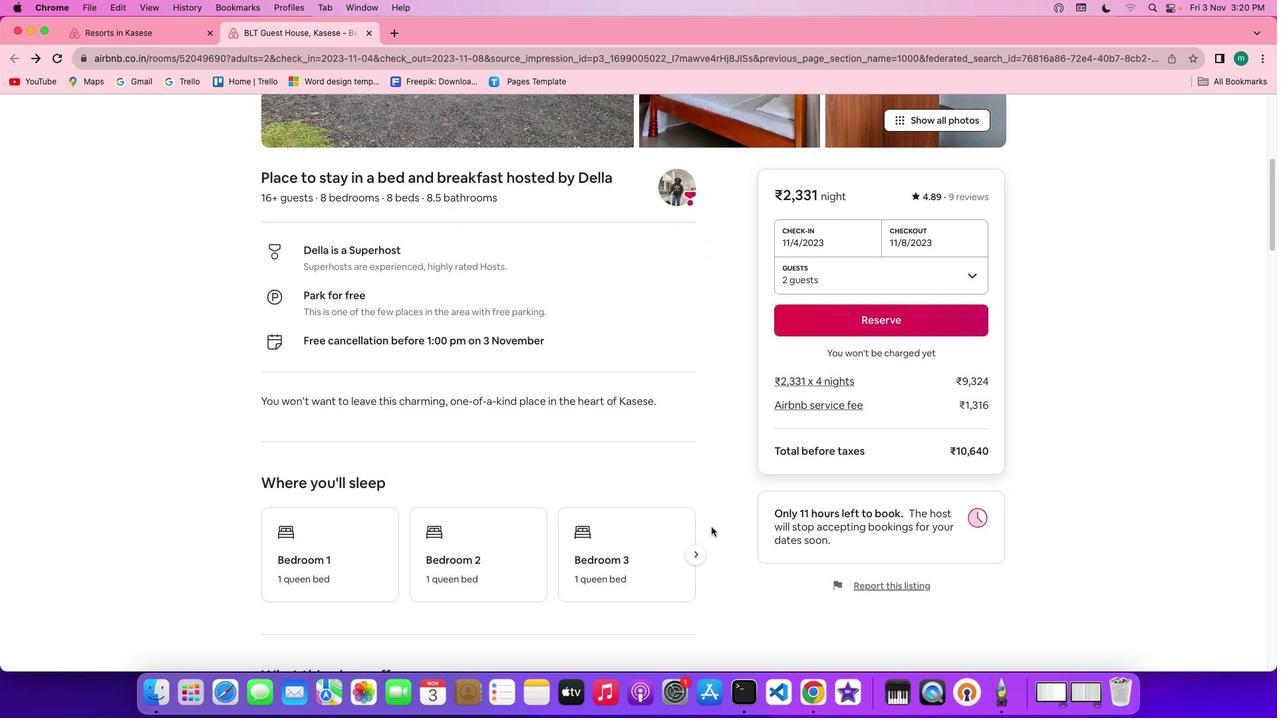
Action: Mouse scrolled (711, 527) with delta (0, 0)
Screenshot: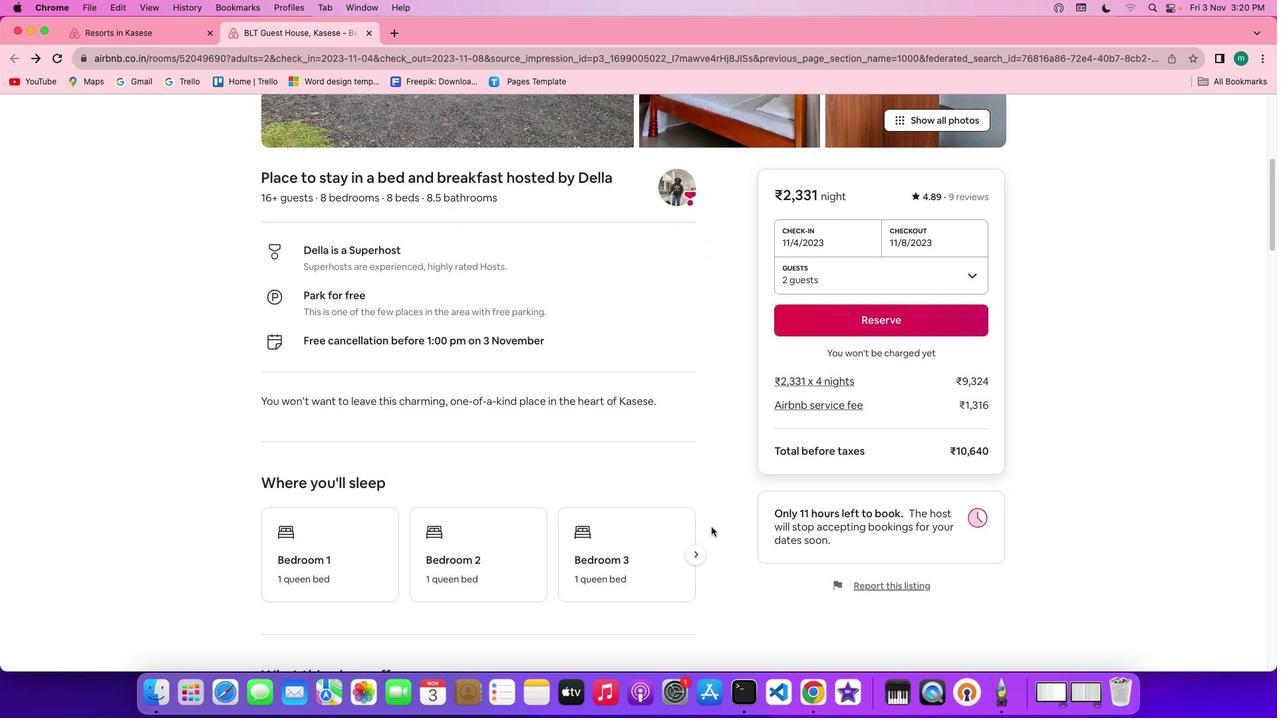 
Action: Mouse scrolled (711, 527) with delta (0, 0)
Screenshot: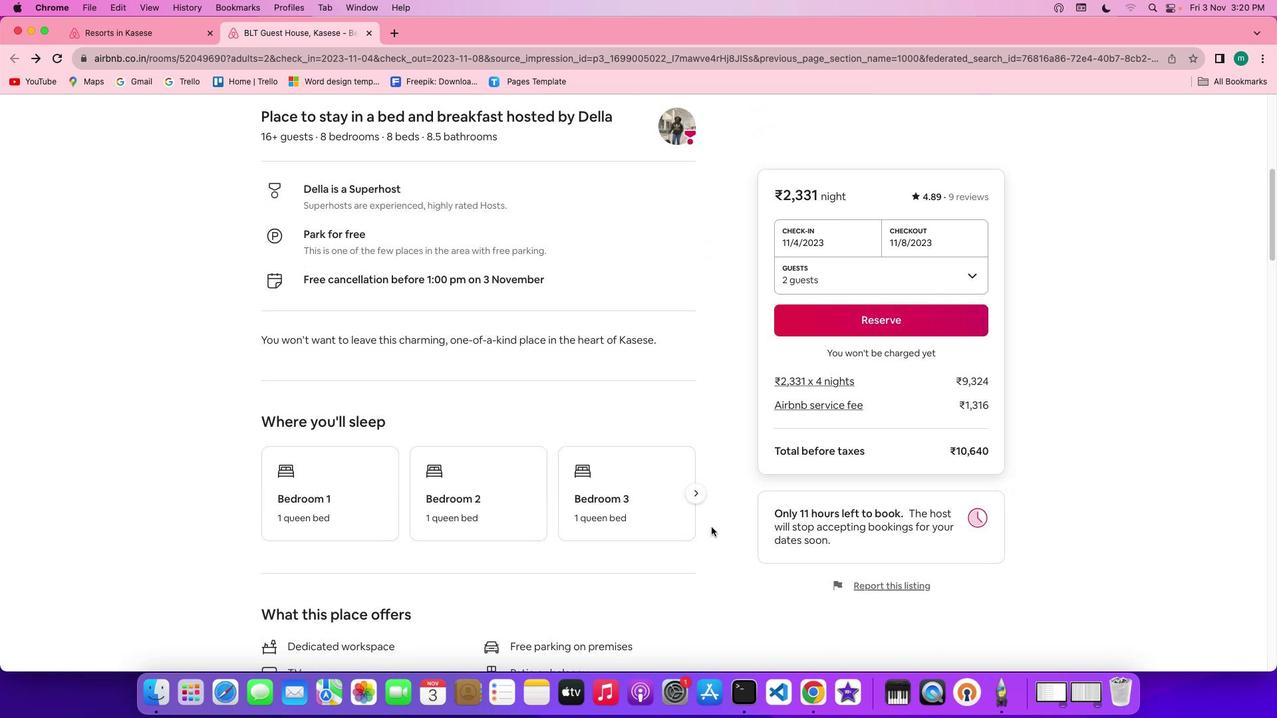 
Action: Mouse scrolled (711, 527) with delta (0, -1)
Screenshot: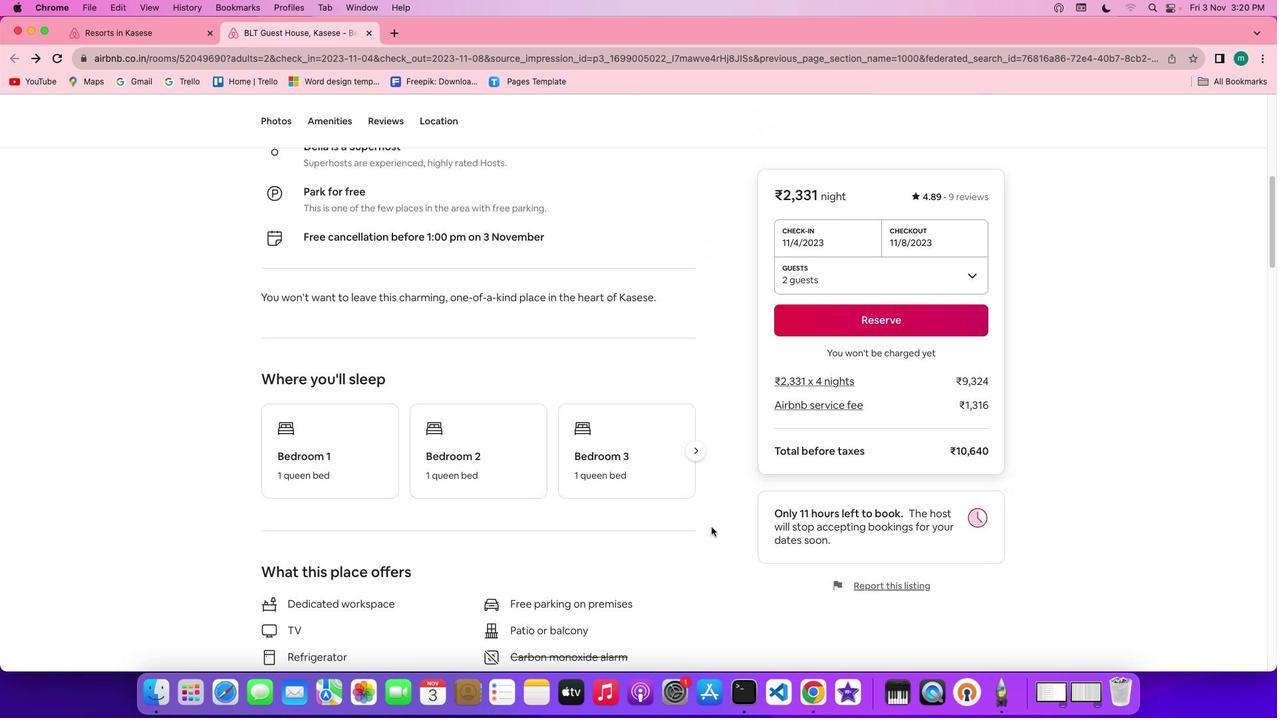 
Action: Mouse scrolled (711, 527) with delta (0, -1)
Screenshot: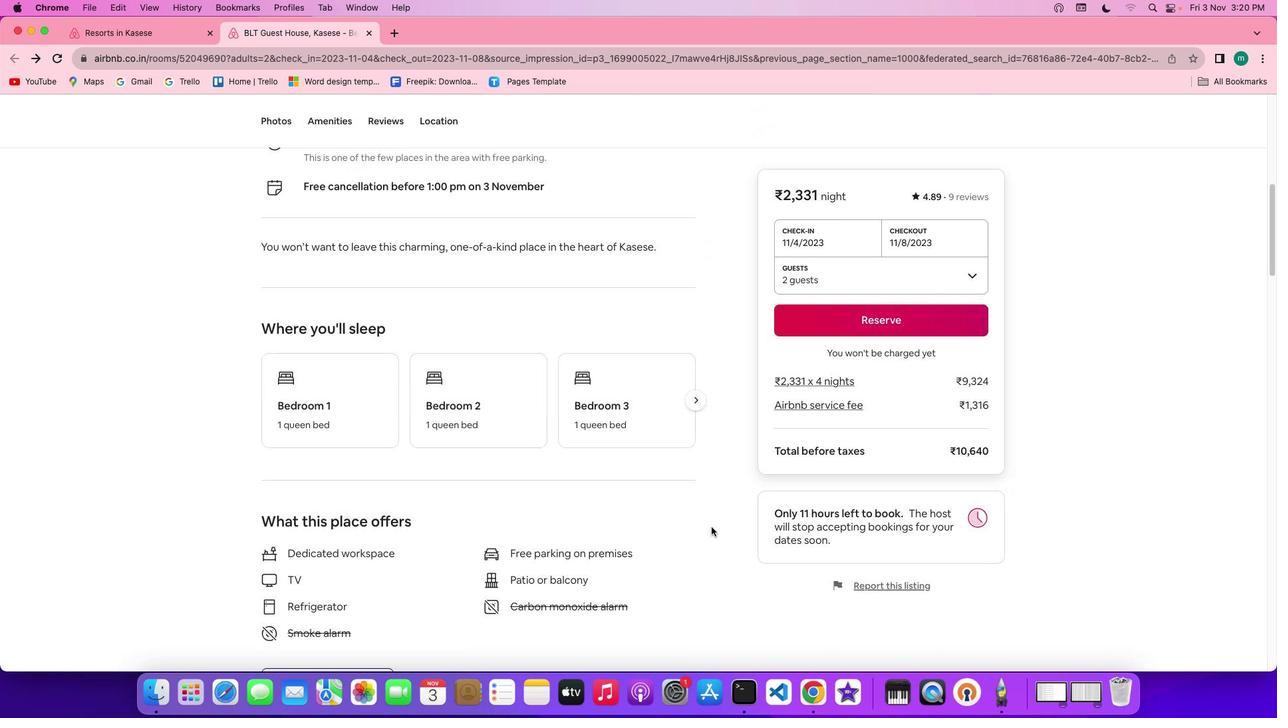 
Action: Mouse moved to (697, 392)
Screenshot: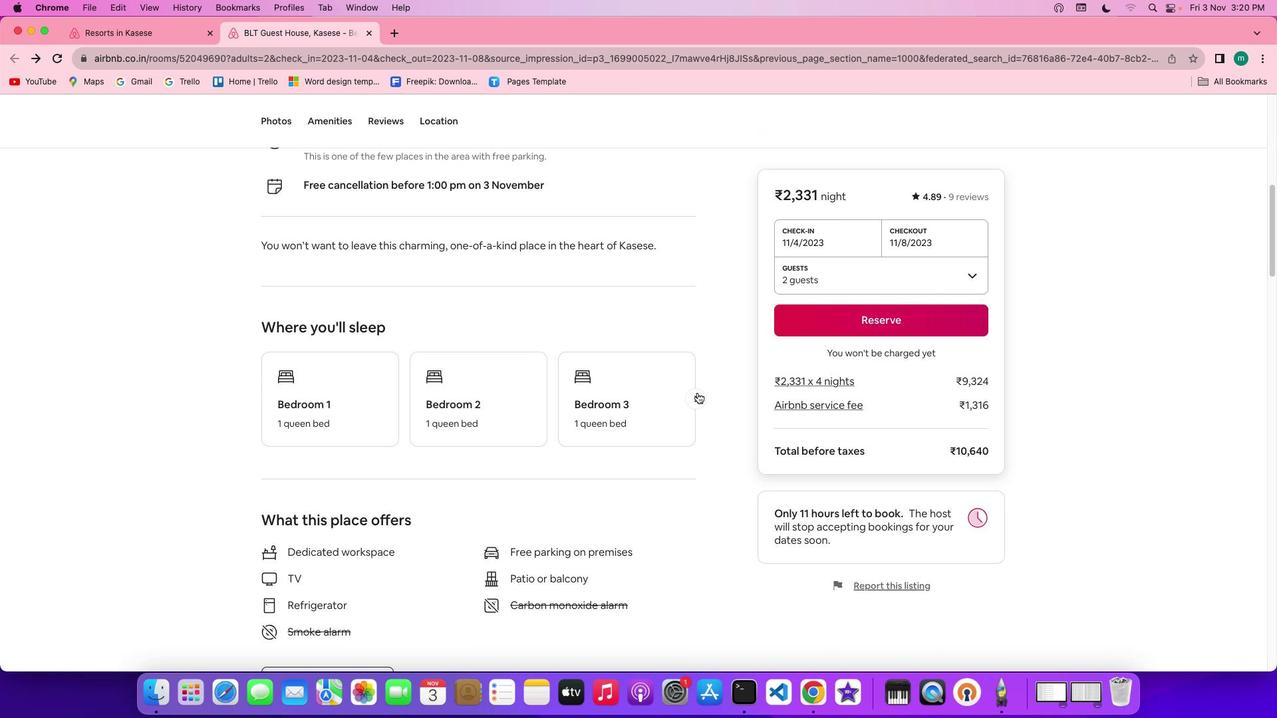 
Action: Mouse pressed left at (697, 392)
Screenshot: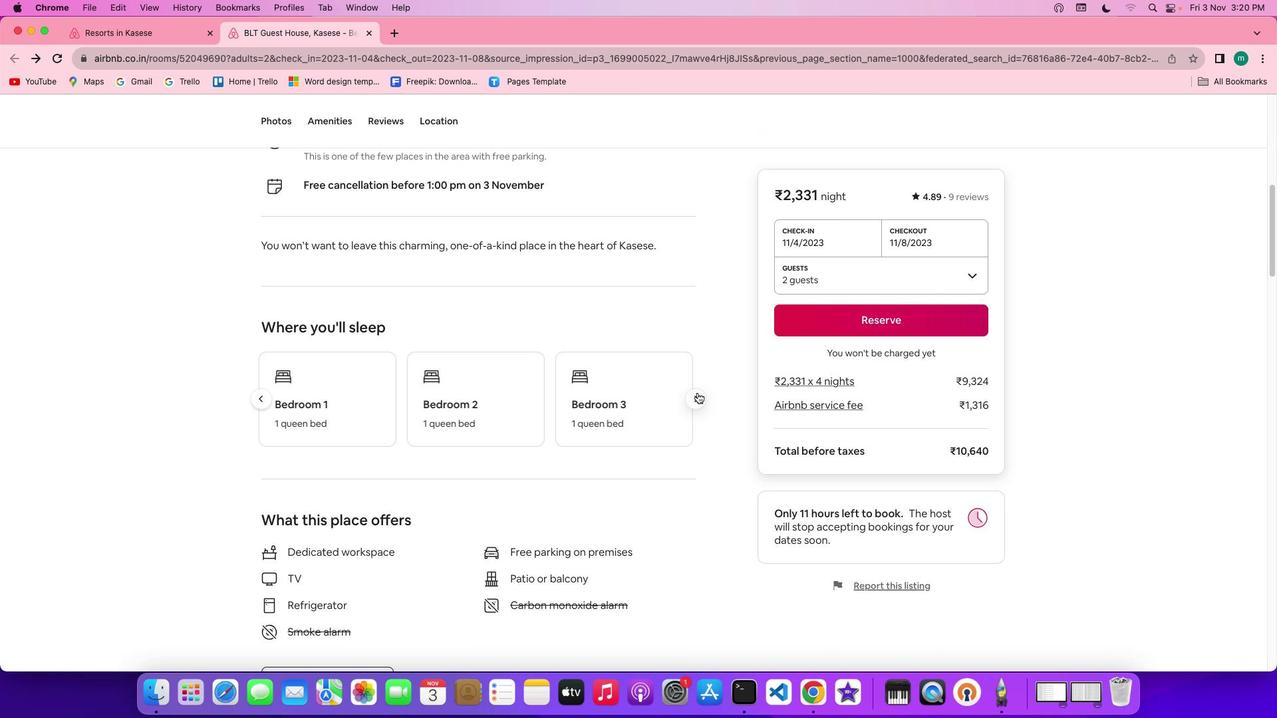 
Action: Mouse moved to (696, 398)
Screenshot: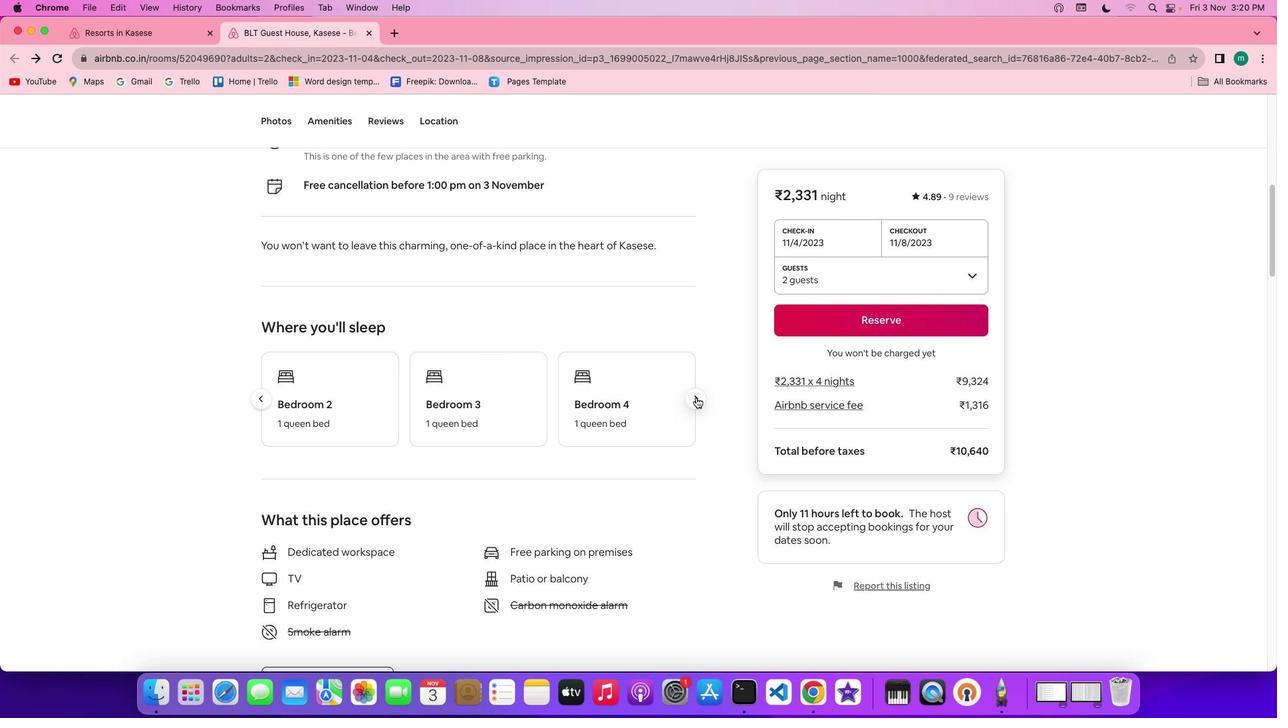 
Action: Mouse pressed left at (696, 398)
Screenshot: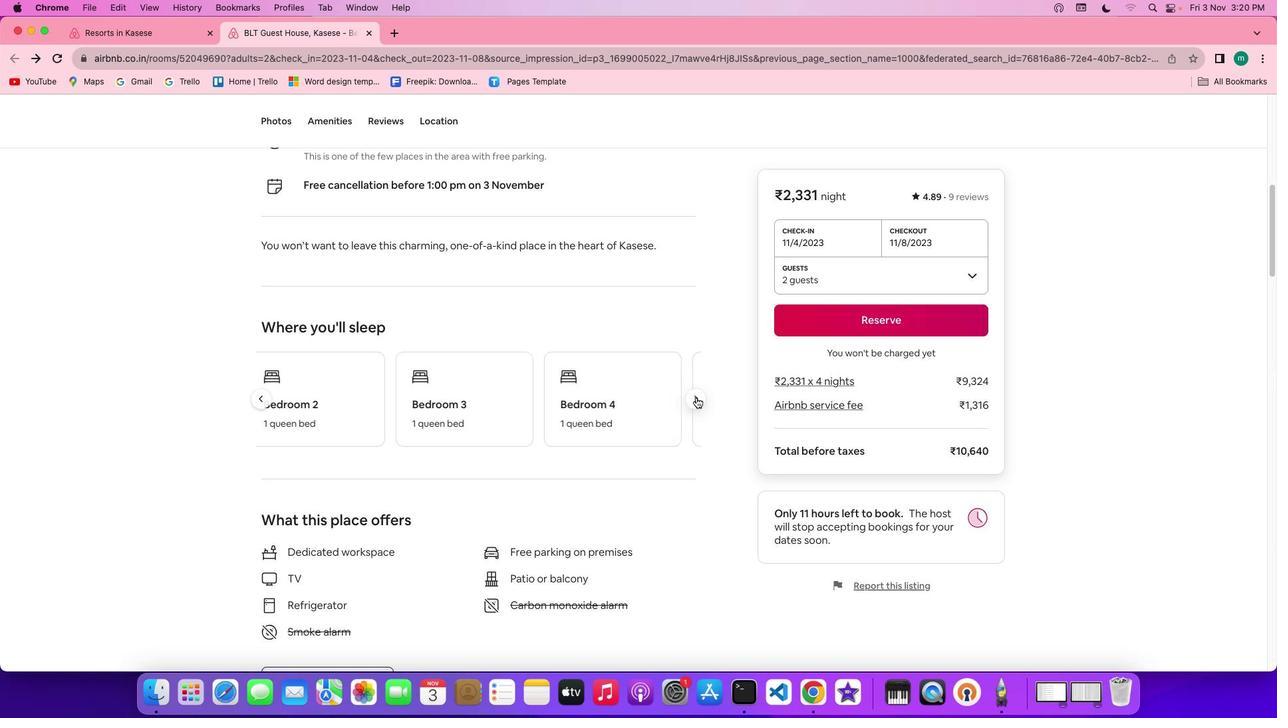 
Action: Mouse pressed left at (696, 398)
Screenshot: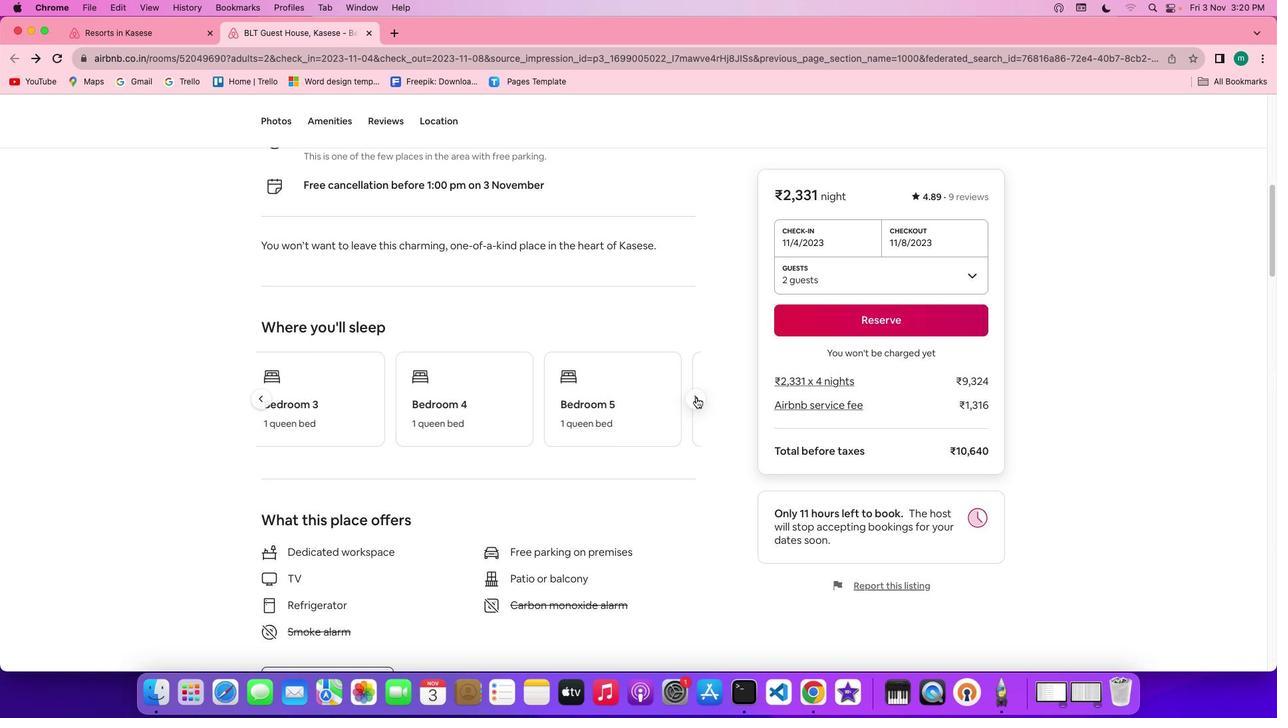 
Action: Mouse moved to (697, 398)
Screenshot: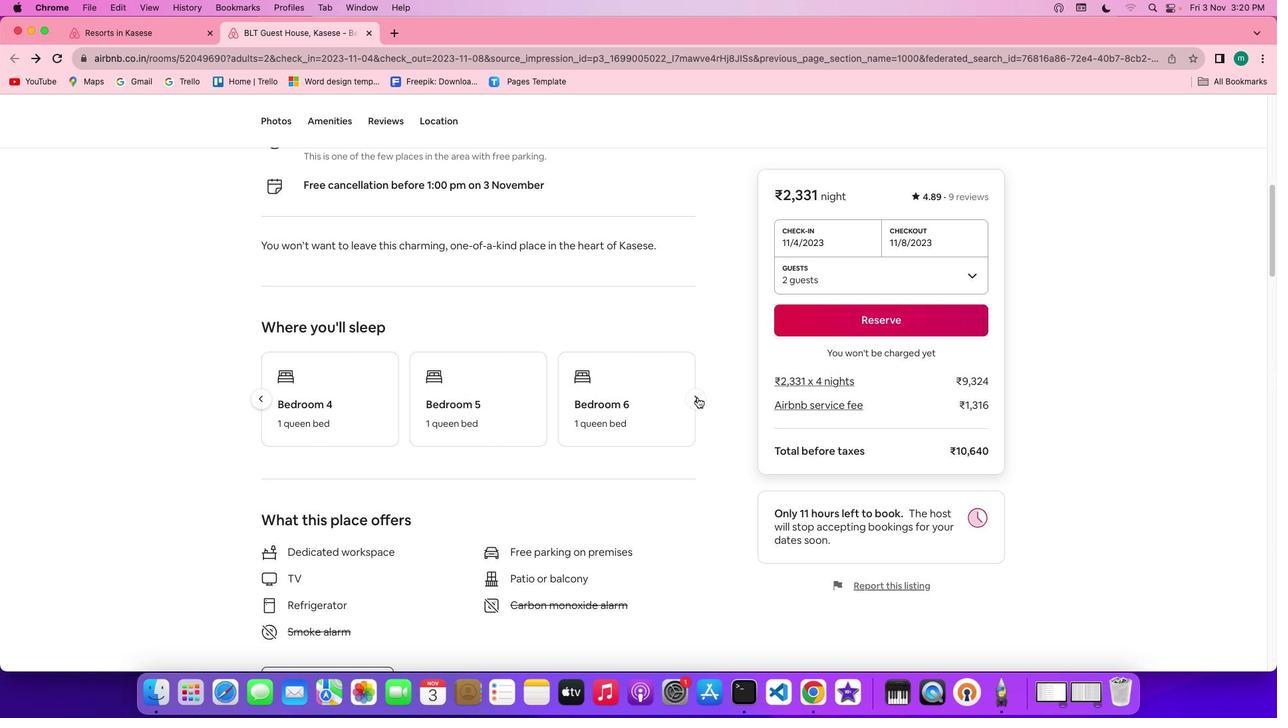 
Action: Mouse pressed left at (697, 398)
Screenshot: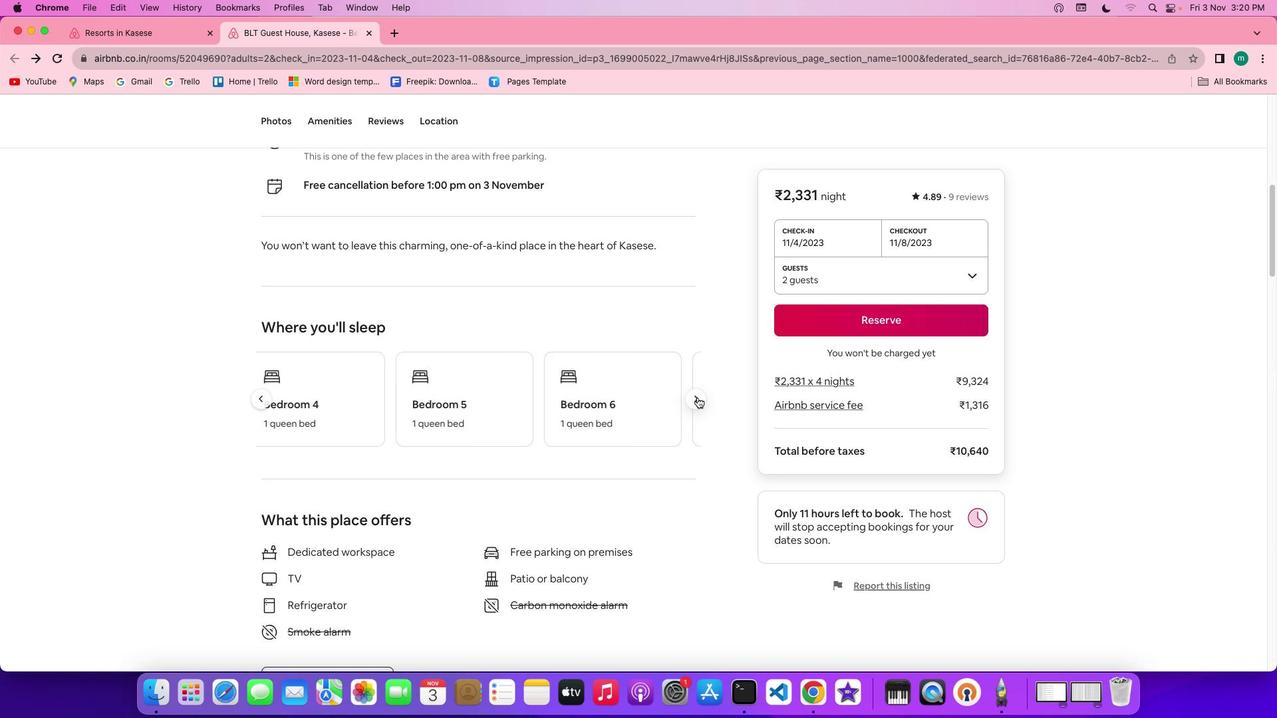 
Action: Mouse moved to (696, 400)
Screenshot: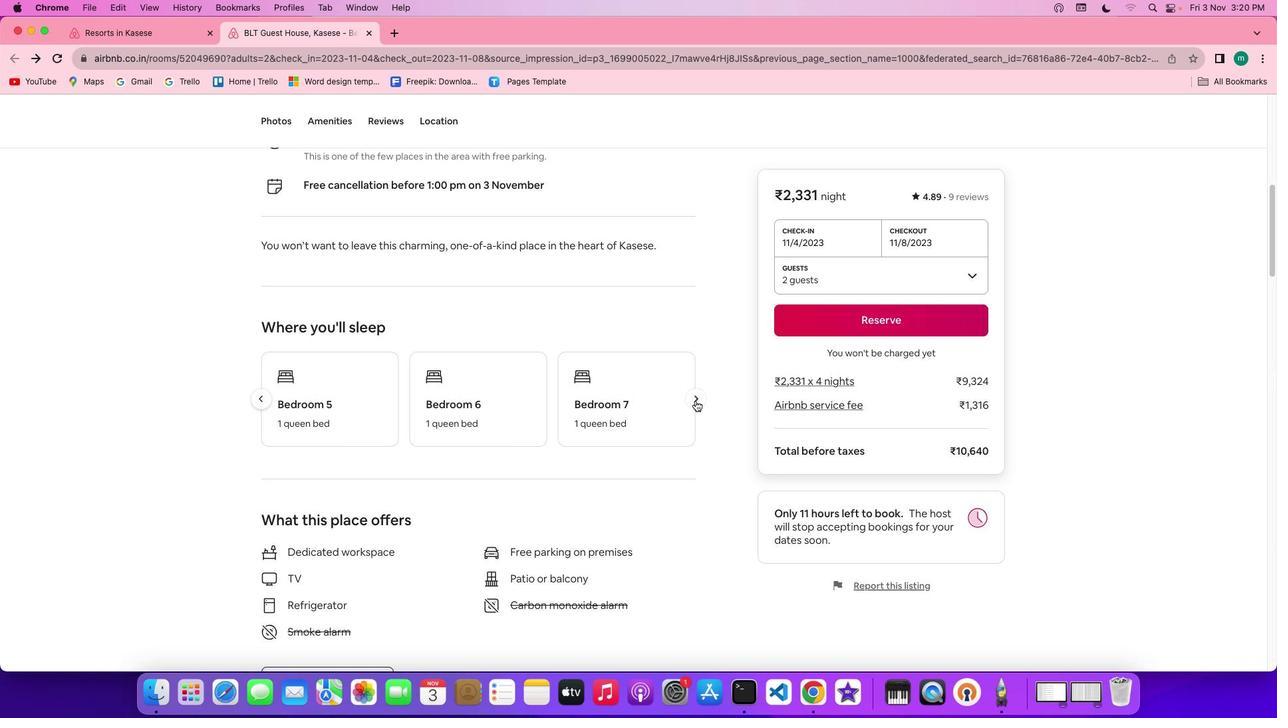 
Action: Mouse pressed left at (696, 400)
Screenshot: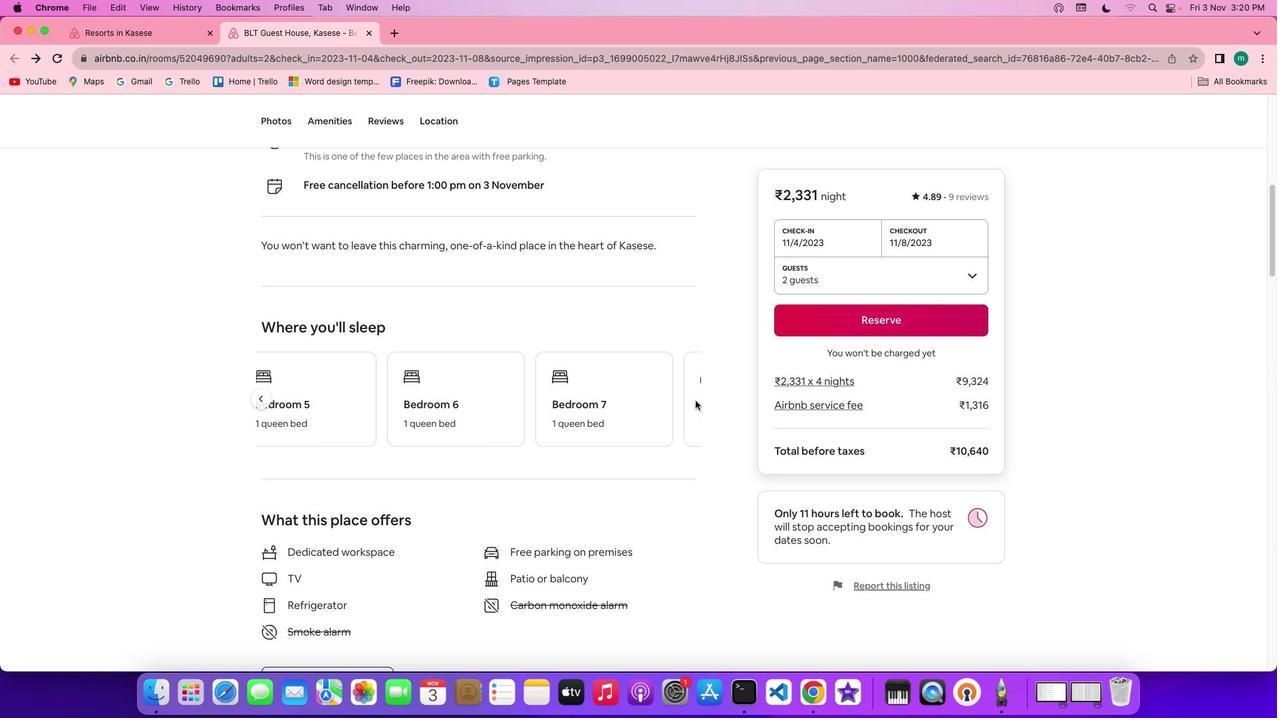 
Action: Mouse moved to (596, 521)
Screenshot: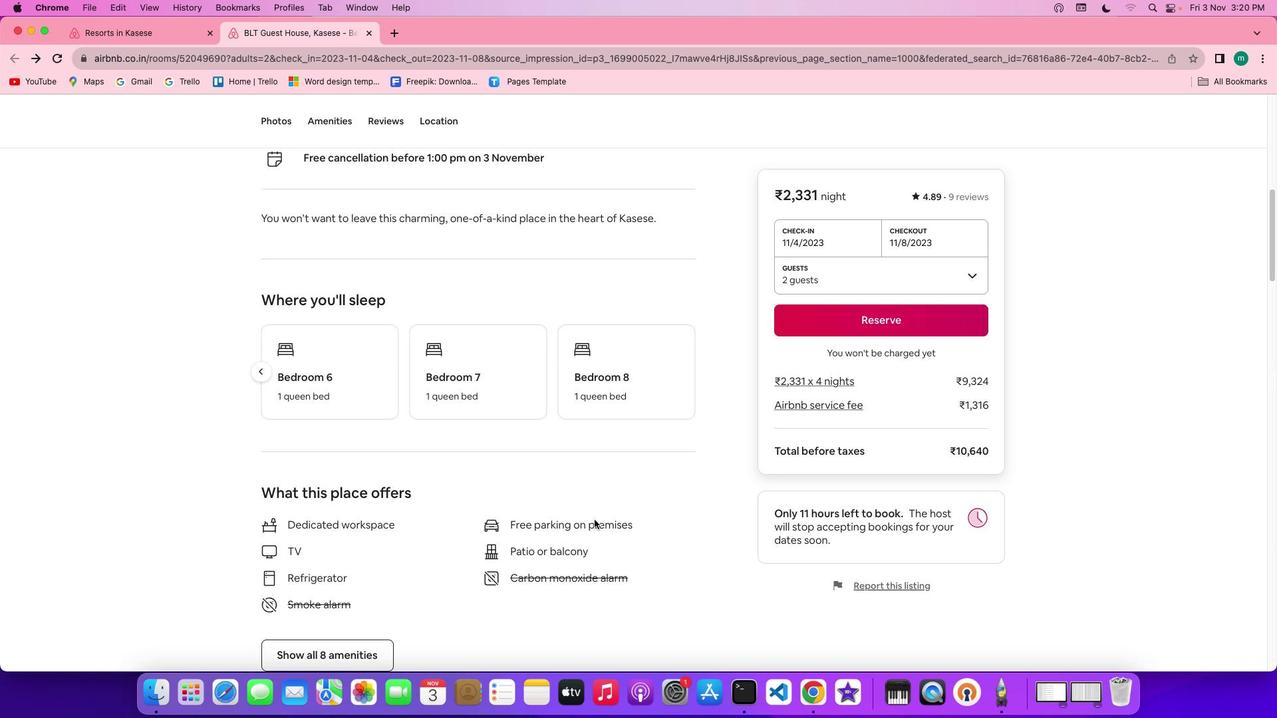 
Action: Mouse scrolled (596, 521) with delta (0, 0)
Screenshot: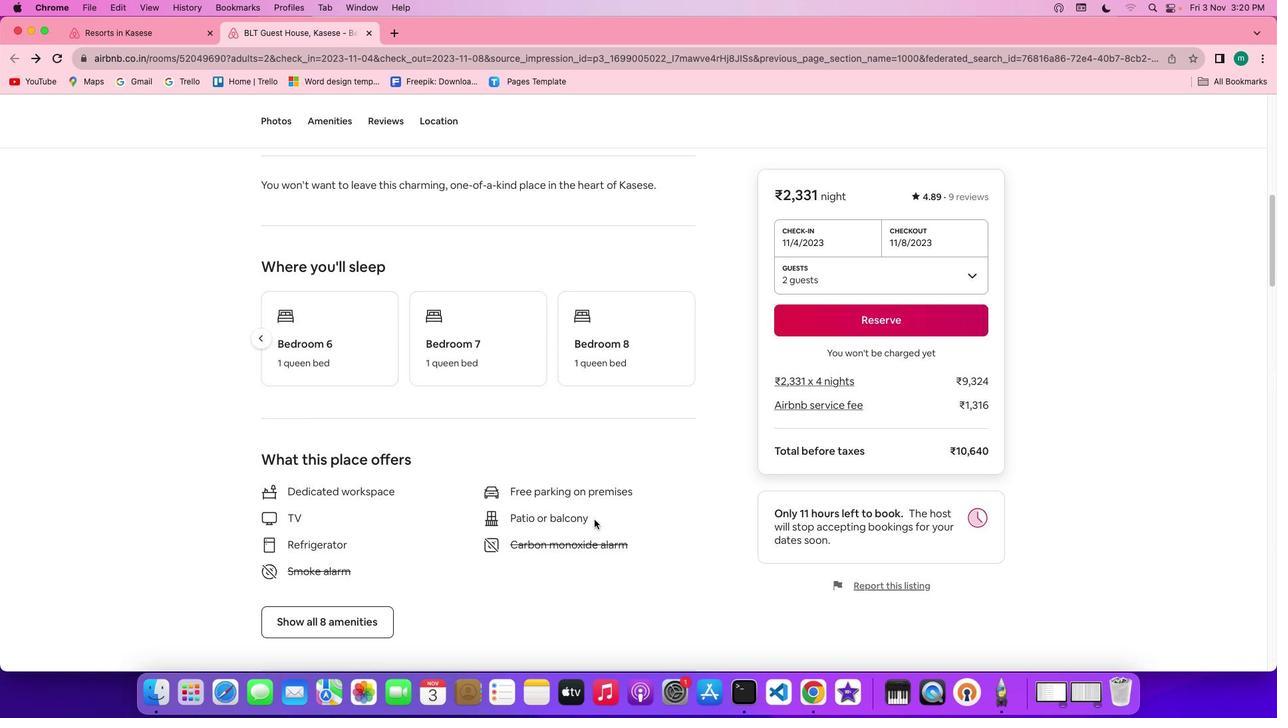 
Action: Mouse scrolled (596, 521) with delta (0, 0)
Screenshot: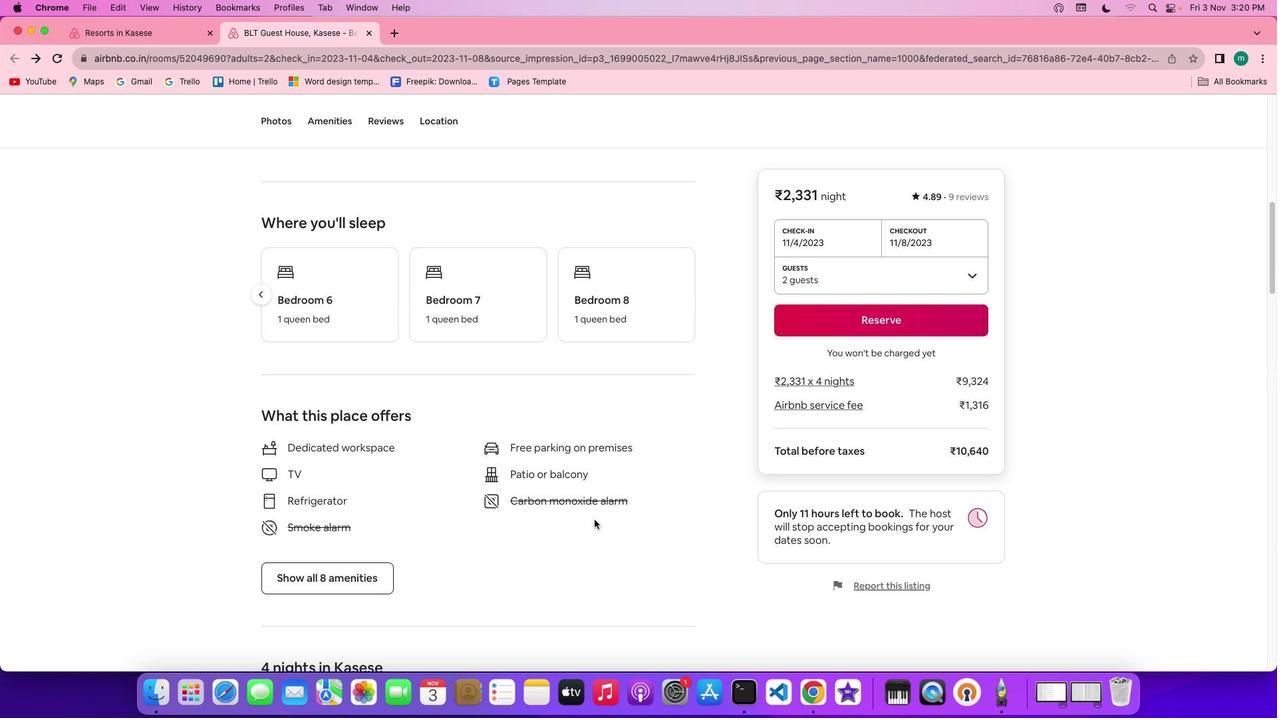 
Action: Mouse scrolled (596, 521) with delta (0, -1)
Screenshot: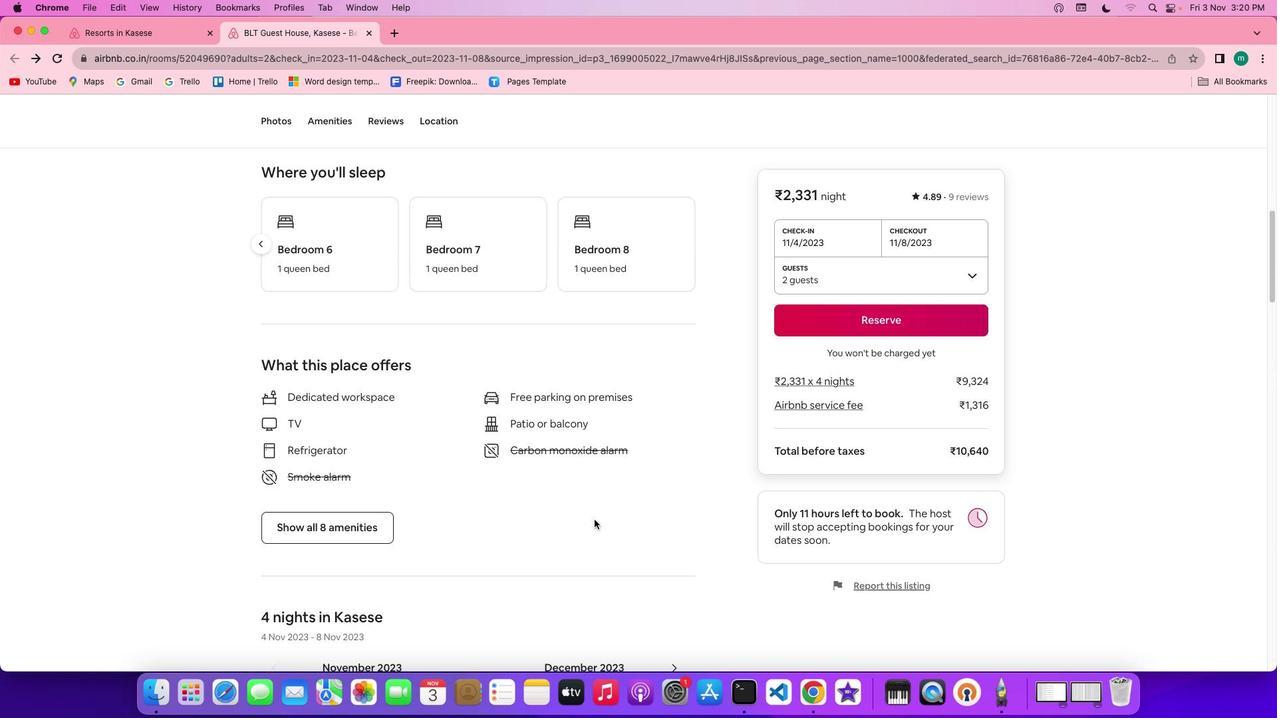 
Action: Mouse moved to (594, 519)
Screenshot: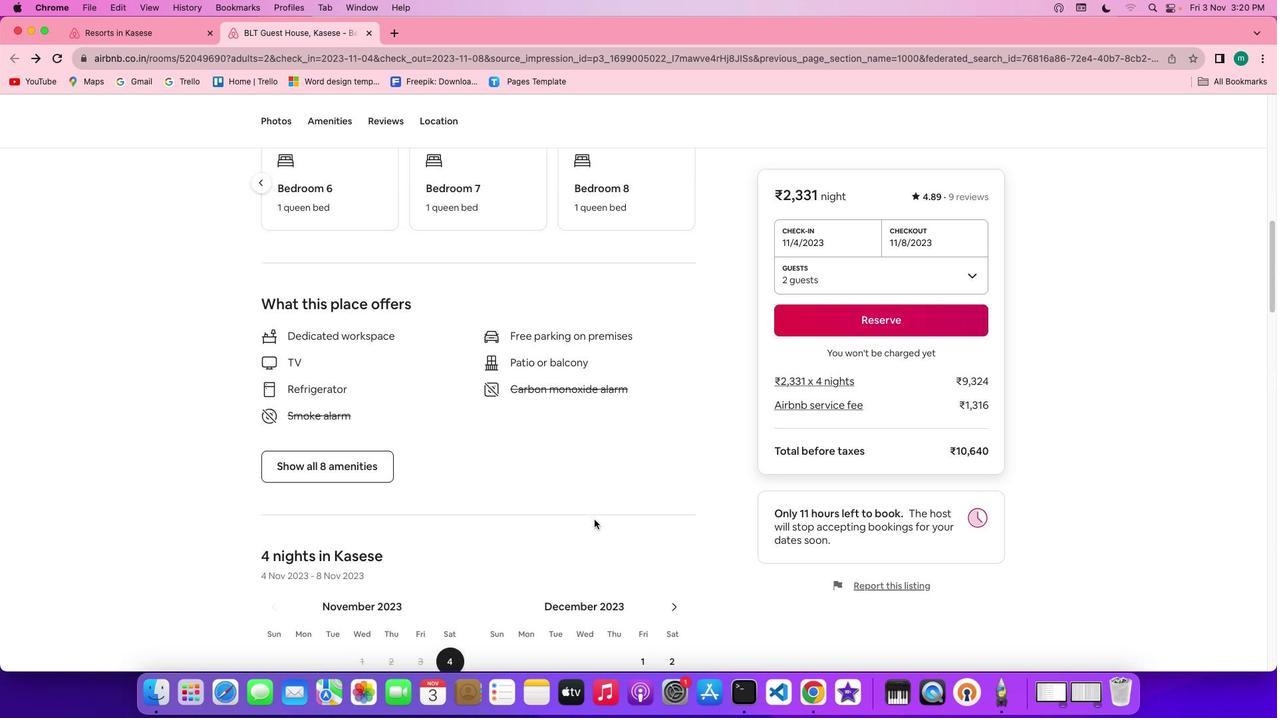 
Action: Mouse scrolled (594, 519) with delta (0, -1)
Screenshot: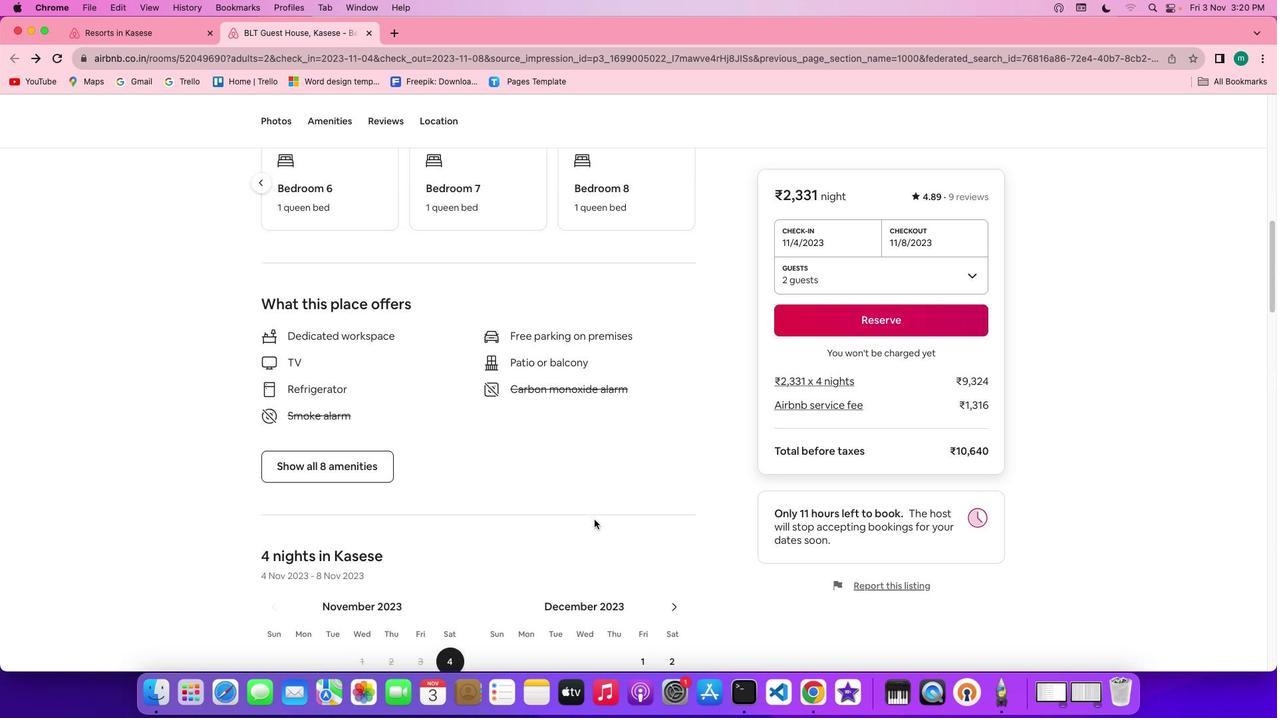 
Action: Mouse moved to (353, 469)
Screenshot: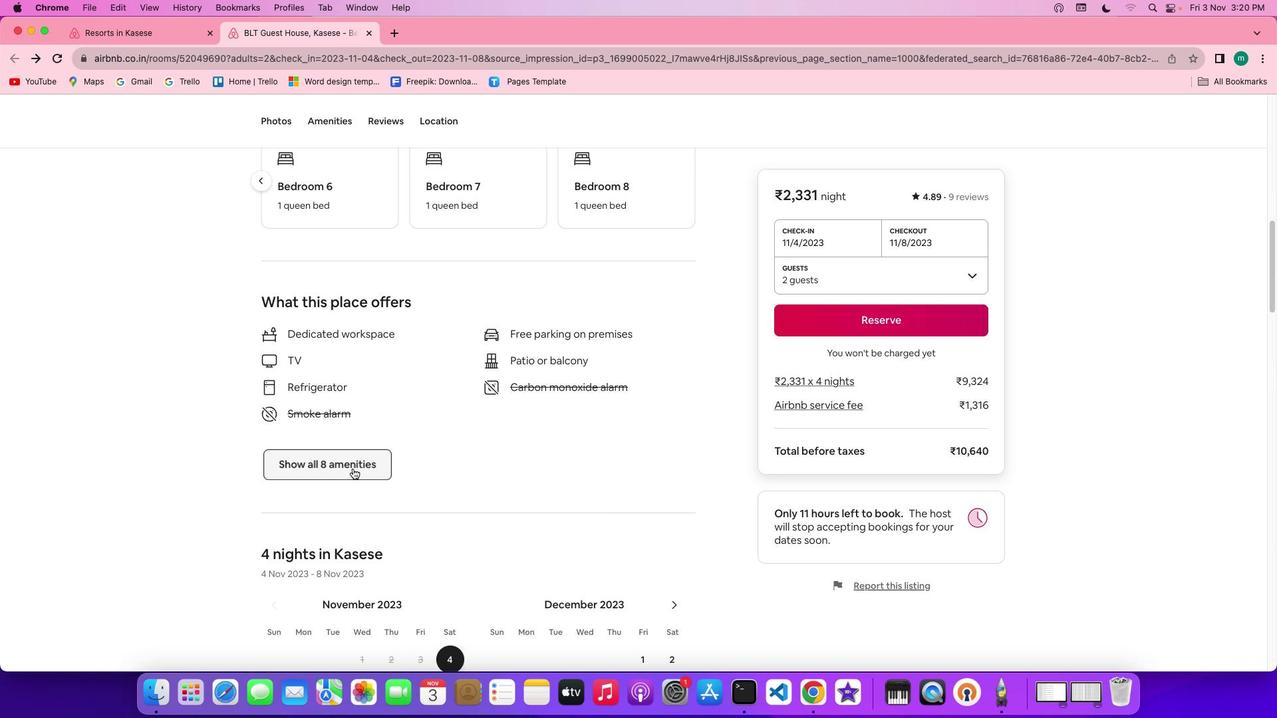 
Action: Mouse pressed left at (353, 469)
Screenshot: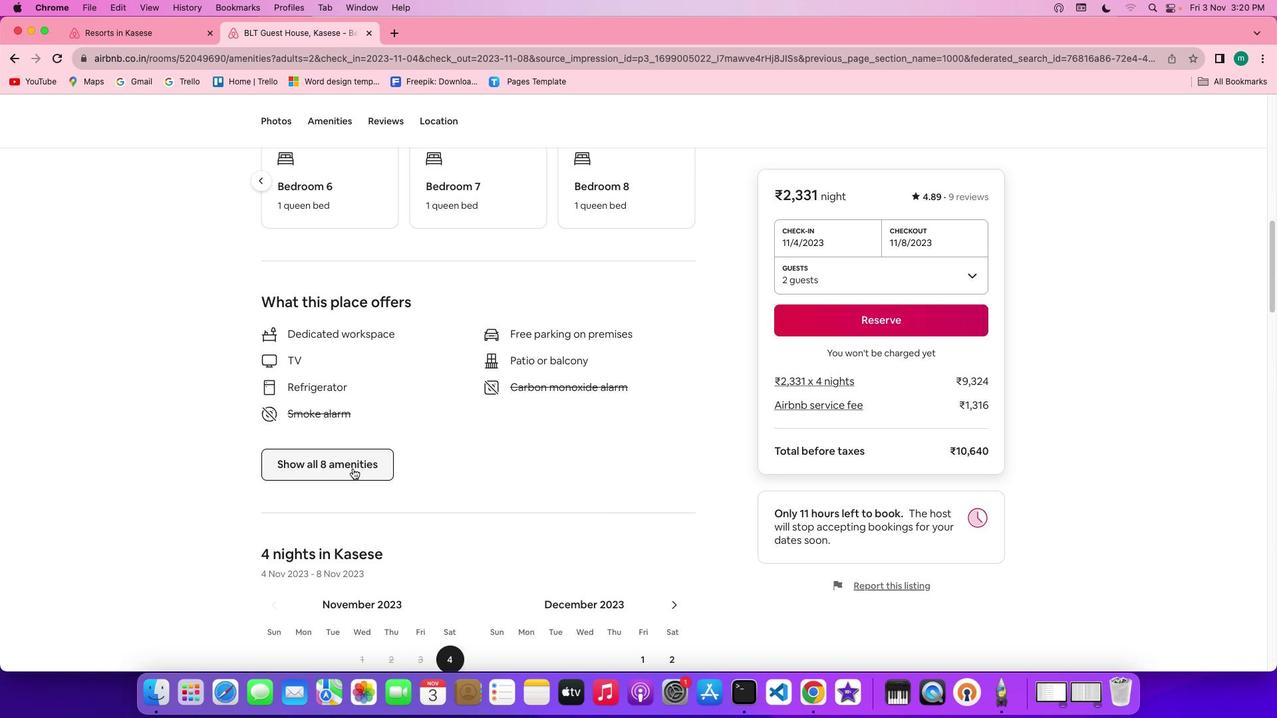 
Action: Mouse moved to (644, 557)
Screenshot: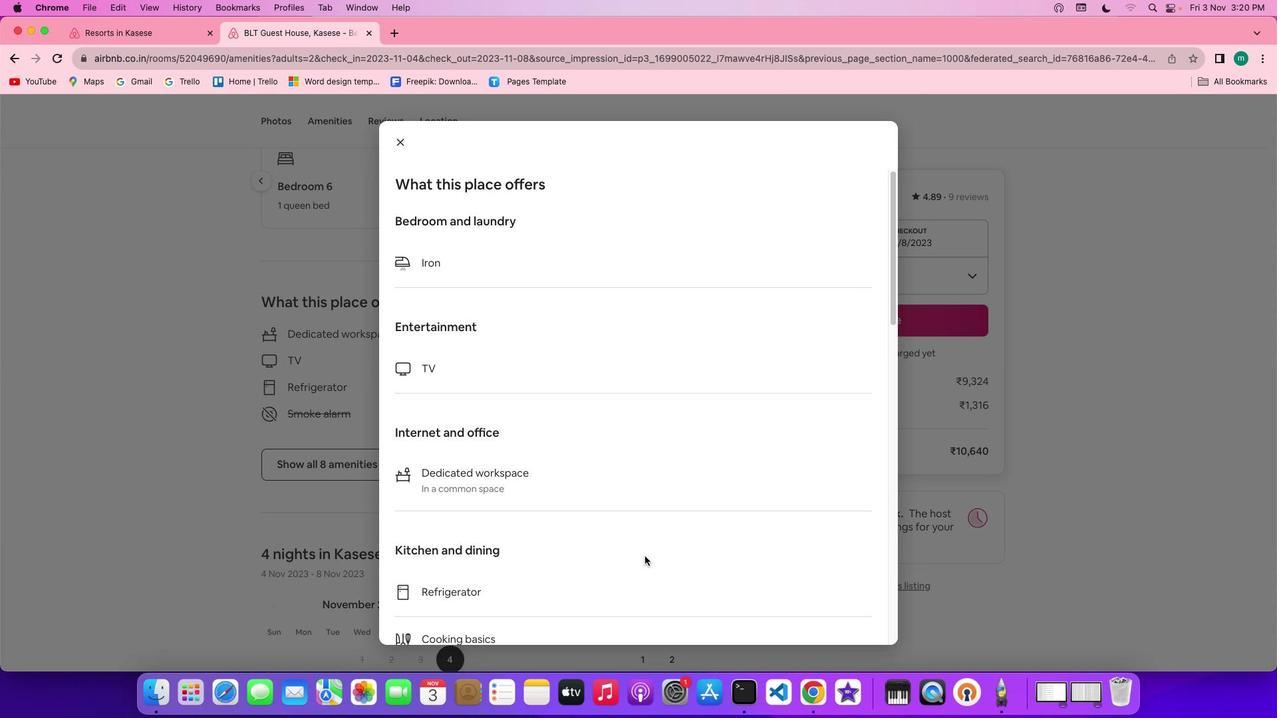 
Action: Mouse scrolled (644, 557) with delta (0, 0)
Screenshot: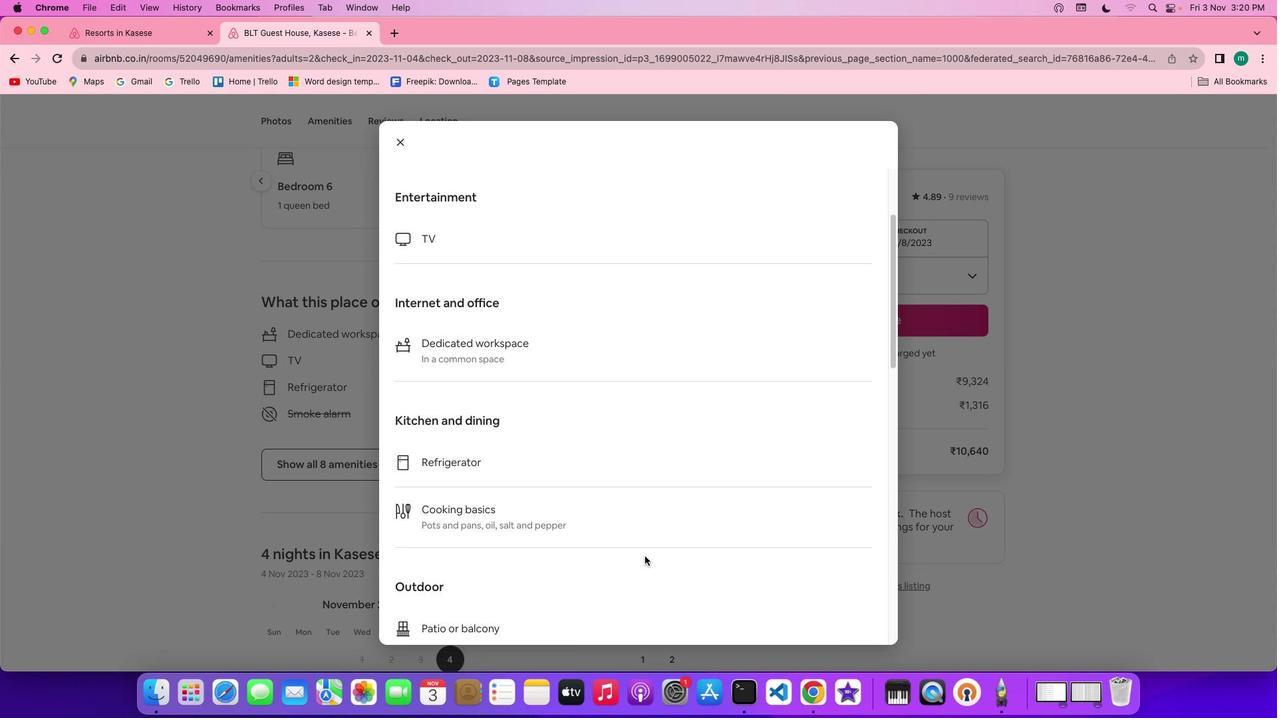 
Action: Mouse scrolled (644, 557) with delta (0, 0)
Screenshot: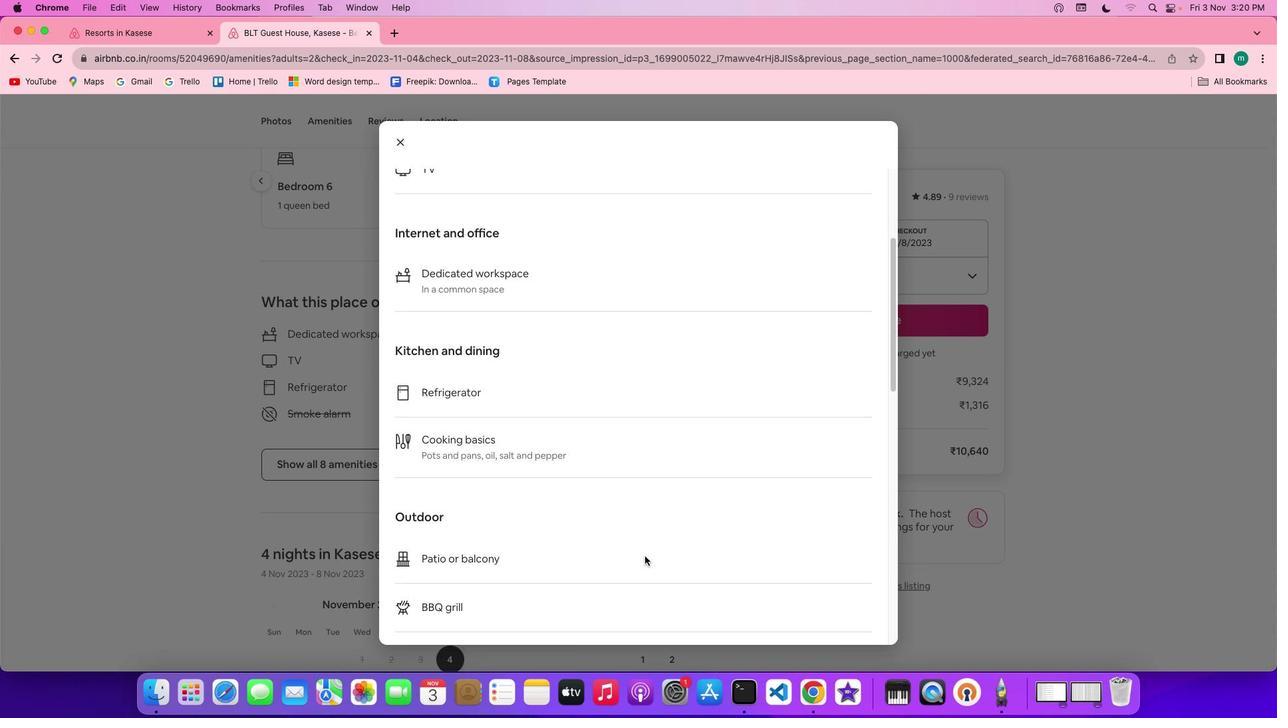 
Action: Mouse scrolled (644, 557) with delta (0, -1)
Screenshot: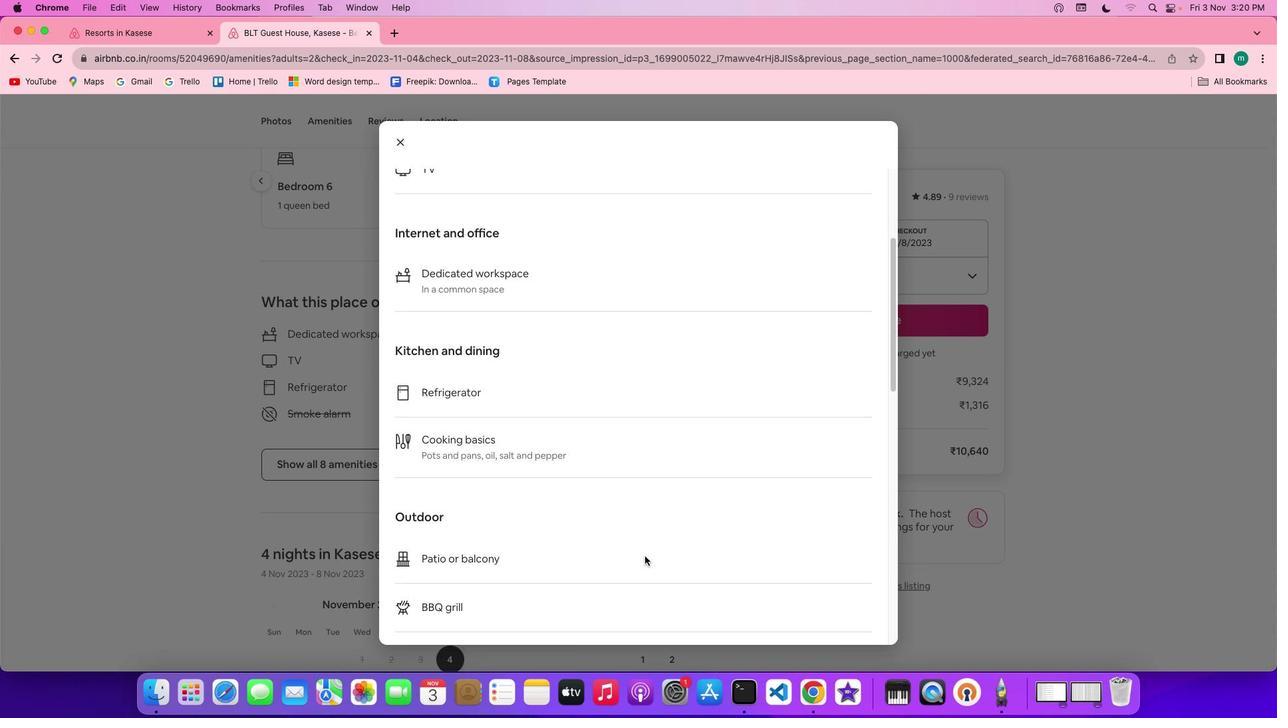 
Action: Mouse scrolled (644, 557) with delta (0, -2)
Screenshot: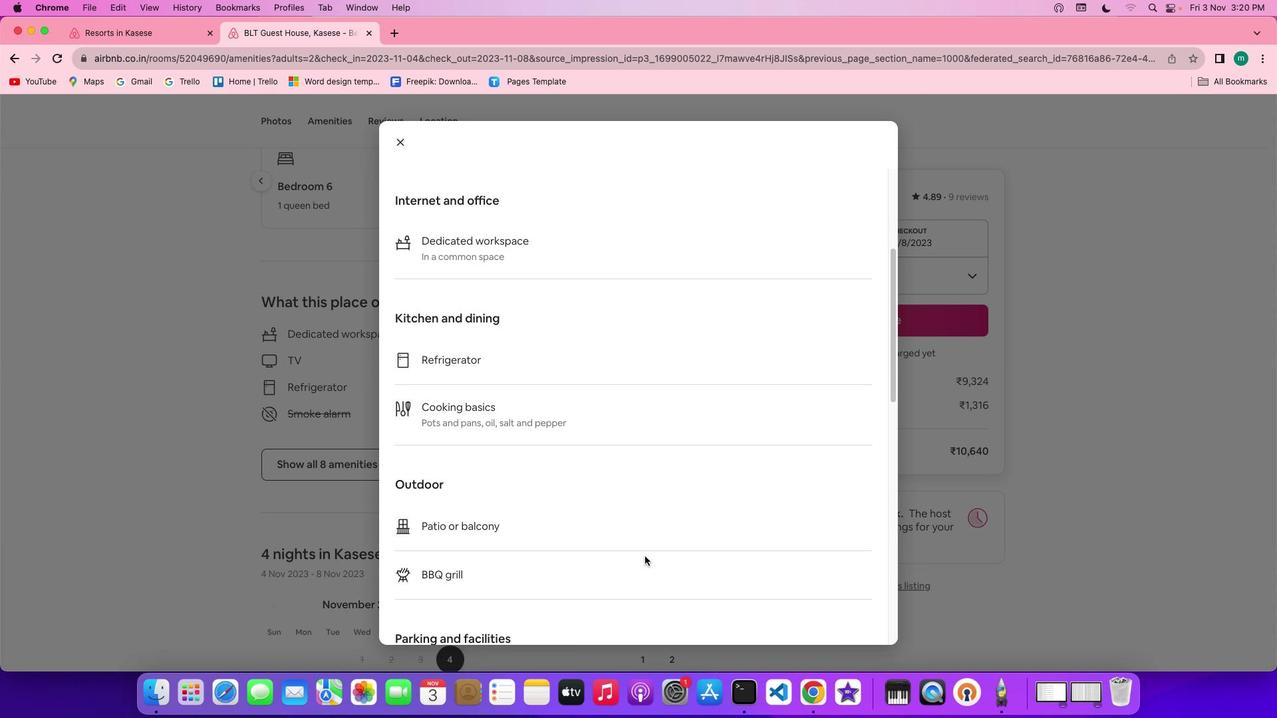 
Action: Mouse scrolled (644, 557) with delta (0, 0)
Screenshot: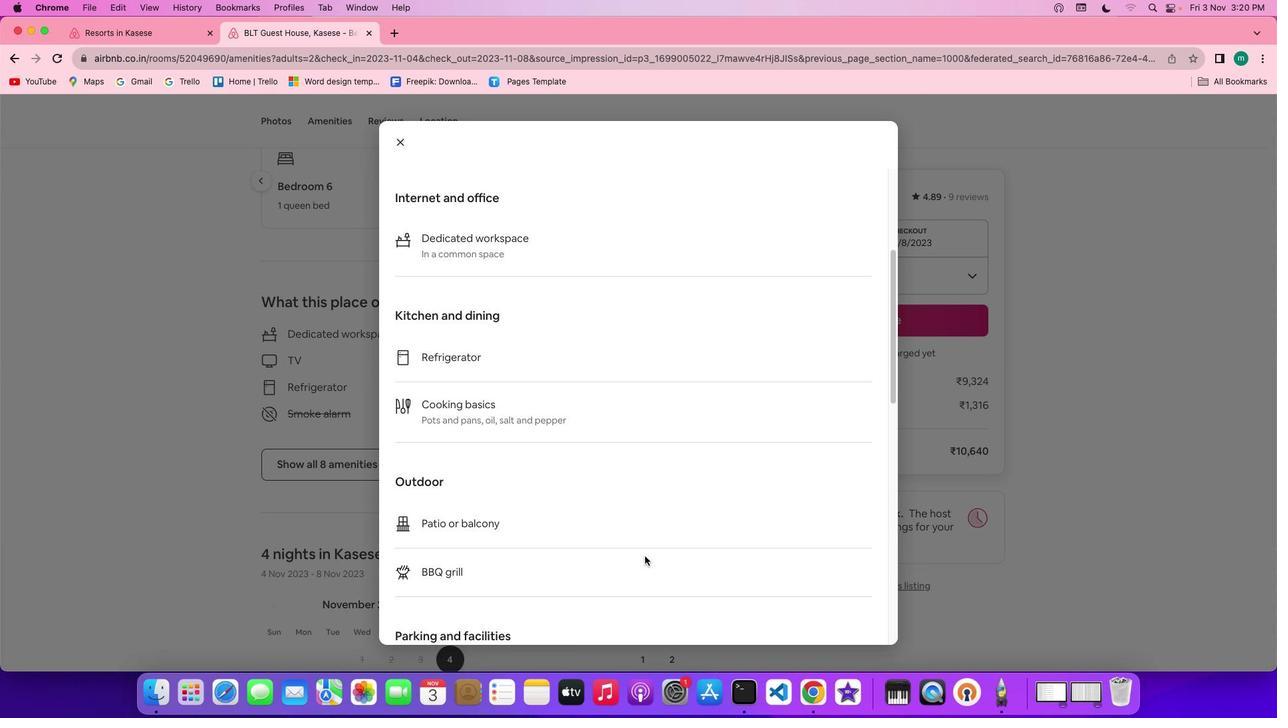 
Action: Mouse scrolled (644, 557) with delta (0, 0)
Screenshot: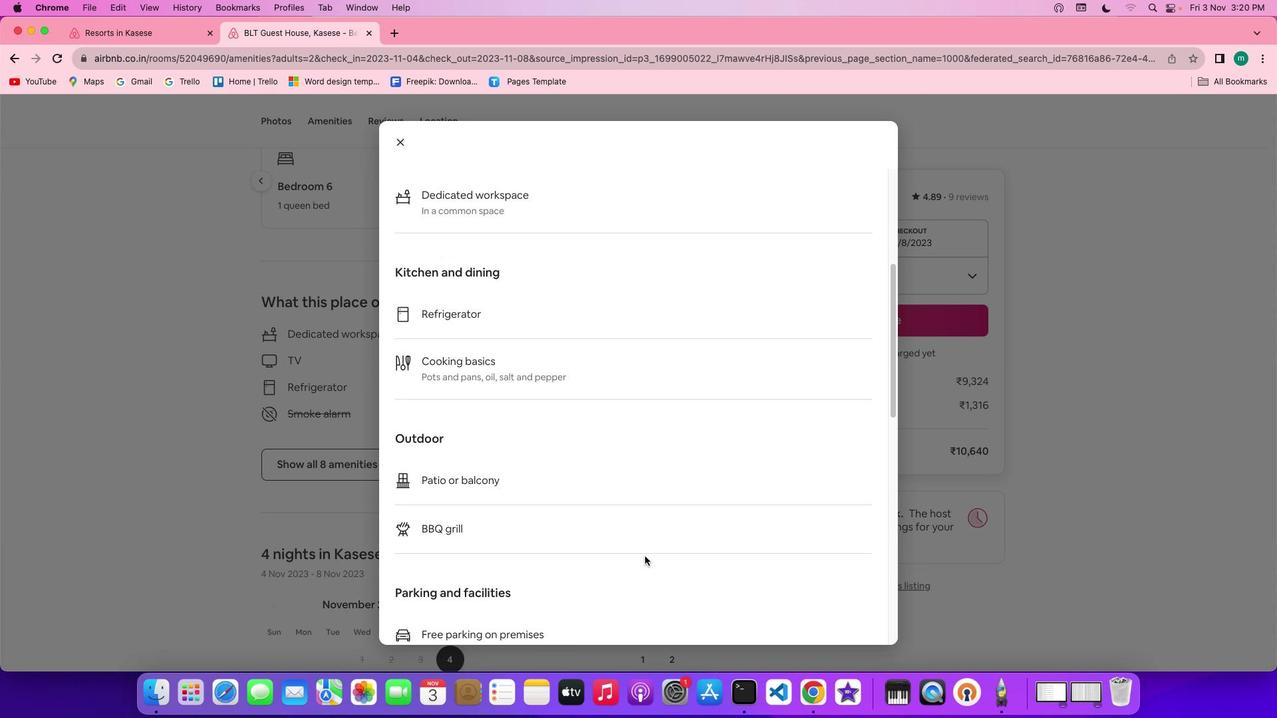 
Action: Mouse scrolled (644, 557) with delta (0, 0)
Screenshot: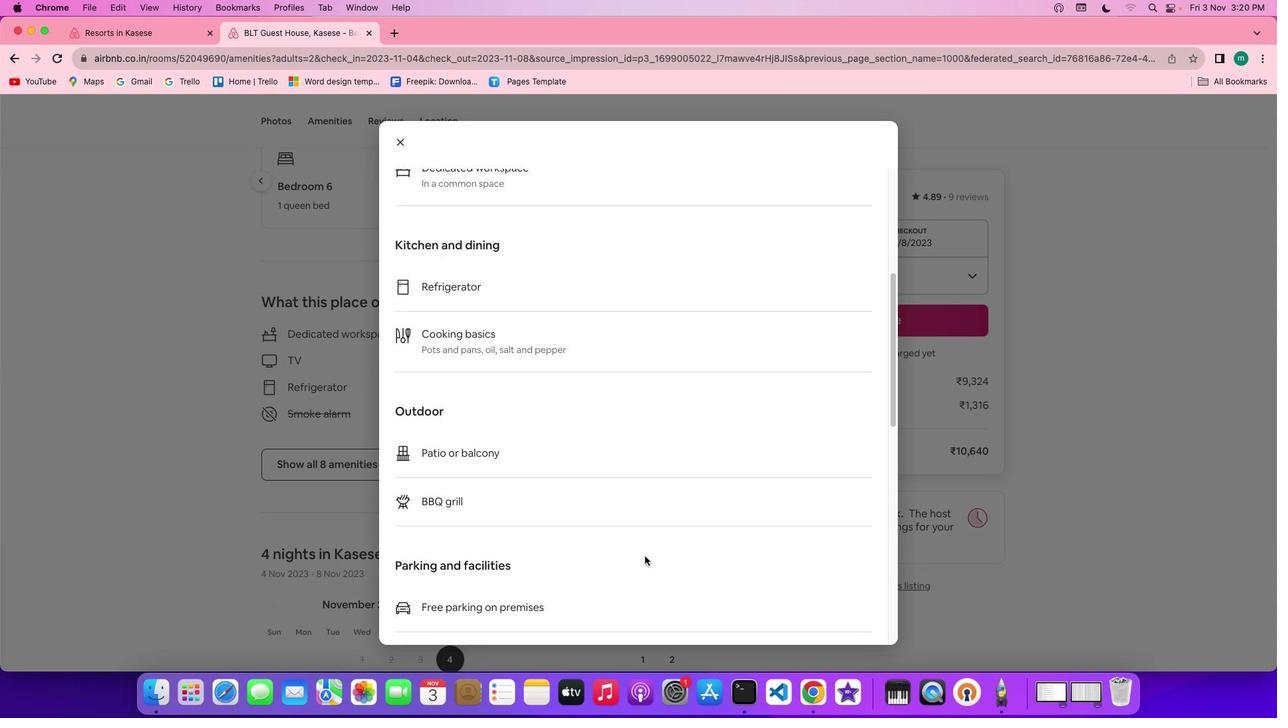 
Action: Mouse scrolled (644, 557) with delta (0, -1)
Screenshot: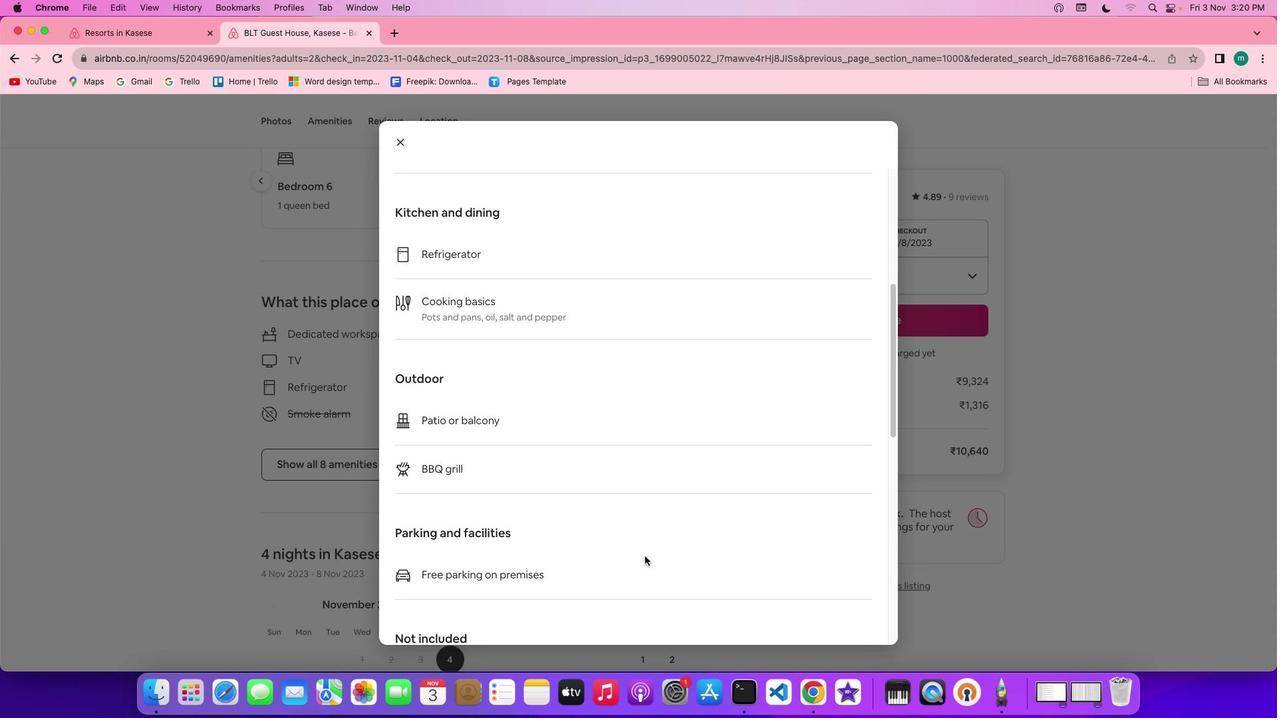 
Action: Mouse scrolled (644, 557) with delta (0, -1)
Screenshot: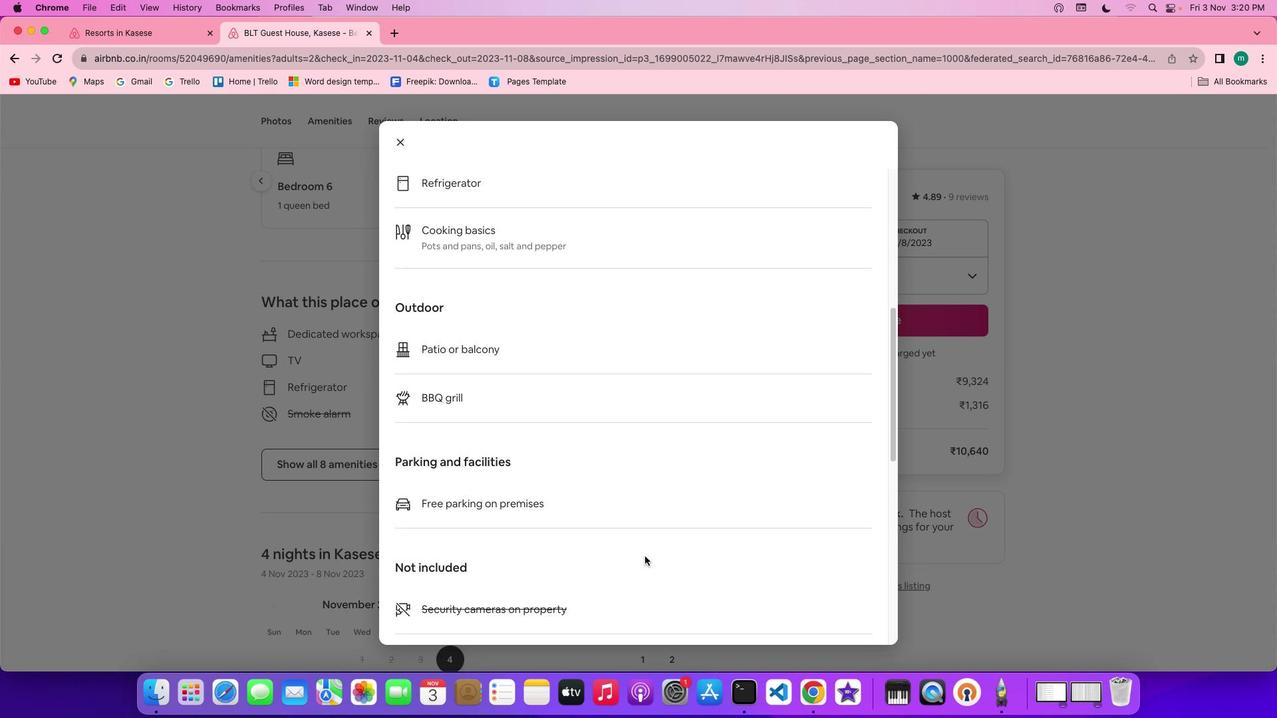 
Action: Mouse scrolled (644, 557) with delta (0, 0)
Screenshot: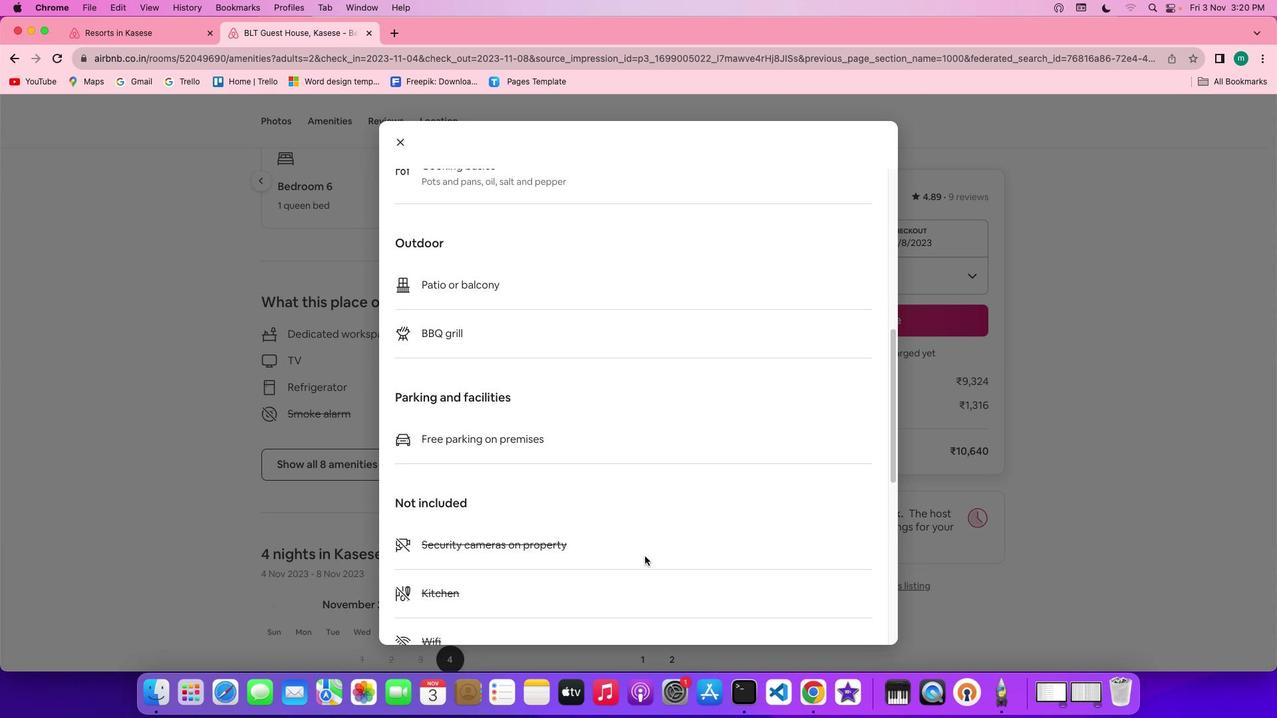 
Action: Mouse scrolled (644, 557) with delta (0, 0)
Screenshot: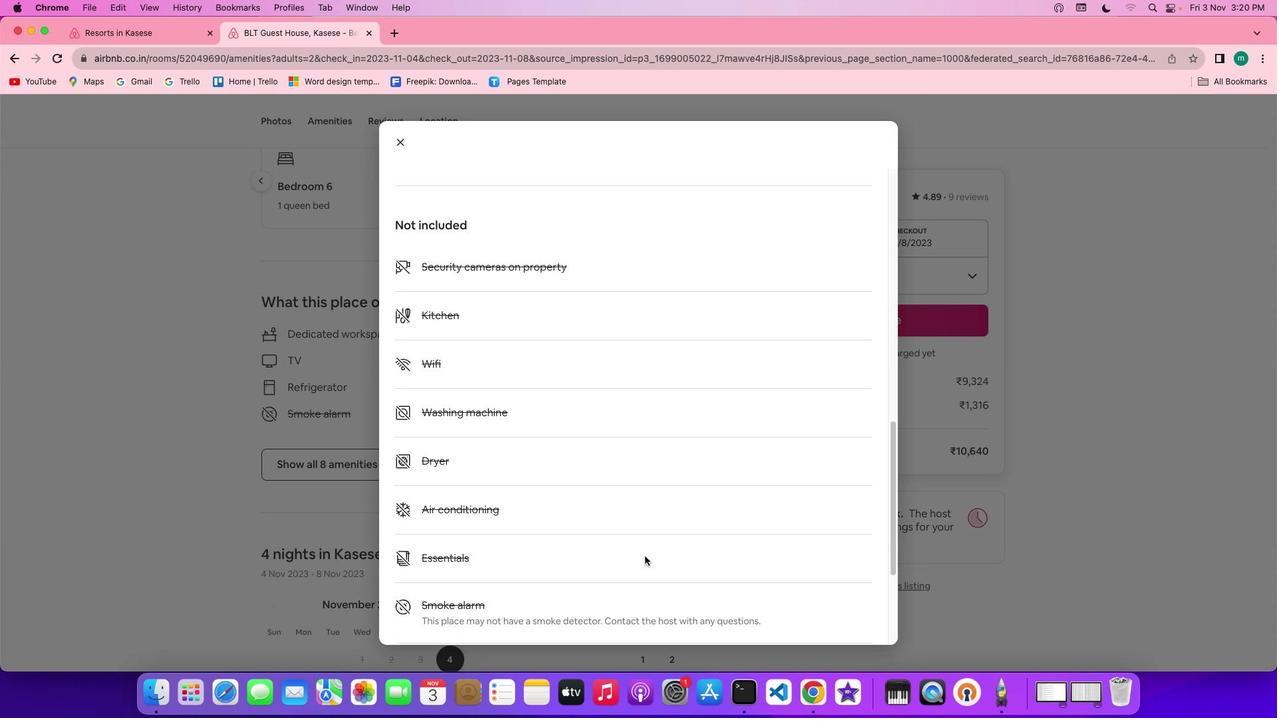 
Action: Mouse scrolled (644, 557) with delta (0, -1)
Screenshot: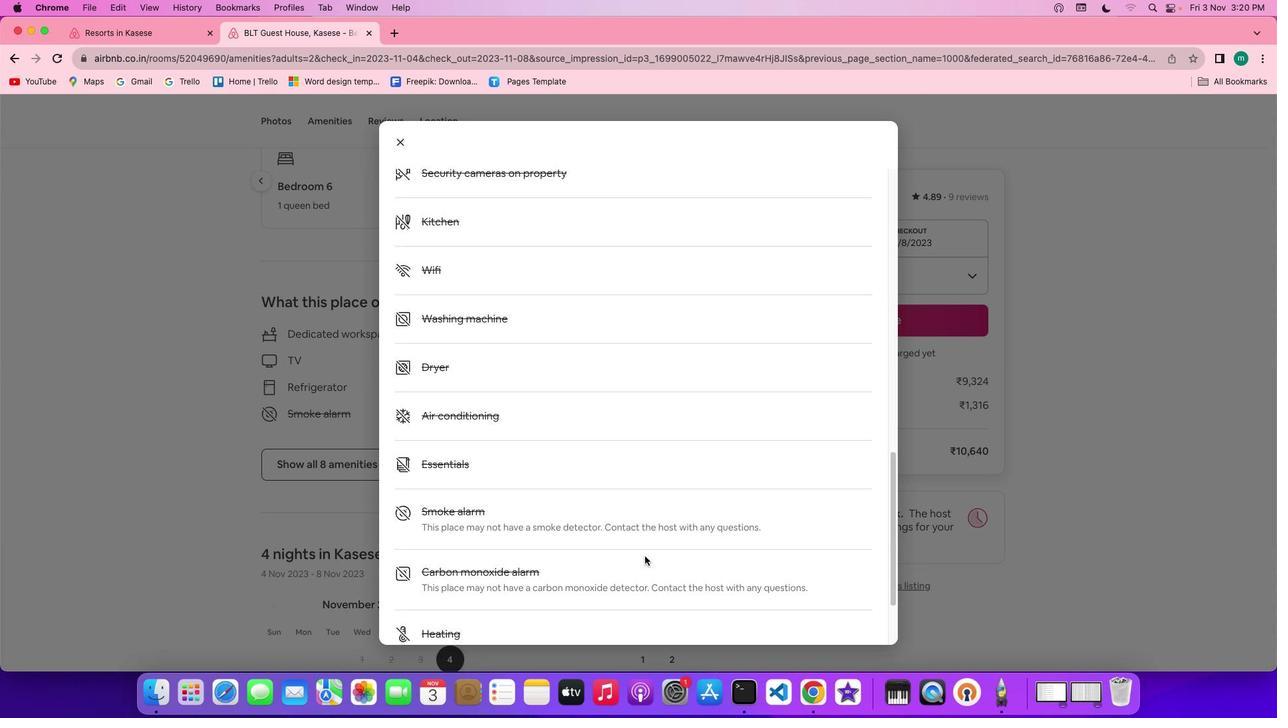
Action: Mouse scrolled (644, 557) with delta (0, -2)
Screenshot: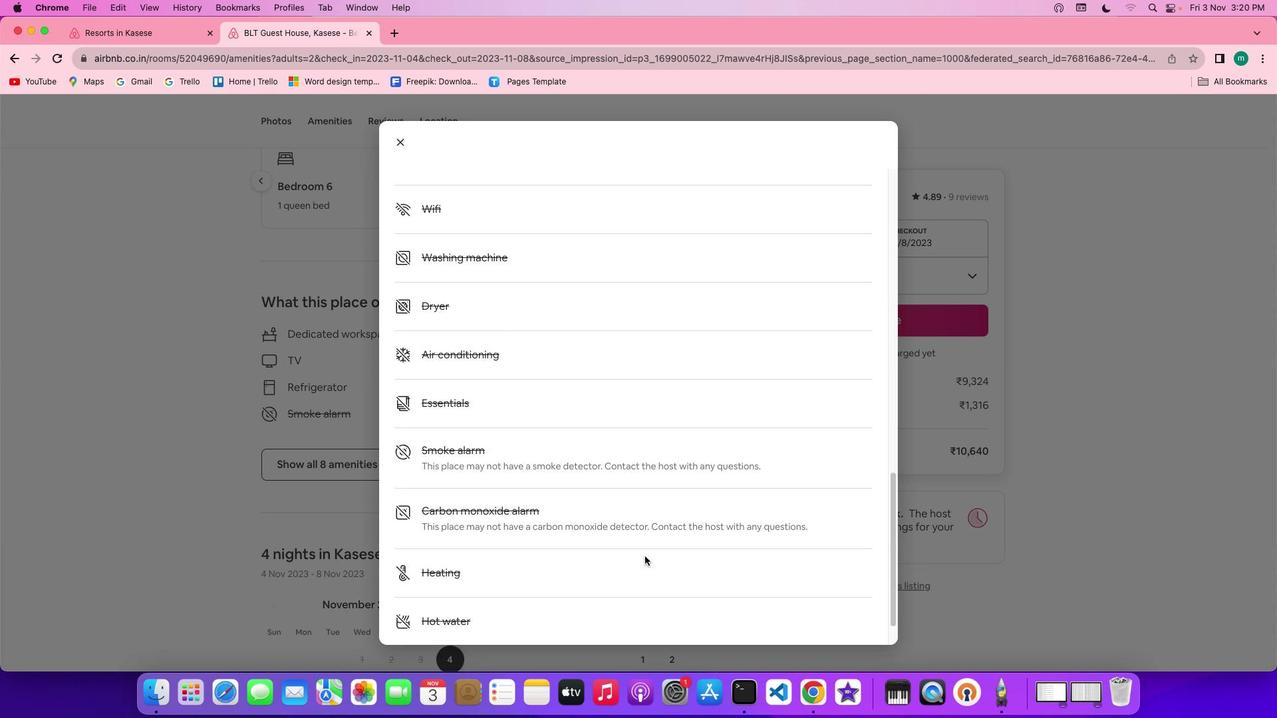 
Action: Mouse scrolled (644, 557) with delta (0, -3)
Screenshot: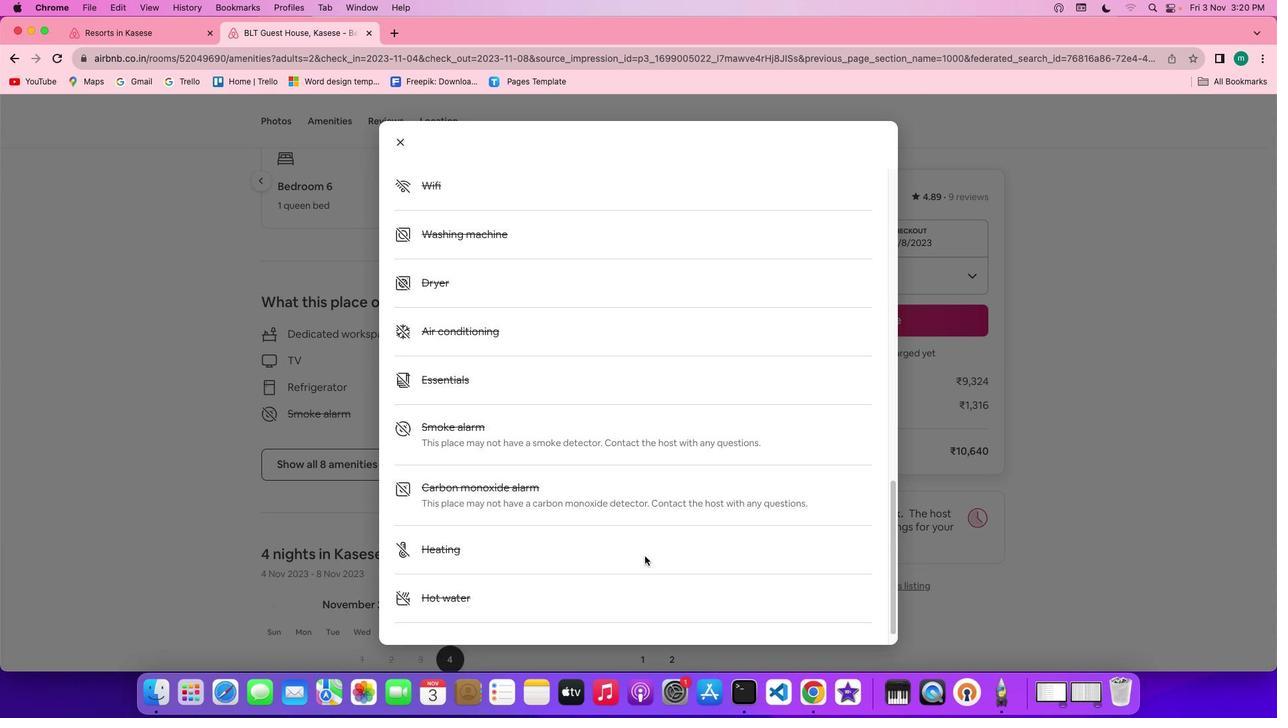 
Action: Mouse scrolled (644, 557) with delta (0, -3)
Screenshot: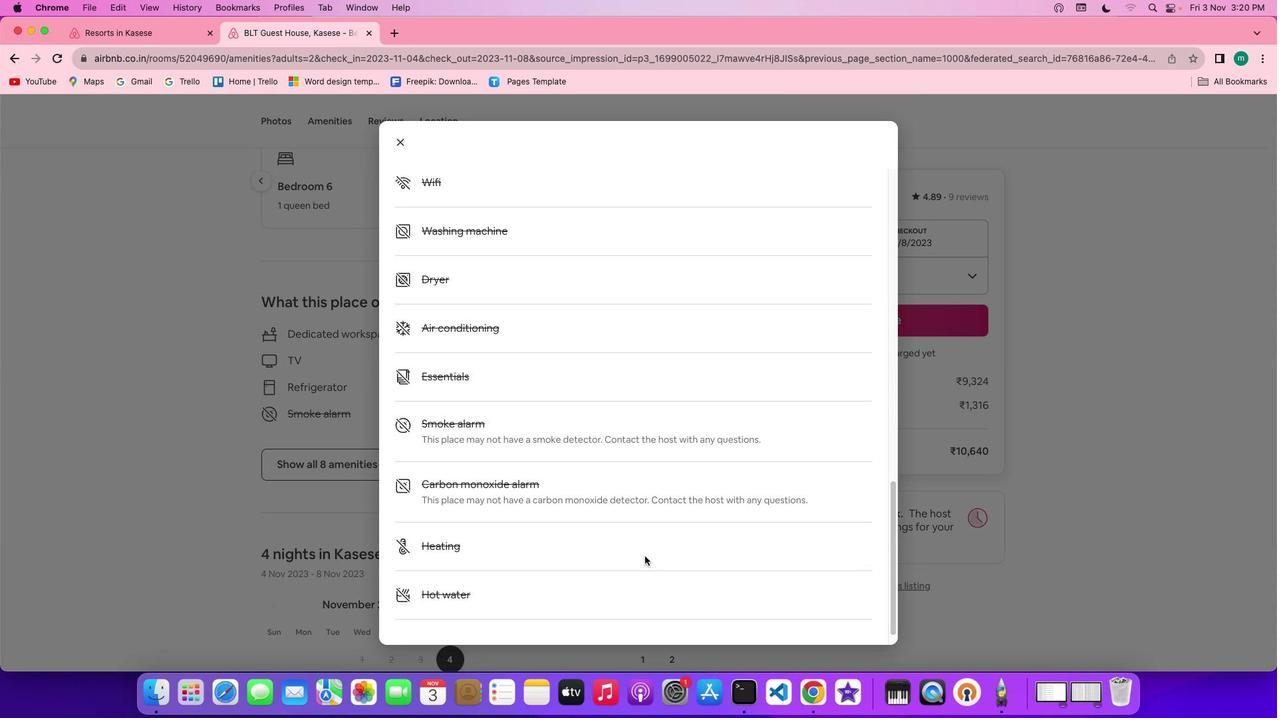 
Action: Mouse scrolled (644, 557) with delta (0, 0)
Screenshot: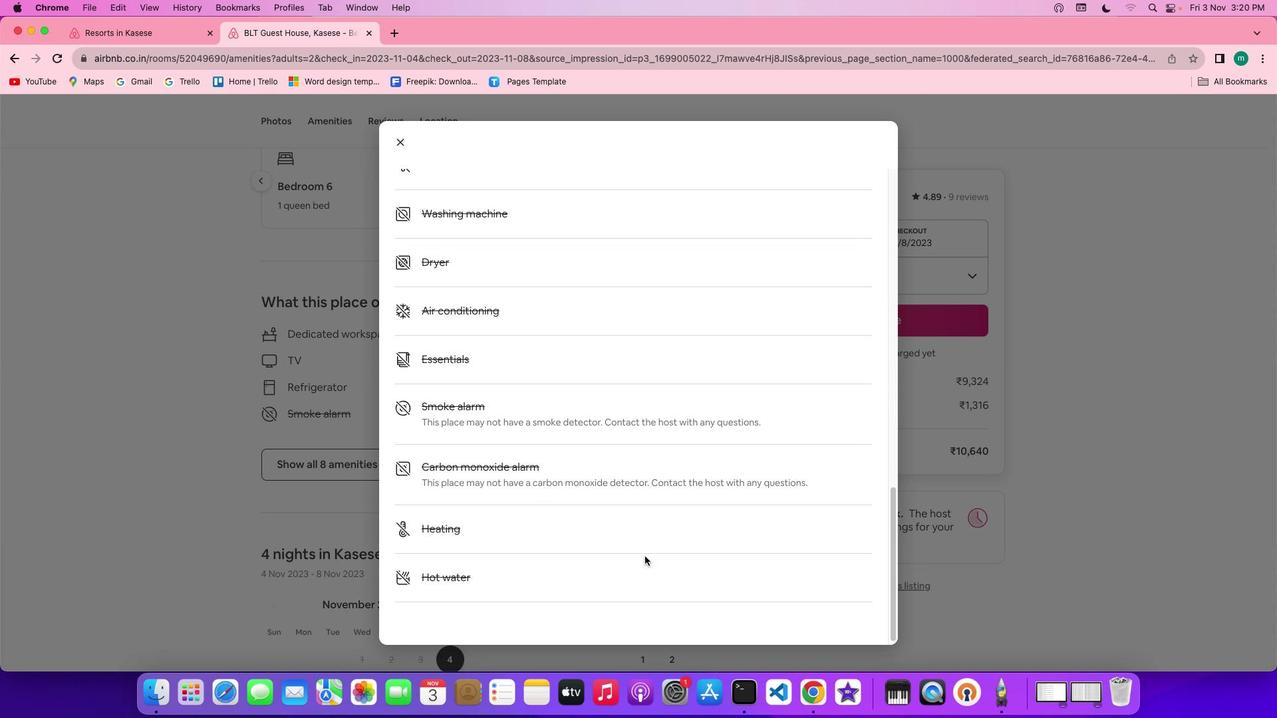 
Action: Mouse scrolled (644, 557) with delta (0, 0)
Screenshot: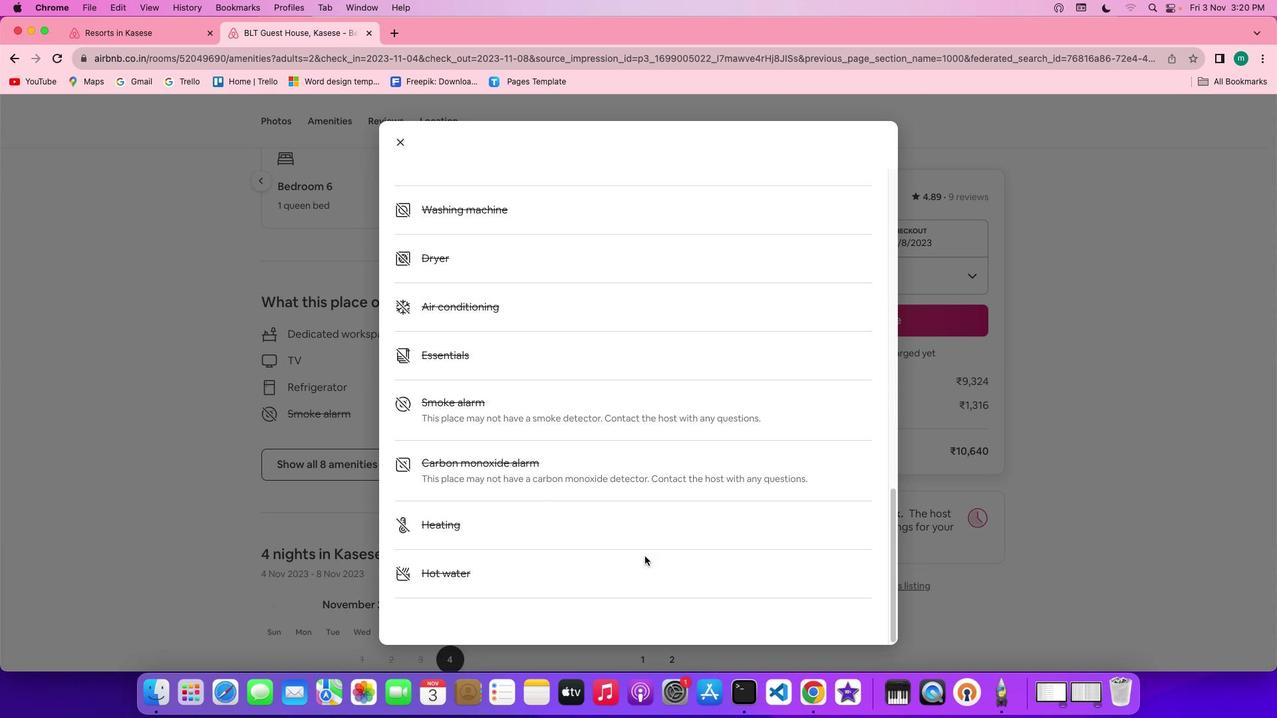 
Action: Mouse scrolled (644, 557) with delta (0, -1)
Screenshot: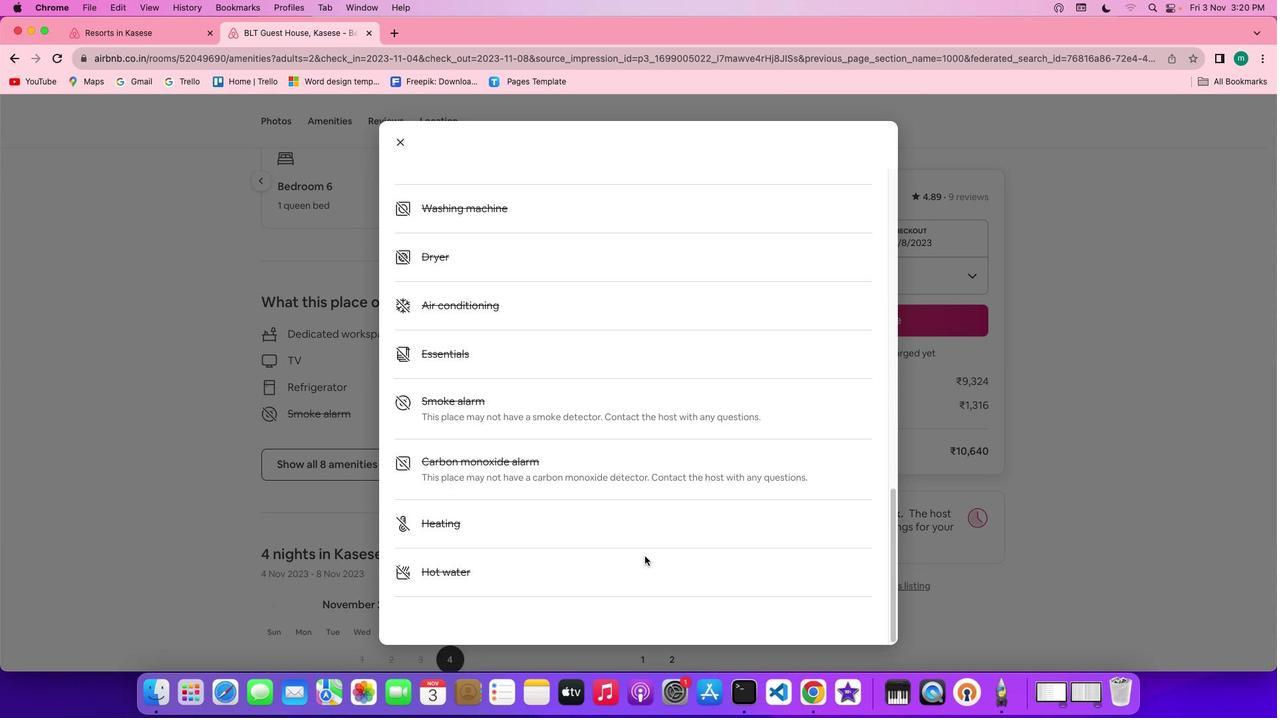 
Action: Mouse scrolled (644, 557) with delta (0, -2)
Screenshot: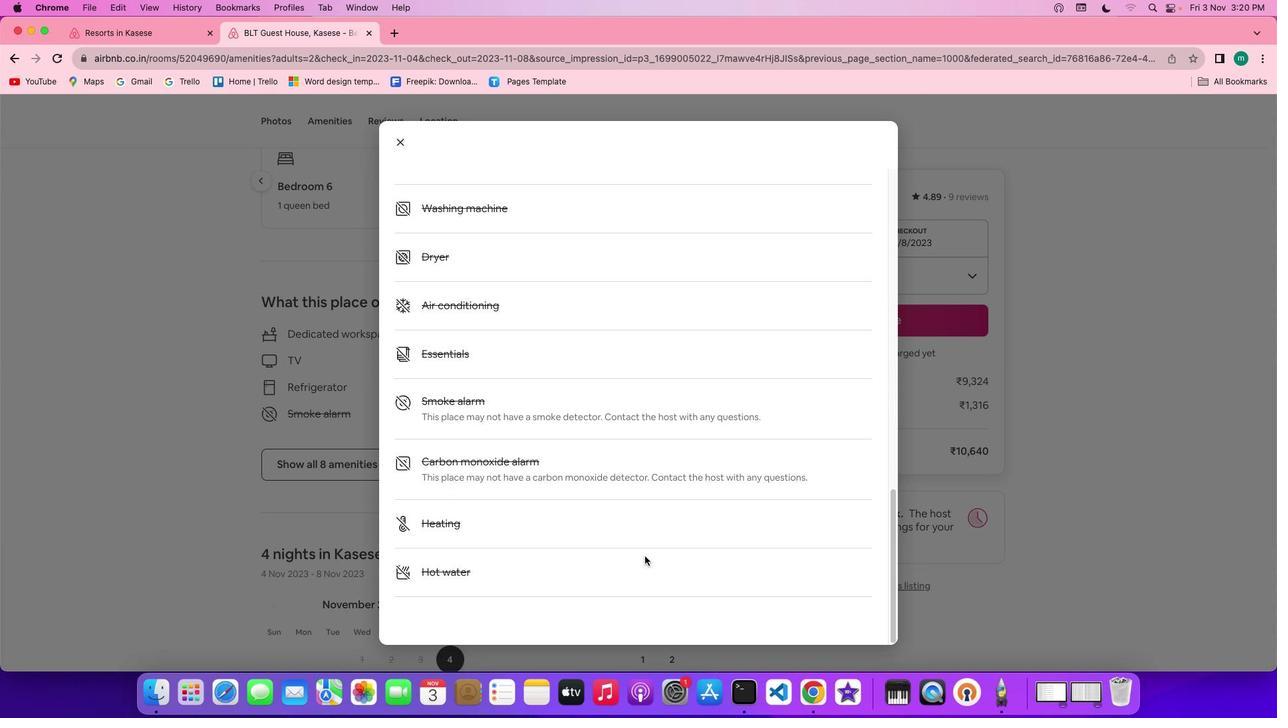 
Action: Mouse scrolled (644, 557) with delta (0, -3)
Screenshot: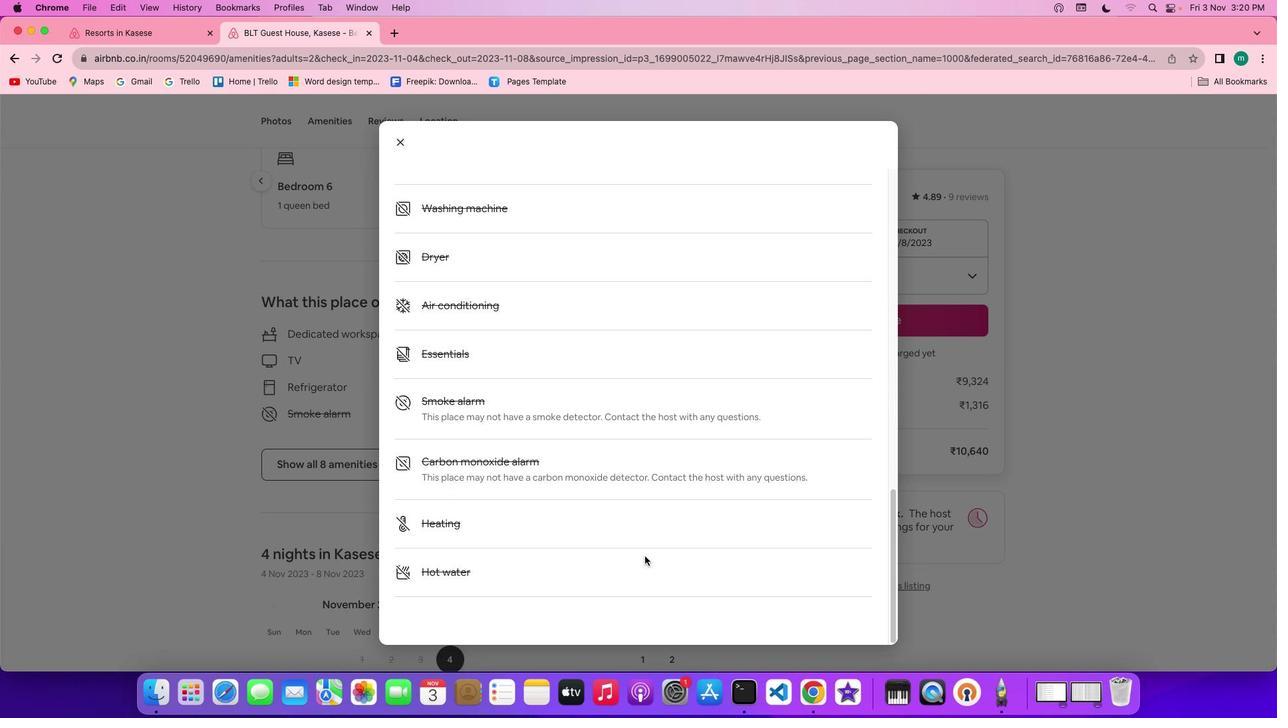 
Action: Mouse scrolled (644, 557) with delta (0, 0)
Screenshot: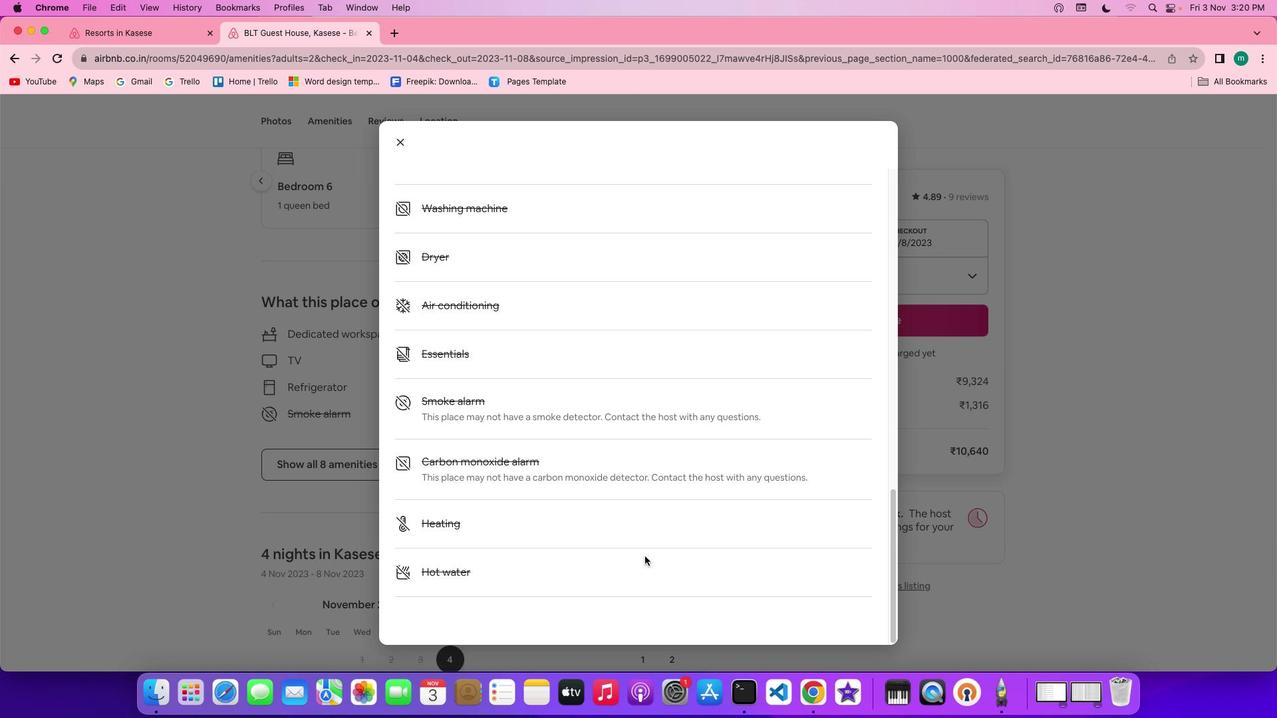 
Action: Mouse scrolled (644, 557) with delta (0, 0)
Screenshot: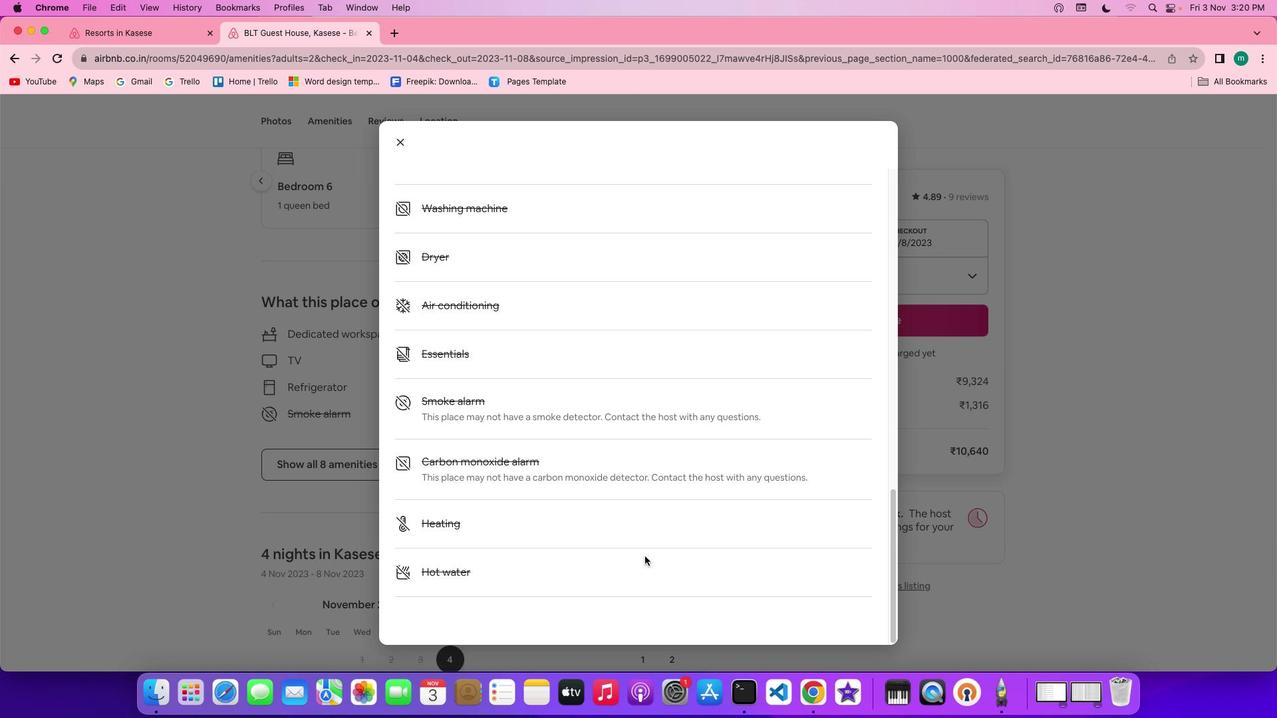 
Action: Mouse scrolled (644, 557) with delta (0, -1)
Screenshot: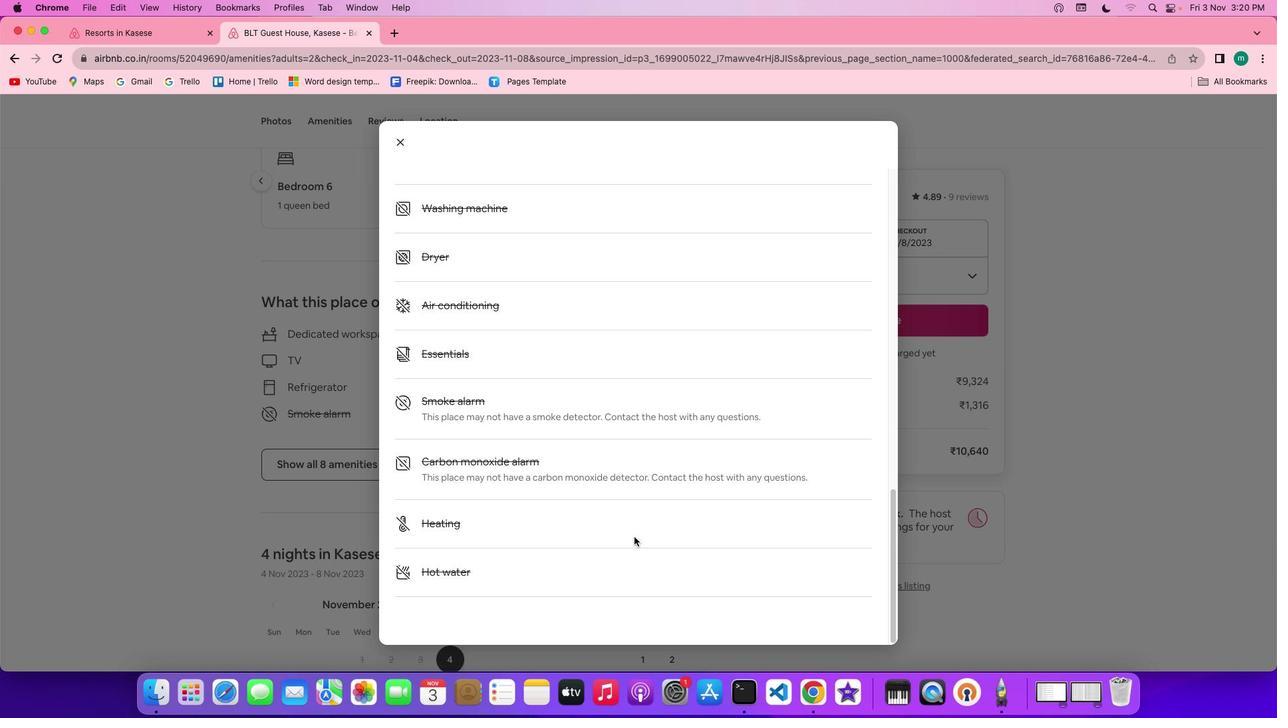 
Action: Mouse scrolled (644, 557) with delta (0, -3)
Screenshot: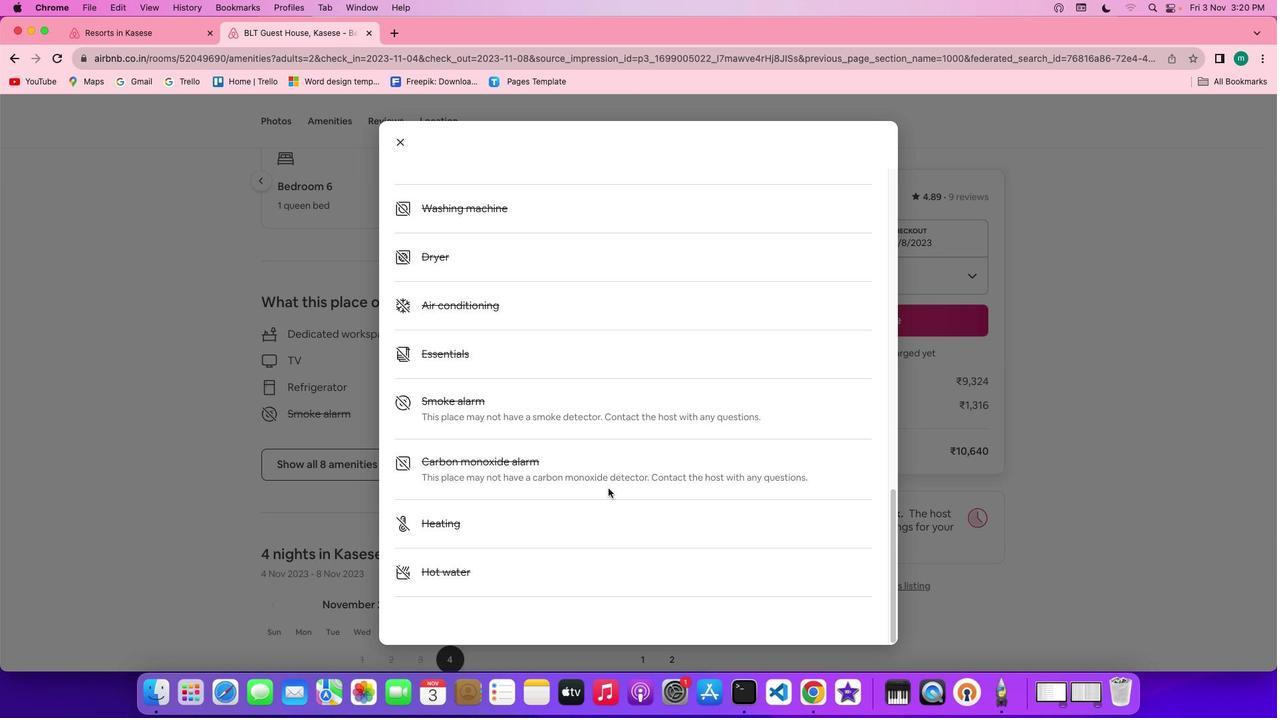 
Action: Mouse moved to (399, 138)
Screenshot: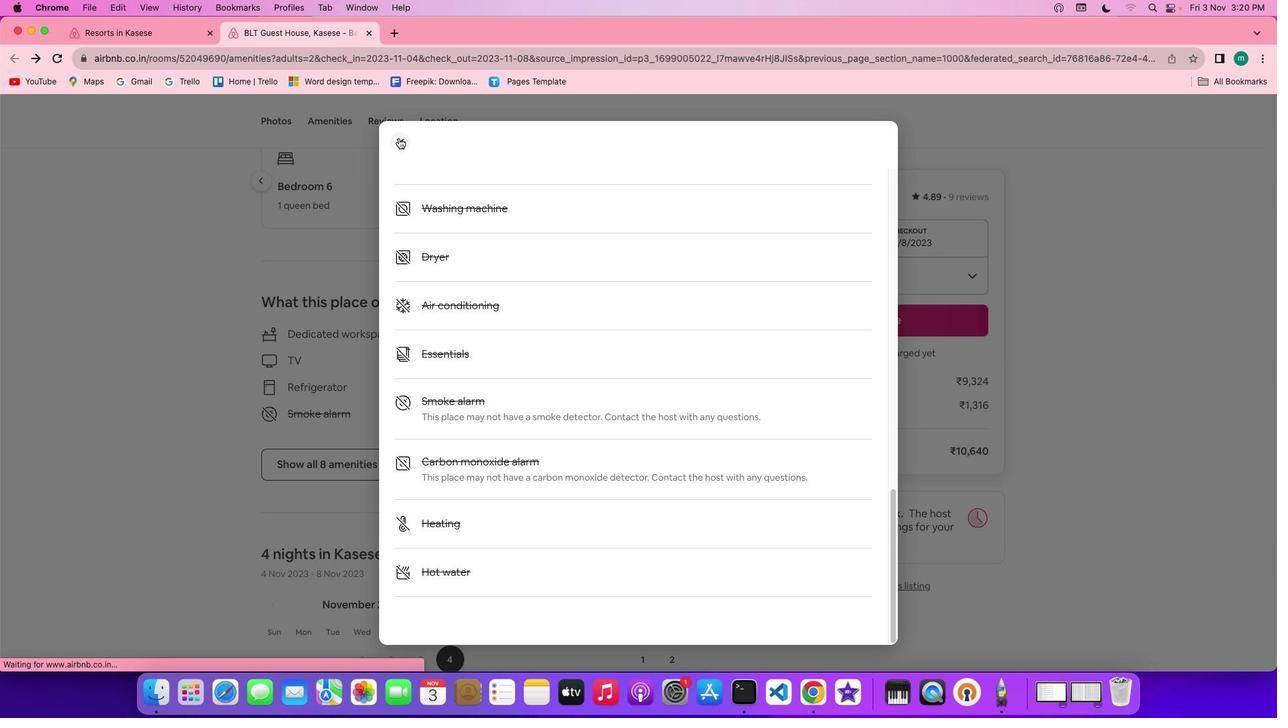 
Action: Mouse pressed left at (399, 138)
Screenshot: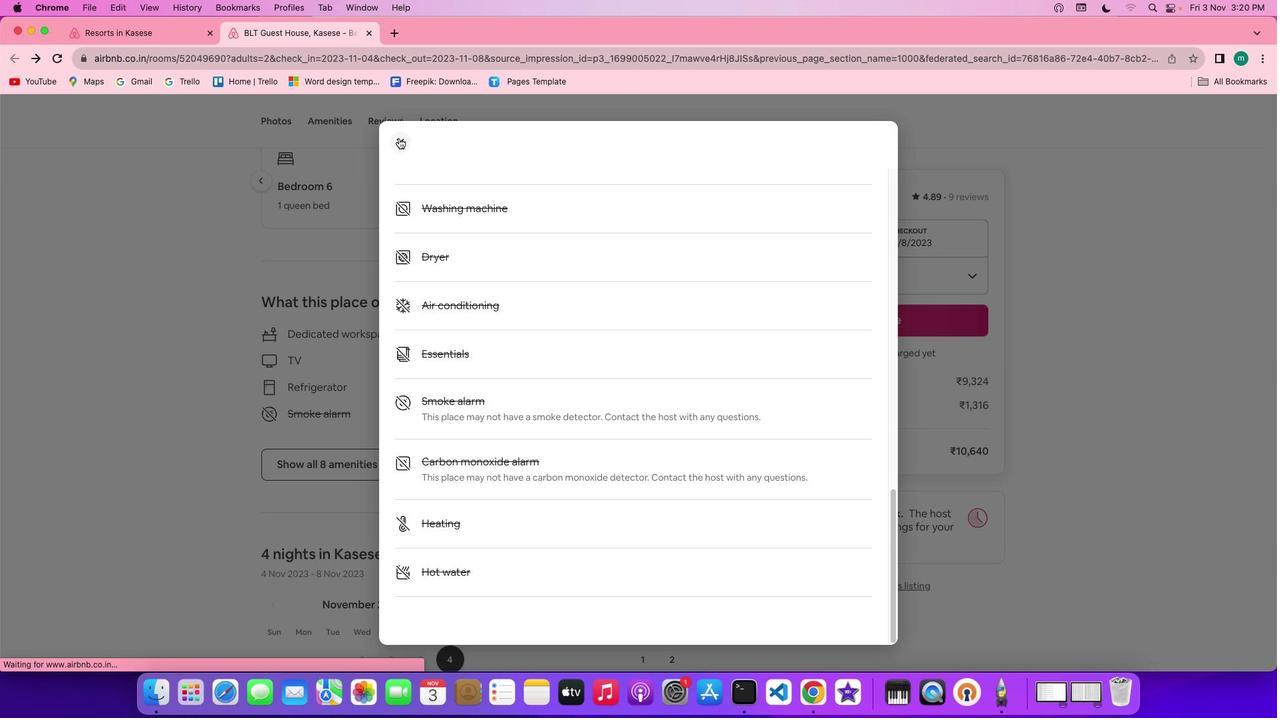 
Action: Mouse moved to (535, 418)
Screenshot: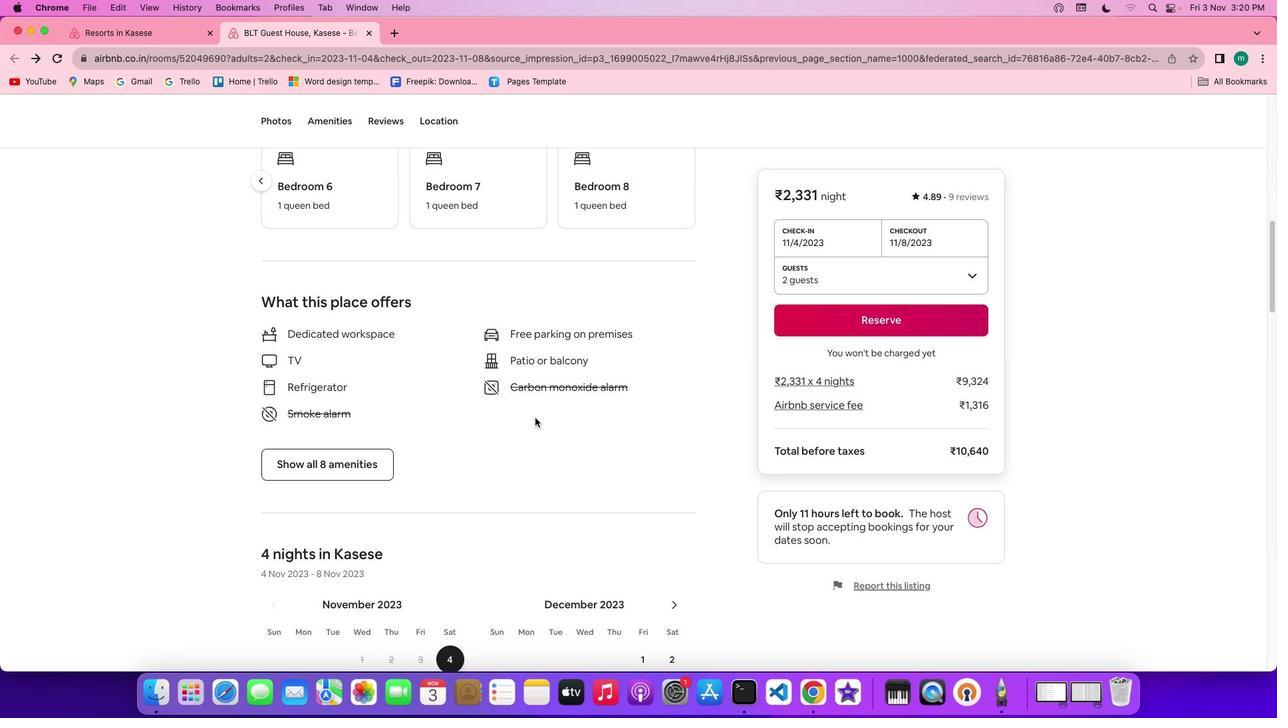 
Action: Mouse scrolled (535, 418) with delta (0, 0)
Screenshot: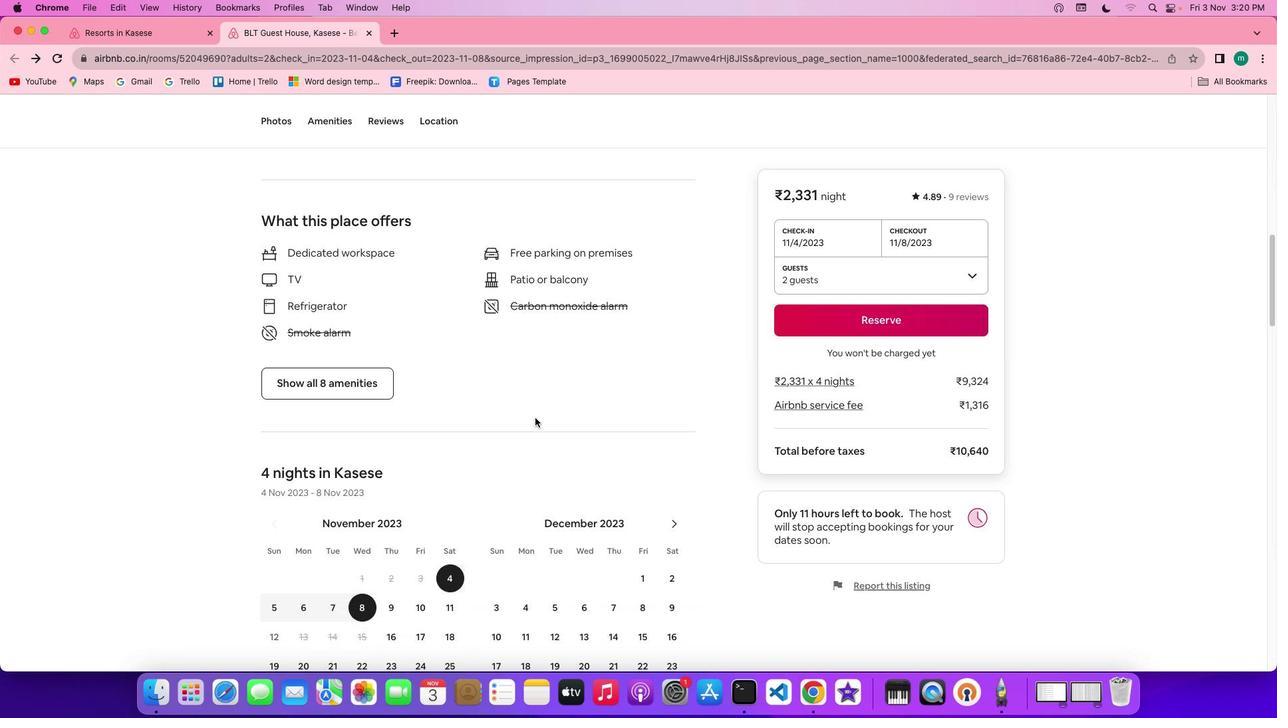 
Action: Mouse scrolled (535, 418) with delta (0, 0)
Screenshot: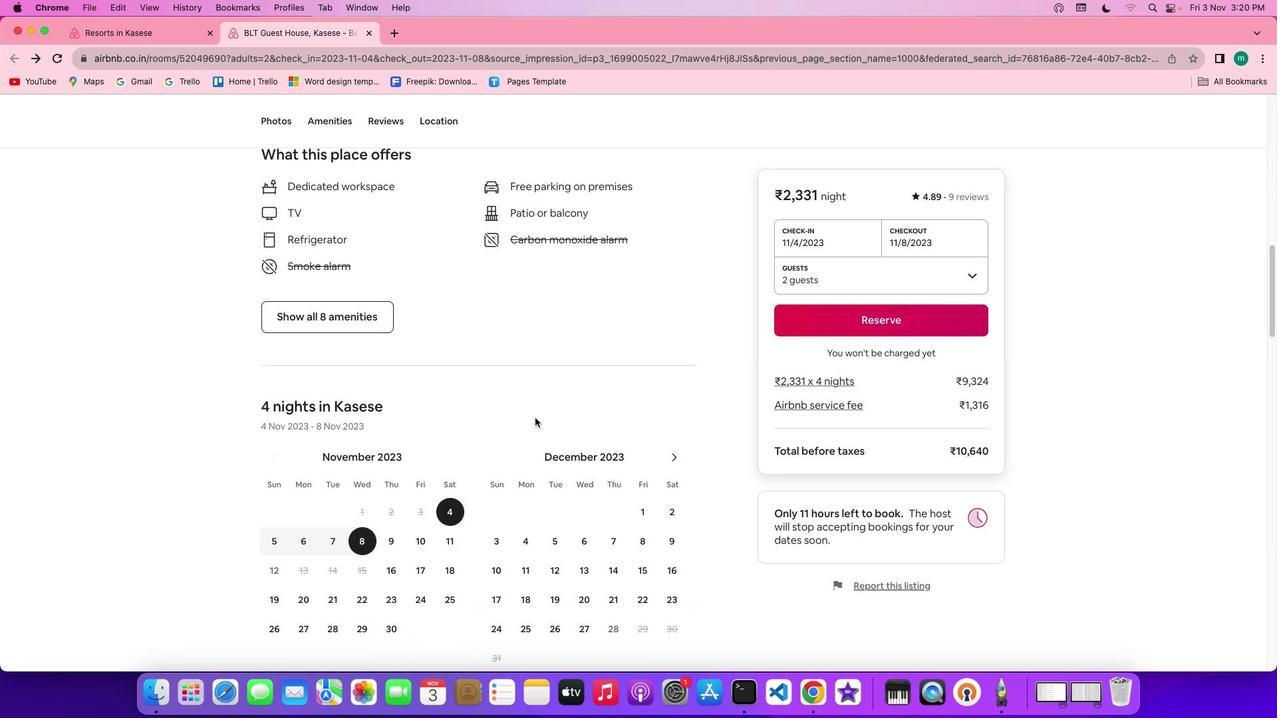 
Action: Mouse scrolled (535, 418) with delta (0, -1)
Screenshot: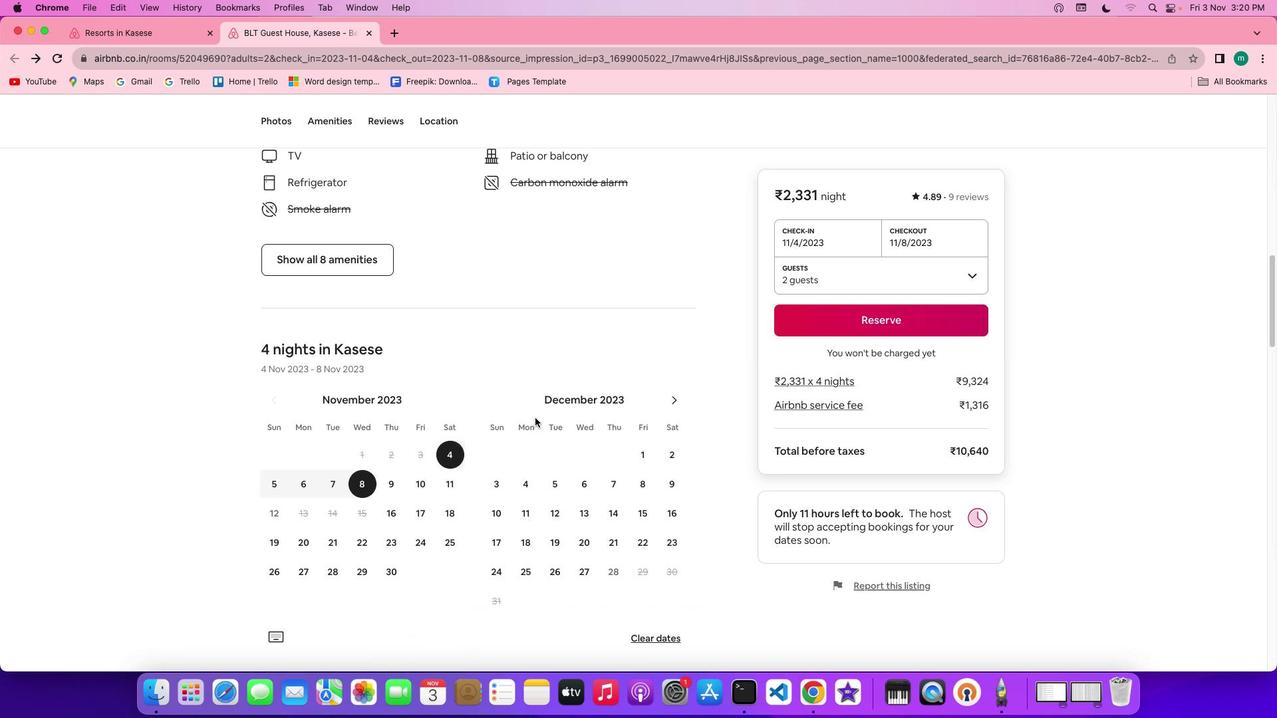 
Action: Mouse scrolled (535, 418) with delta (0, -2)
Screenshot: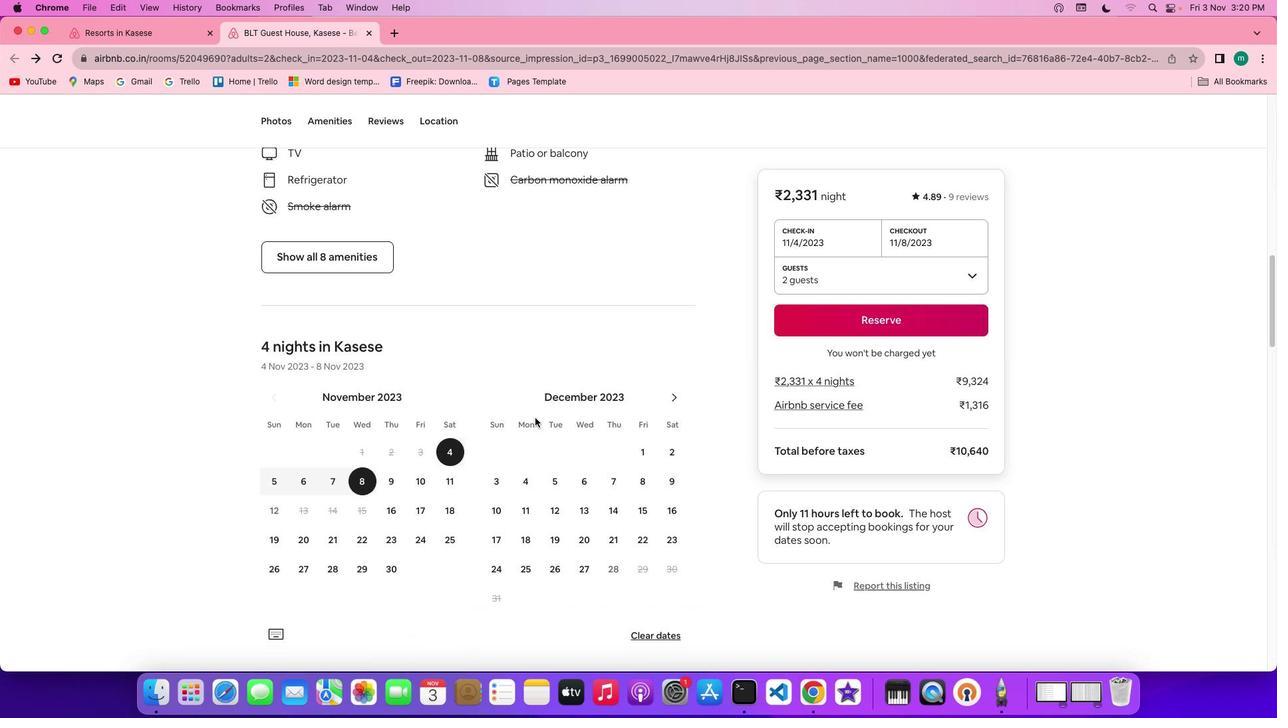 
Action: Mouse moved to (535, 417)
Screenshot: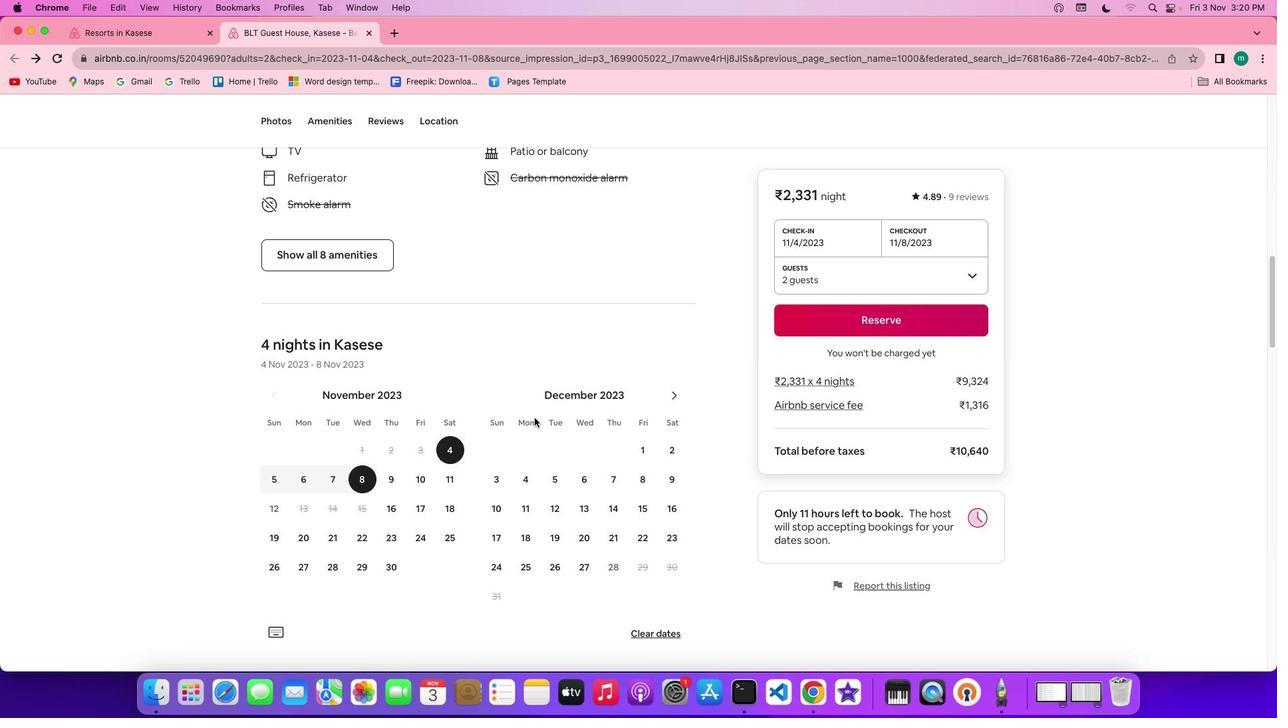 
Action: Mouse scrolled (535, 417) with delta (0, 0)
Screenshot: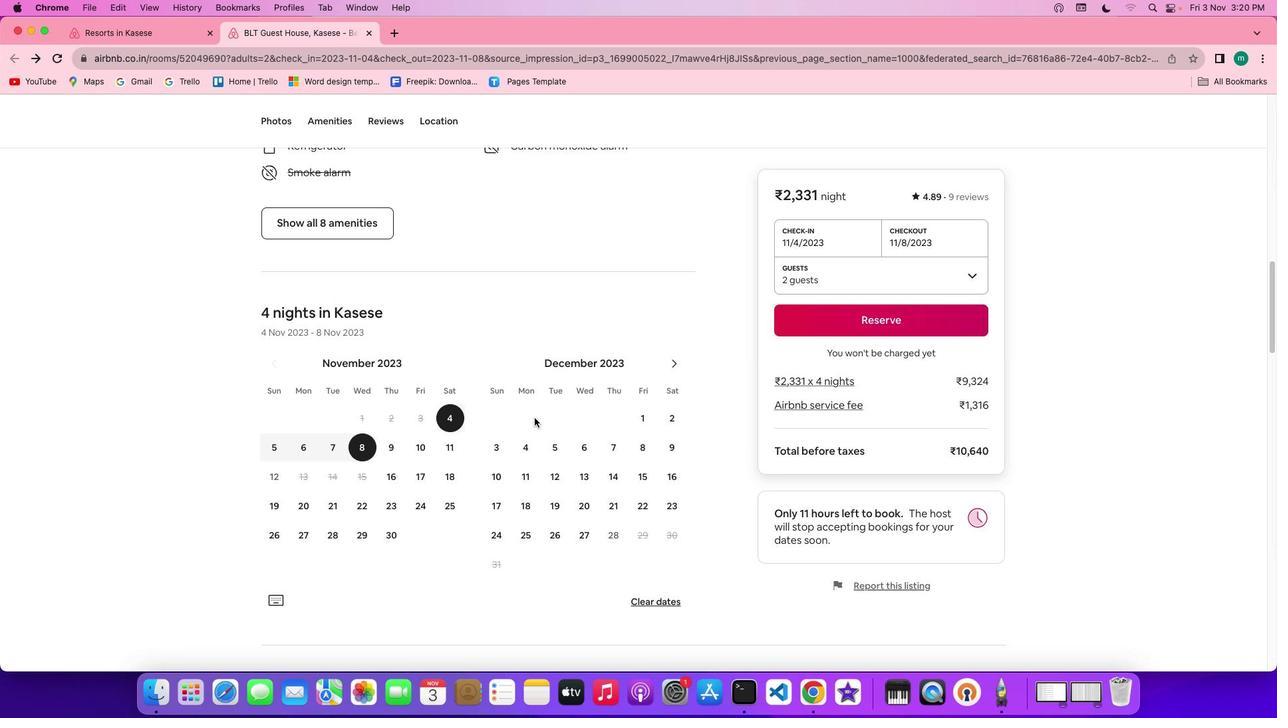 
Action: Mouse scrolled (535, 417) with delta (0, 0)
Screenshot: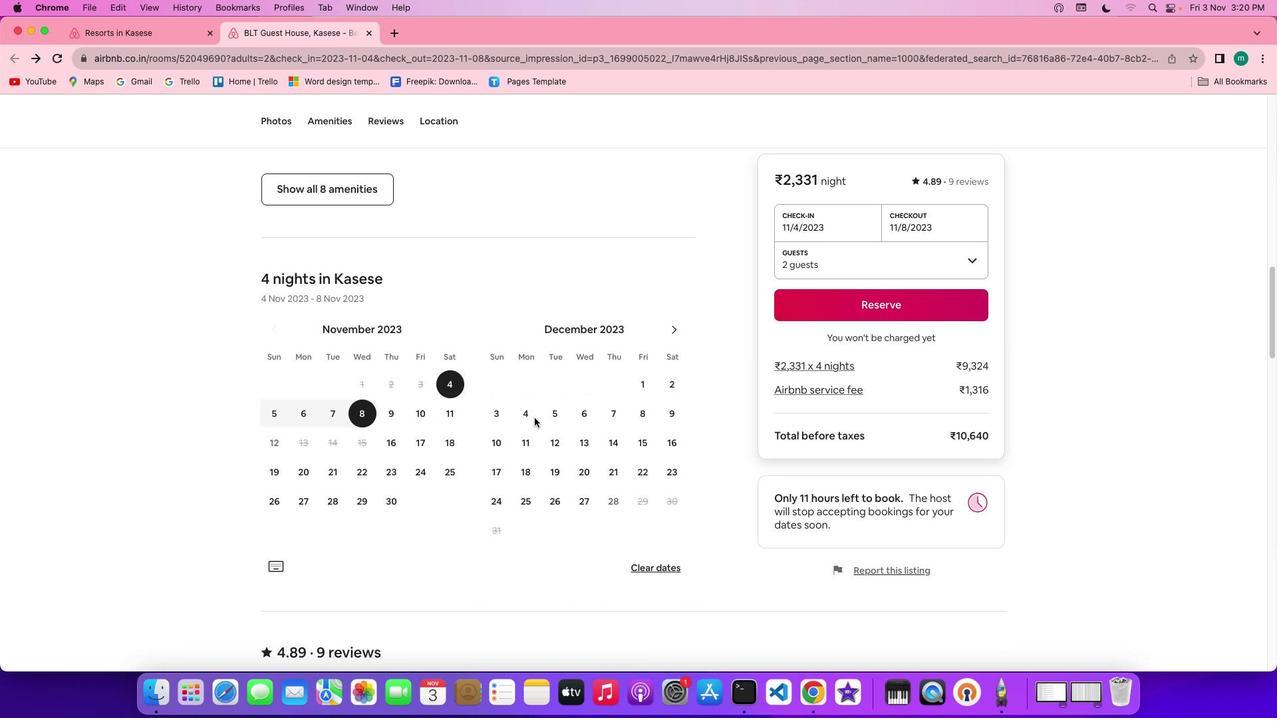 
Action: Mouse scrolled (535, 417) with delta (0, -1)
Screenshot: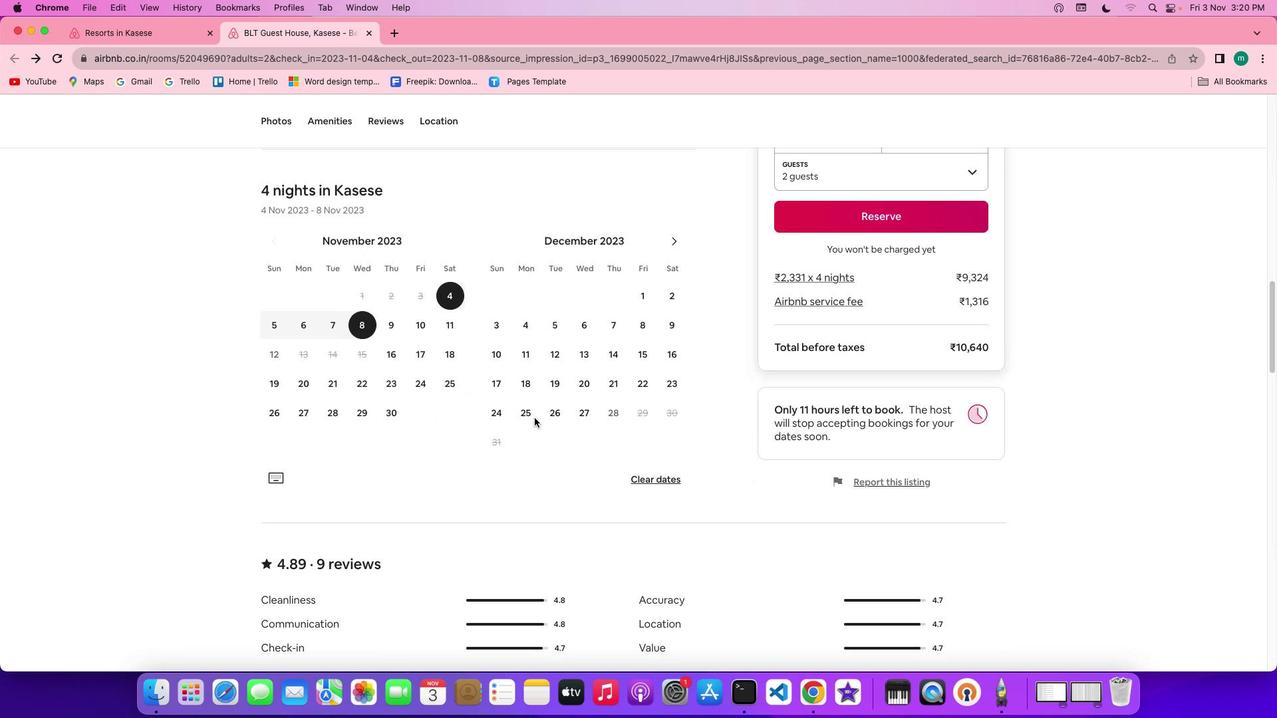 
Action: Mouse scrolled (535, 417) with delta (0, -1)
Screenshot: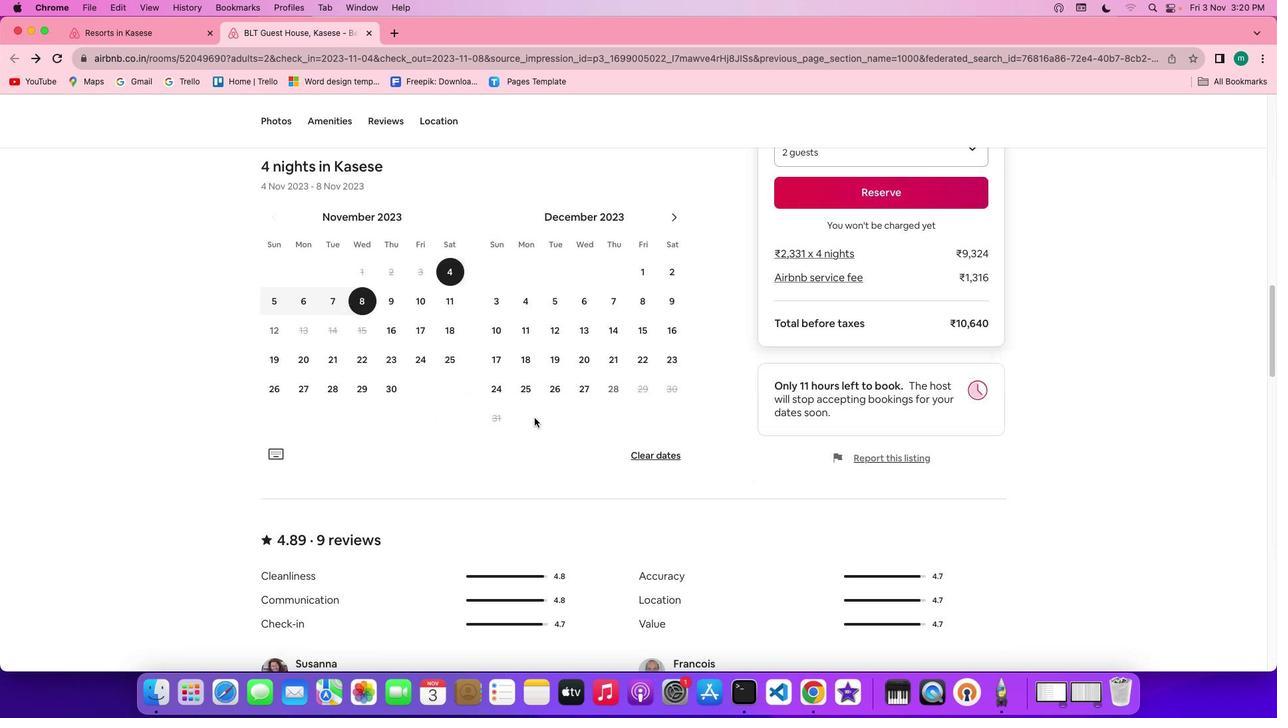 
Action: Mouse scrolled (535, 417) with delta (0, 0)
Screenshot: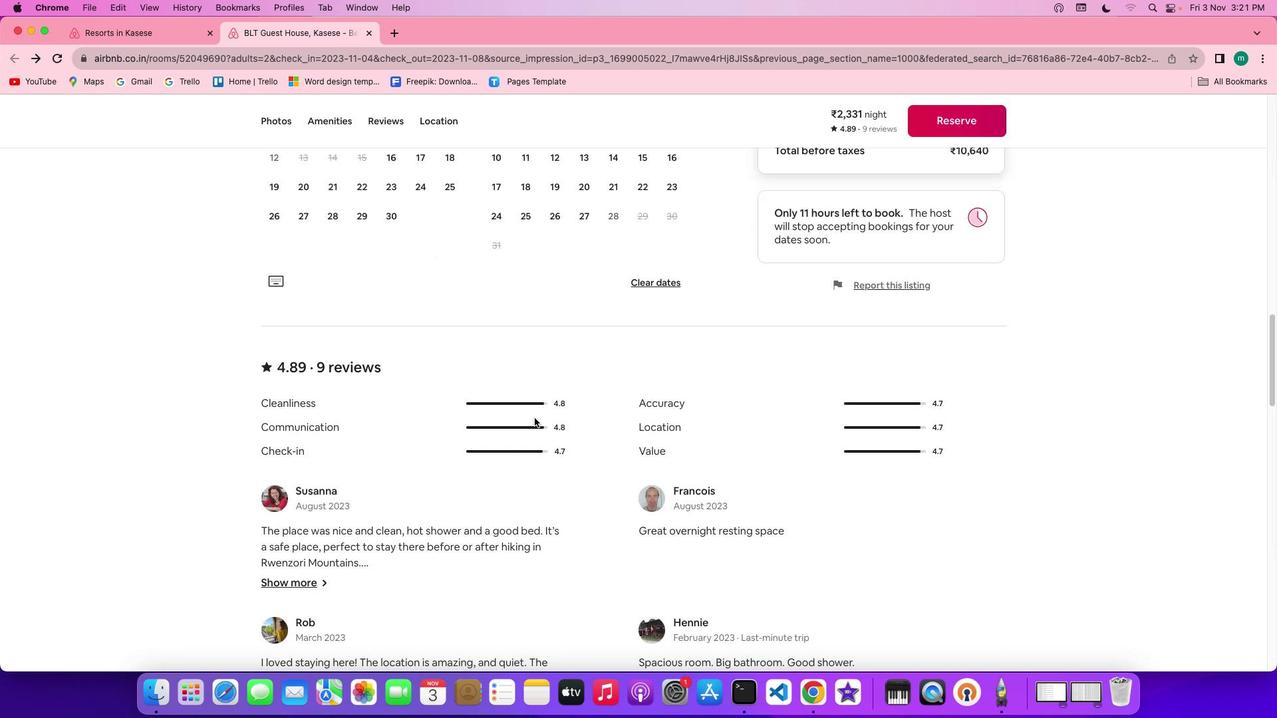 
Action: Mouse scrolled (535, 417) with delta (0, 0)
Screenshot: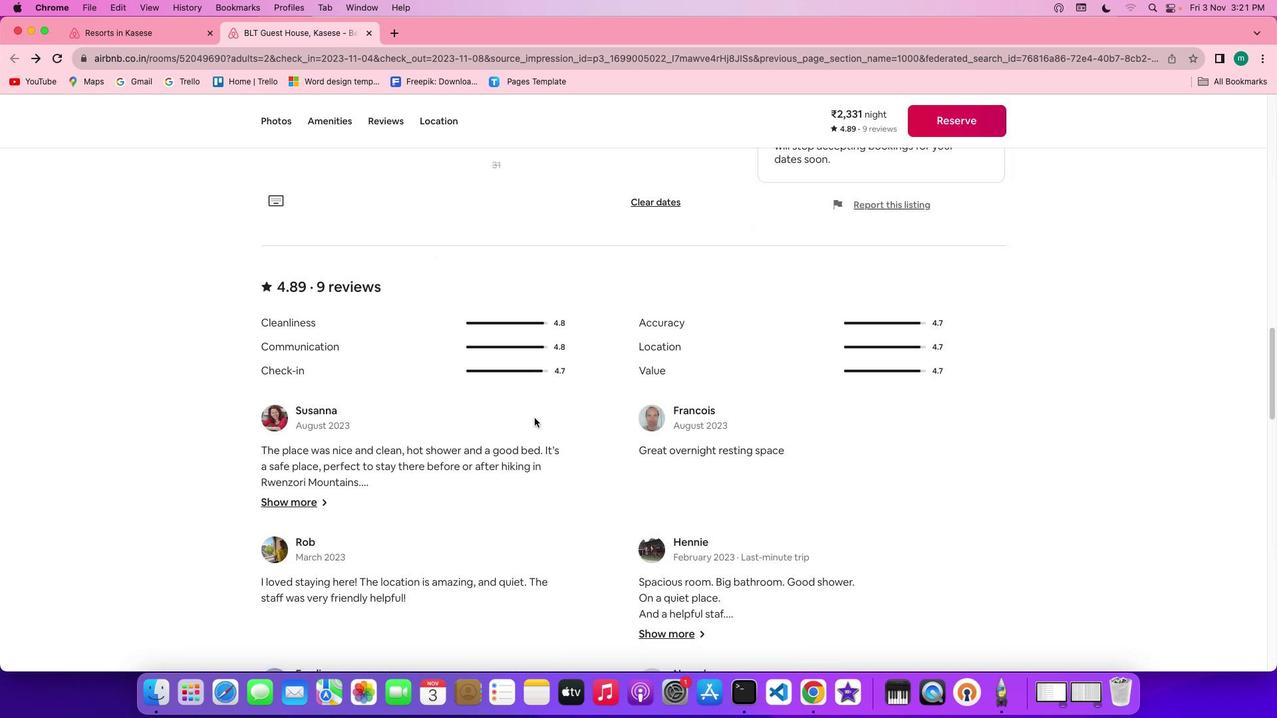 
Action: Mouse scrolled (535, 417) with delta (0, -1)
Screenshot: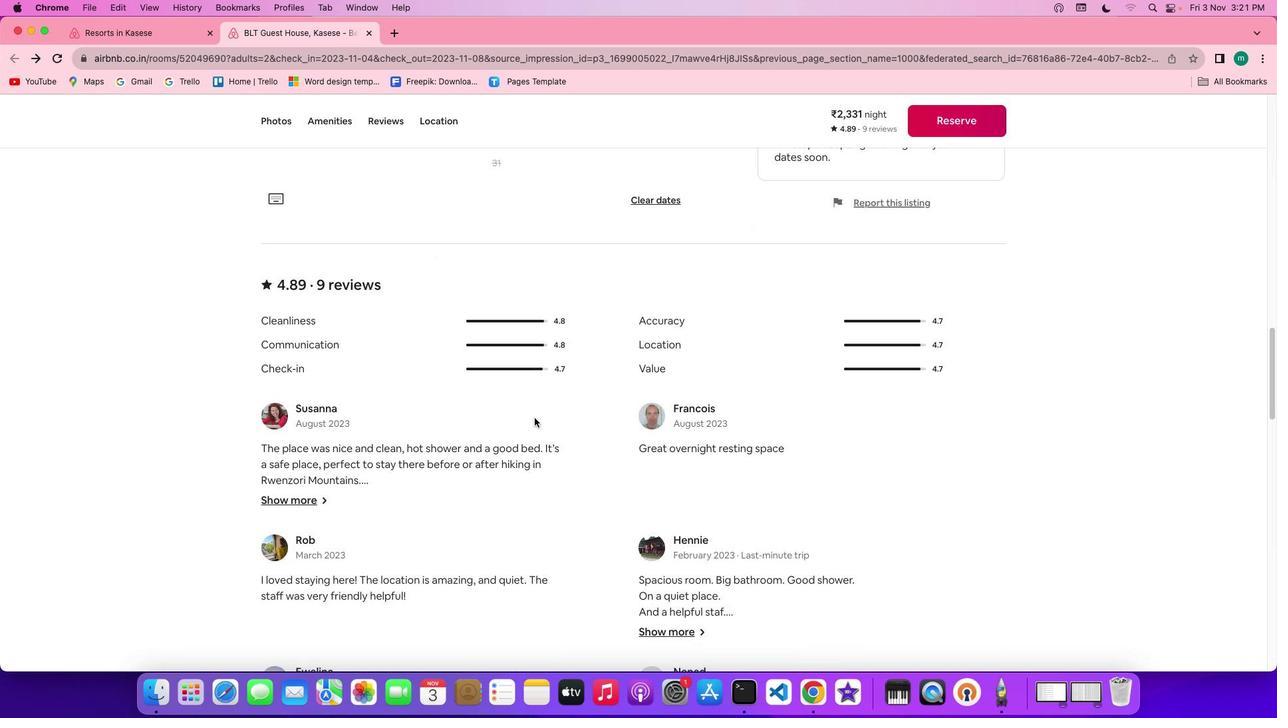
Action: Mouse scrolled (535, 417) with delta (0, -2)
Screenshot: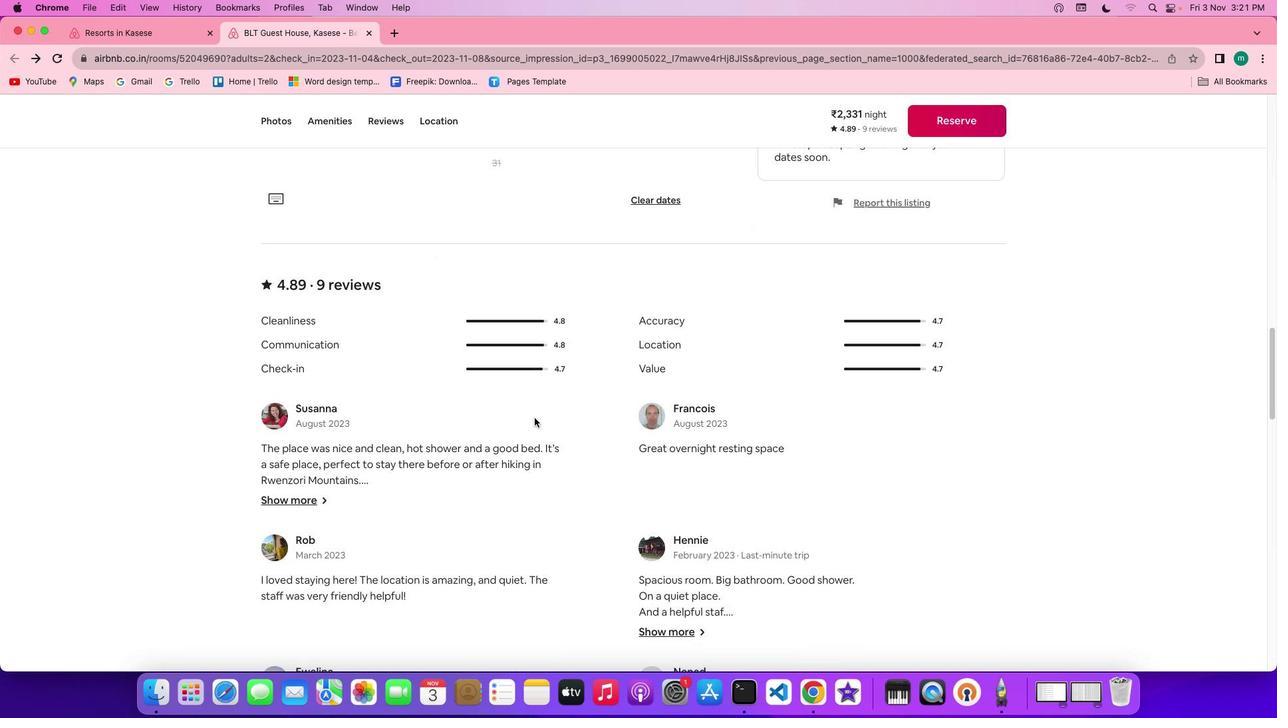 
Action: Mouse scrolled (535, 417) with delta (0, 0)
Screenshot: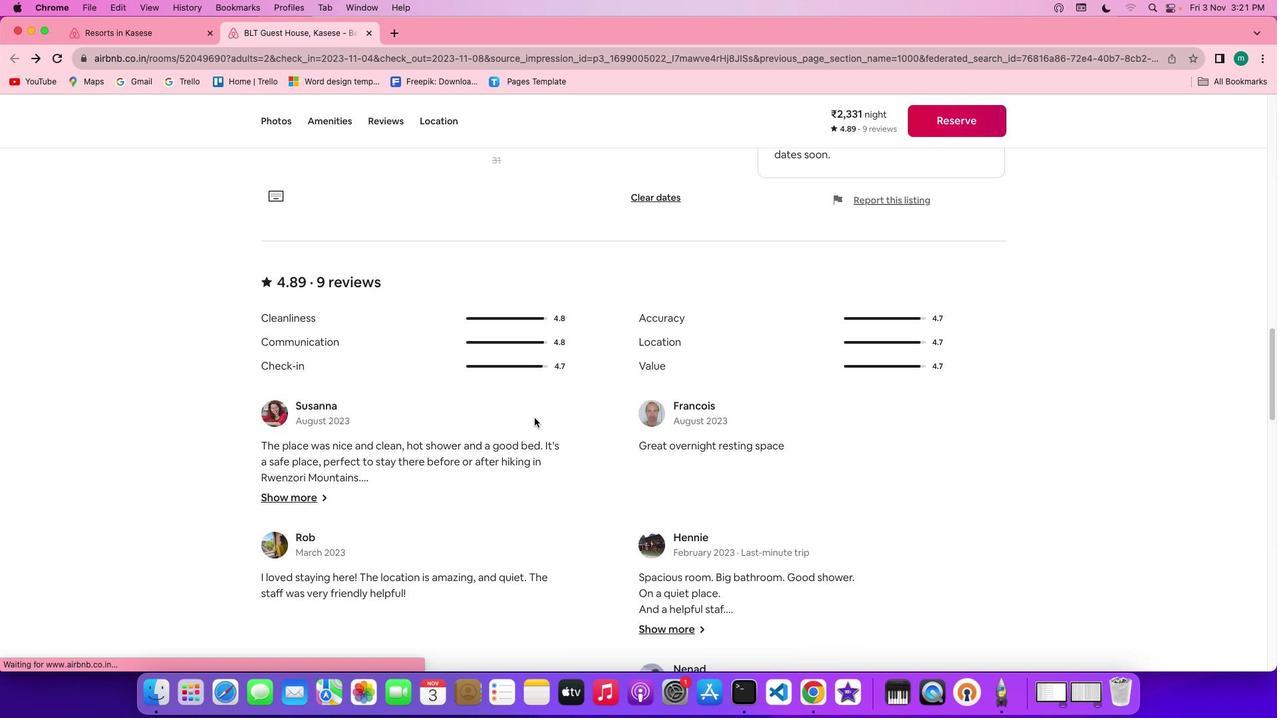 
Action: Mouse scrolled (535, 417) with delta (0, 0)
Screenshot: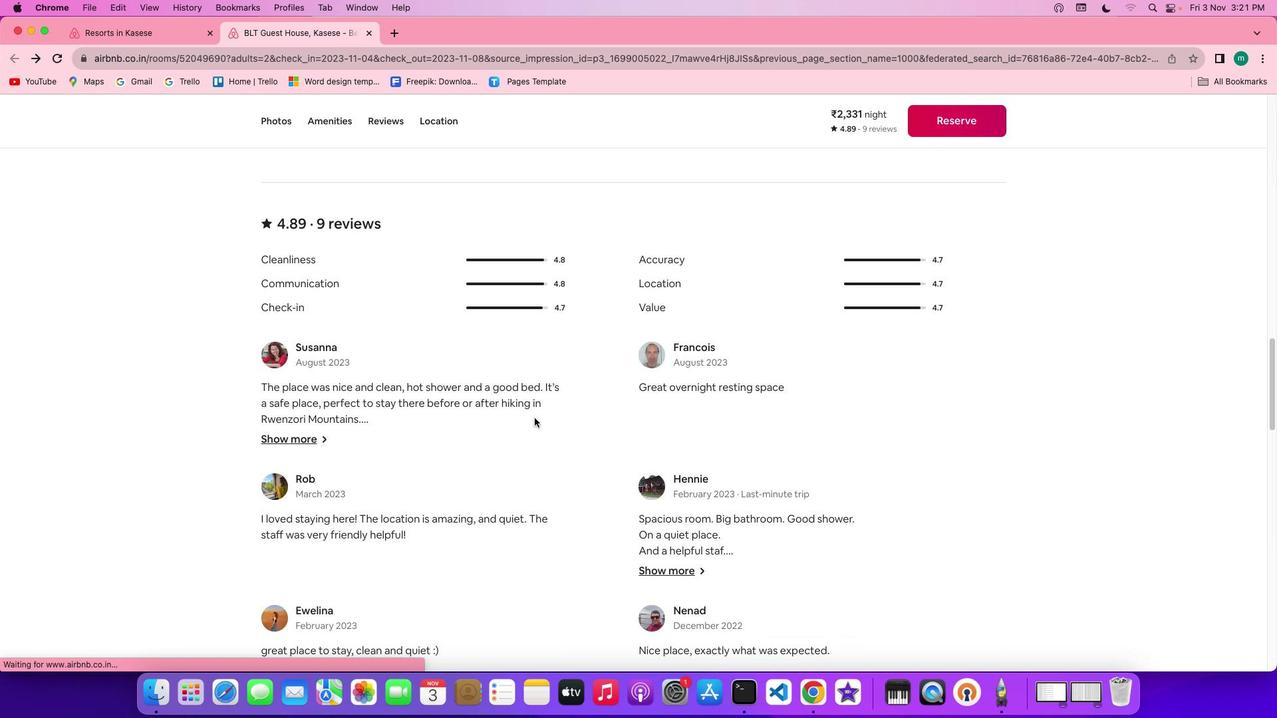 
Action: Mouse scrolled (535, 417) with delta (0, 0)
Screenshot: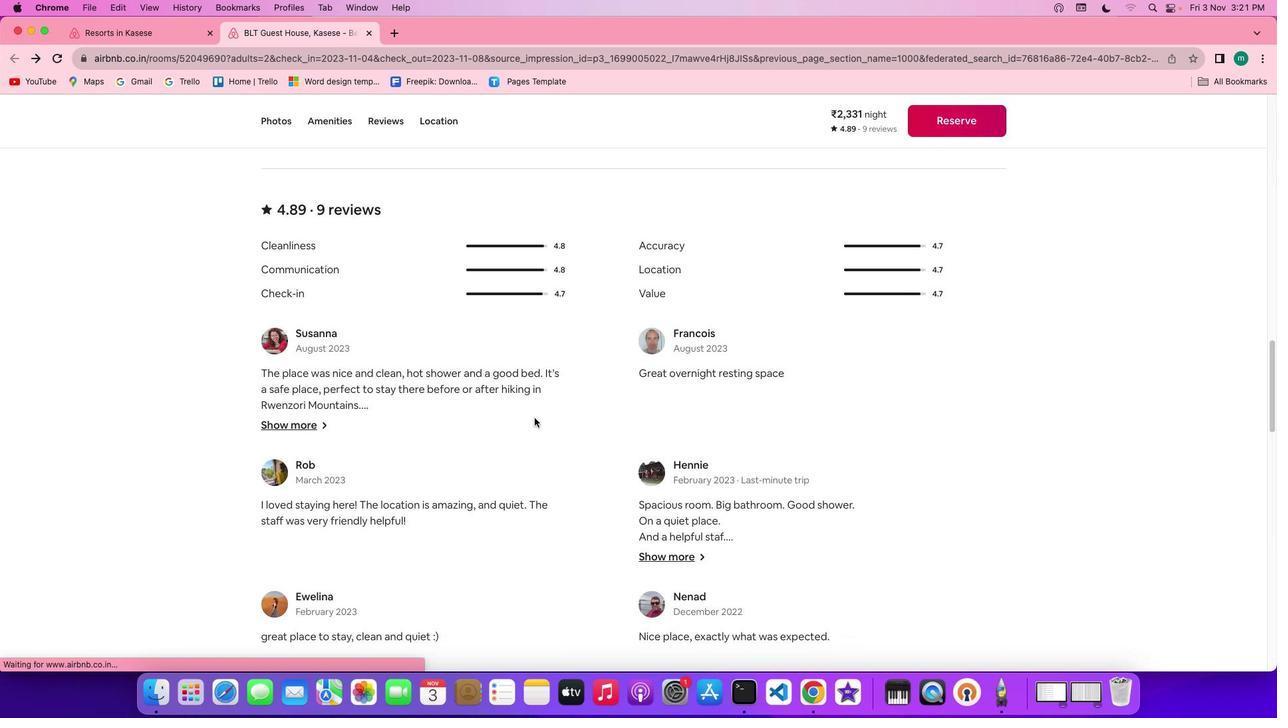 
Action: Mouse scrolled (535, 417) with delta (0, -1)
Screenshot: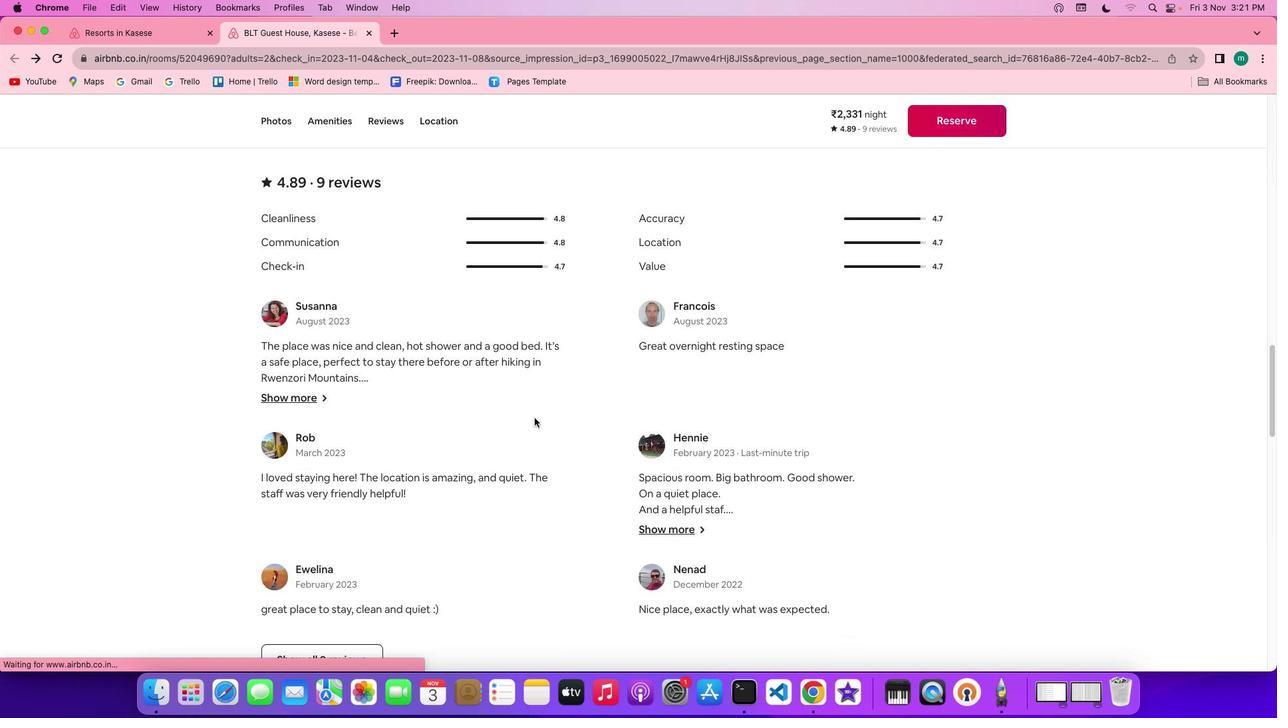 
Action: Mouse moved to (534, 417)
Screenshot: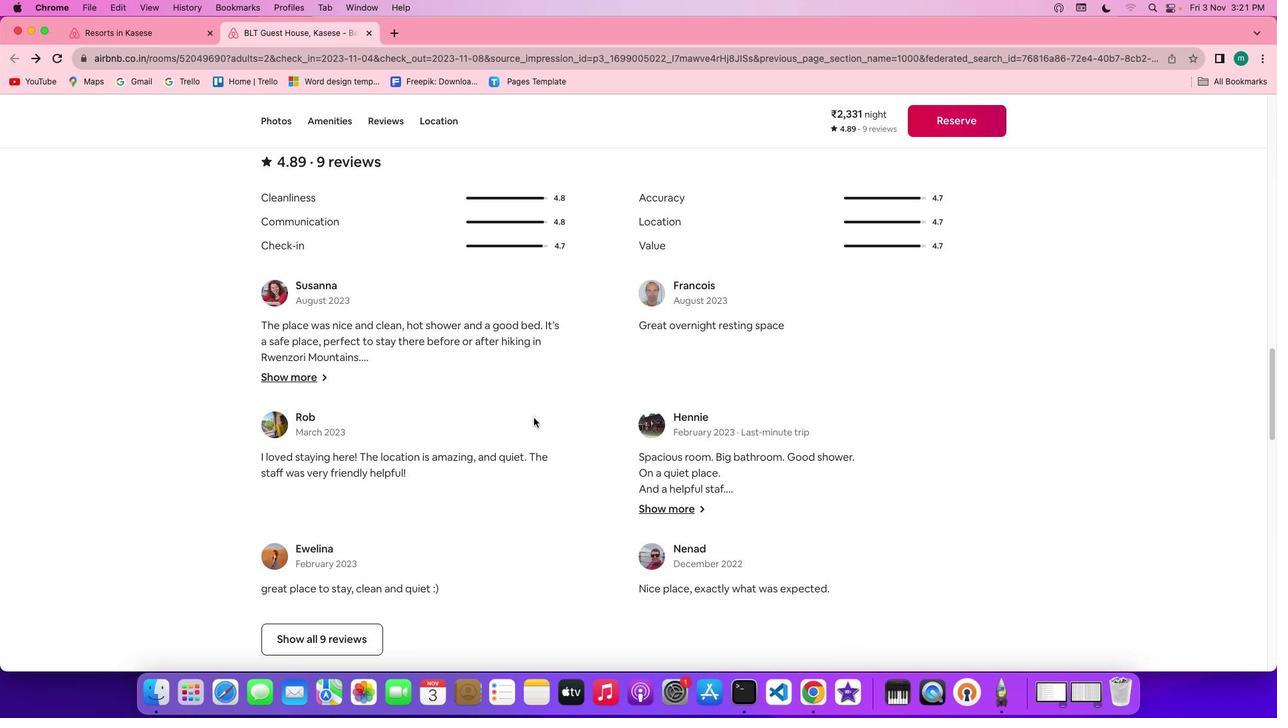 
Action: Mouse scrolled (534, 417) with delta (0, 0)
Screenshot: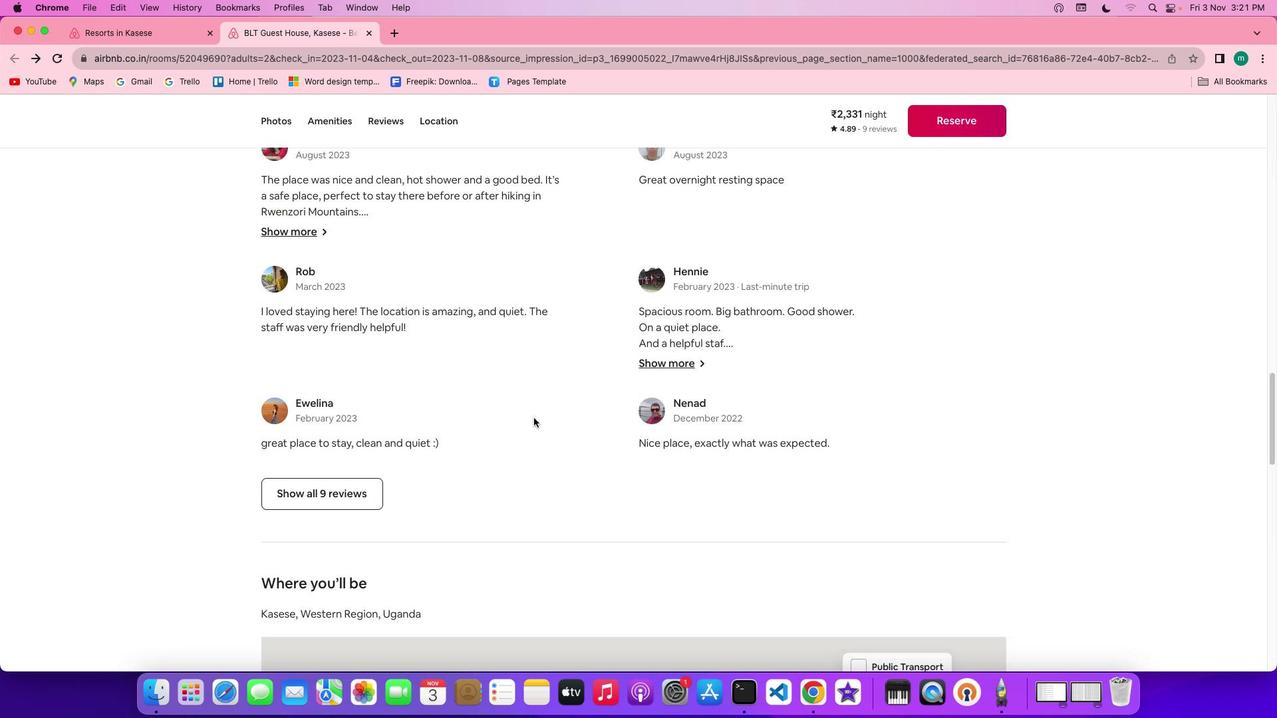 
Action: Mouse scrolled (534, 417) with delta (0, 0)
Screenshot: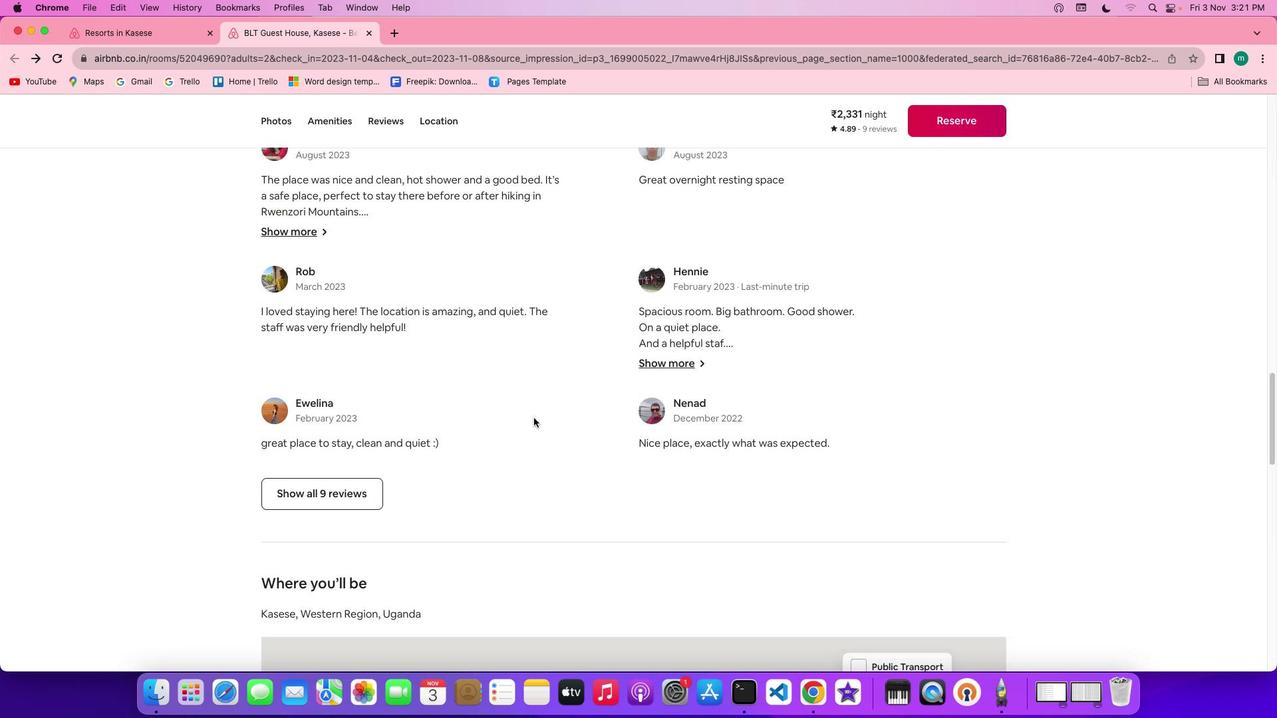 
Action: Mouse scrolled (534, 417) with delta (0, -1)
Screenshot: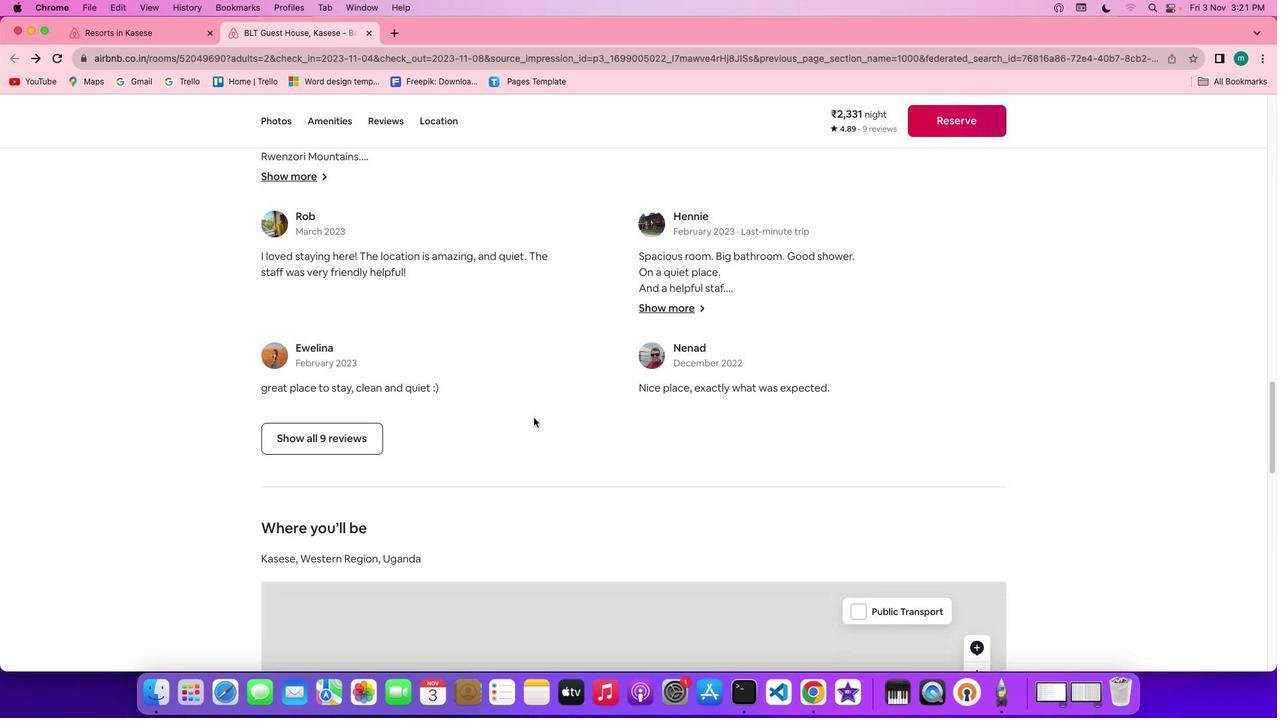 
Action: Mouse scrolled (534, 417) with delta (0, -2)
Screenshot: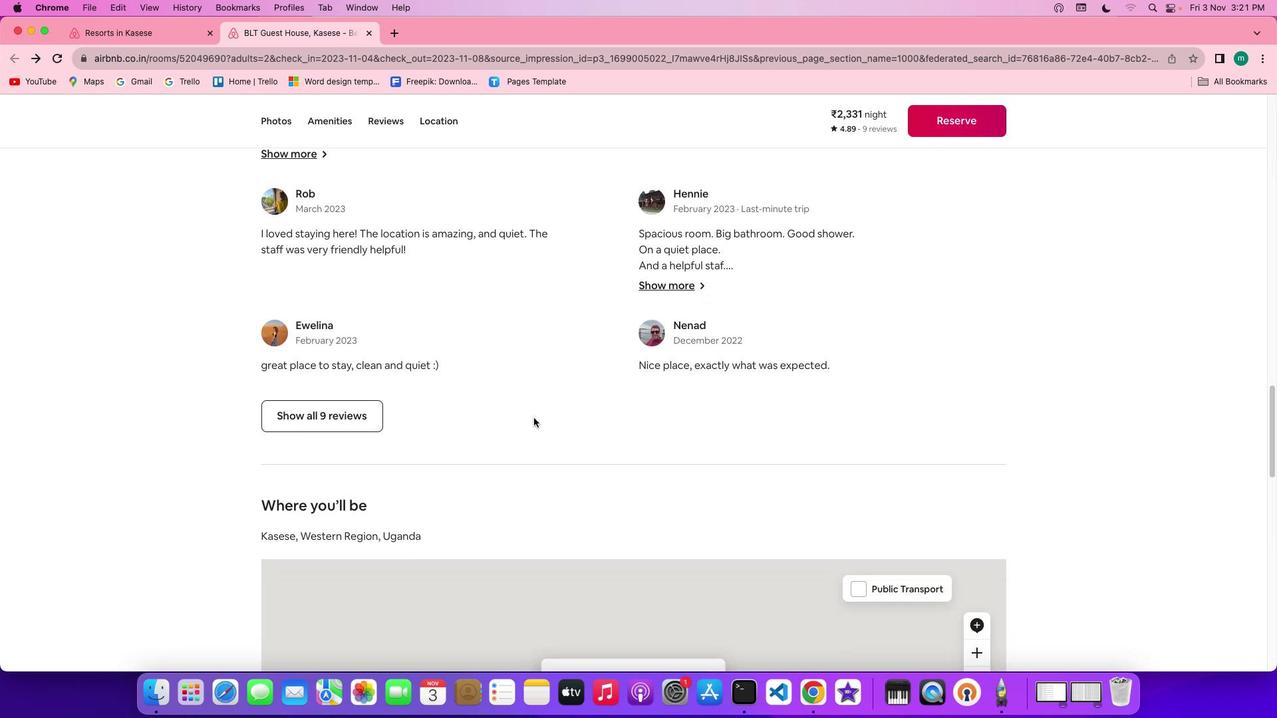 
Action: Mouse moved to (314, 417)
Screenshot: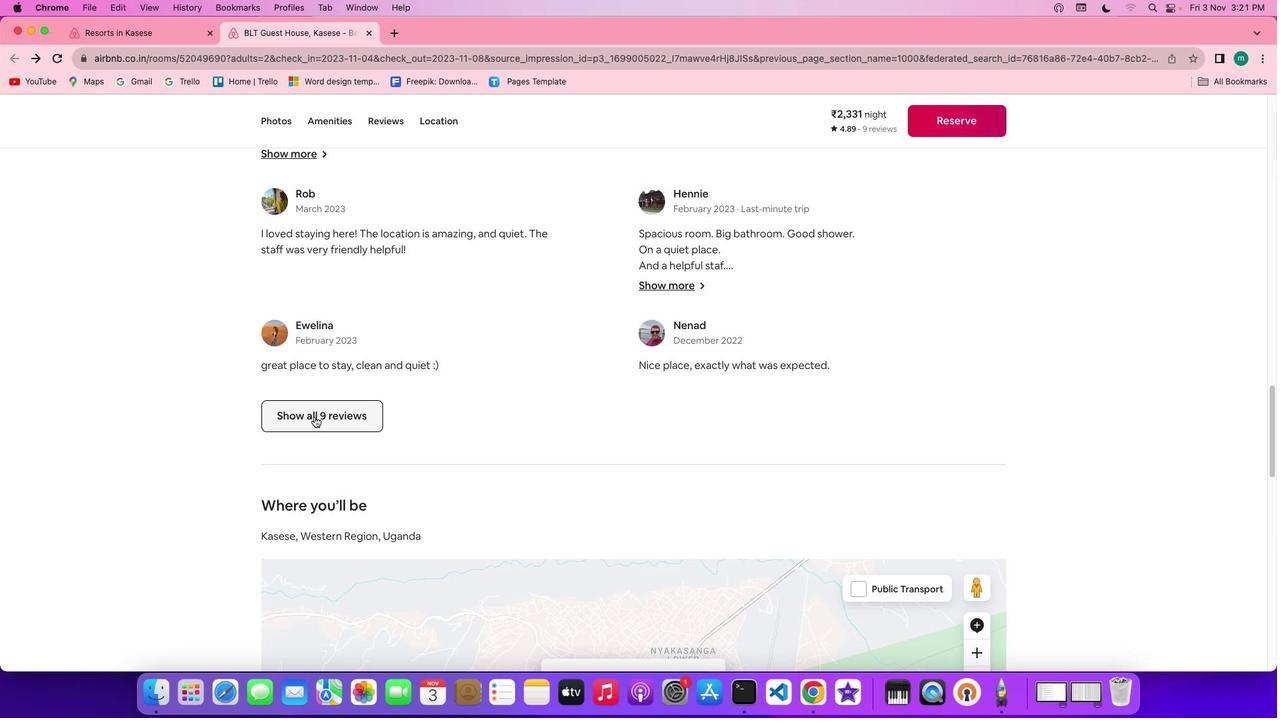 
Action: Mouse pressed left at (314, 417)
Screenshot: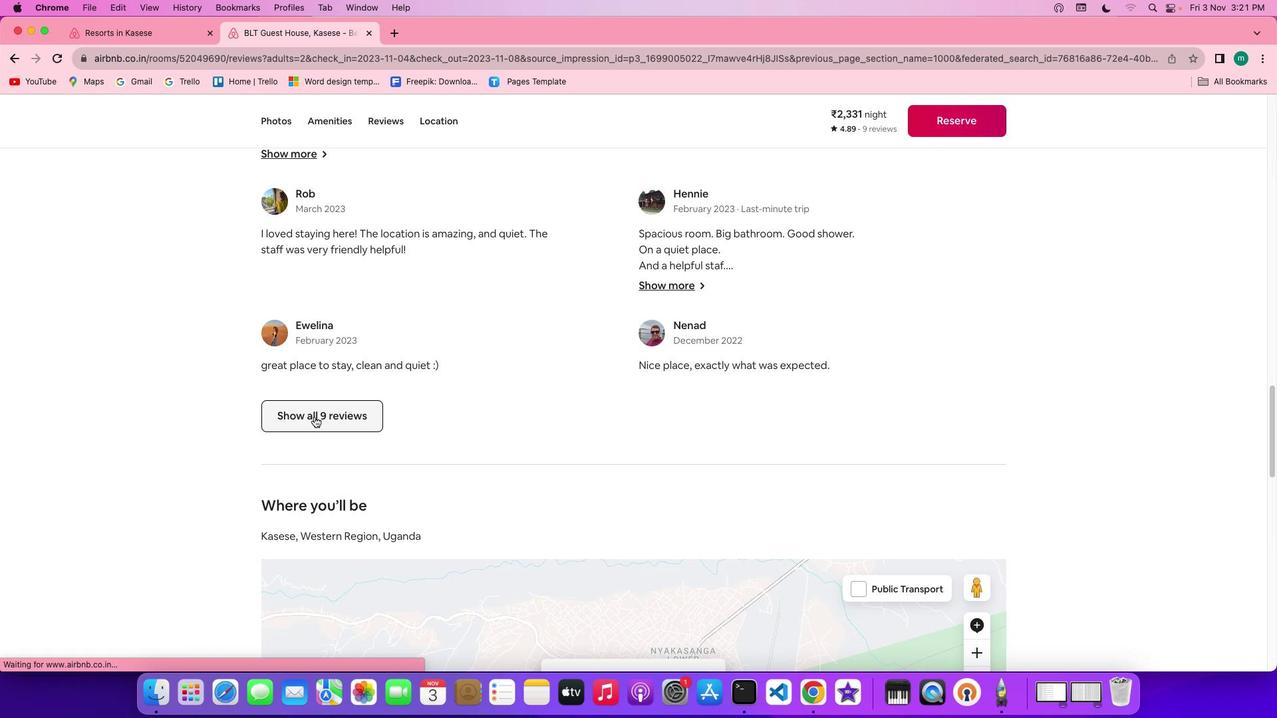
Action: Mouse moved to (751, 469)
Screenshot: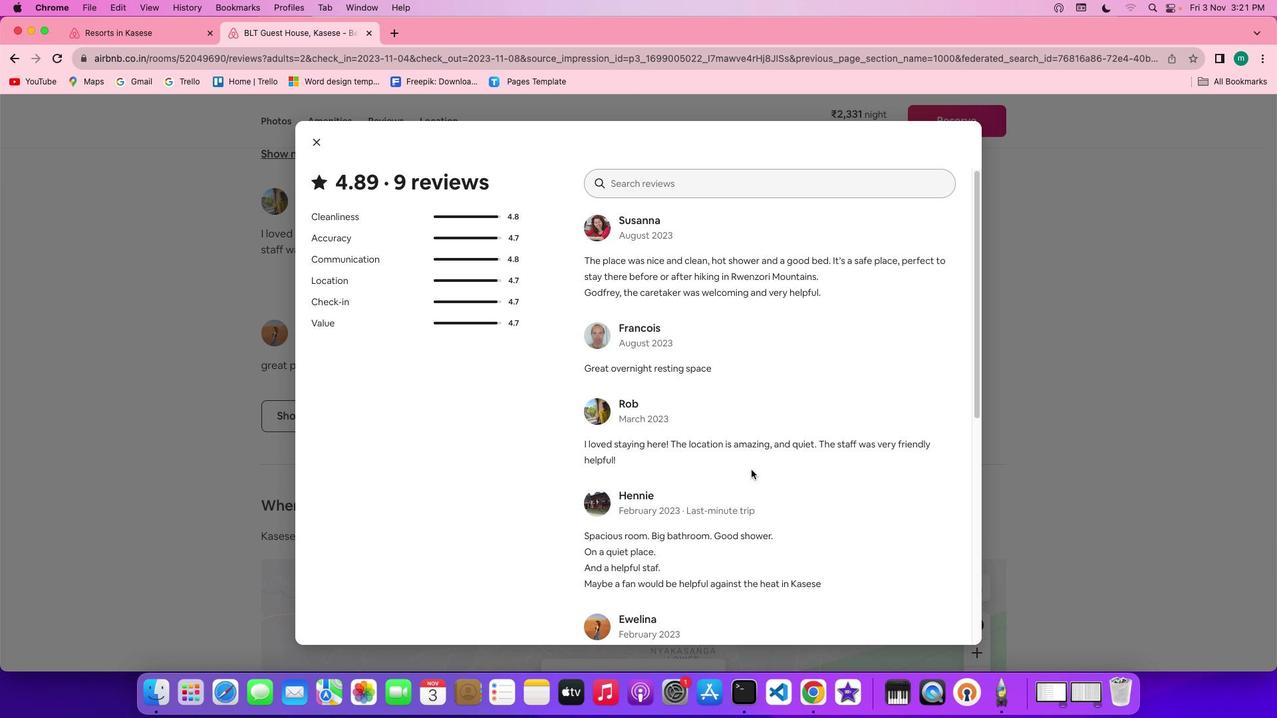 
Action: Mouse scrolled (751, 469) with delta (0, 0)
Screenshot: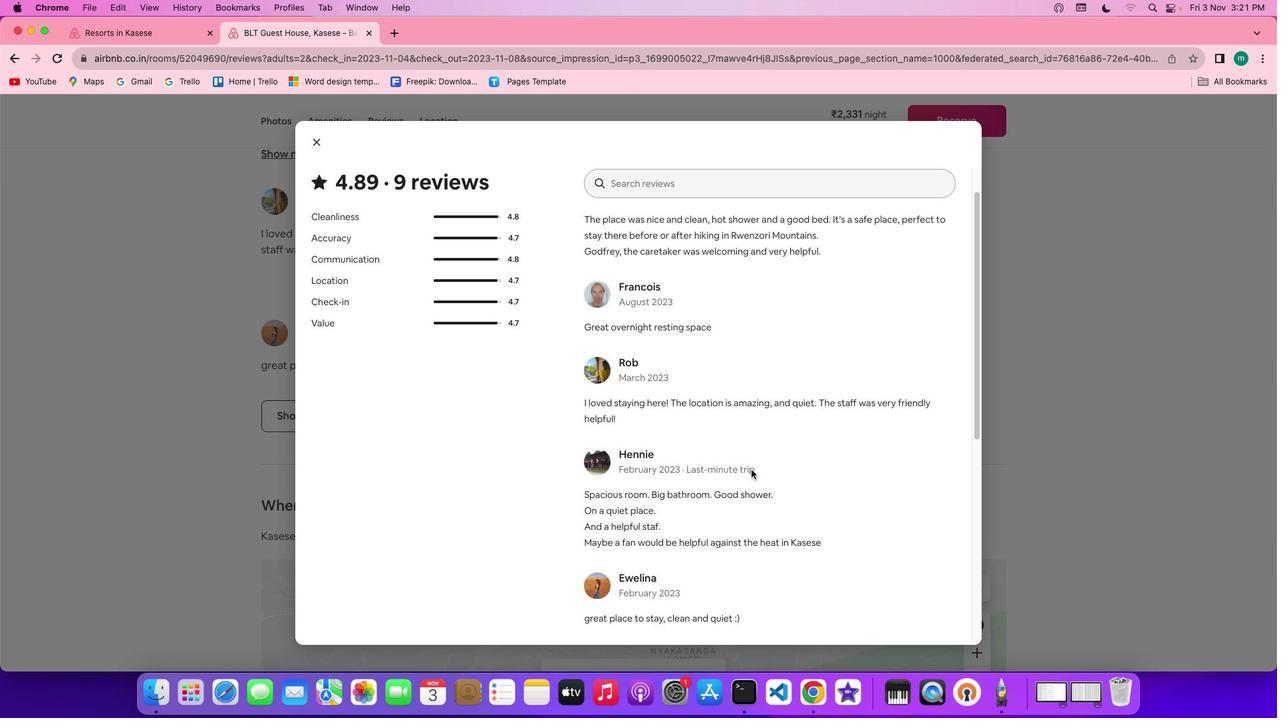 
Action: Mouse scrolled (751, 469) with delta (0, 0)
Screenshot: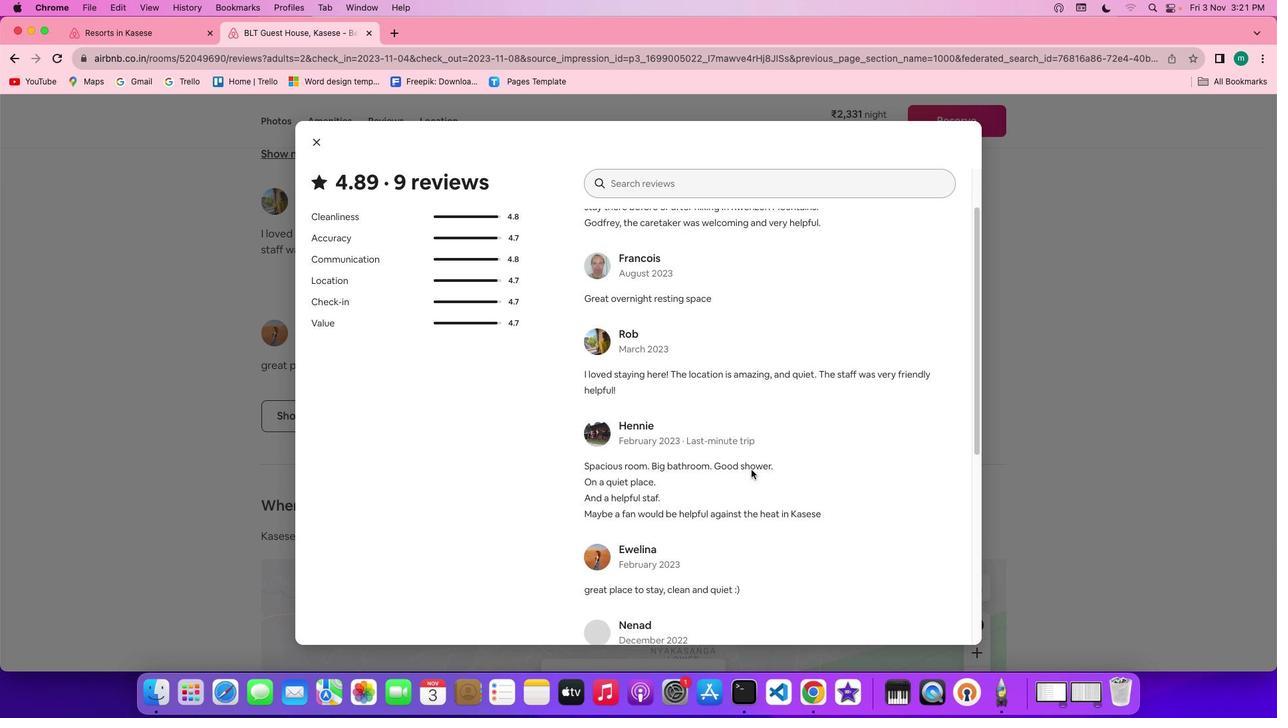 
Action: Mouse scrolled (751, 469) with delta (0, -1)
Screenshot: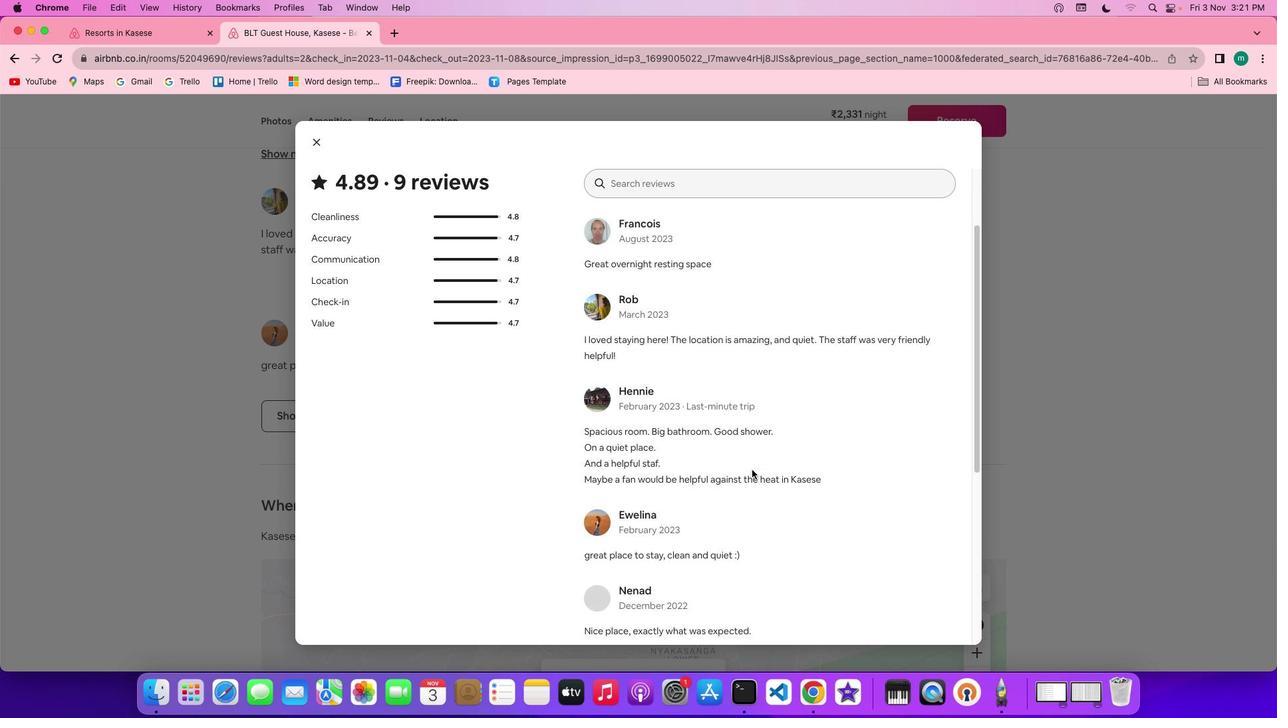
Action: Mouse scrolled (751, 469) with delta (0, -1)
Screenshot: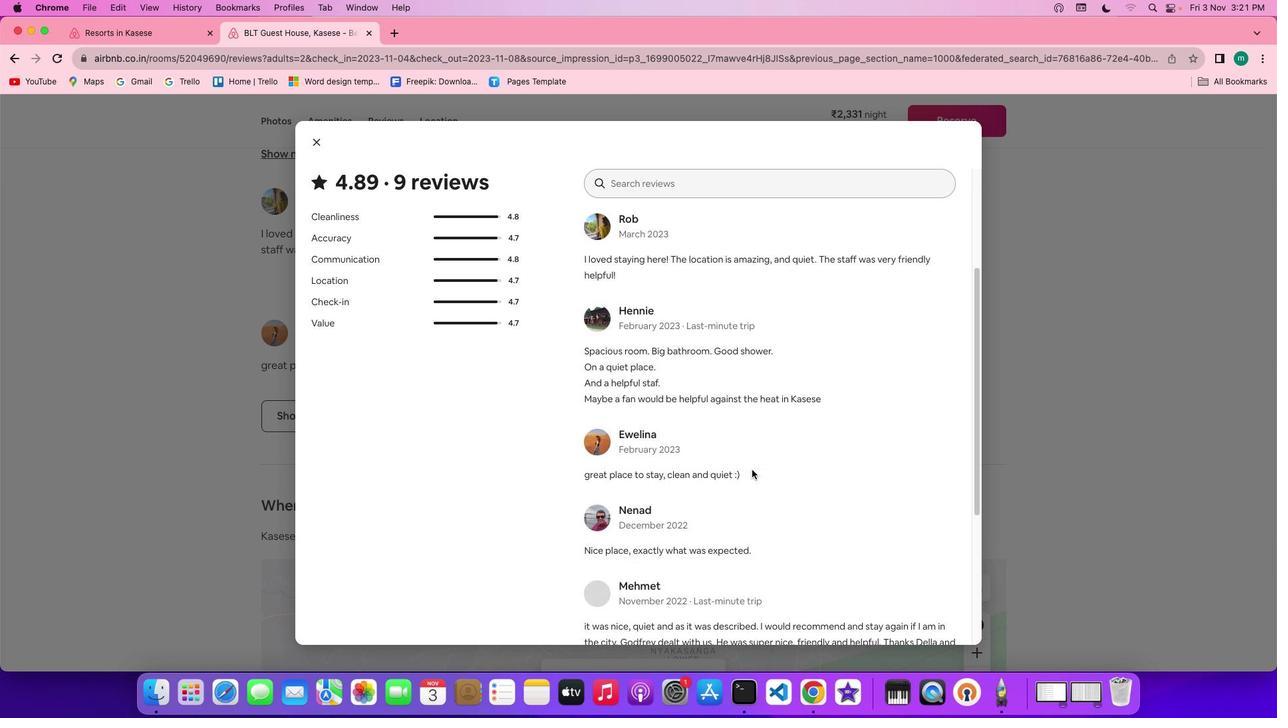 
Action: Mouse moved to (752, 470)
Screenshot: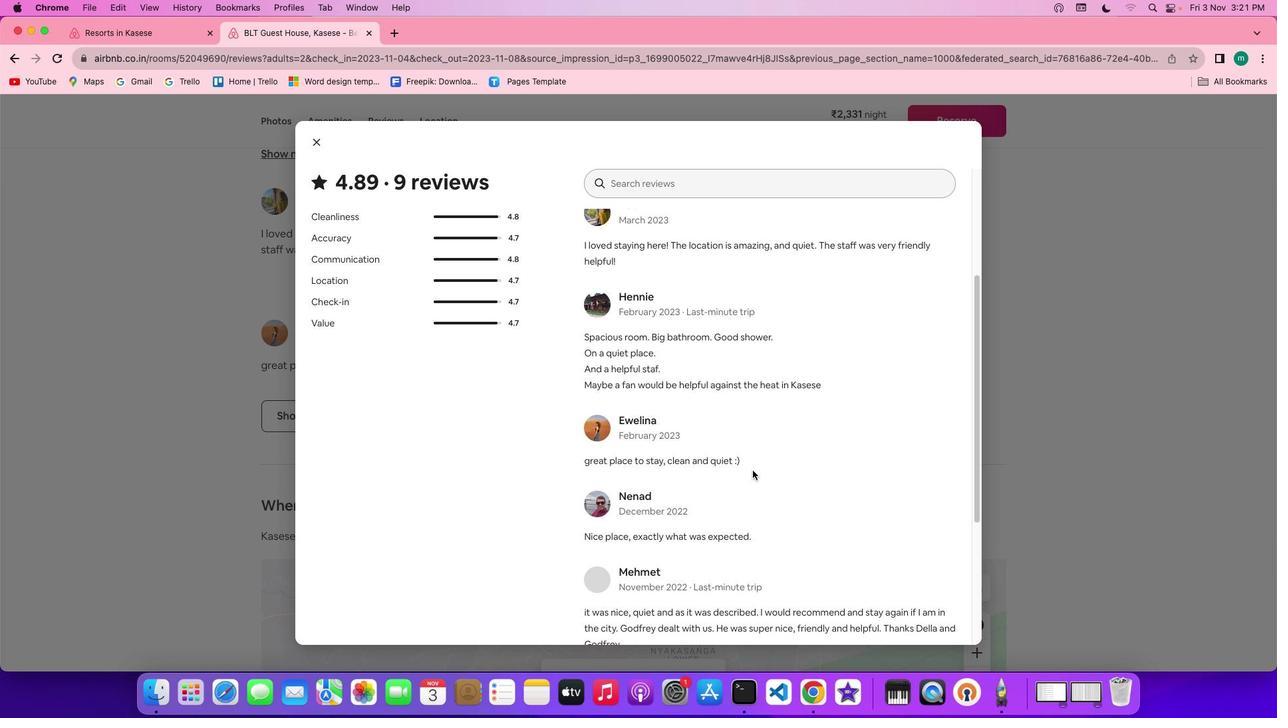 
Action: Mouse scrolled (752, 470) with delta (0, 0)
Screenshot: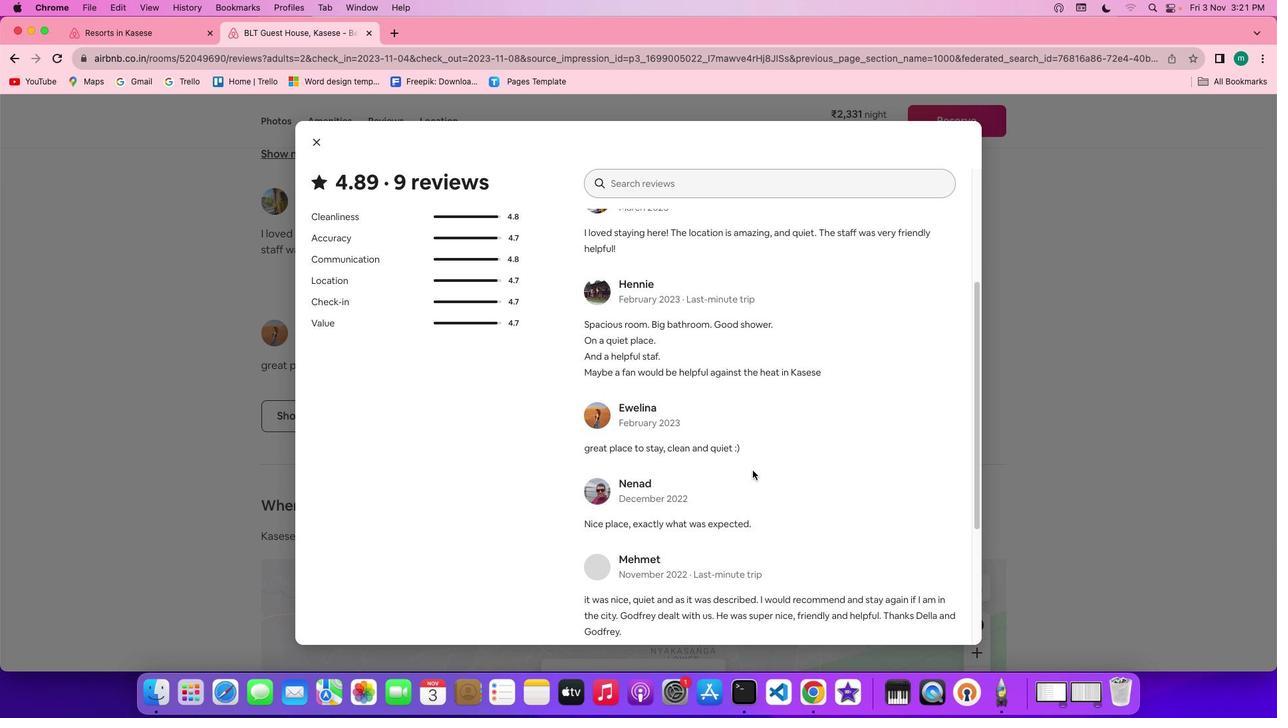 
Action: Mouse scrolled (752, 470) with delta (0, 0)
Screenshot: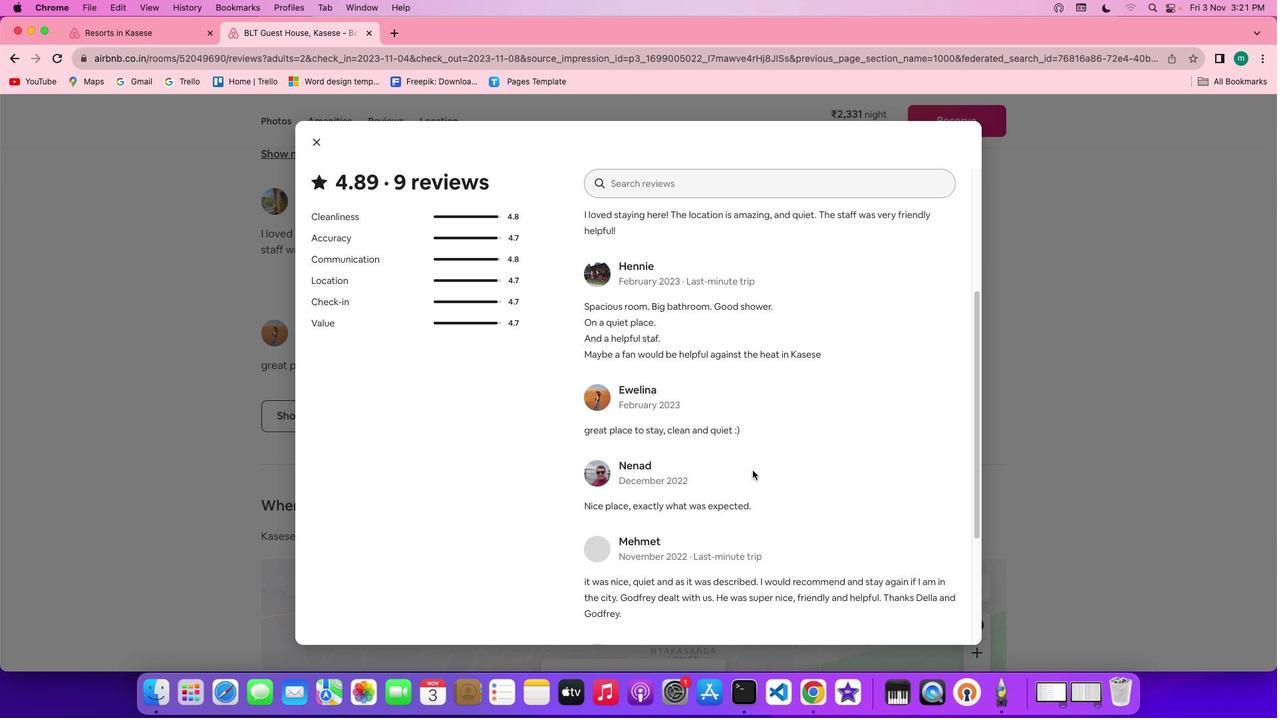 
Action: Mouse scrolled (752, 470) with delta (0, -1)
Screenshot: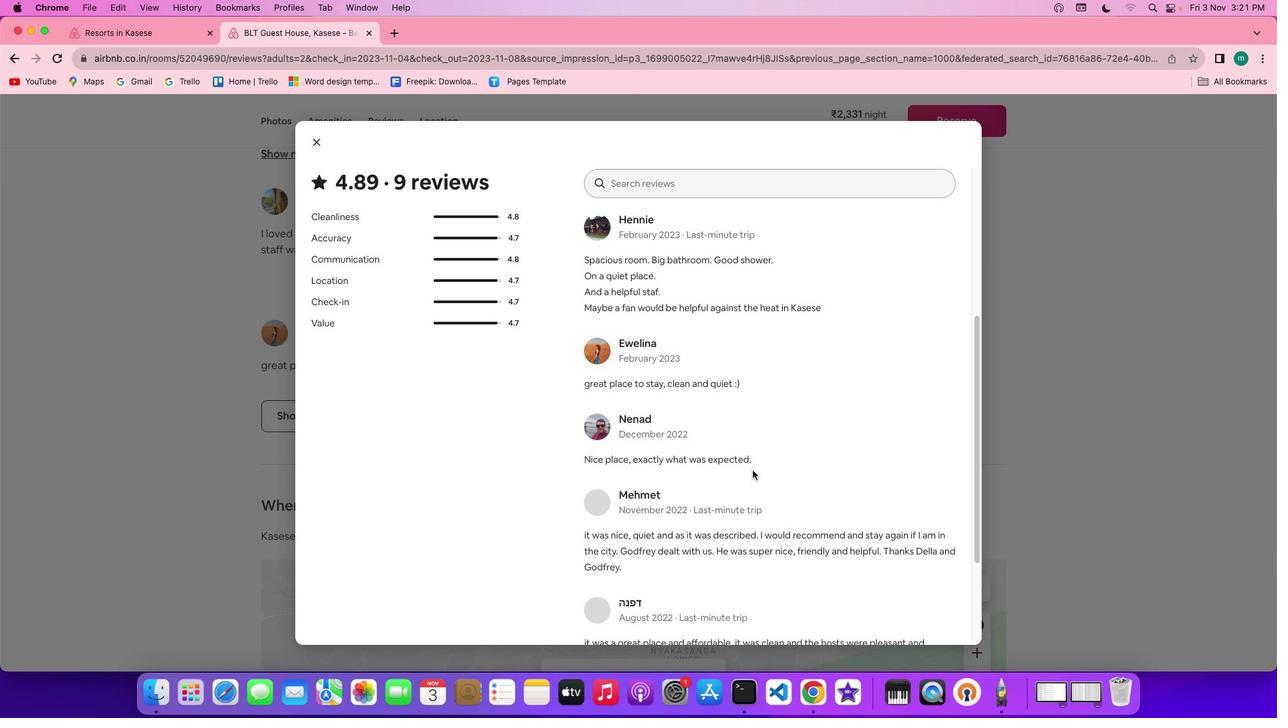 
Action: Mouse scrolled (752, 470) with delta (0, -1)
Screenshot: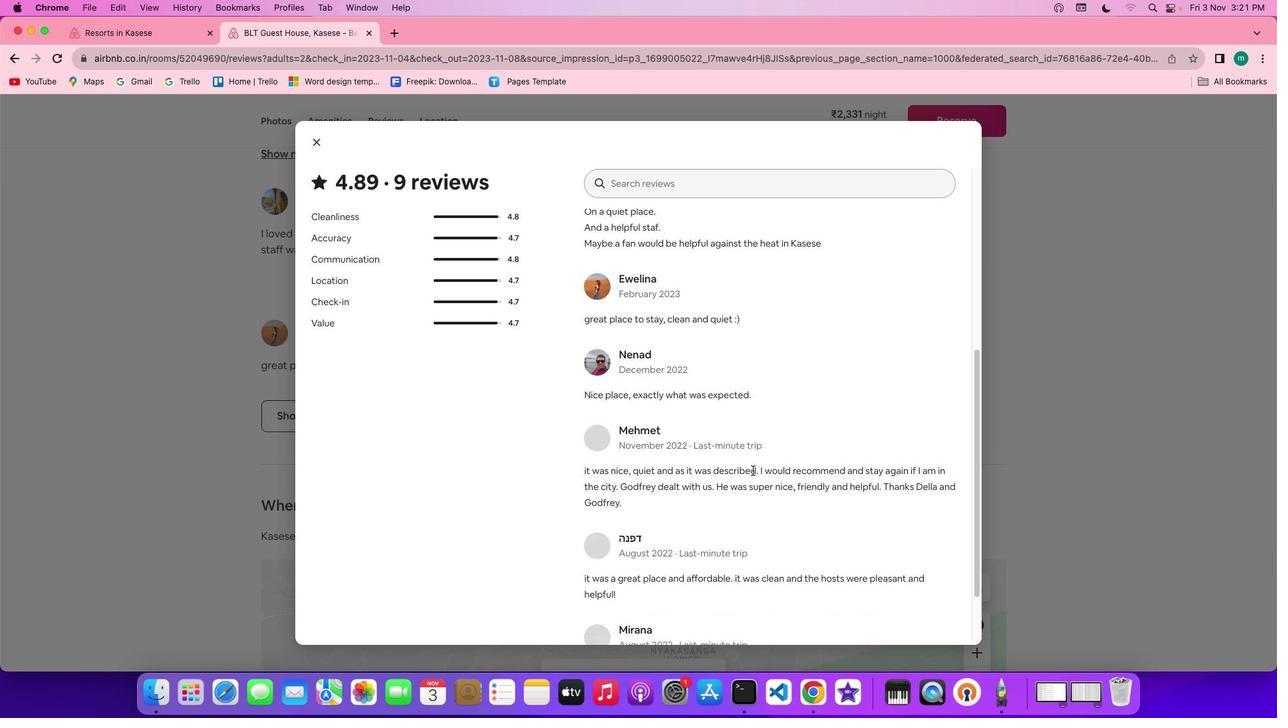 
Action: Mouse scrolled (752, 470) with delta (0, 0)
Screenshot: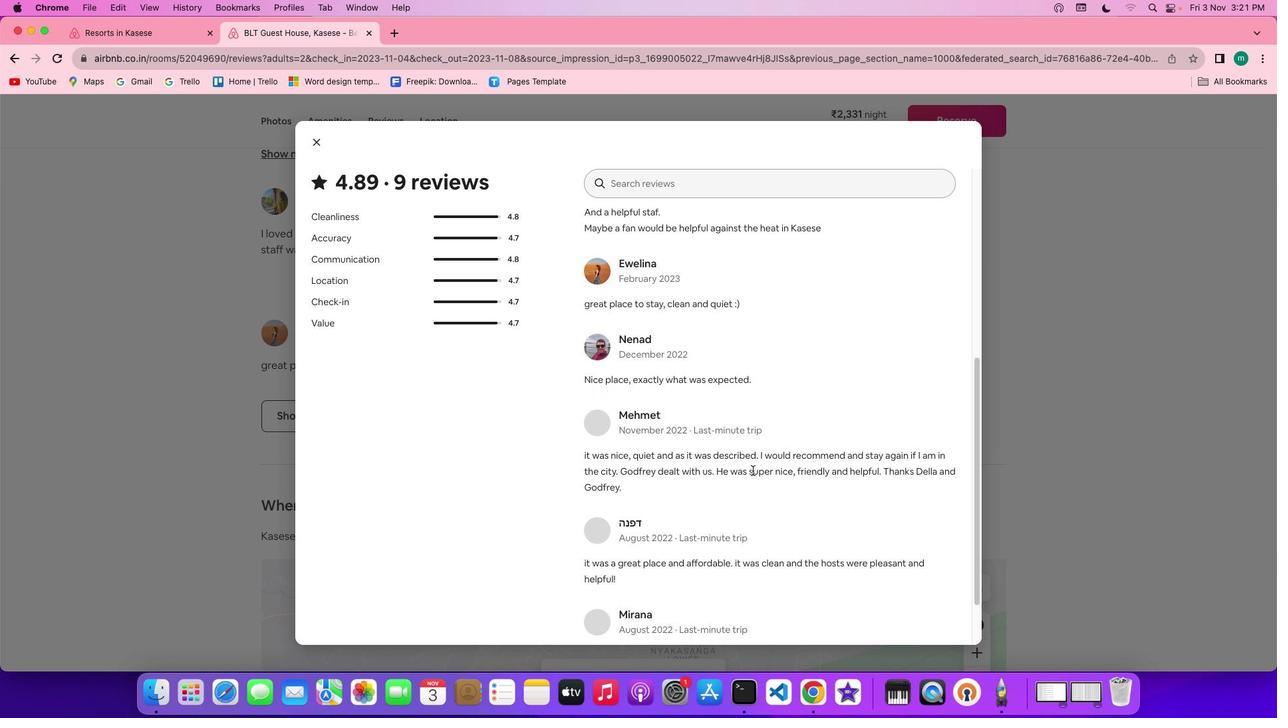 
Action: Mouse scrolled (752, 470) with delta (0, 0)
Screenshot: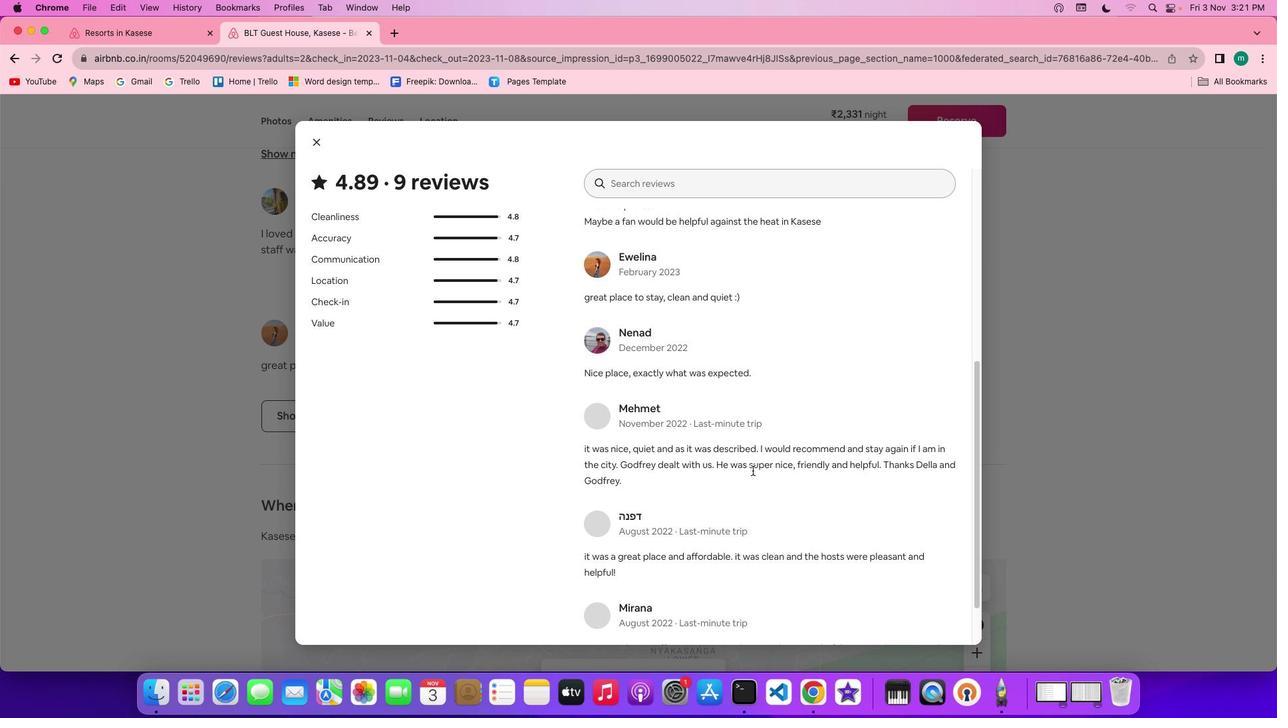 
Action: Mouse scrolled (752, 470) with delta (0, 0)
Screenshot: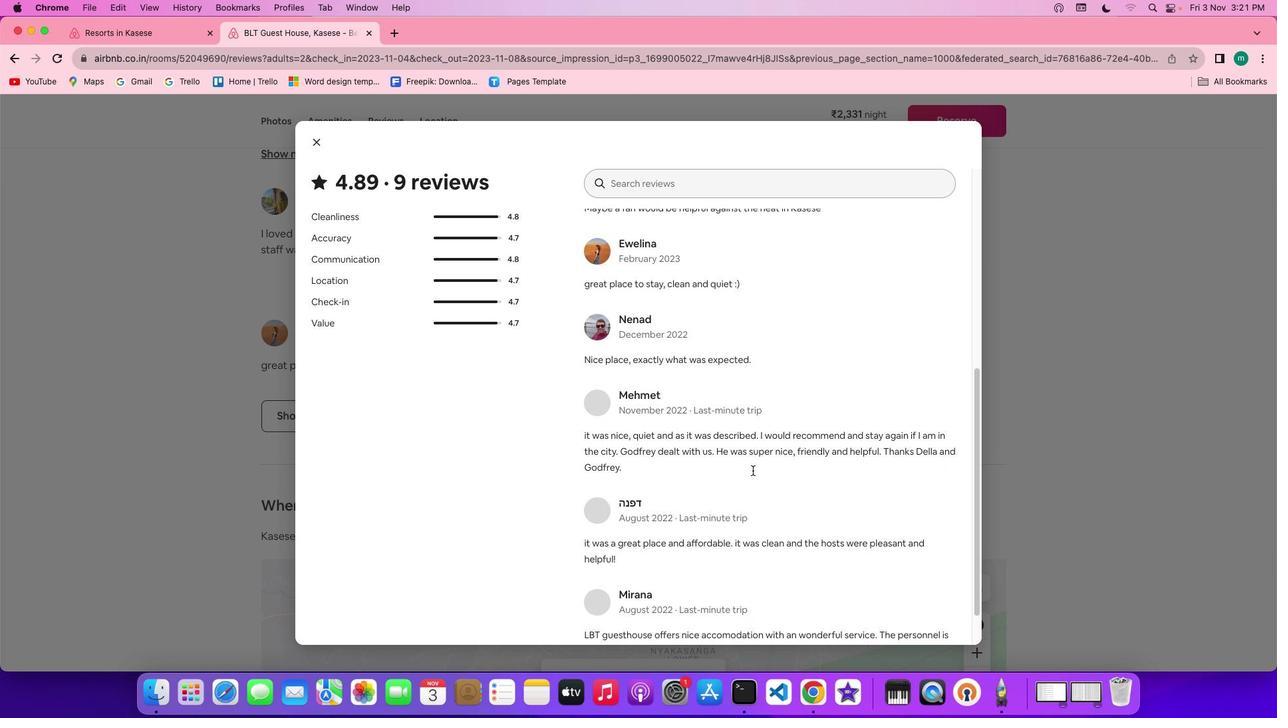 
Action: Mouse moved to (754, 470)
Screenshot: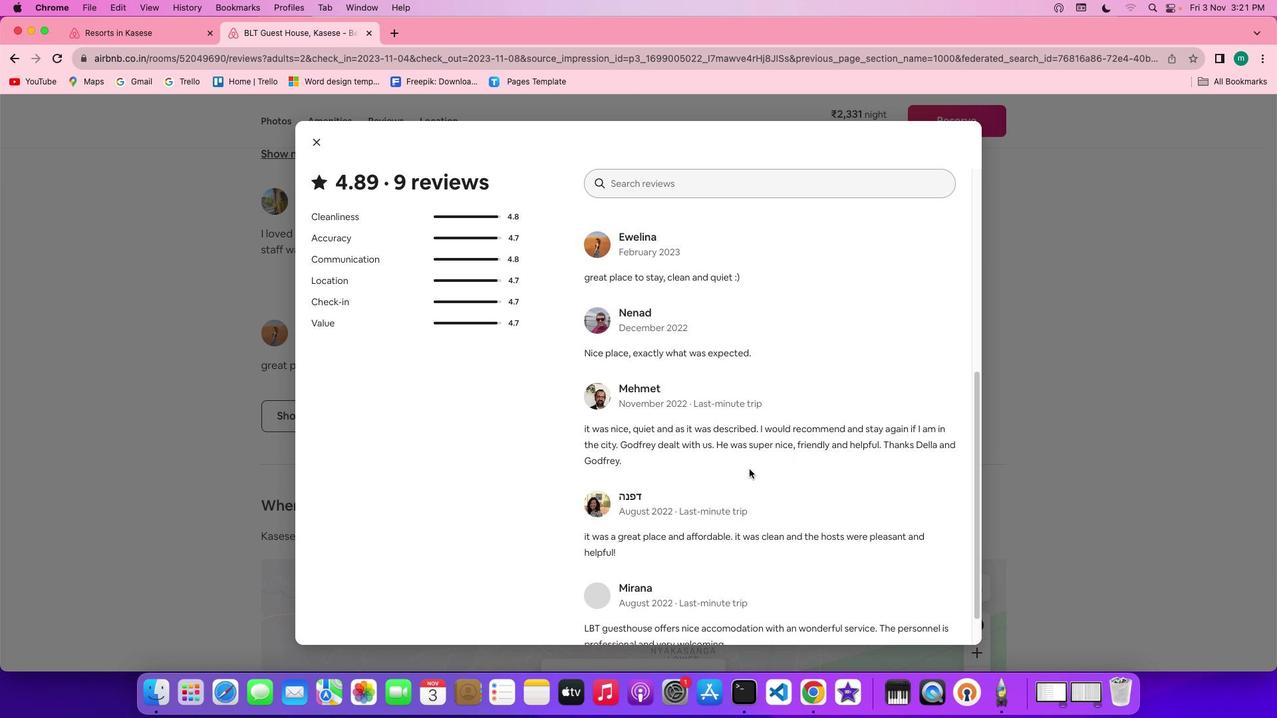 
Action: Mouse scrolled (754, 470) with delta (0, 0)
Screenshot: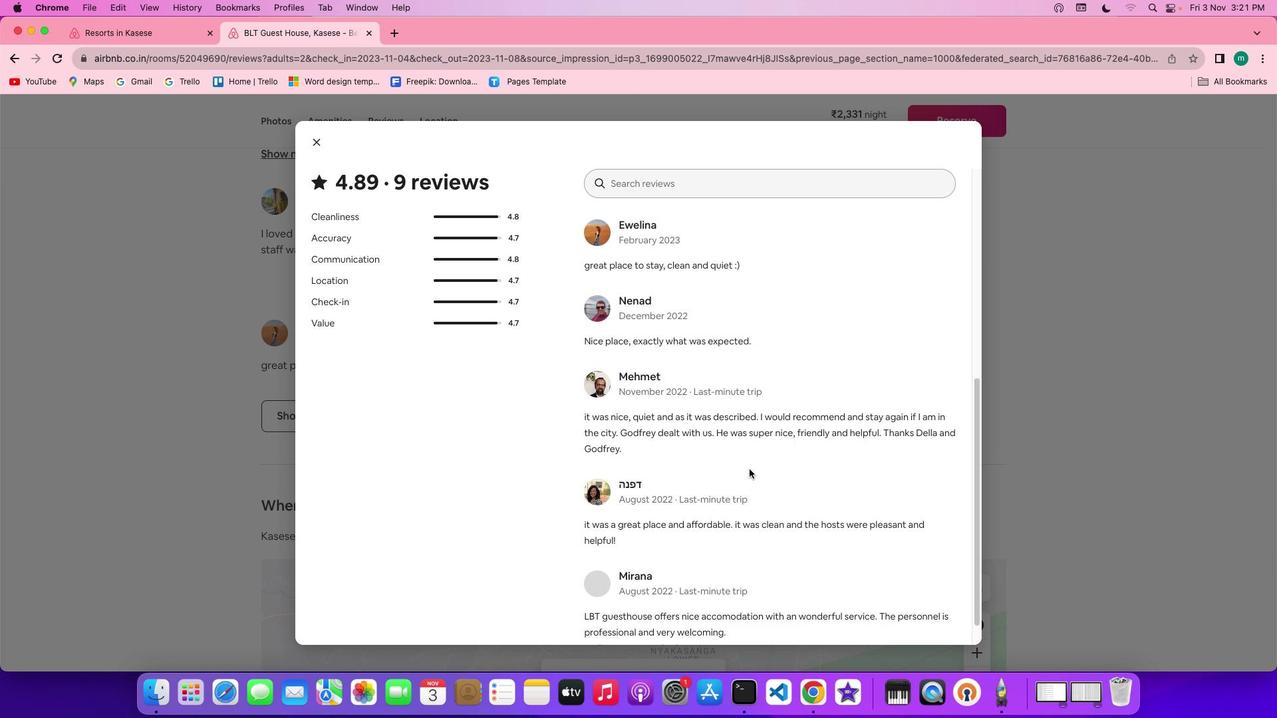 
Action: Mouse scrolled (754, 470) with delta (0, 0)
Screenshot: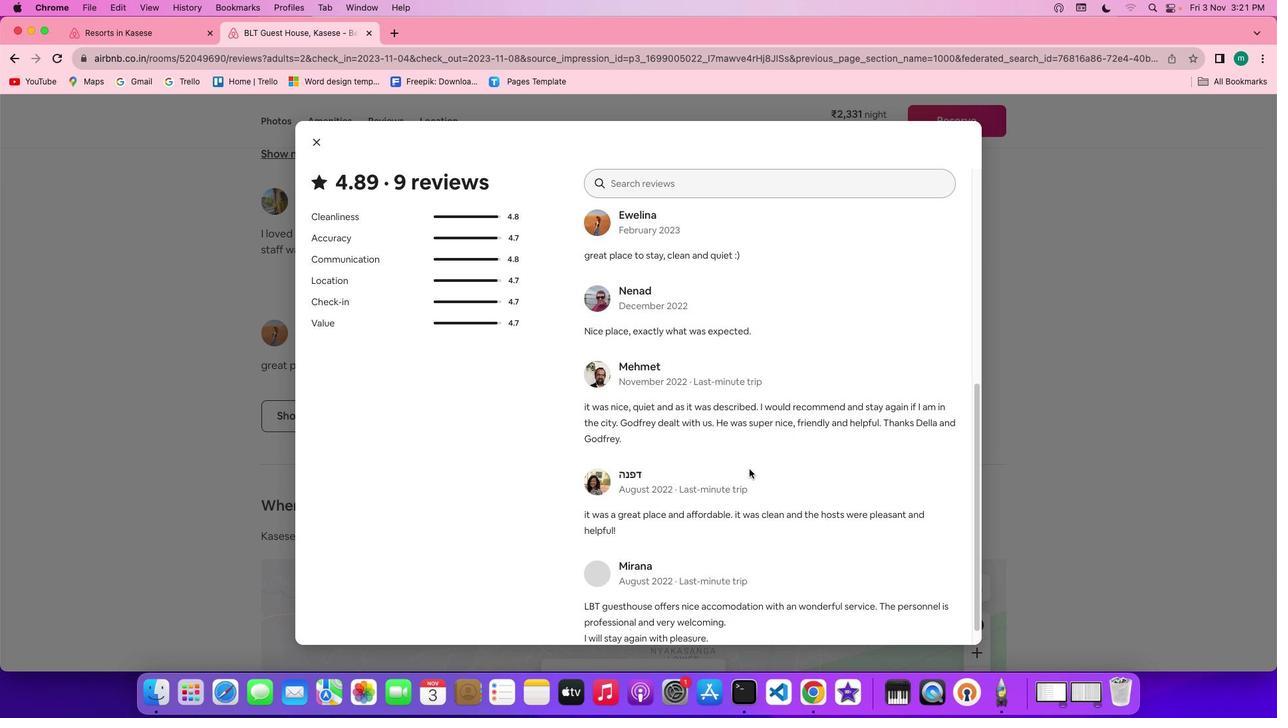 
Action: Mouse moved to (751, 469)
Screenshot: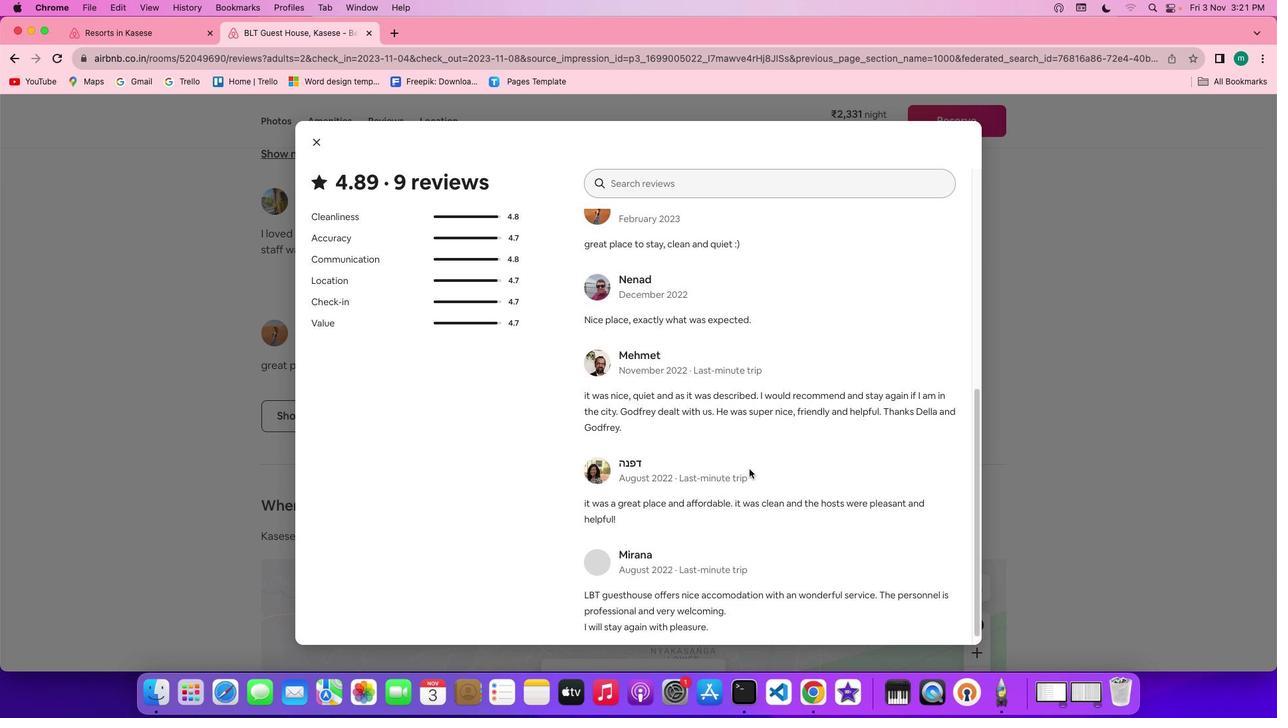 
Action: Mouse scrolled (751, 469) with delta (0, -1)
Screenshot: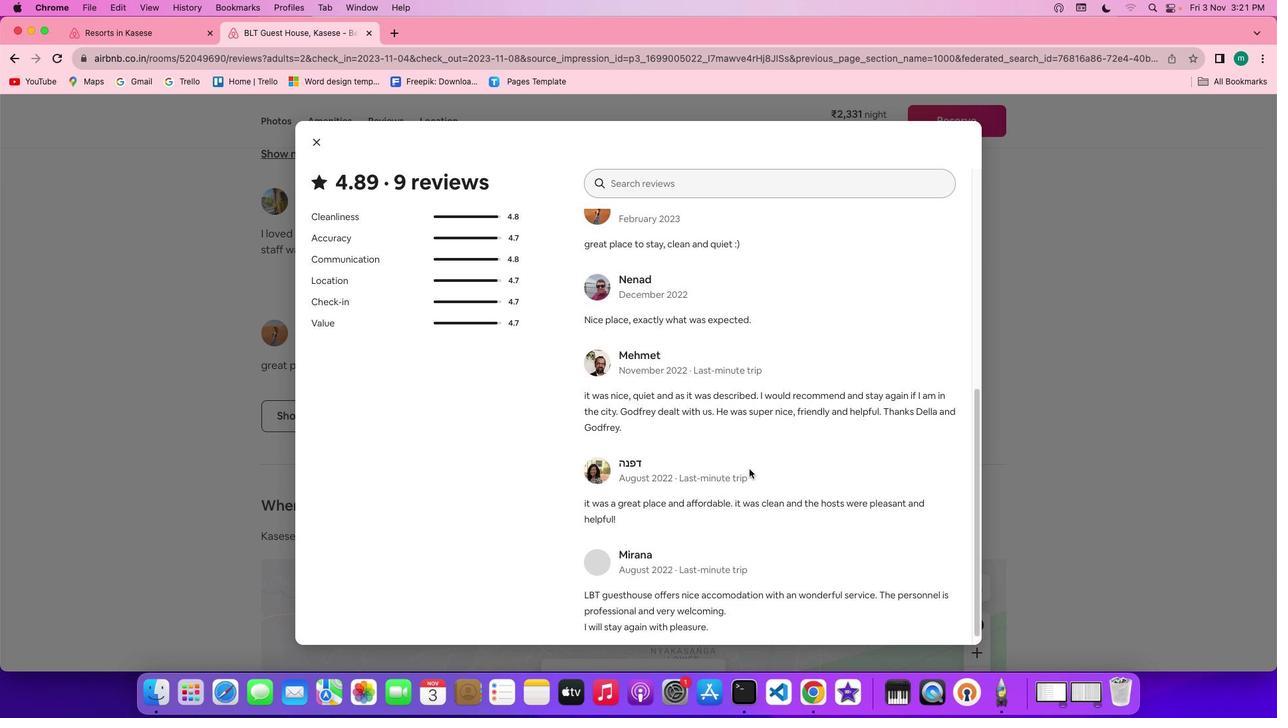 
Action: Mouse moved to (751, 470)
Screenshot: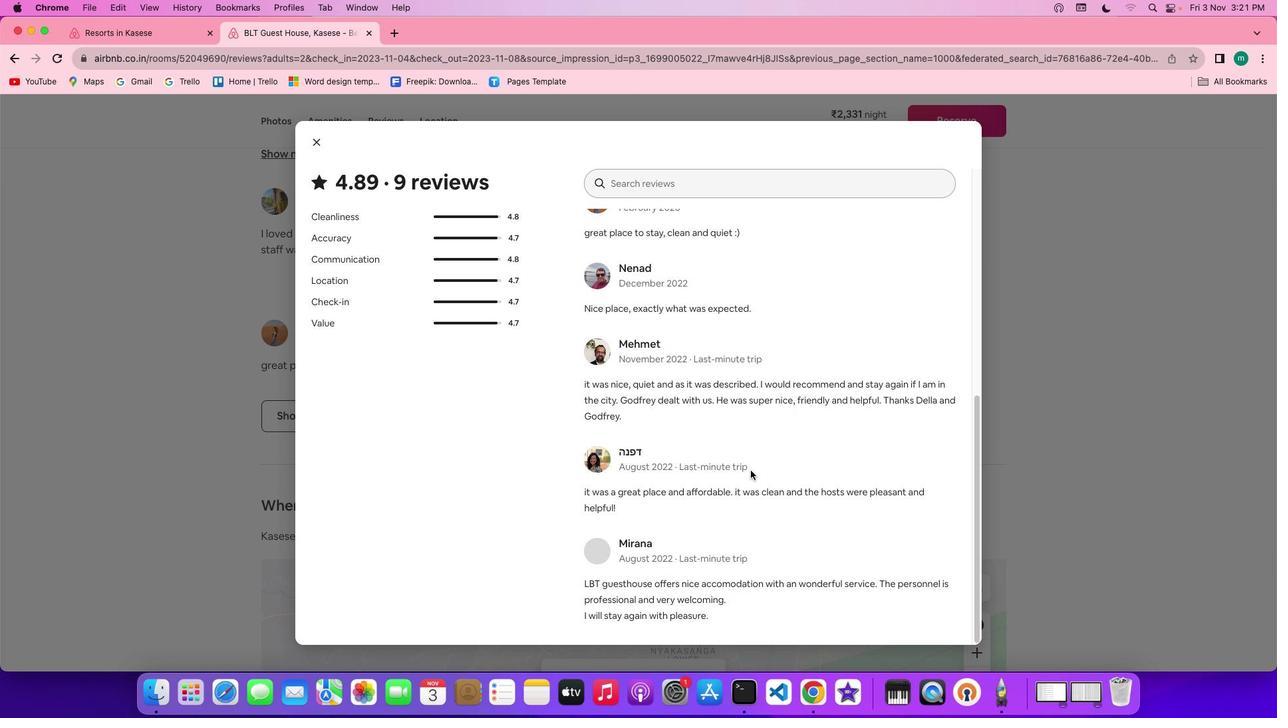 
Action: Mouse scrolled (751, 470) with delta (0, 0)
